 Task: Buy 5 Turbo Pressure from Sensors section under best seller category for shipping address: Lydia Campbell, 310 Lake Floyd Circle, Hockessin, Delaware 19707, Cell Number 3022398079. Pay from credit card ending with 7965, CVV 549
Action: Mouse moved to (32, 85)
Screenshot: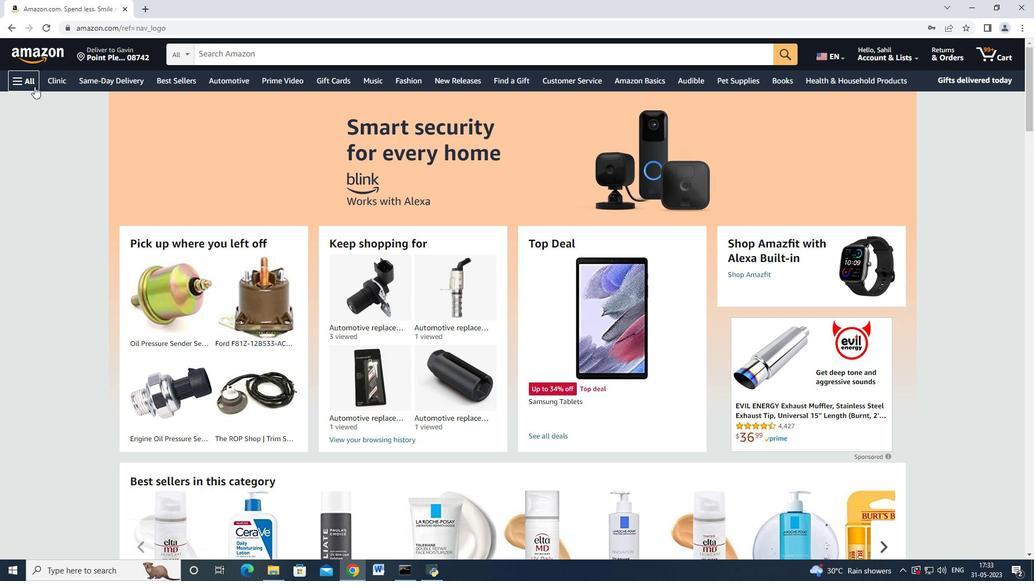 
Action: Mouse pressed left at (32, 85)
Screenshot: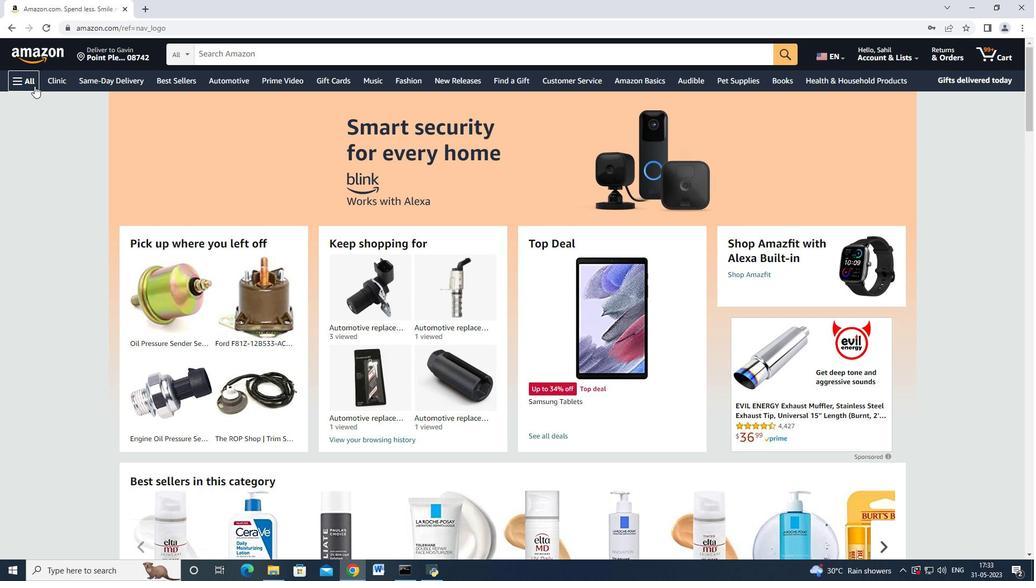 
Action: Mouse moved to (58, 248)
Screenshot: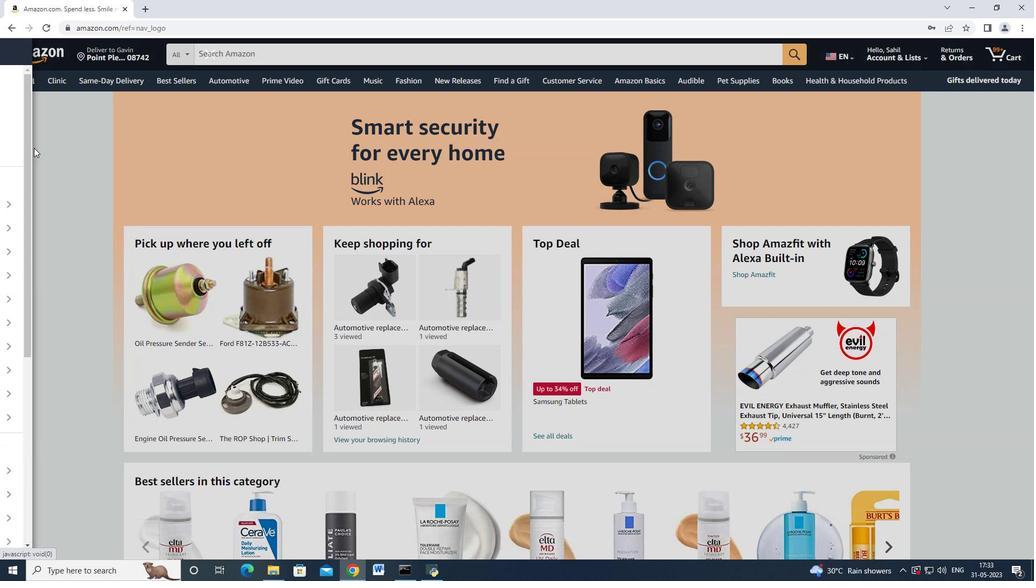 
Action: Mouse scrolled (58, 247) with delta (0, 0)
Screenshot: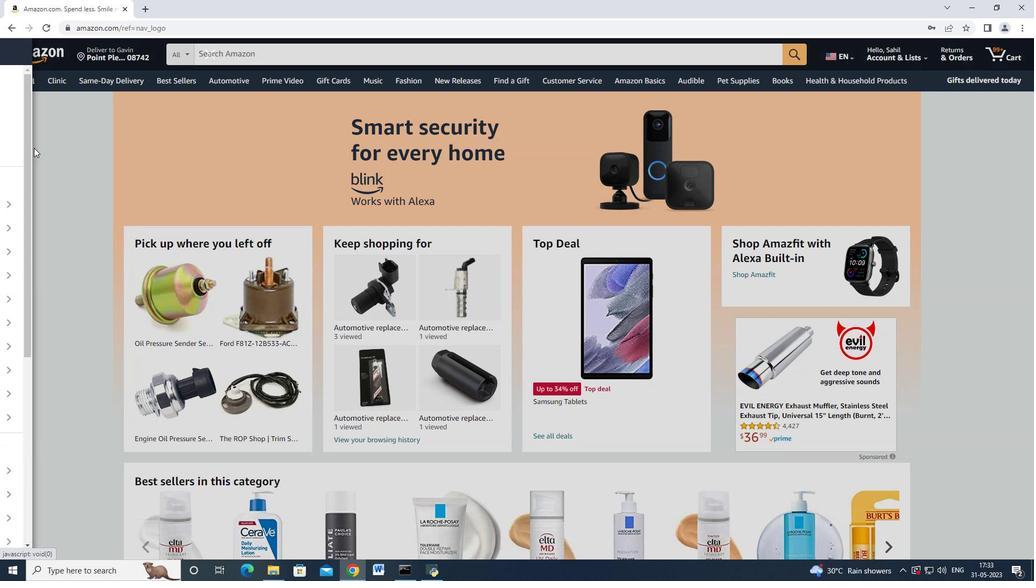 
Action: Mouse moved to (59, 251)
Screenshot: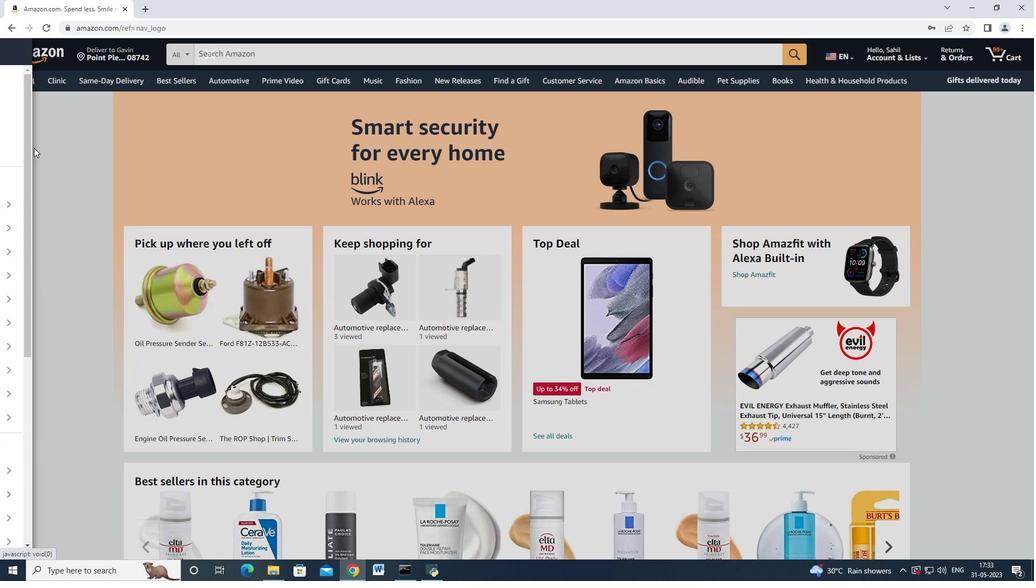 
Action: Mouse scrolled (59, 250) with delta (0, 0)
Screenshot: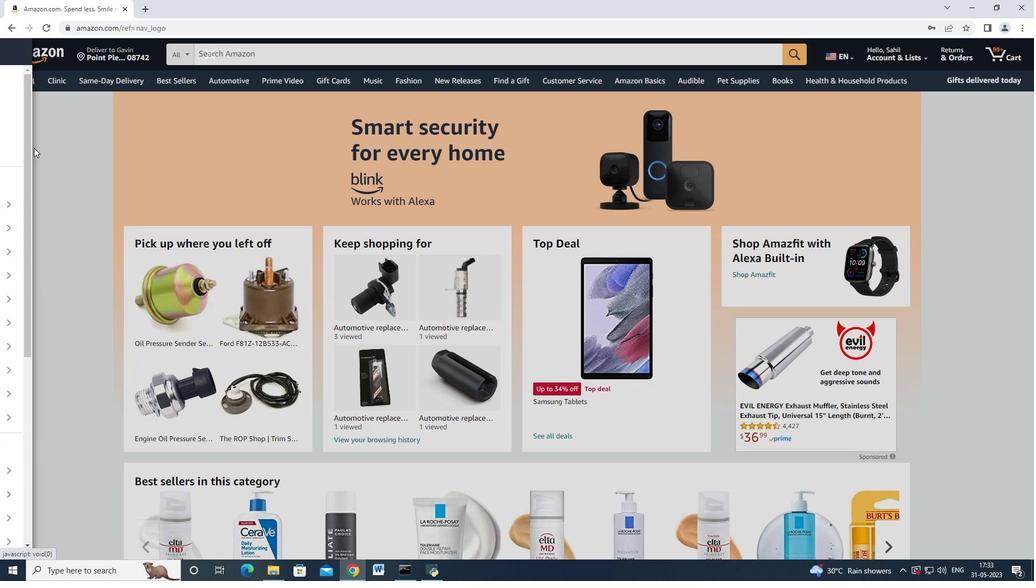 
Action: Mouse moved to (60, 254)
Screenshot: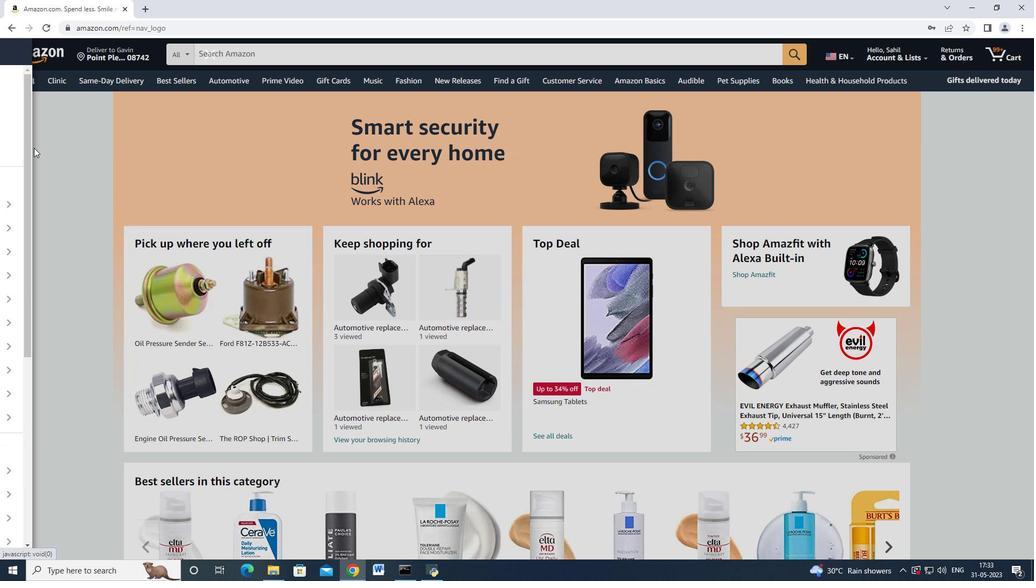 
Action: Mouse scrolled (60, 253) with delta (0, 0)
Screenshot: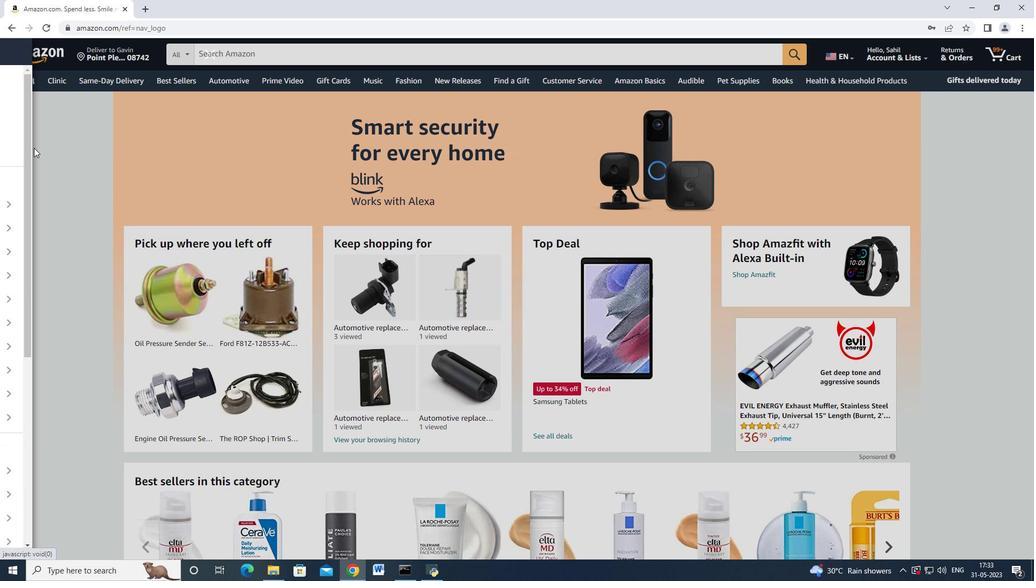 
Action: Mouse moved to (92, 336)
Screenshot: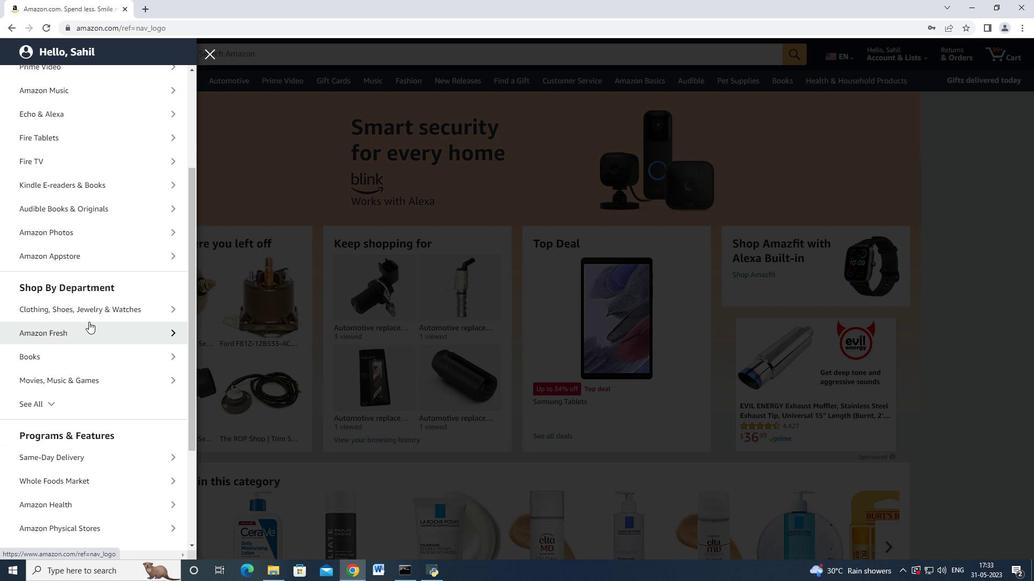 
Action: Mouse scrolled (91, 331) with delta (0, 0)
Screenshot: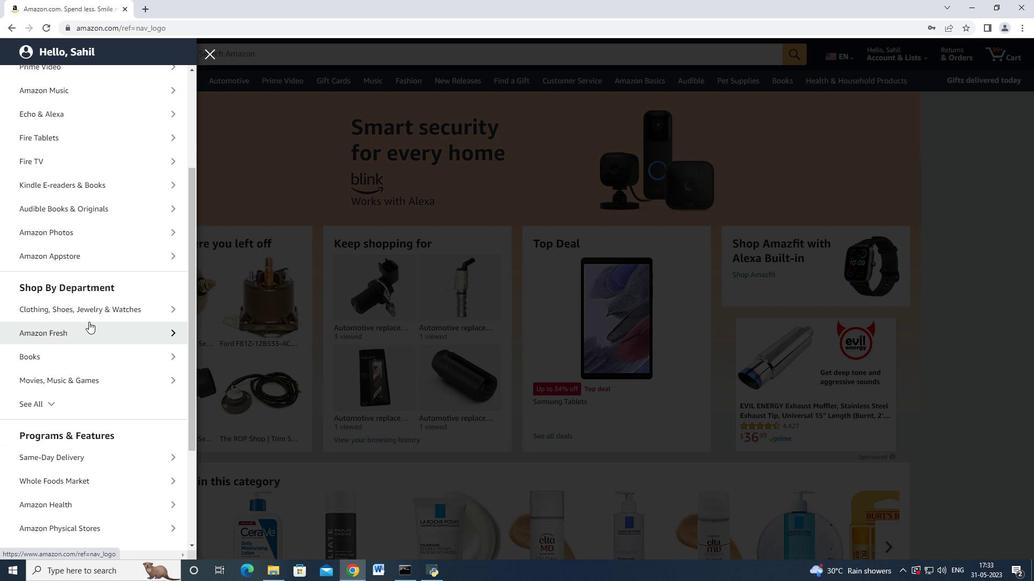 
Action: Mouse moved to (71, 356)
Screenshot: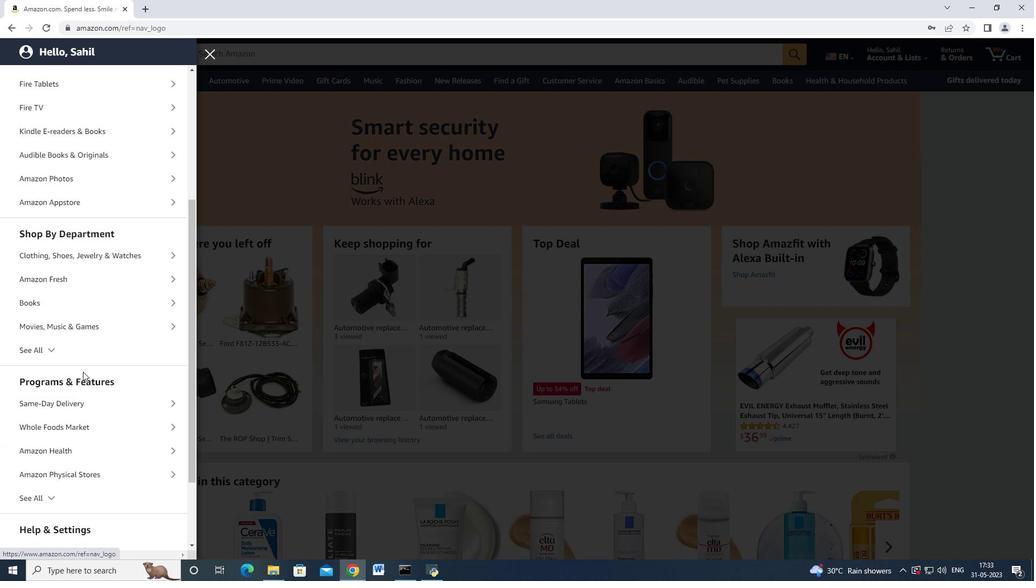 
Action: Mouse pressed left at (71, 356)
Screenshot: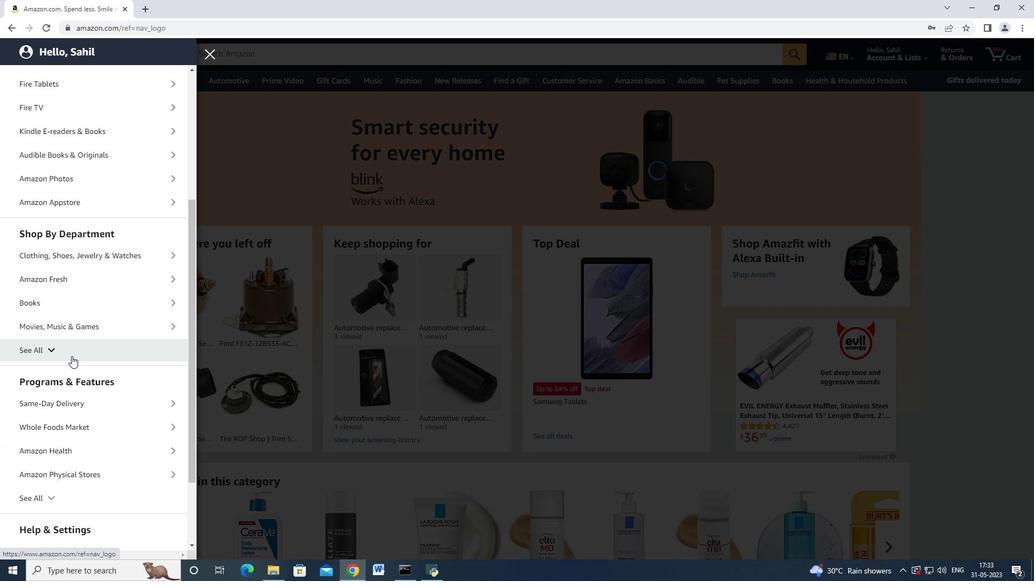 
Action: Mouse moved to (74, 358)
Screenshot: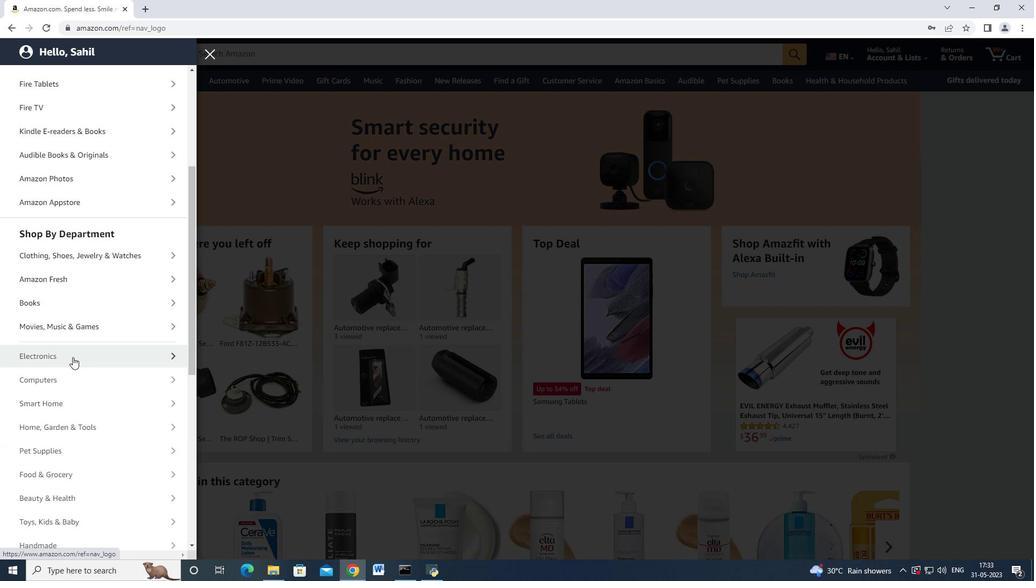 
Action: Mouse scrolled (73, 357) with delta (0, 0)
Screenshot: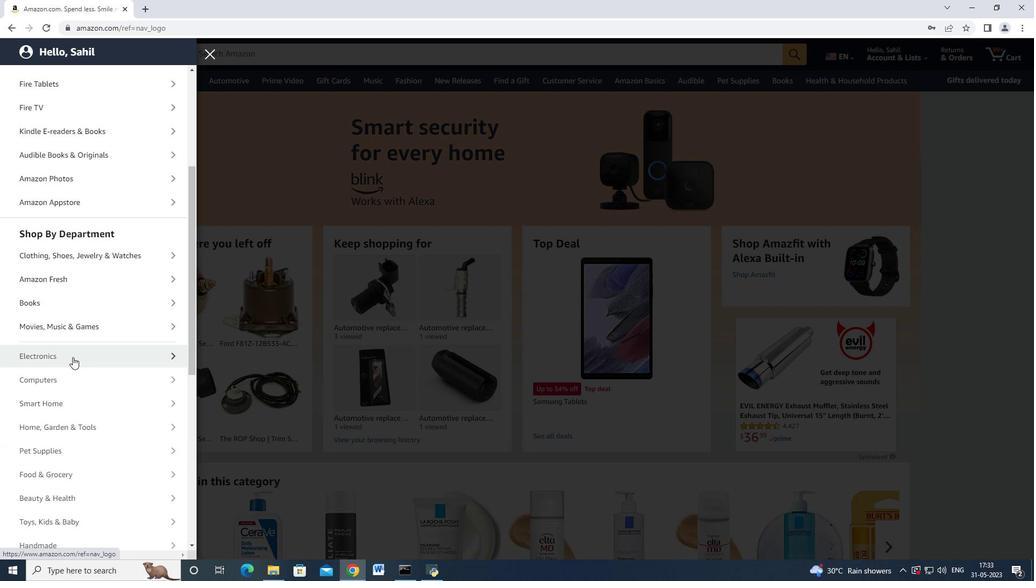 
Action: Mouse scrolled (73, 357) with delta (0, 0)
Screenshot: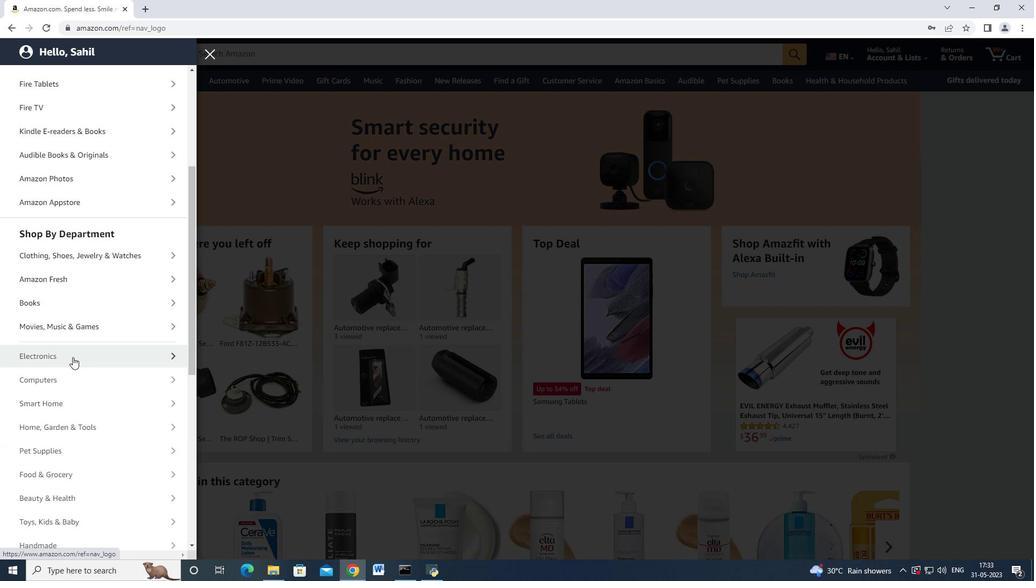 
Action: Mouse scrolled (73, 357) with delta (0, 0)
Screenshot: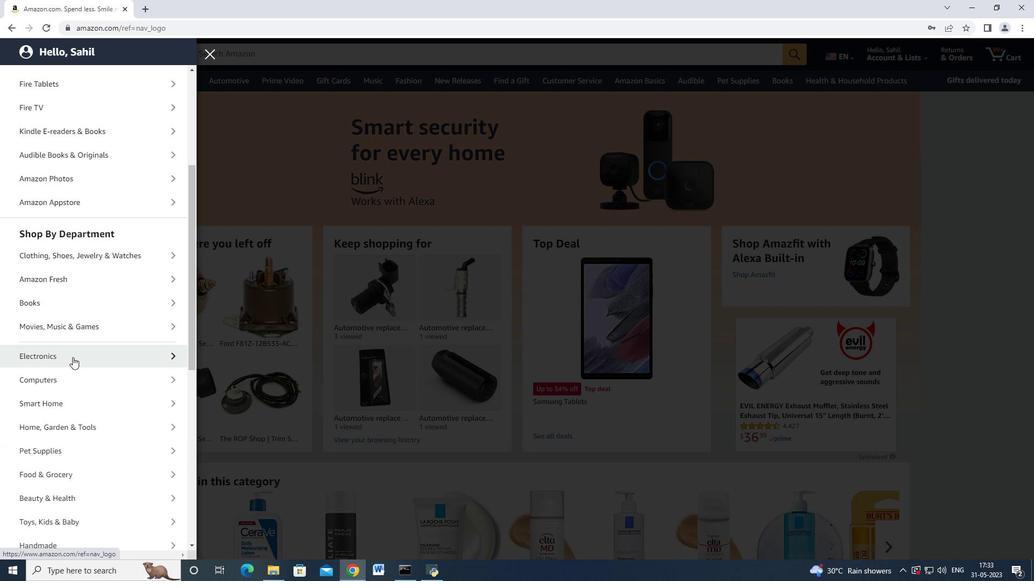 
Action: Mouse moved to (74, 359)
Screenshot: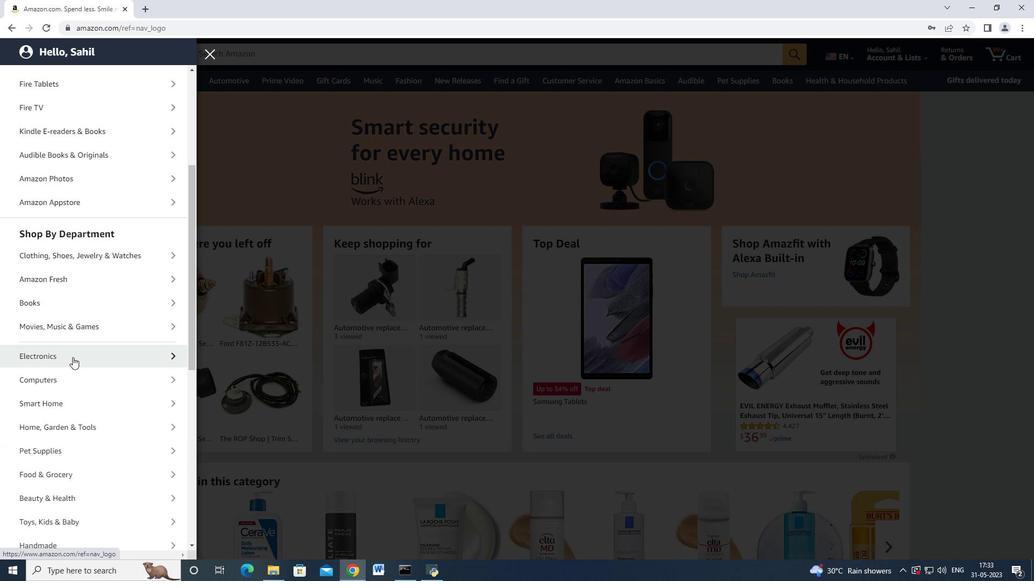 
Action: Mouse scrolled (74, 357) with delta (0, 0)
Screenshot: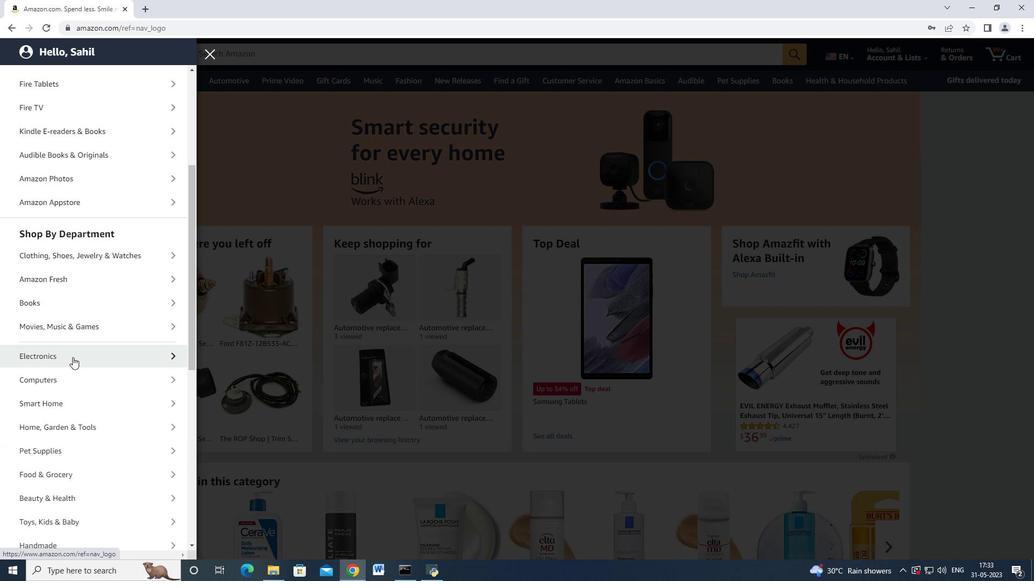 
Action: Mouse moved to (80, 393)
Screenshot: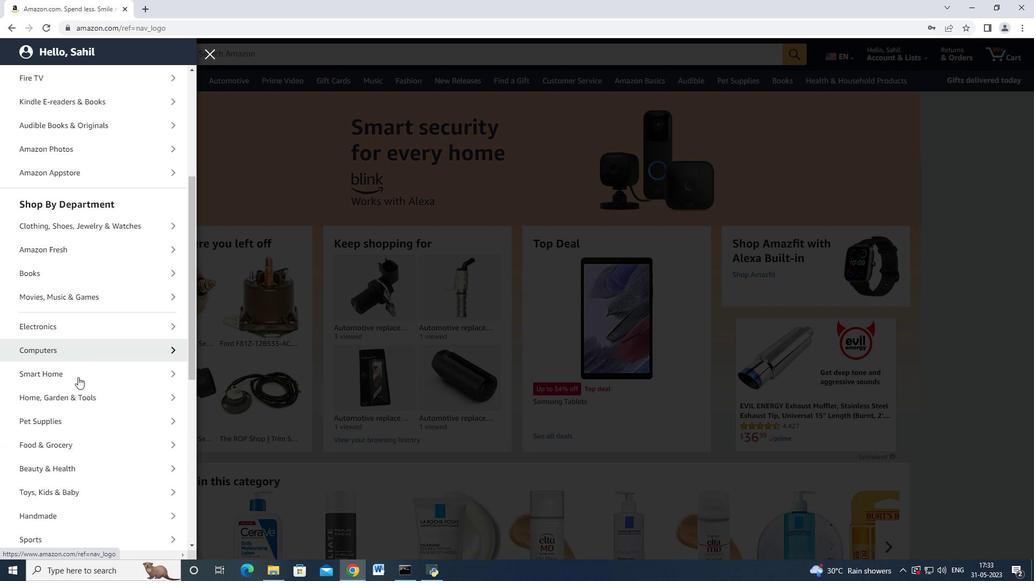 
Action: Mouse scrolled (80, 392) with delta (0, 0)
Screenshot: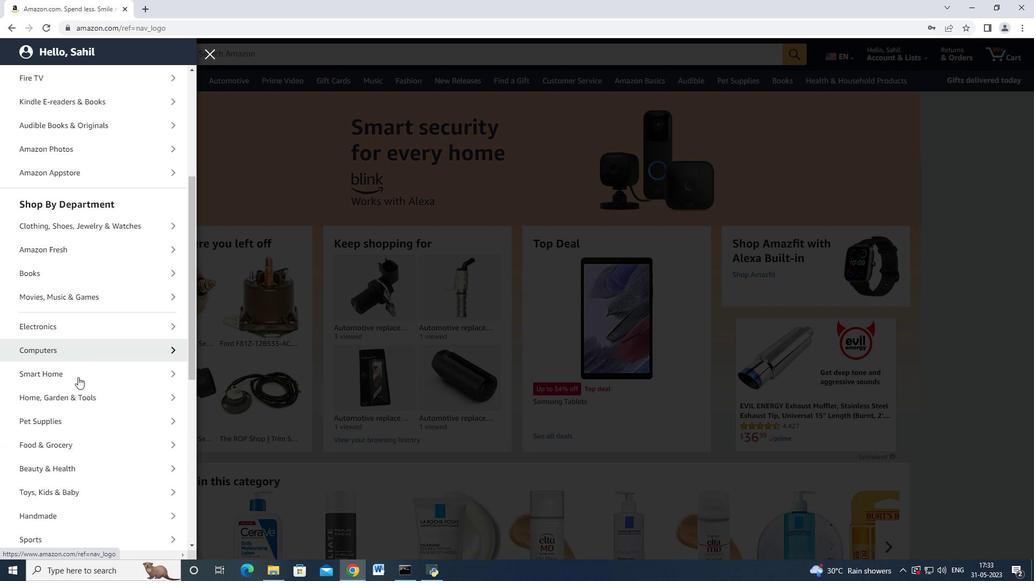 
Action: Mouse moved to (89, 352)
Screenshot: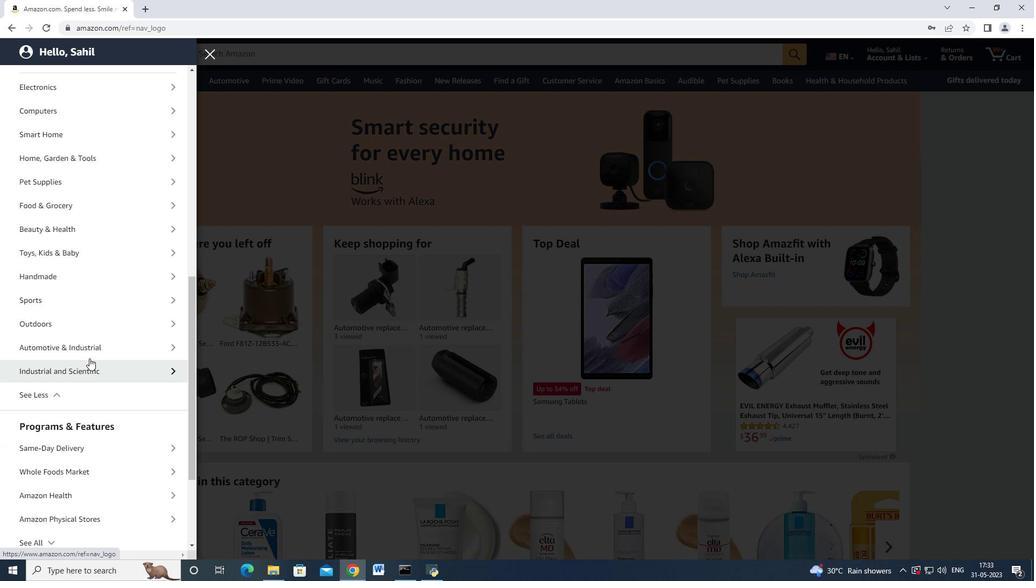 
Action: Mouse pressed left at (89, 352)
Screenshot: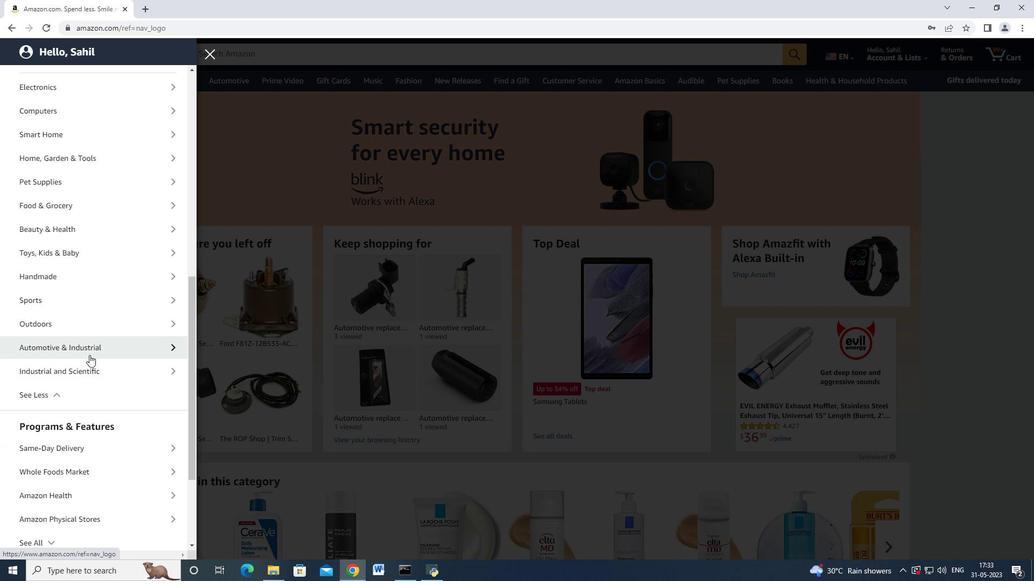 
Action: Mouse moved to (82, 135)
Screenshot: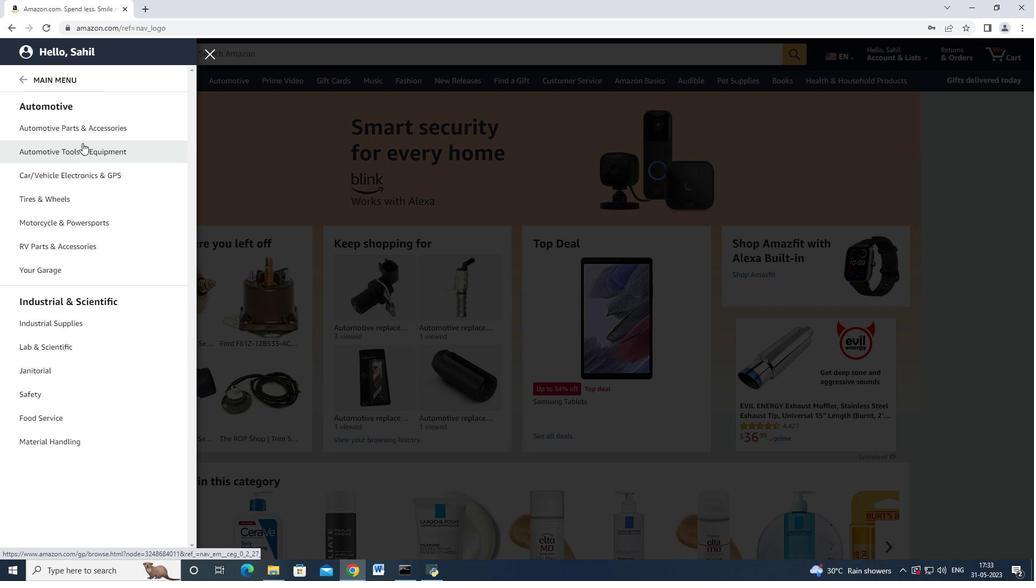 
Action: Mouse pressed left at (82, 135)
Screenshot: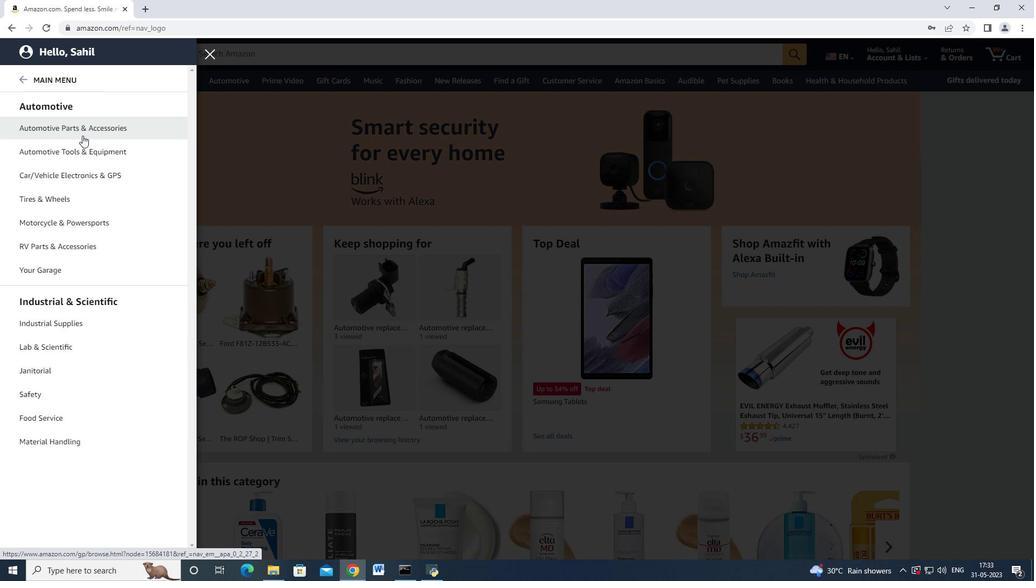 
Action: Mouse moved to (184, 100)
Screenshot: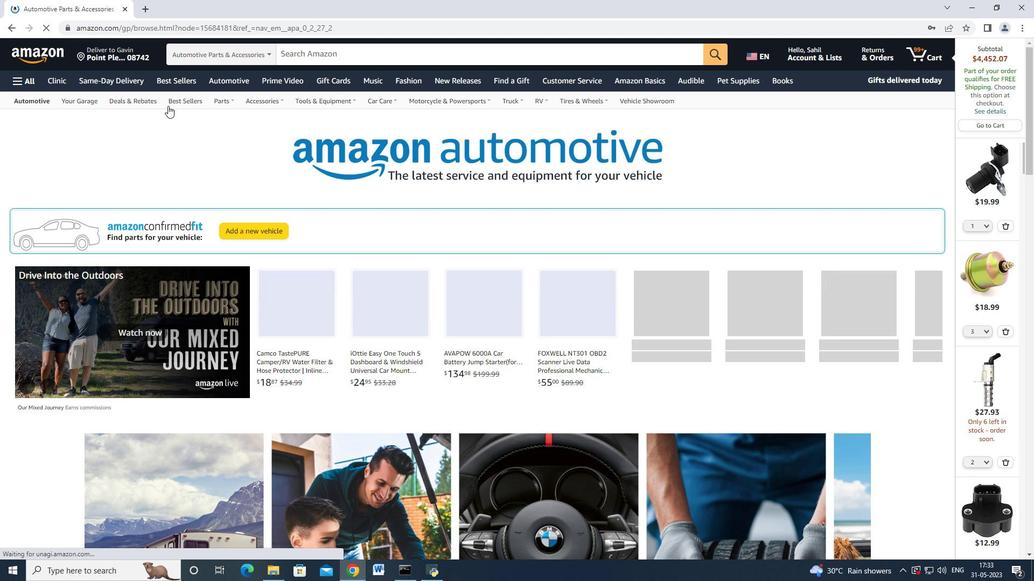 
Action: Mouse pressed left at (184, 100)
Screenshot: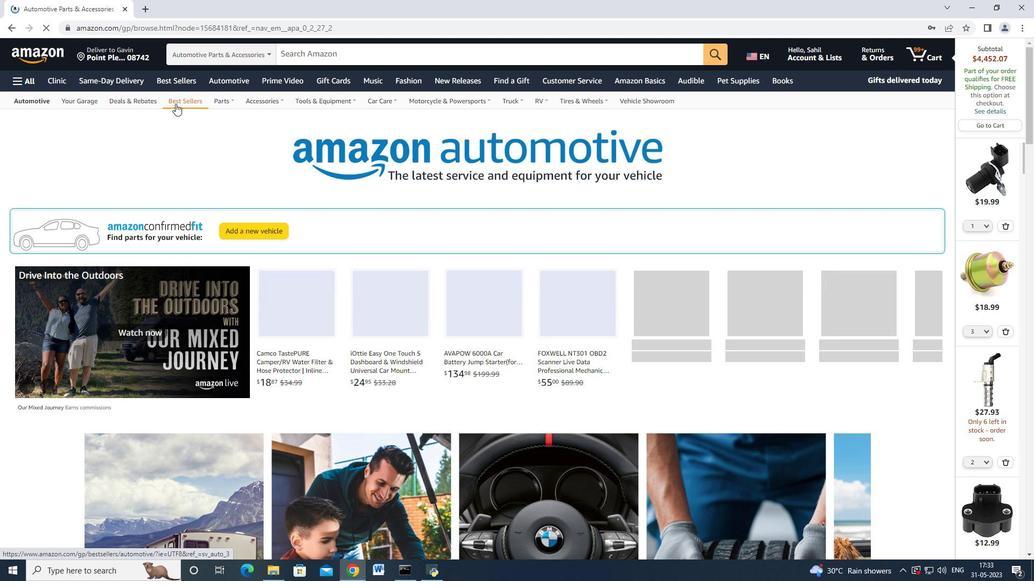 
Action: Mouse moved to (103, 249)
Screenshot: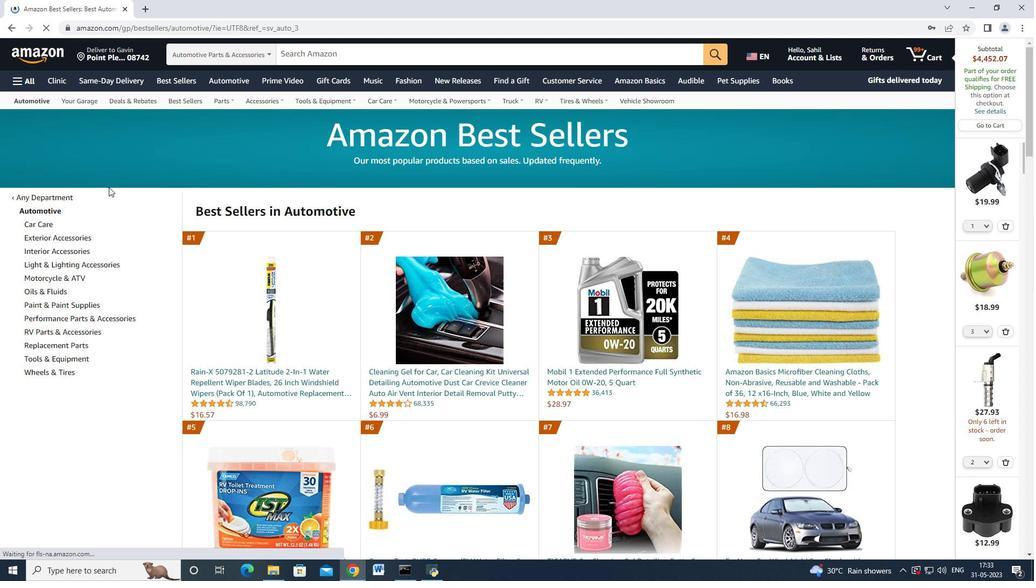 
Action: Mouse scrolled (103, 248) with delta (0, 0)
Screenshot: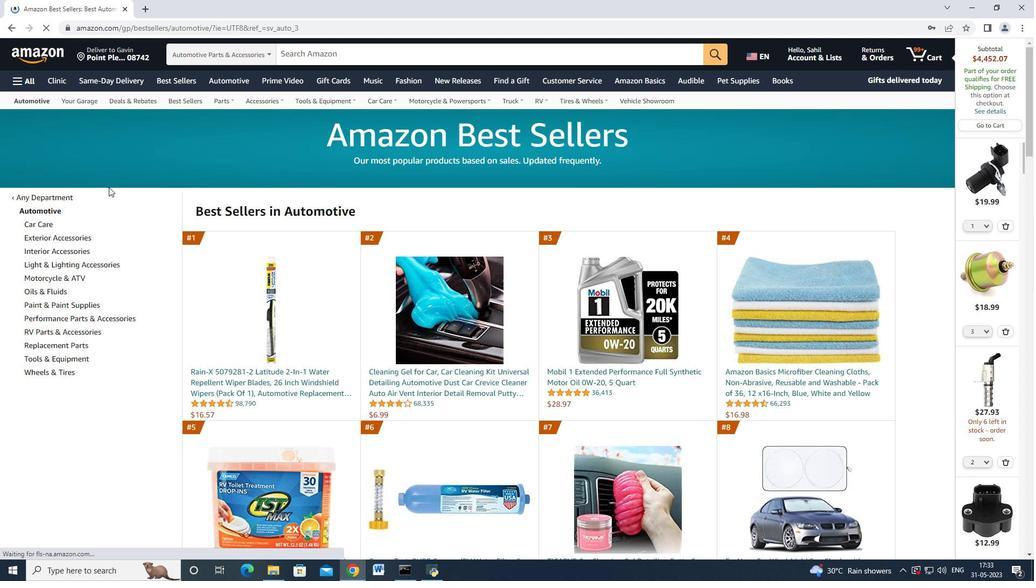 
Action: Mouse moved to (103, 249)
Screenshot: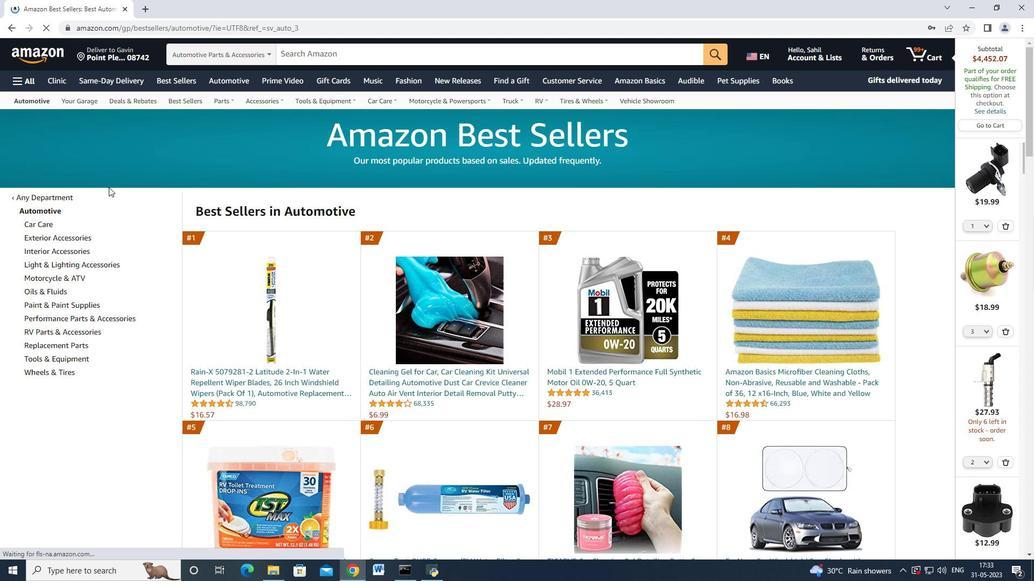 
Action: Mouse scrolled (103, 249) with delta (0, 0)
Screenshot: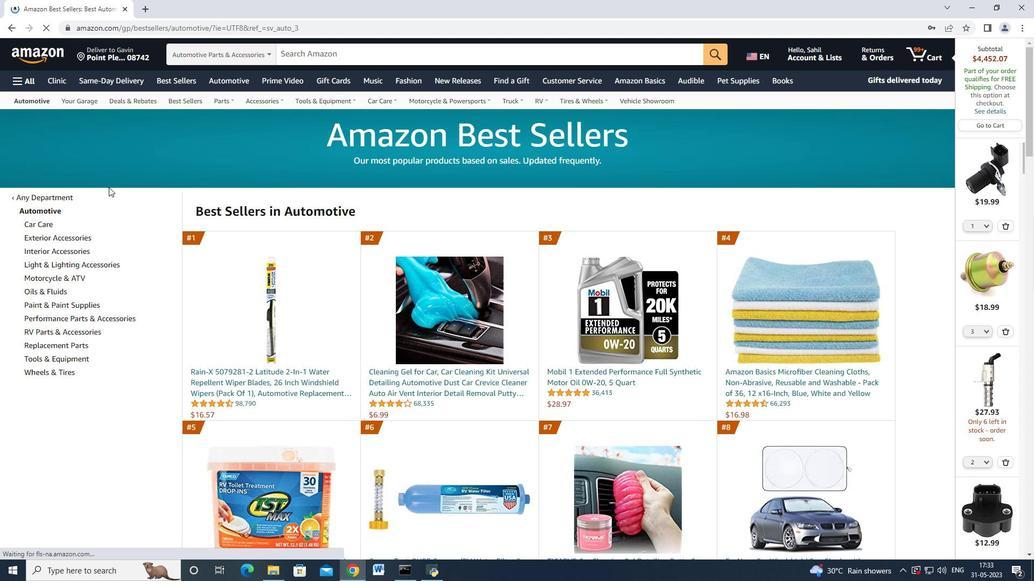 
Action: Mouse scrolled (103, 249) with delta (0, 0)
Screenshot: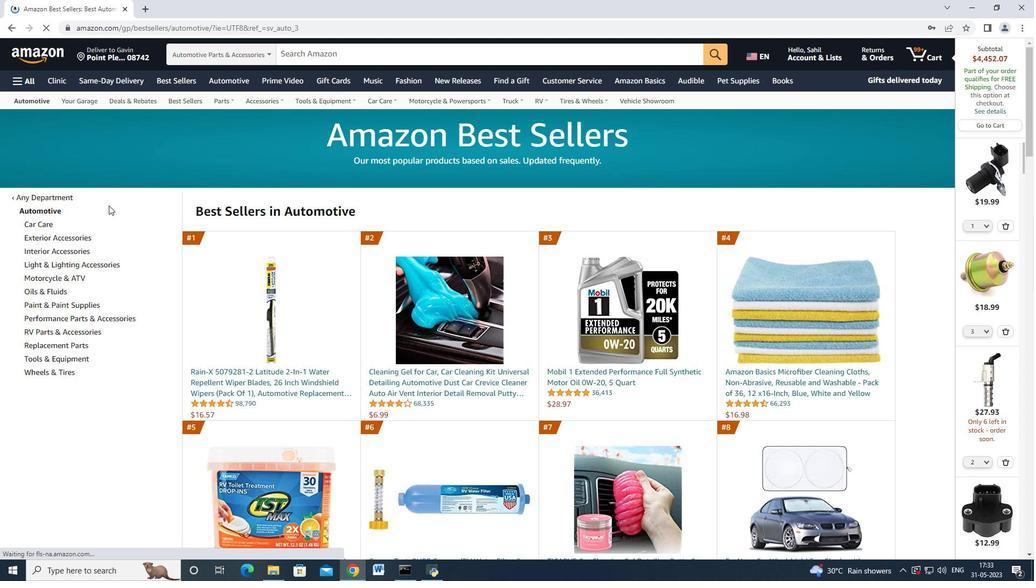 
Action: Mouse moved to (59, 183)
Screenshot: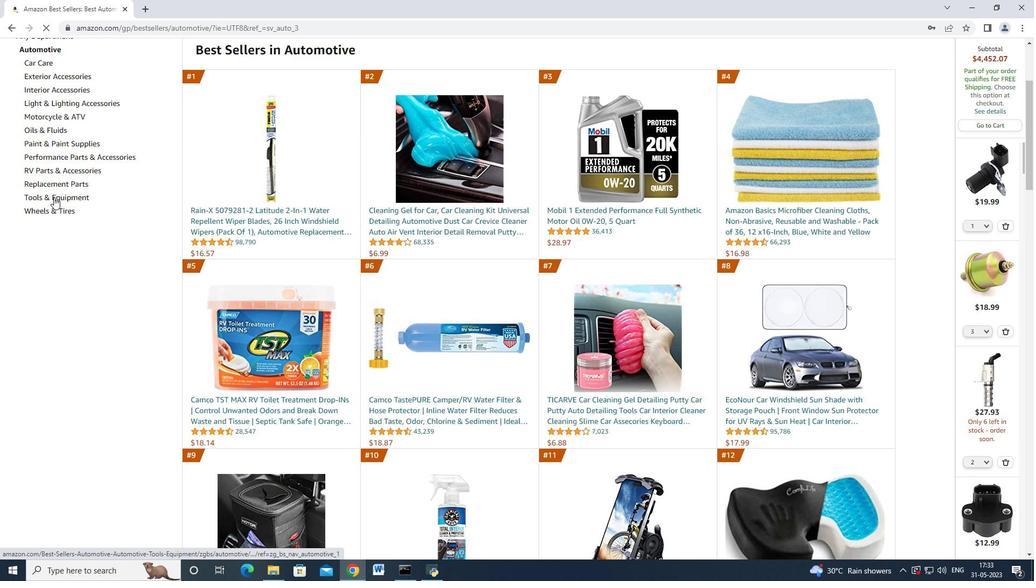 
Action: Mouse pressed left at (59, 183)
Screenshot: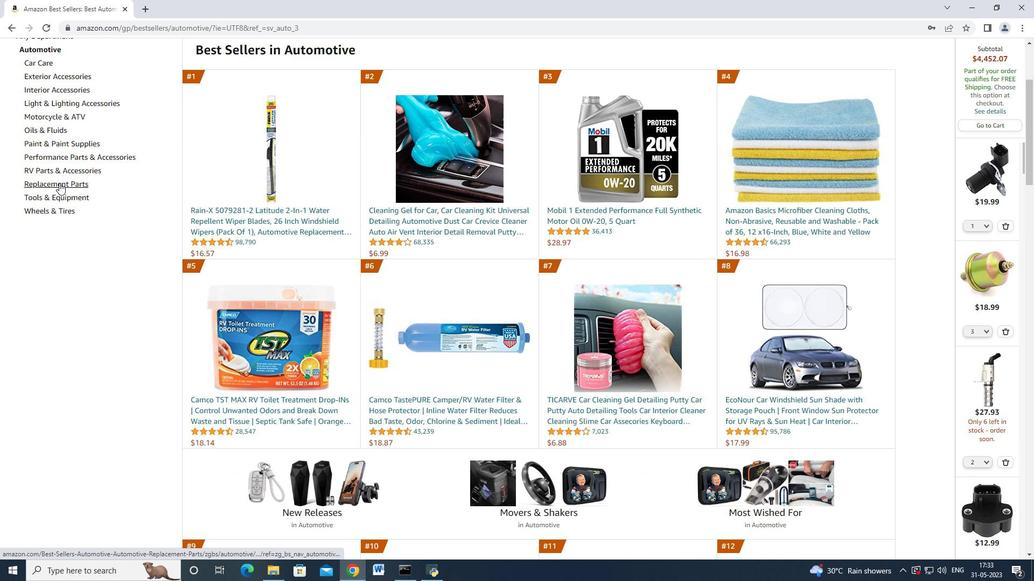 
Action: Mouse moved to (78, 189)
Screenshot: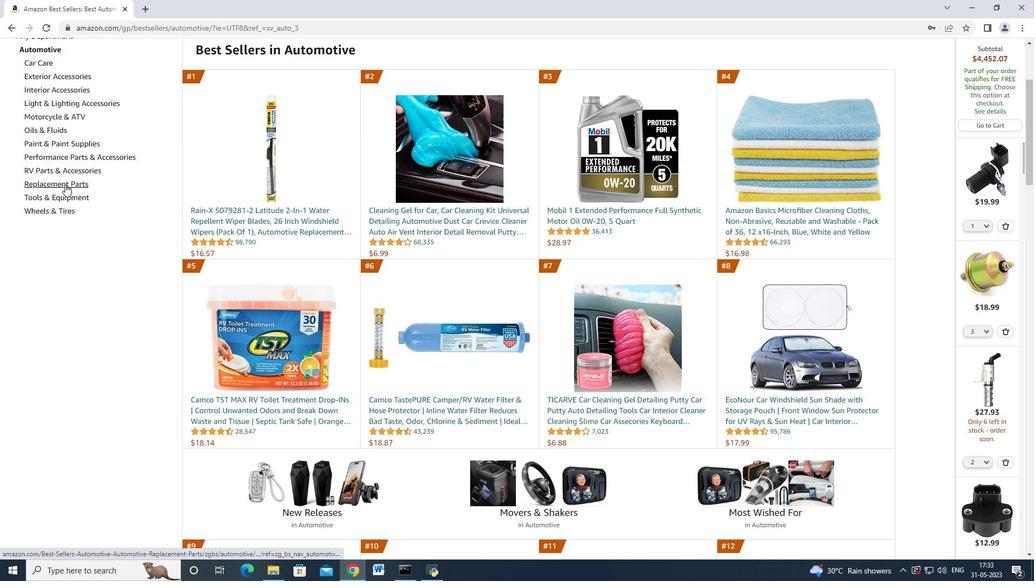 
Action: Mouse scrolled (78, 189) with delta (0, 0)
Screenshot: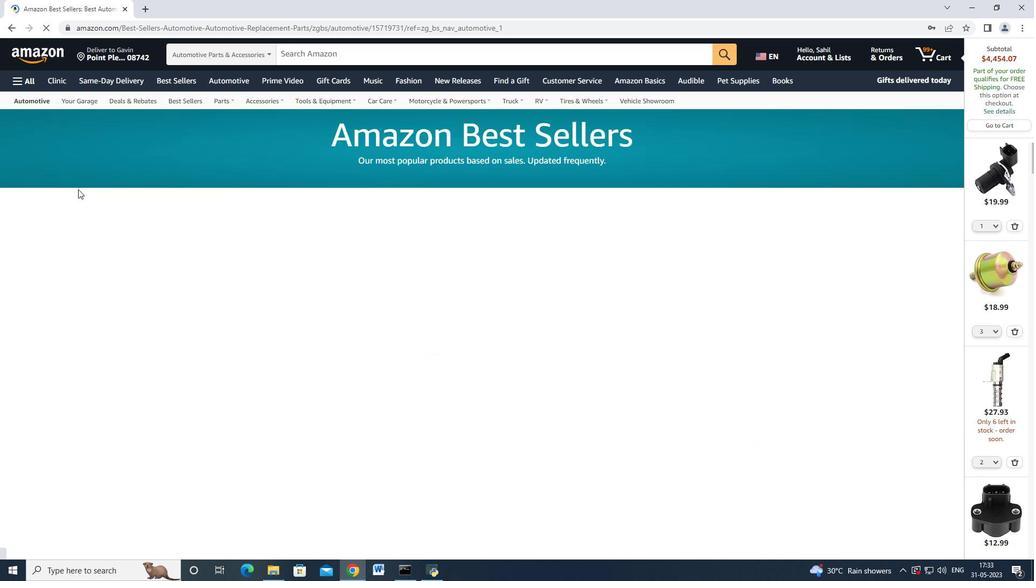 
Action: Mouse scrolled (78, 189) with delta (0, 0)
Screenshot: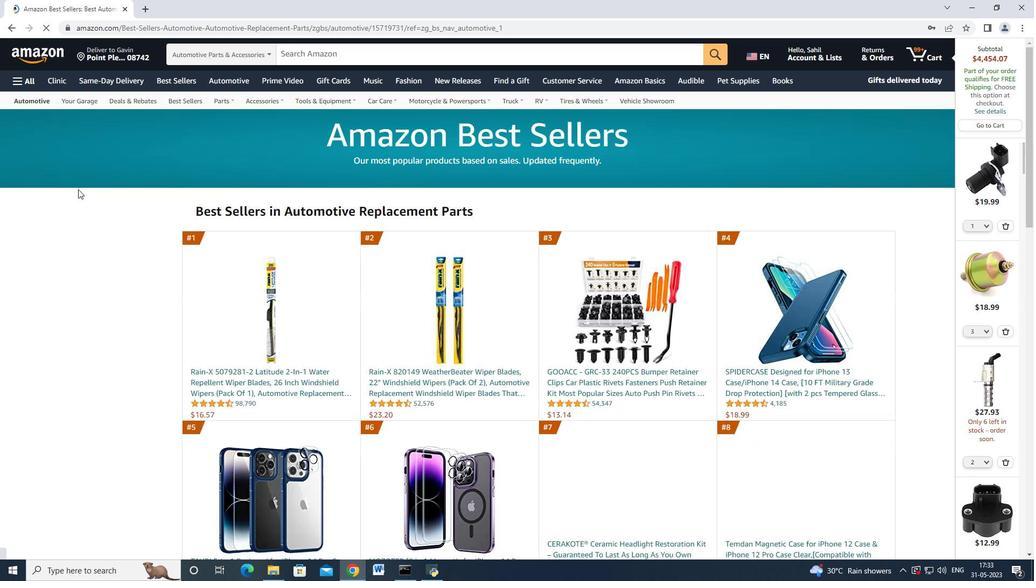 
Action: Mouse scrolled (78, 189) with delta (0, 0)
Screenshot: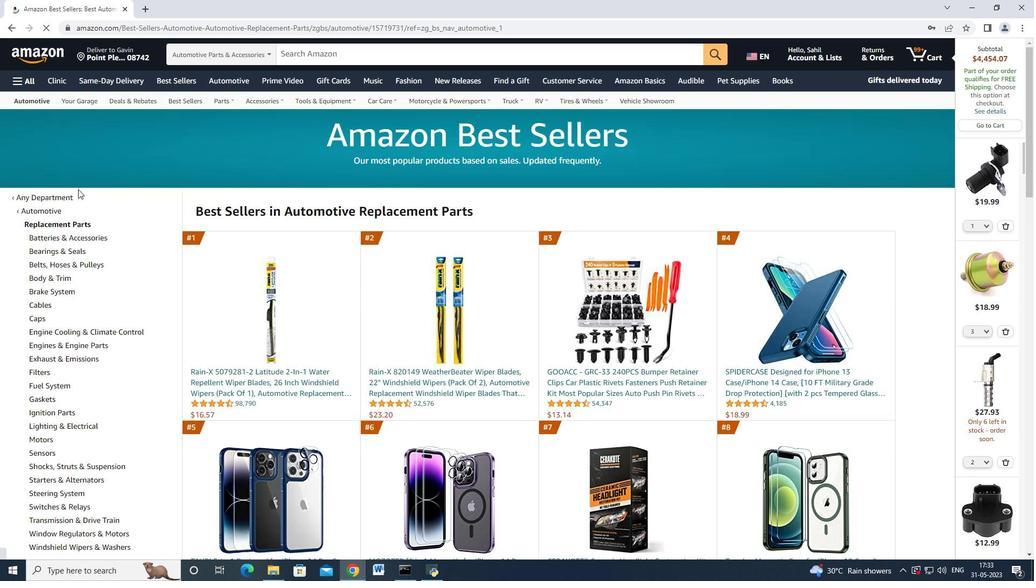 
Action: Mouse moved to (36, 291)
Screenshot: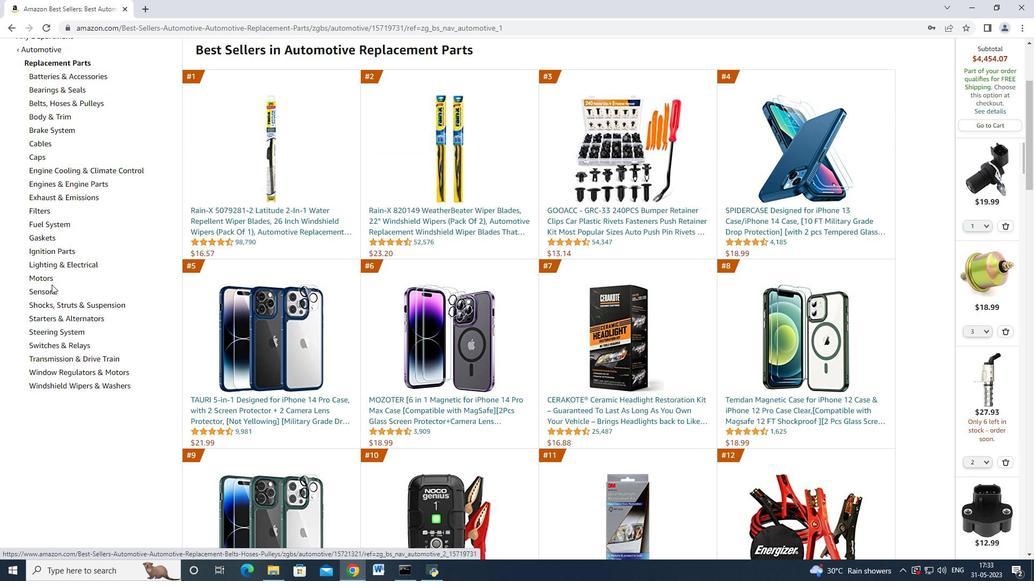 
Action: Mouse pressed left at (36, 291)
Screenshot: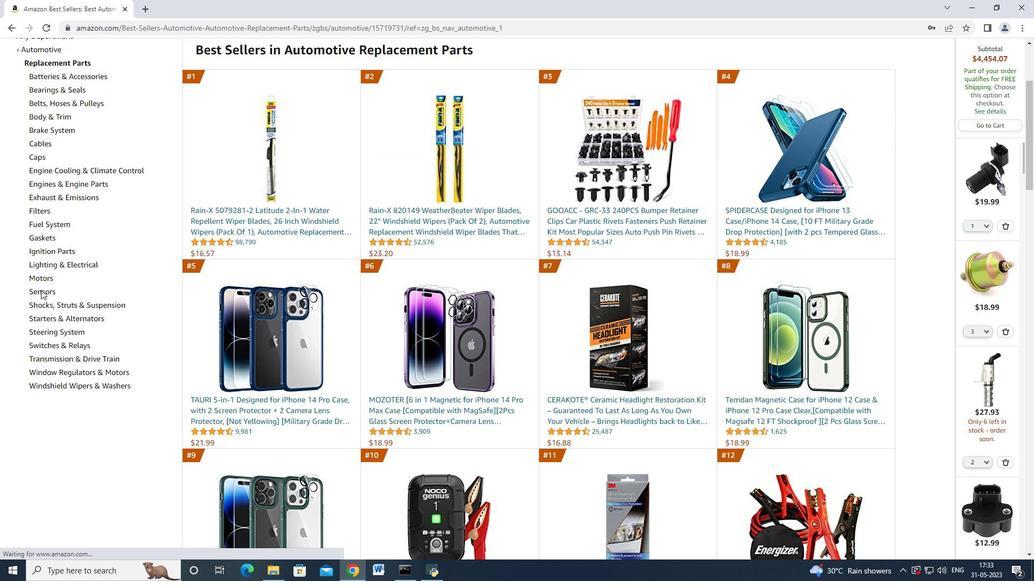 
Action: Mouse moved to (93, 280)
Screenshot: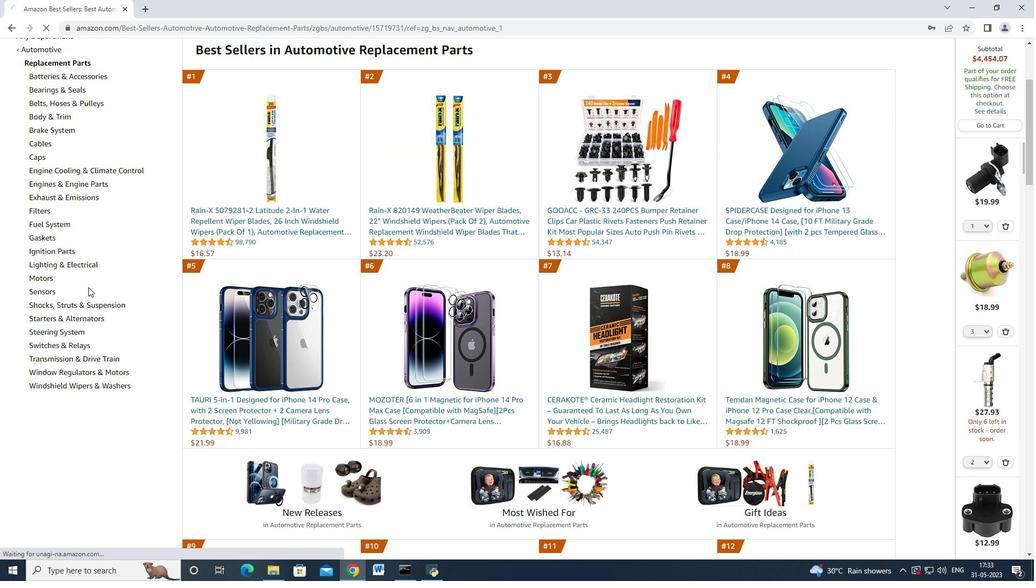 
Action: Mouse scrolled (93, 279) with delta (0, 0)
Screenshot: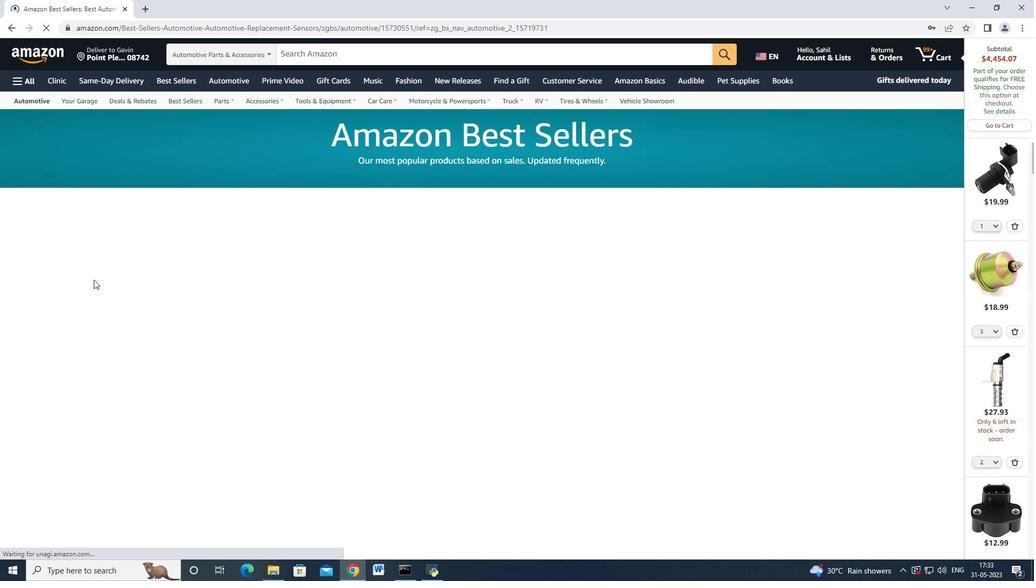 
Action: Mouse scrolled (93, 279) with delta (0, 0)
Screenshot: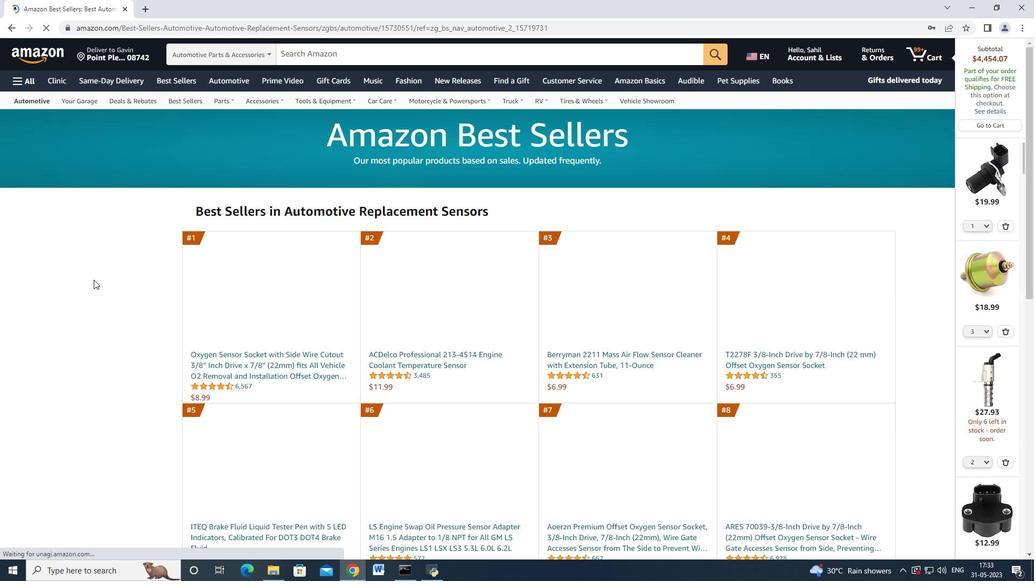 
Action: Mouse scrolled (93, 279) with delta (0, 0)
Screenshot: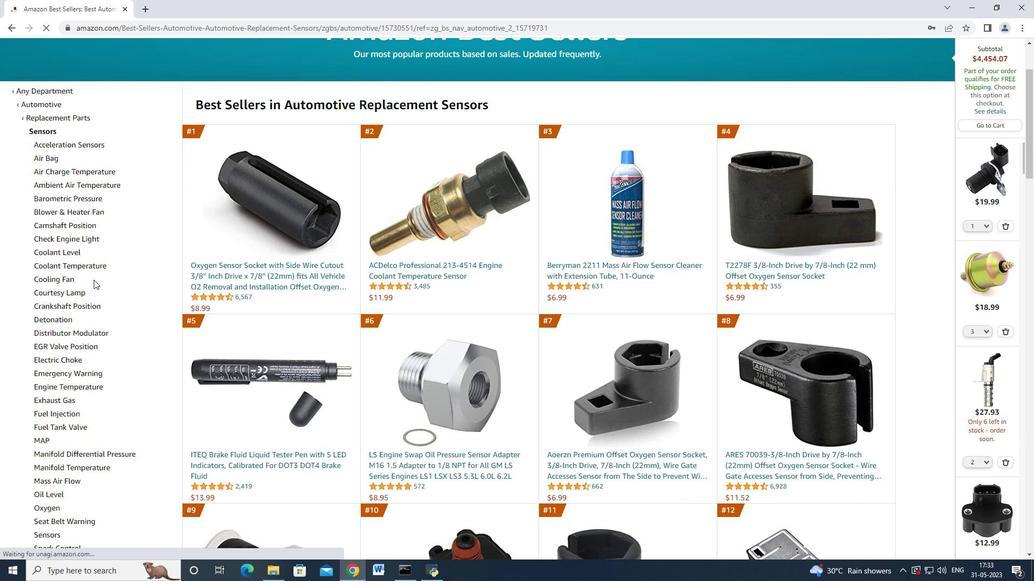 
Action: Mouse scrolled (93, 279) with delta (0, 0)
Screenshot: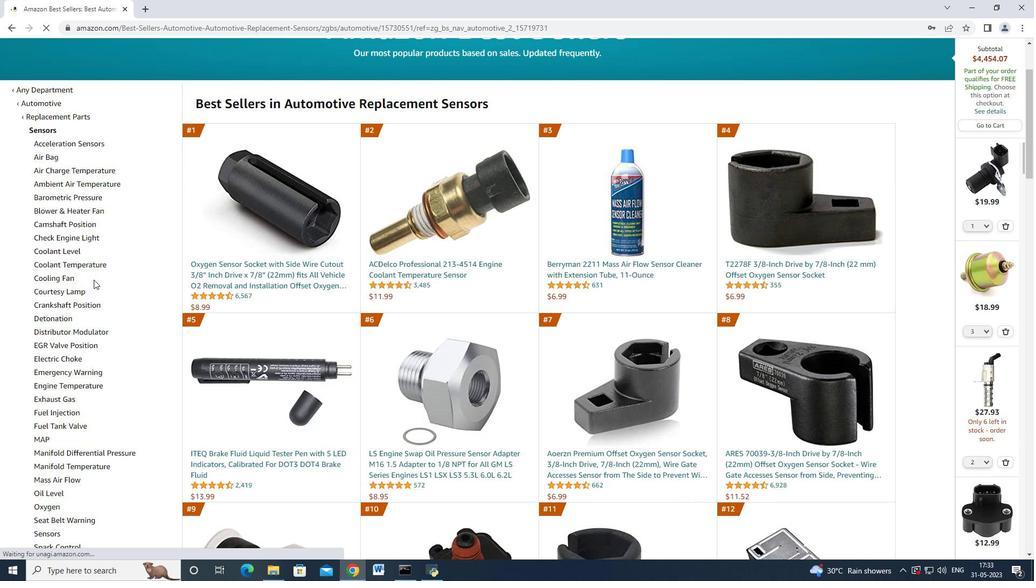 
Action: Mouse scrolled (93, 279) with delta (0, 0)
Screenshot: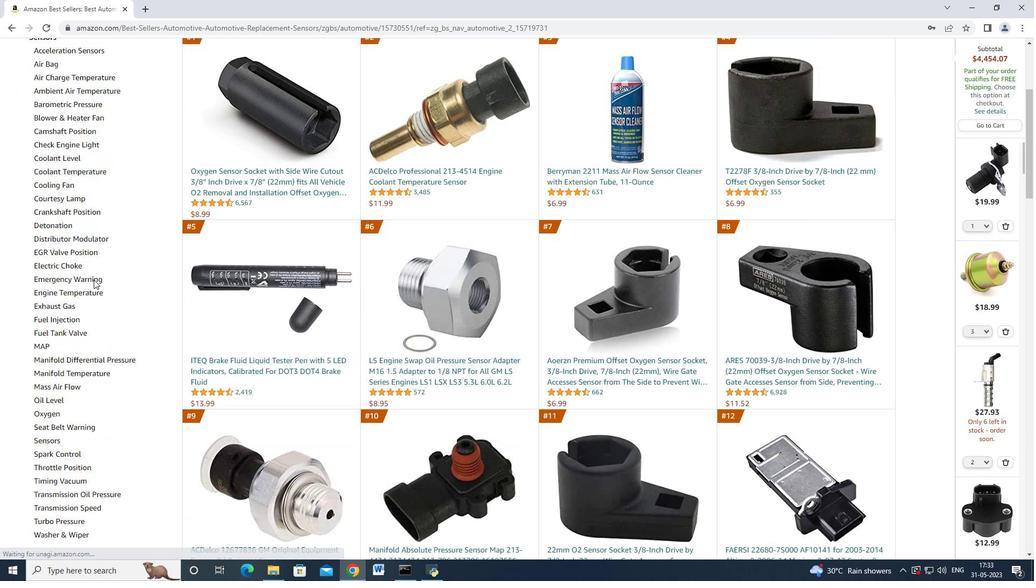 
Action: Mouse moved to (68, 450)
Screenshot: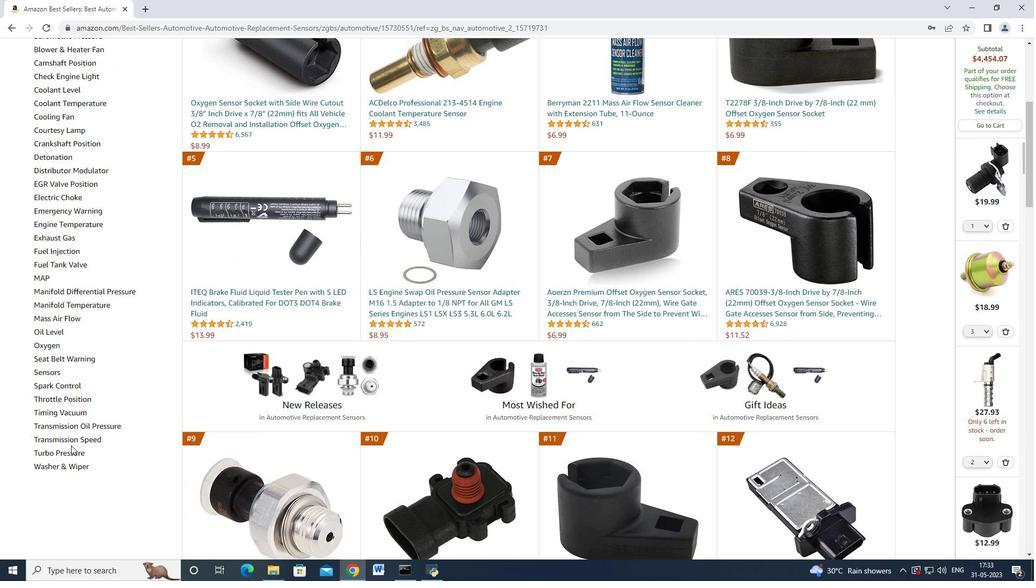 
Action: Mouse pressed left at (68, 450)
Screenshot: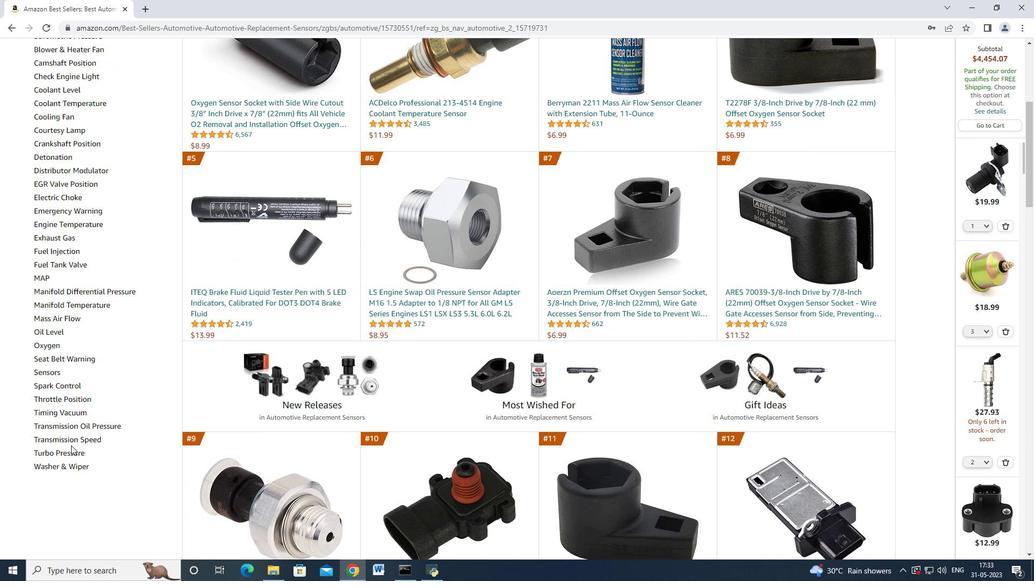 
Action: Mouse moved to (186, 306)
Screenshot: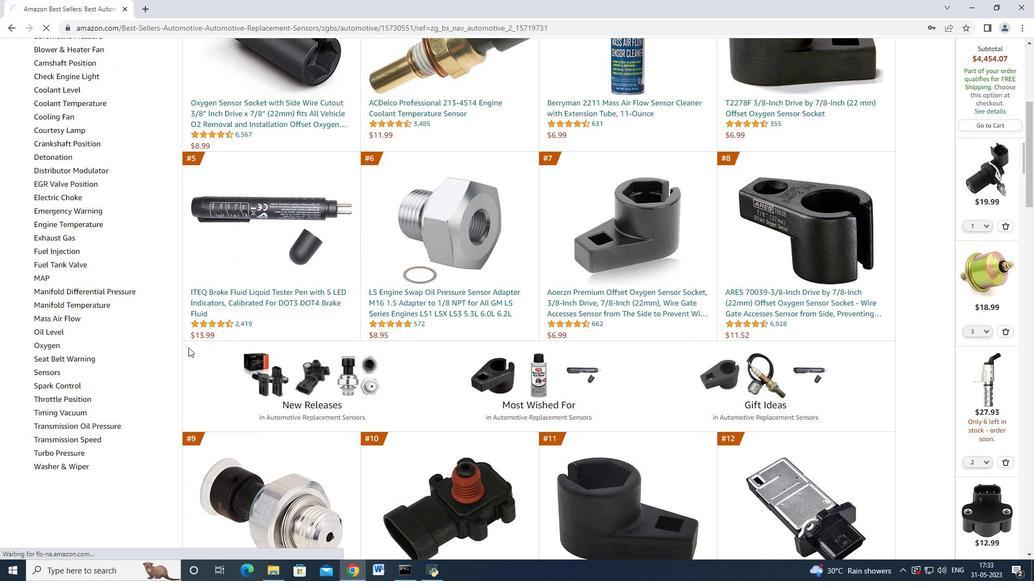 
Action: Mouse scrolled (186, 305) with delta (0, 0)
Screenshot: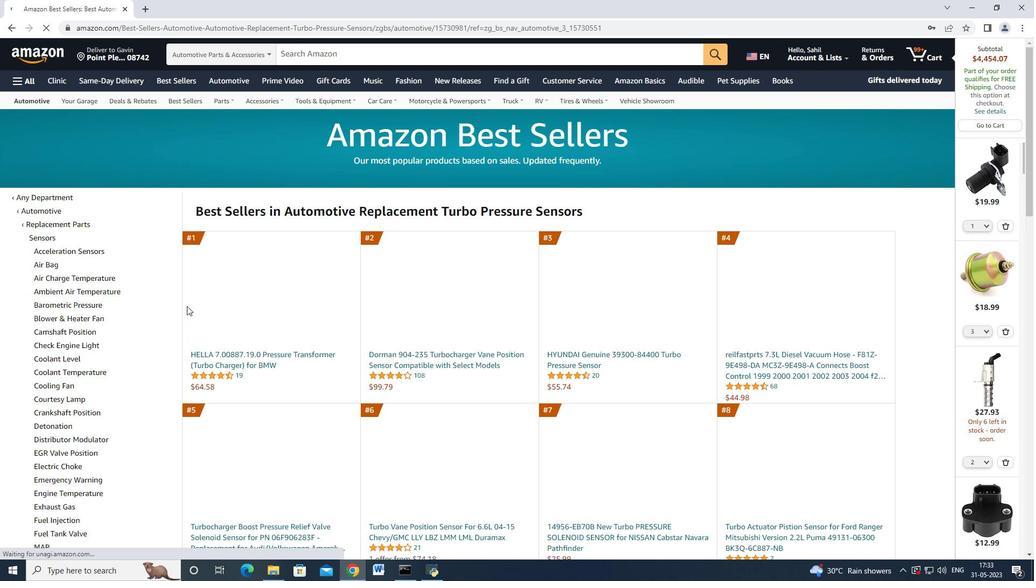 
Action: Mouse scrolled (186, 305) with delta (0, 0)
Screenshot: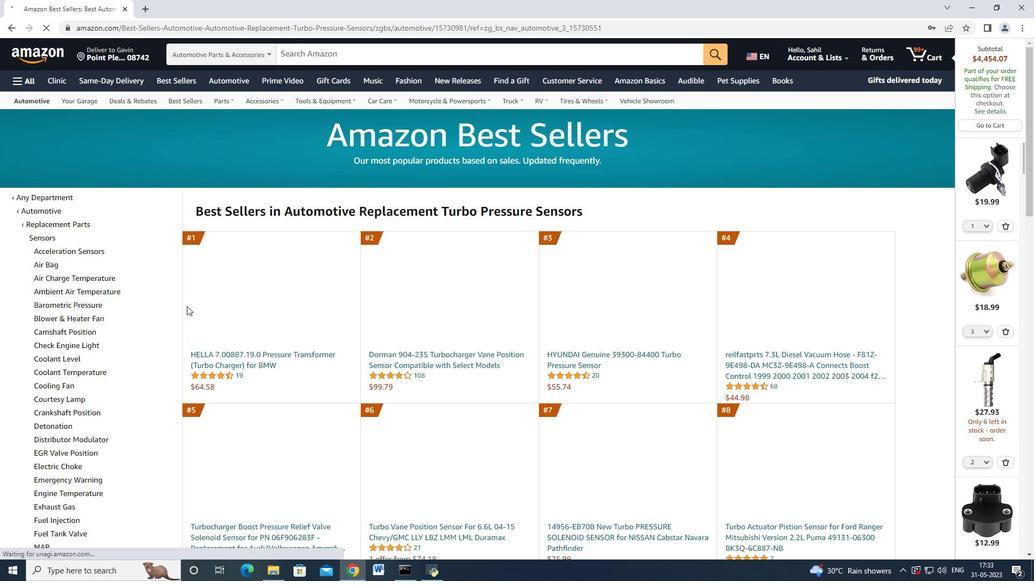 
Action: Mouse moved to (254, 266)
Screenshot: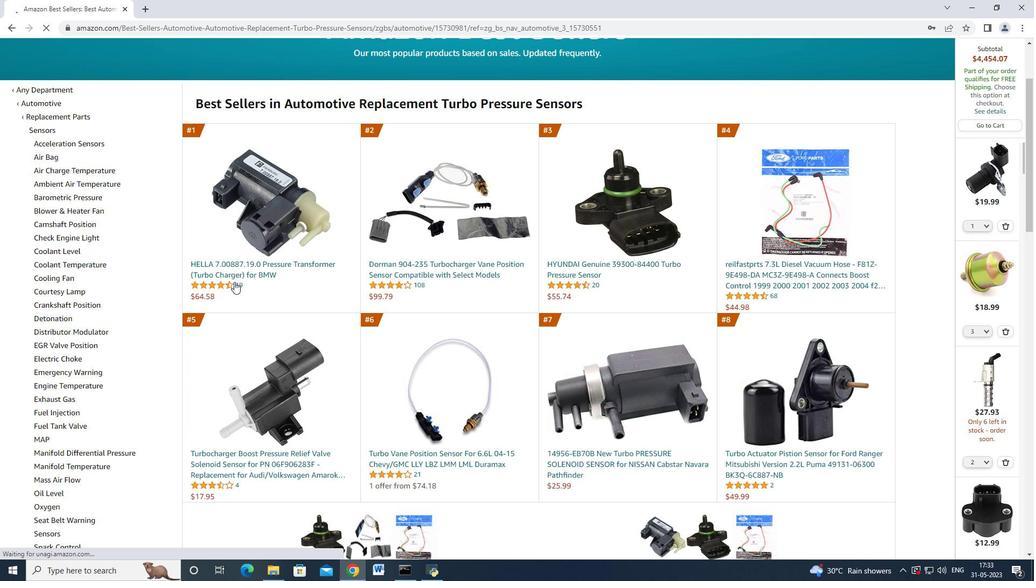 
Action: Mouse pressed left at (254, 266)
Screenshot: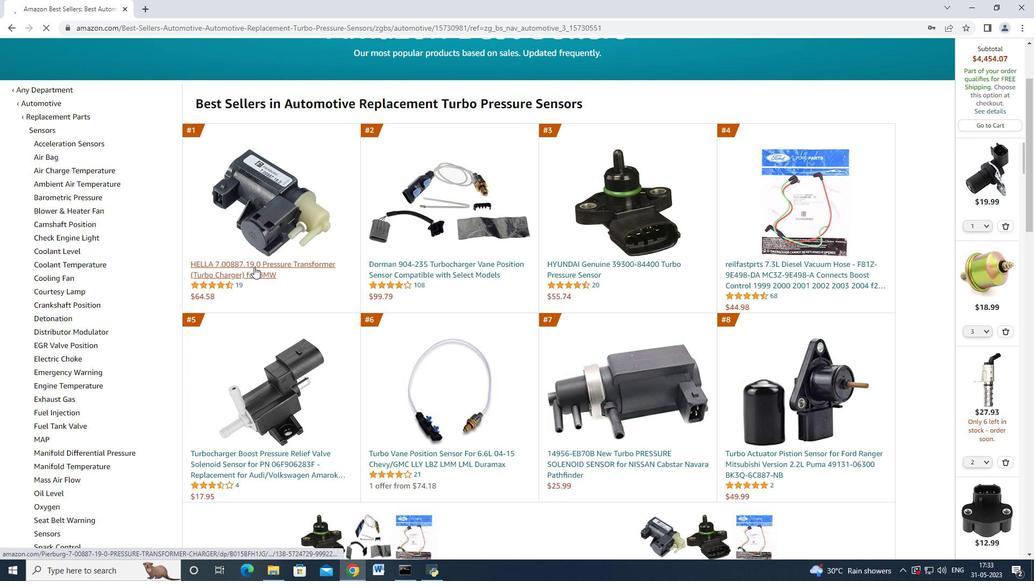 
Action: Mouse moved to (770, 303)
Screenshot: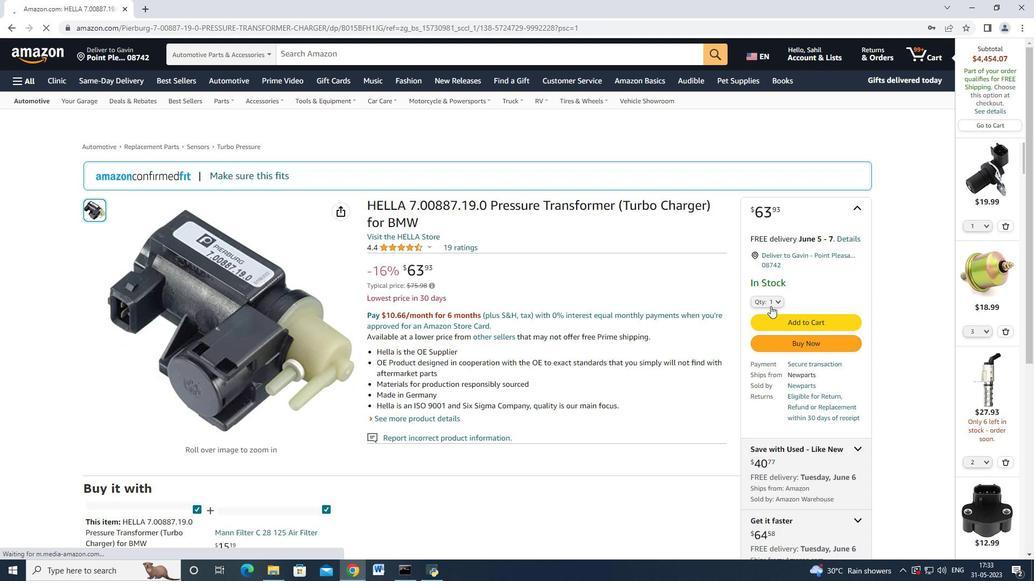 
Action: Mouse pressed left at (770, 303)
Screenshot: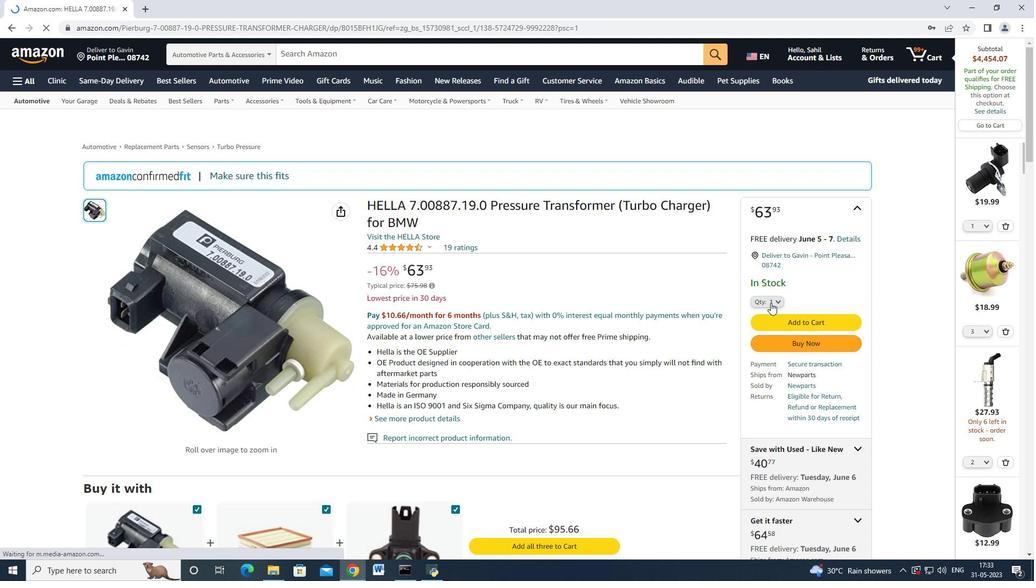 
Action: Mouse moved to (764, 112)
Screenshot: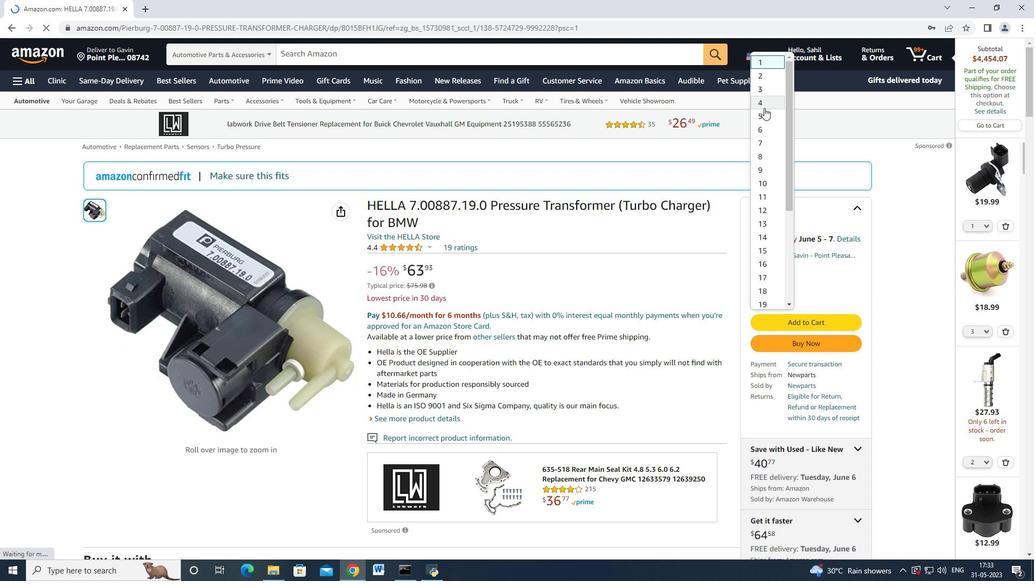 
Action: Mouse pressed left at (764, 112)
Screenshot: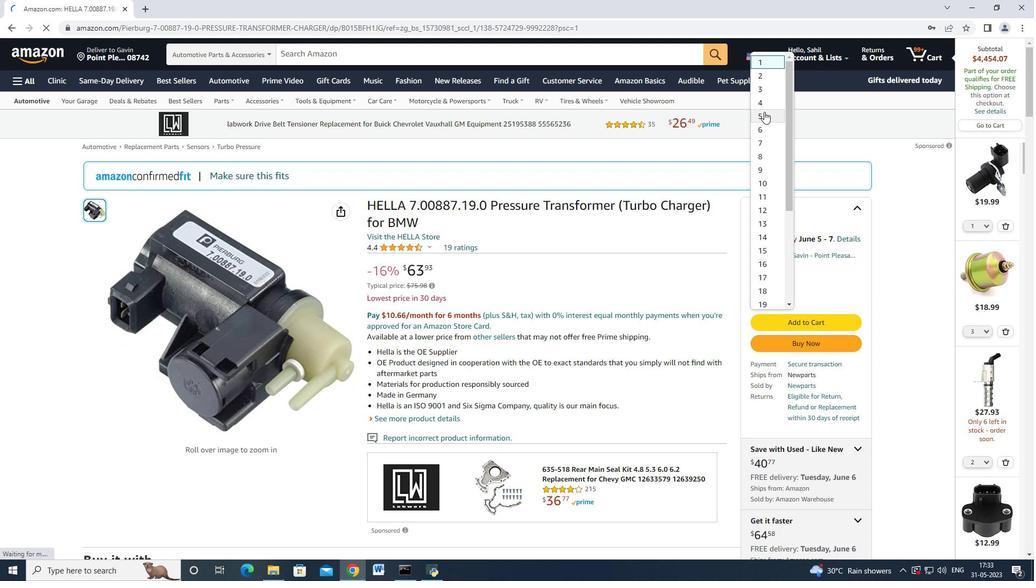 
Action: Mouse moved to (794, 337)
Screenshot: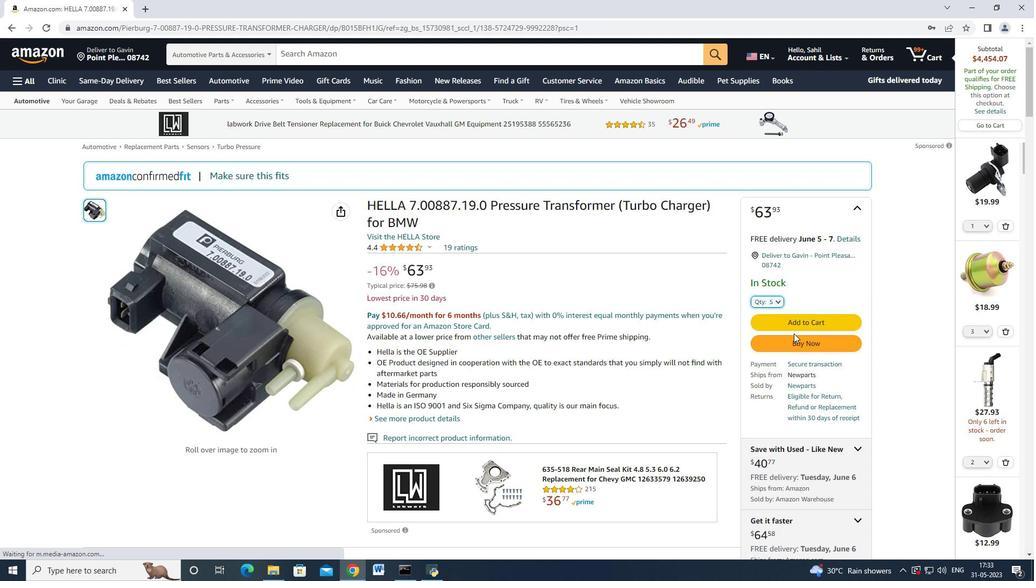 
Action: Mouse pressed left at (794, 337)
Screenshot: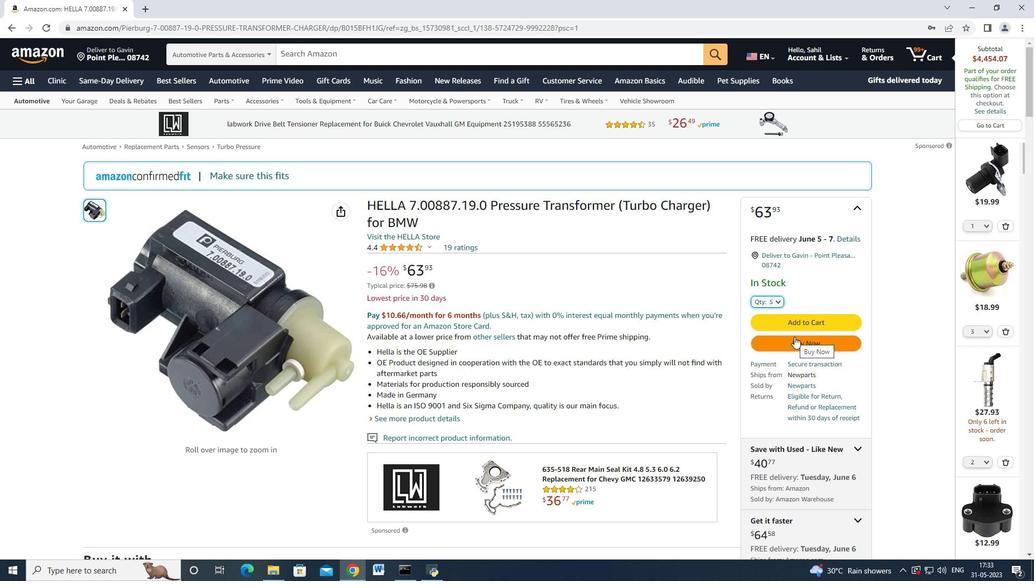 
Action: Mouse moved to (361, 176)
Screenshot: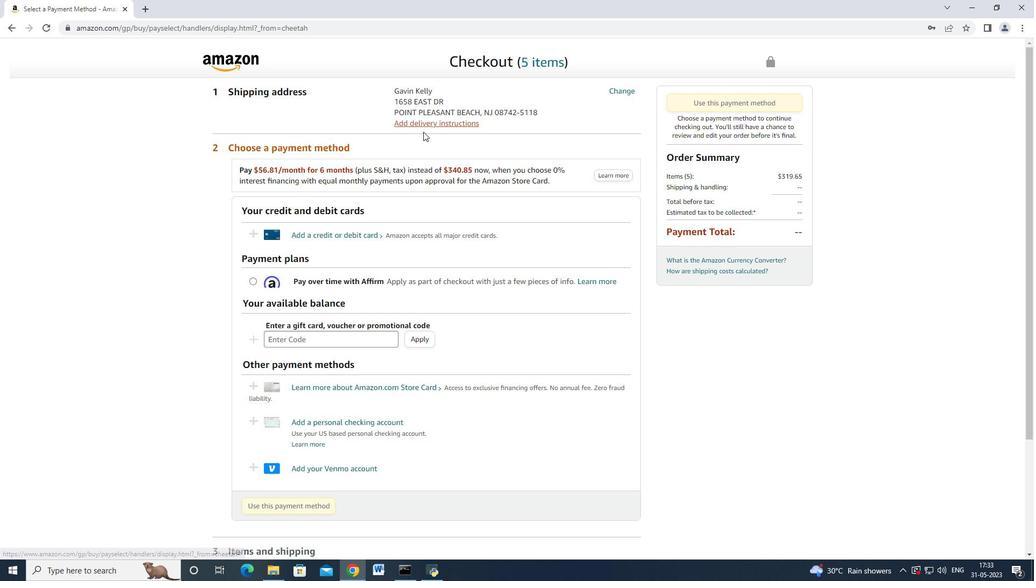 
Action: Mouse scrolled (361, 175) with delta (0, 0)
Screenshot: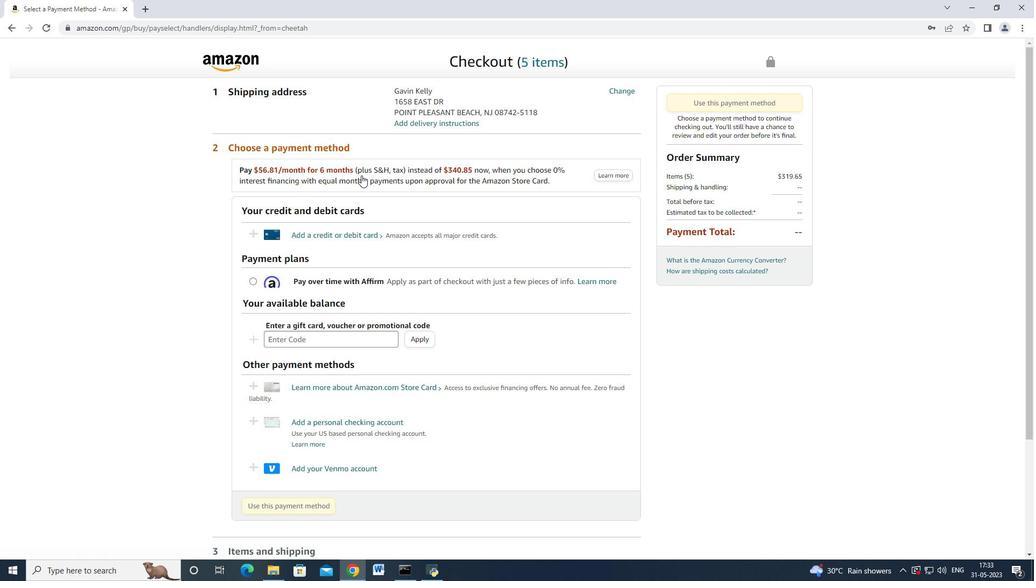 
Action: Mouse scrolled (361, 175) with delta (0, 0)
Screenshot: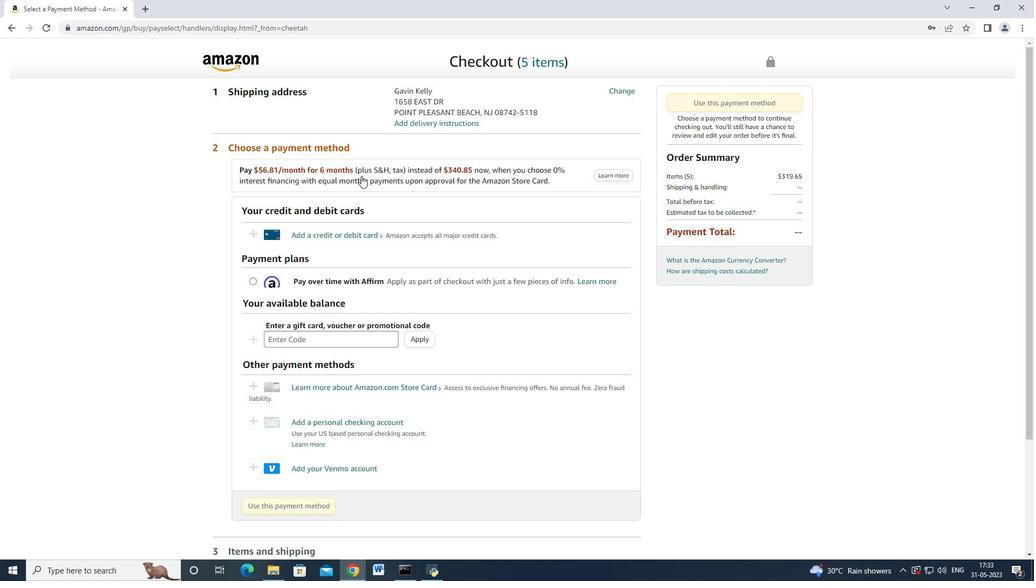 
Action: Mouse scrolled (361, 176) with delta (0, 0)
Screenshot: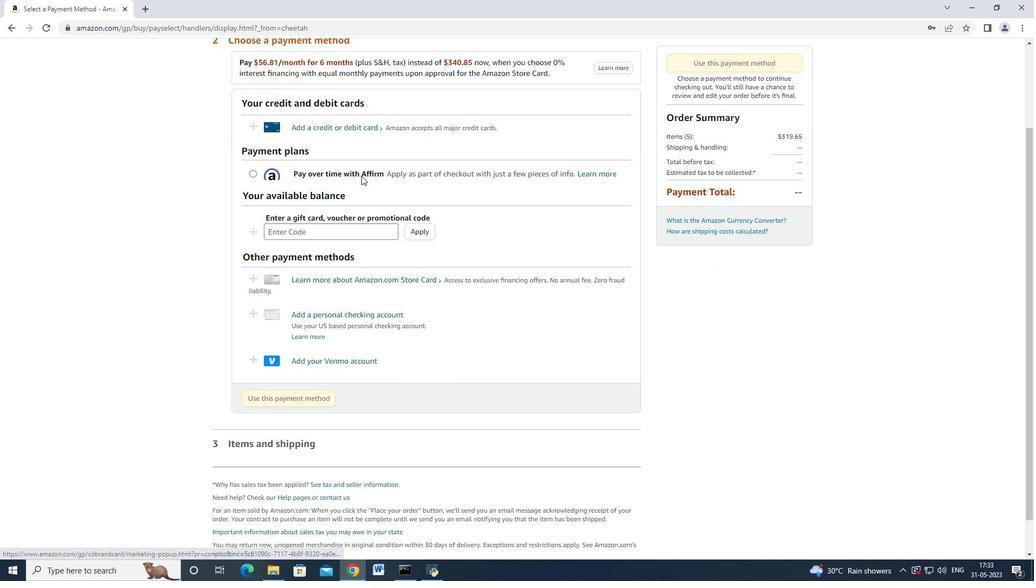 
Action: Mouse moved to (424, 185)
Screenshot: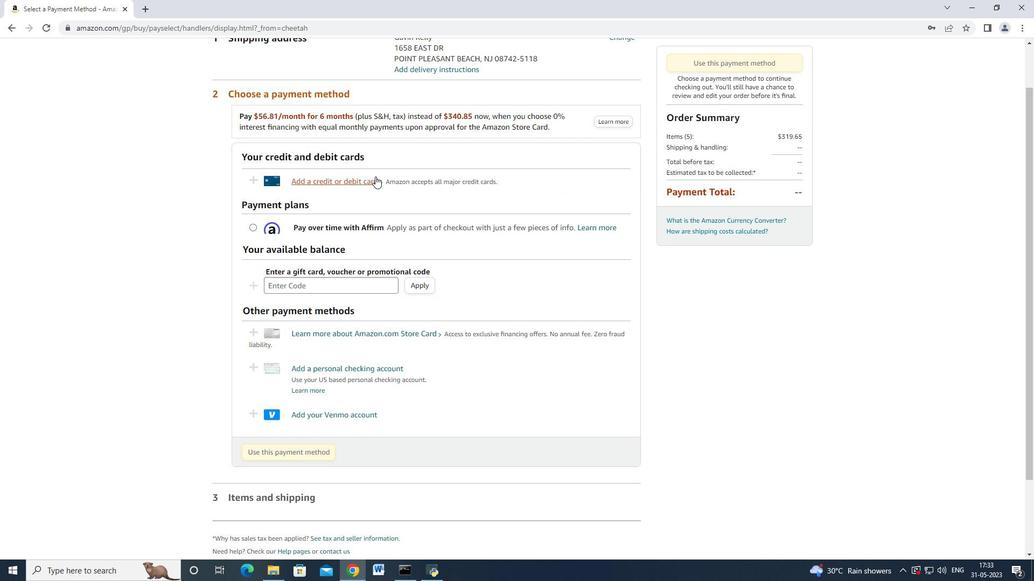 
Action: Mouse scrolled (424, 185) with delta (0, 0)
Screenshot: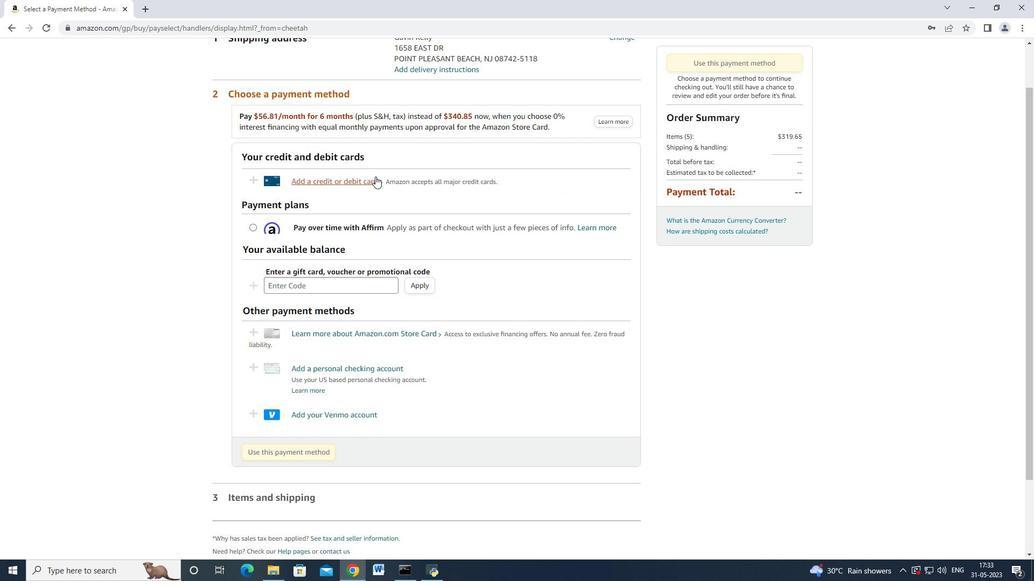 
Action: Mouse scrolled (424, 185) with delta (0, 0)
Screenshot: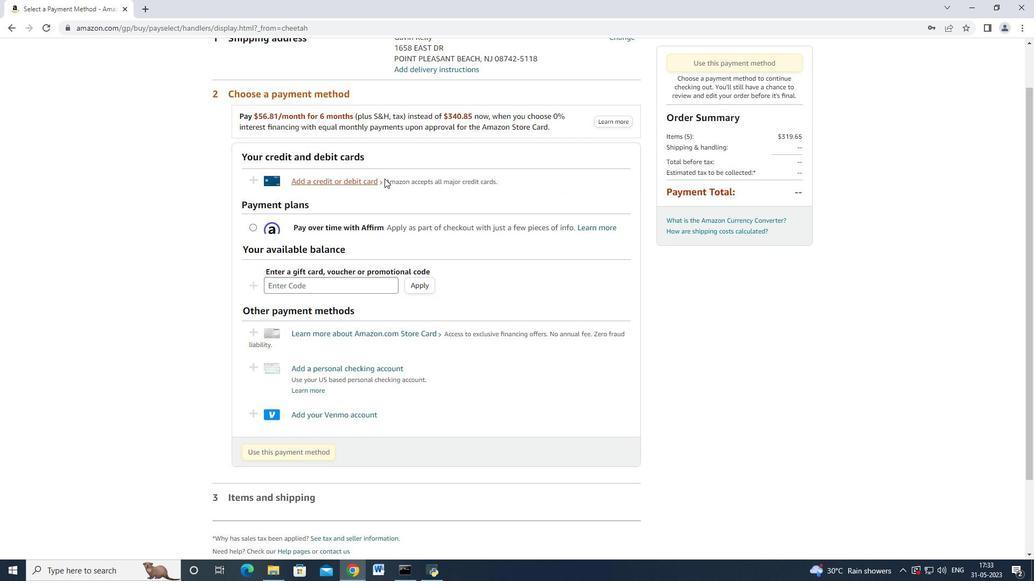 
Action: Mouse moved to (613, 92)
Screenshot: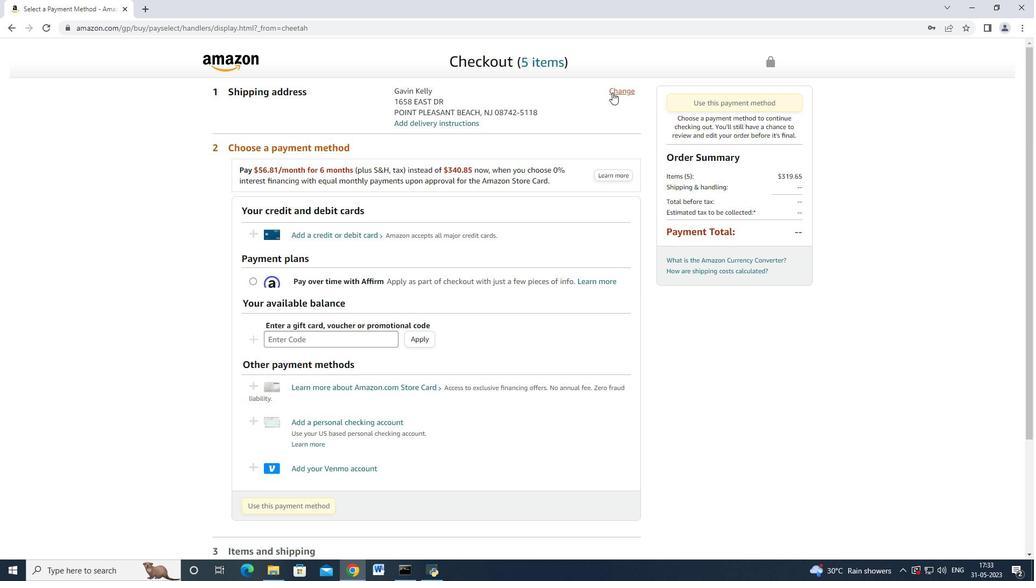 
Action: Mouse pressed left at (613, 92)
Screenshot: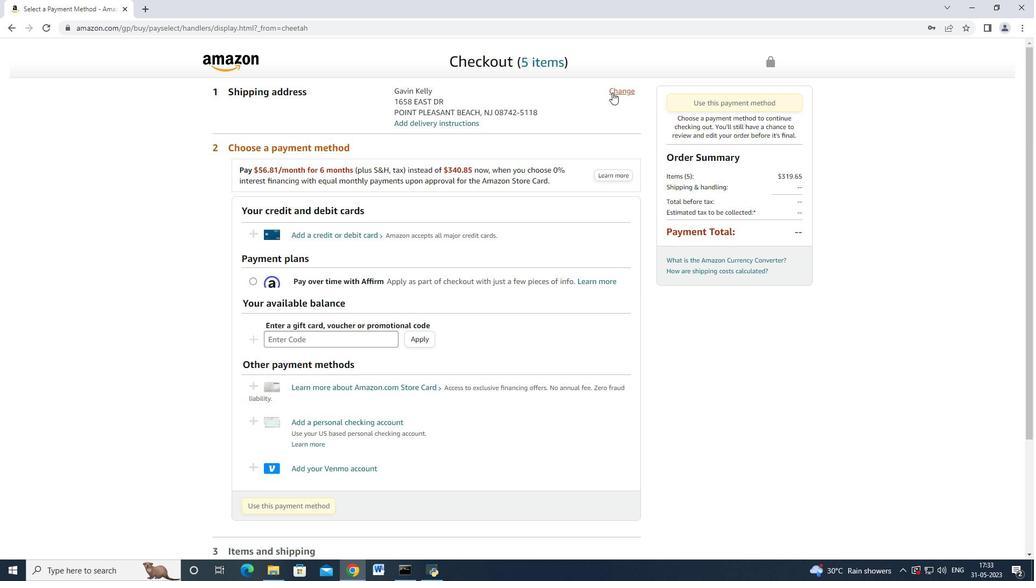 
Action: Mouse moved to (430, 148)
Screenshot: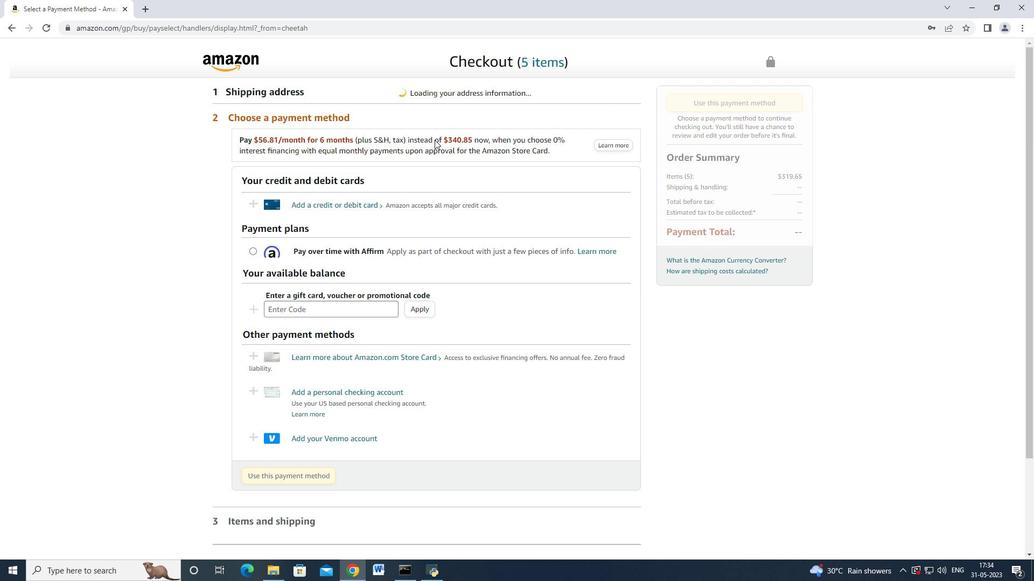 
Action: Mouse scrolled (430, 147) with delta (0, 0)
Screenshot: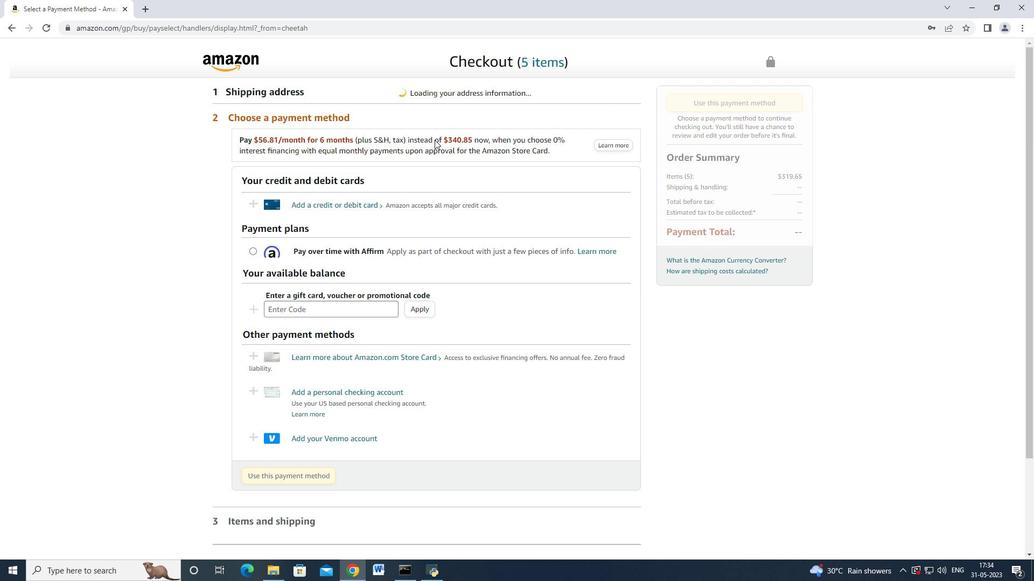
Action: Mouse moved to (427, 143)
Screenshot: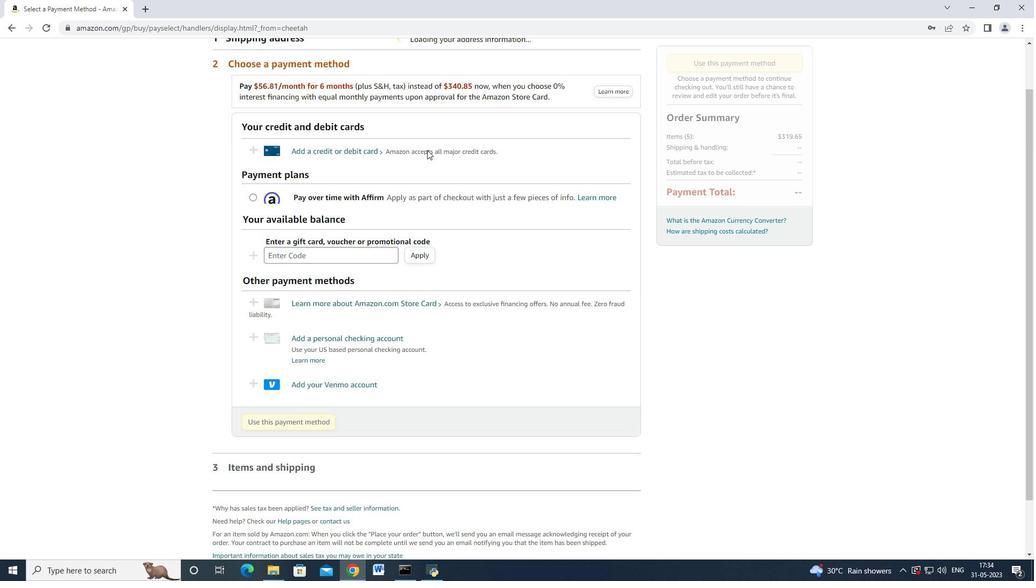 
Action: Mouse scrolled (427, 144) with delta (0, 0)
Screenshot: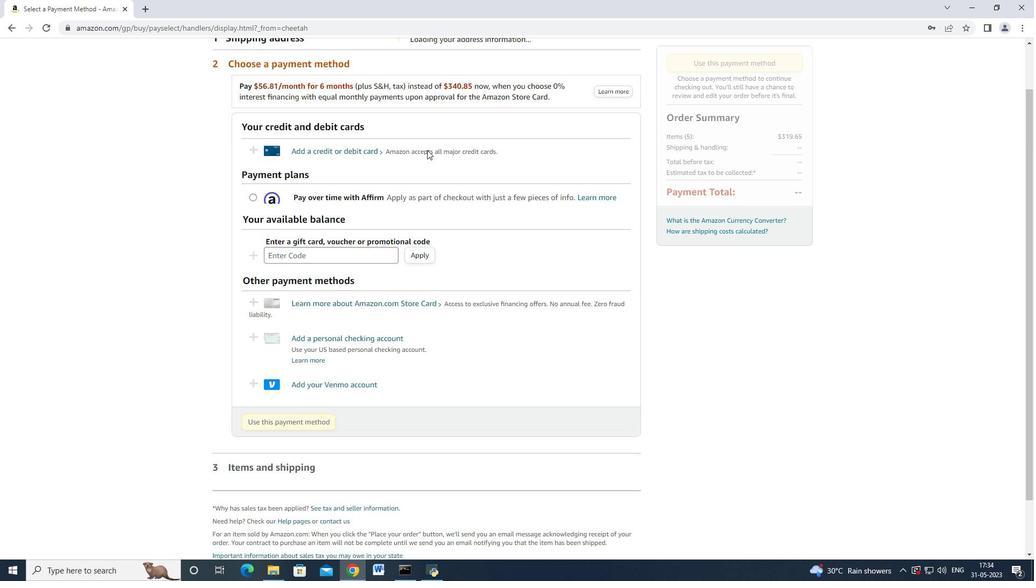 
Action: Mouse scrolled (427, 143) with delta (0, 0)
Screenshot: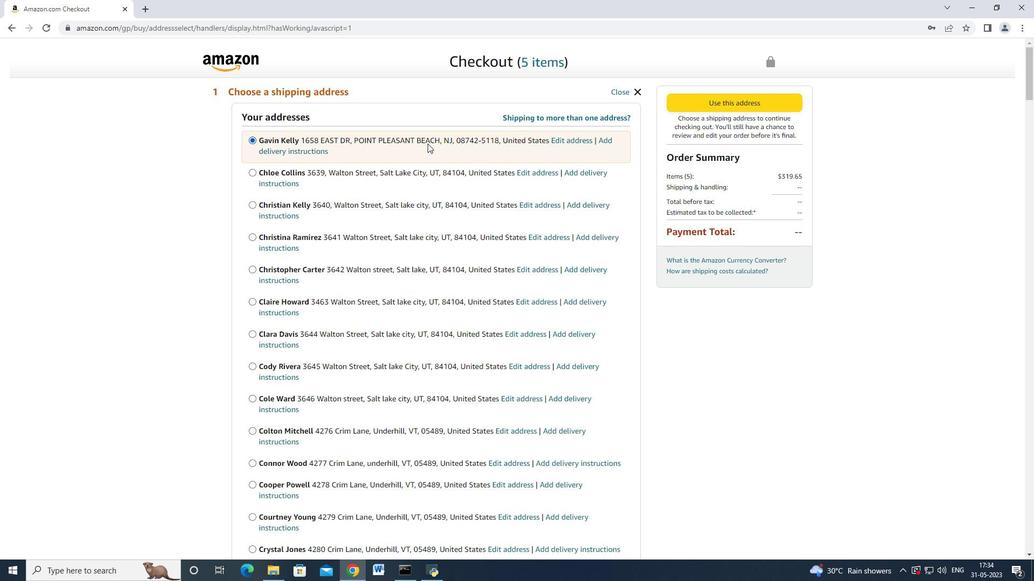 
Action: Mouse scrolled (427, 143) with delta (0, 0)
Screenshot: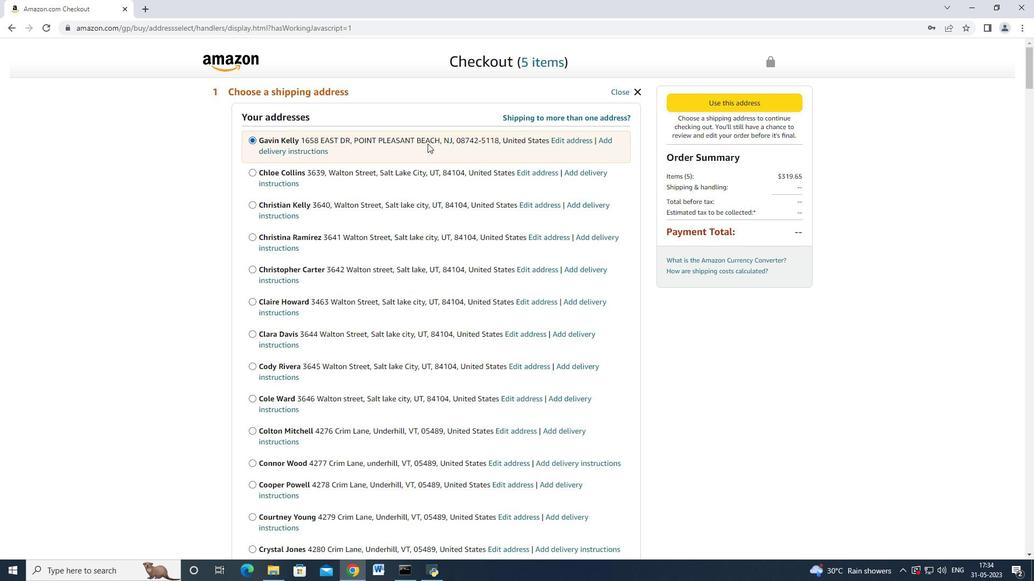 
Action: Mouse scrolled (427, 143) with delta (0, 0)
Screenshot: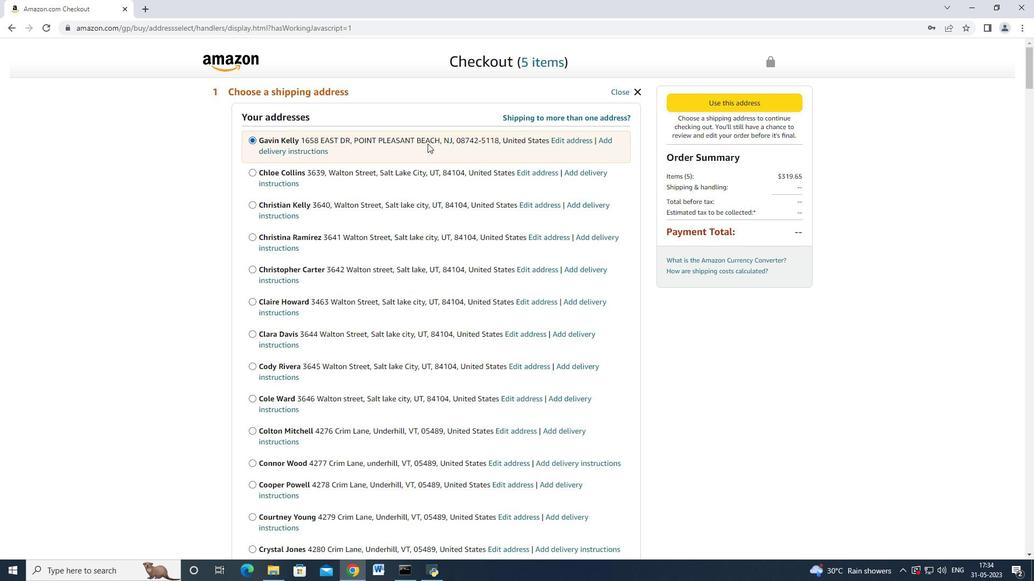 
Action: Mouse scrolled (427, 143) with delta (0, 0)
Screenshot: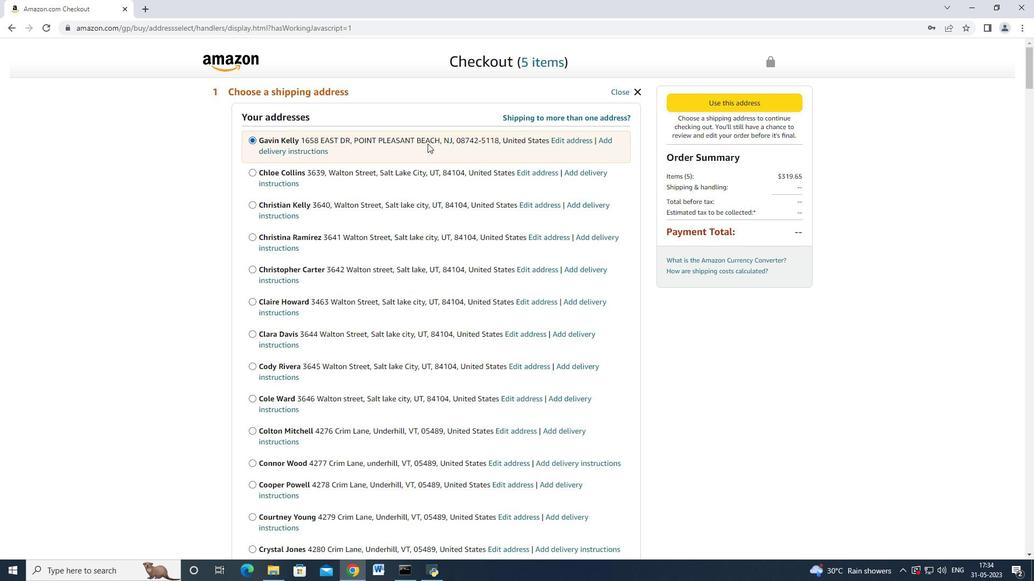 
Action: Mouse scrolled (427, 143) with delta (0, 0)
Screenshot: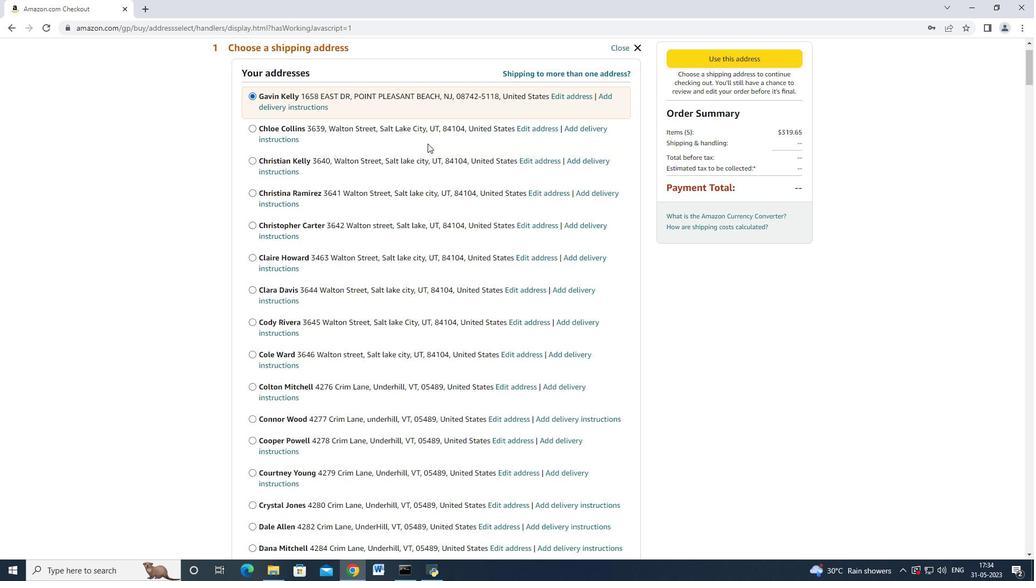 
Action: Mouse scrolled (427, 143) with delta (0, 0)
Screenshot: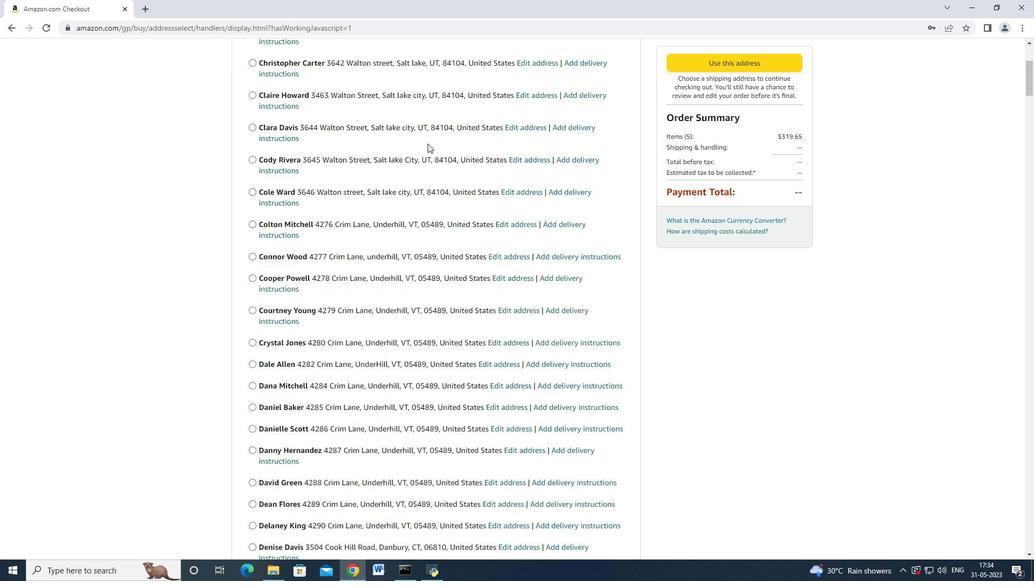 
Action: Mouse scrolled (427, 143) with delta (0, 0)
Screenshot: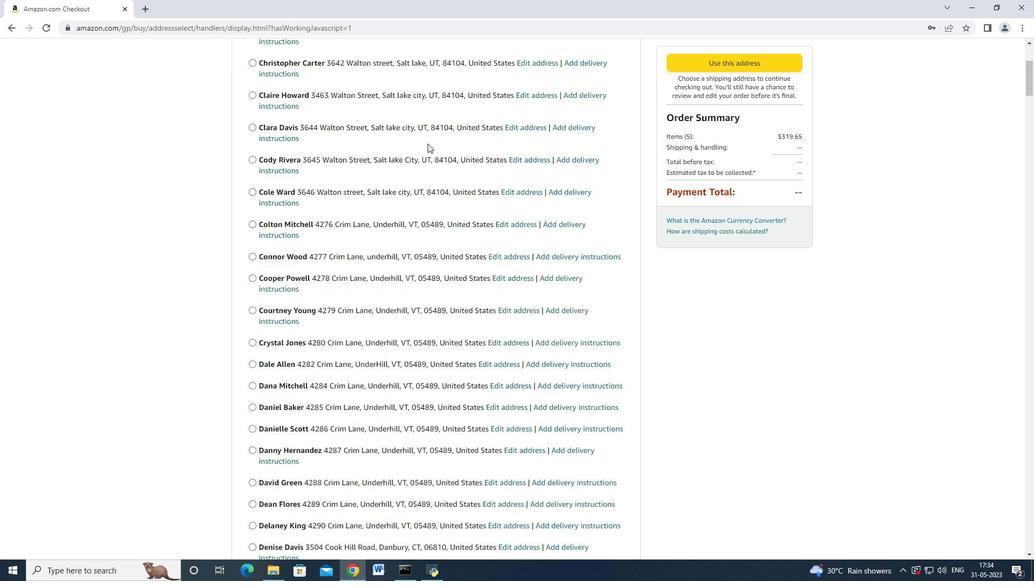 
Action: Mouse scrolled (427, 143) with delta (0, 0)
Screenshot: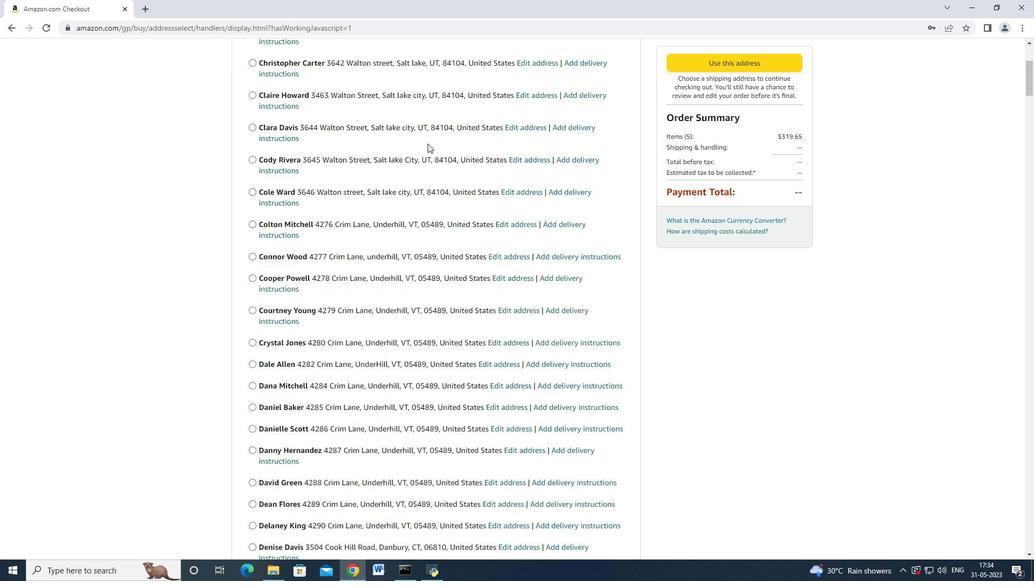 
Action: Mouse scrolled (427, 143) with delta (0, 0)
Screenshot: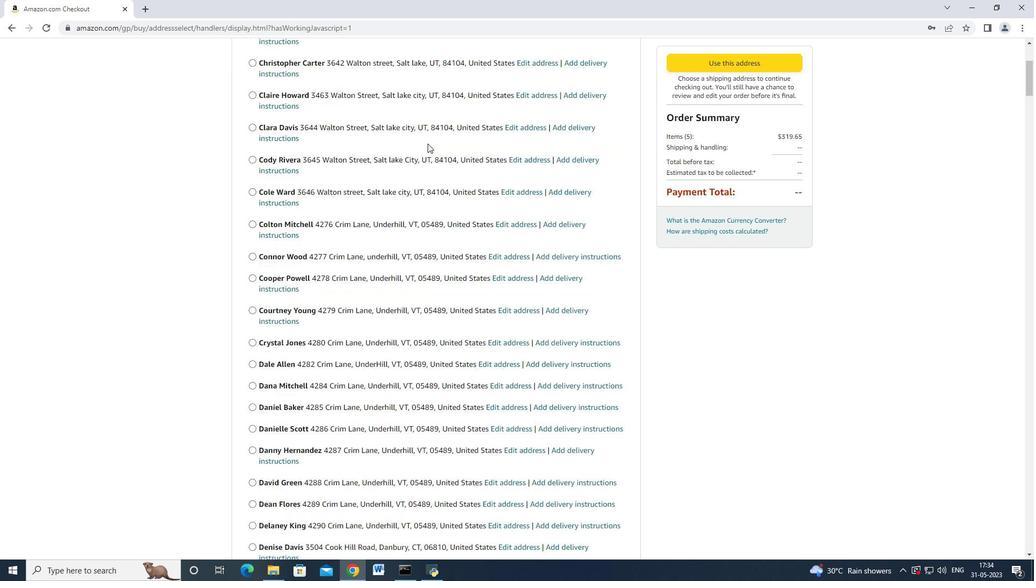 
Action: Mouse scrolled (427, 143) with delta (0, 0)
Screenshot: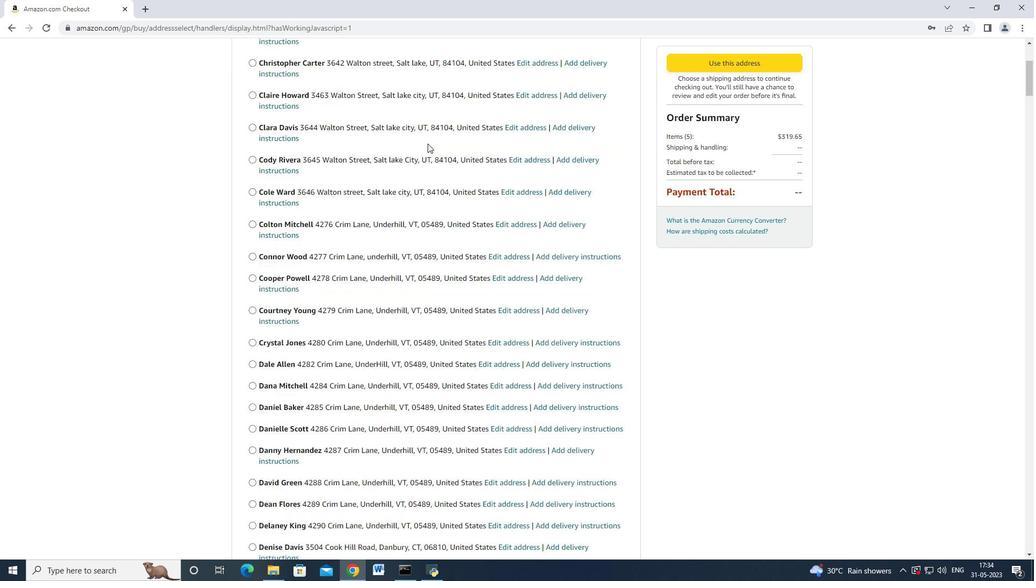 
Action: Mouse scrolled (427, 143) with delta (0, 0)
Screenshot: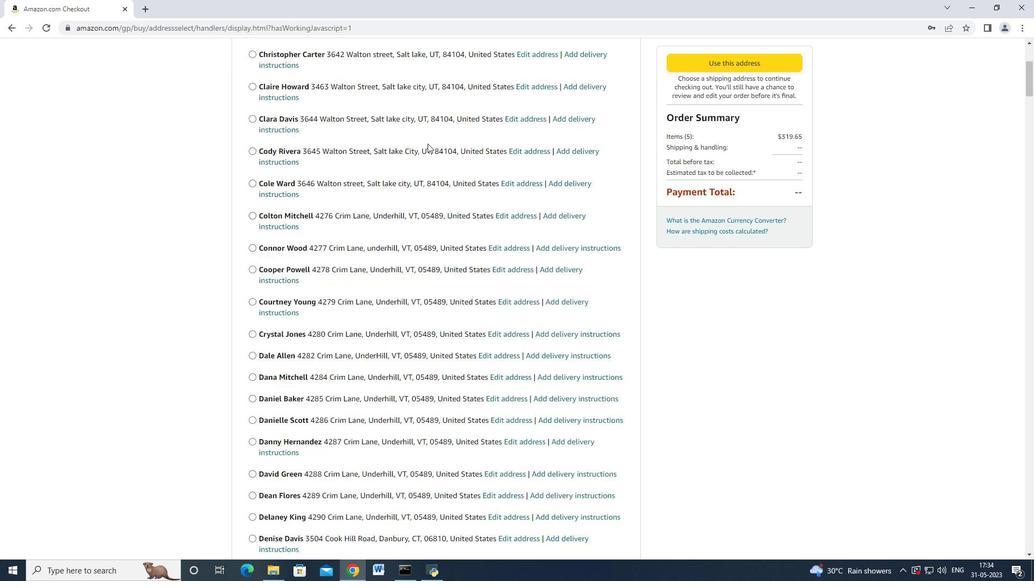 
Action: Mouse scrolled (427, 143) with delta (0, 0)
Screenshot: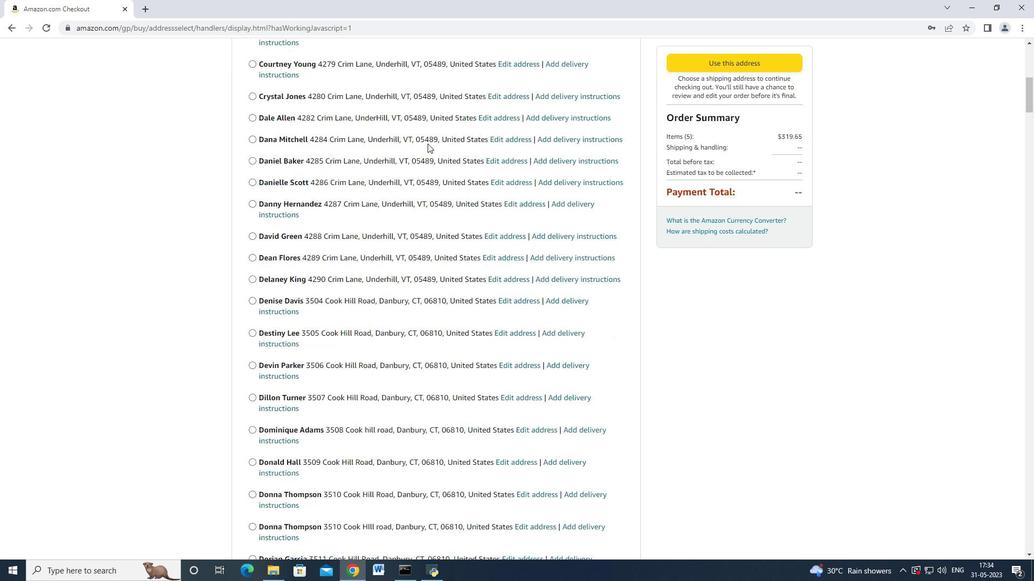 
Action: Mouse scrolled (427, 143) with delta (0, 0)
Screenshot: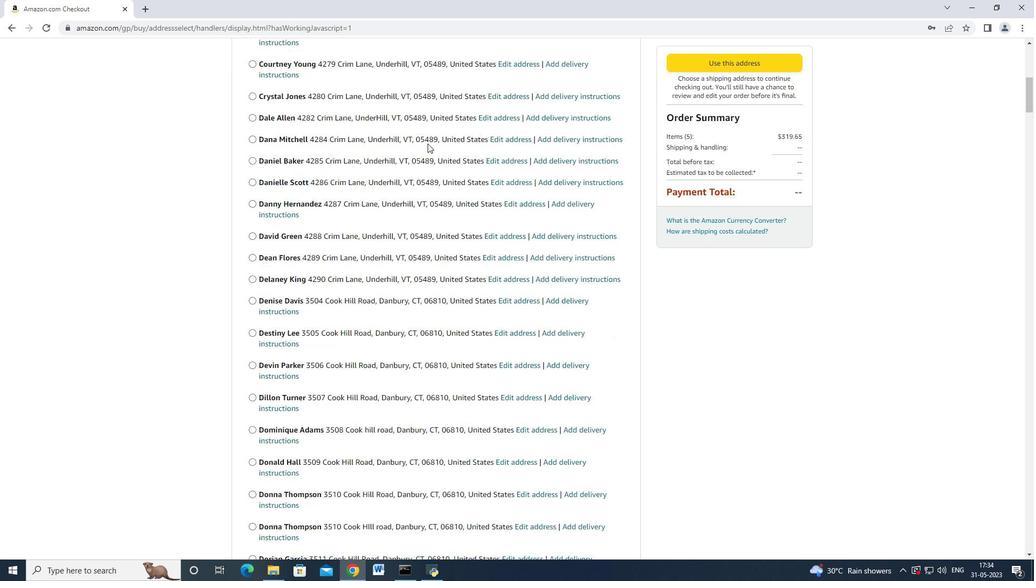 
Action: Mouse scrolled (427, 143) with delta (0, 0)
Screenshot: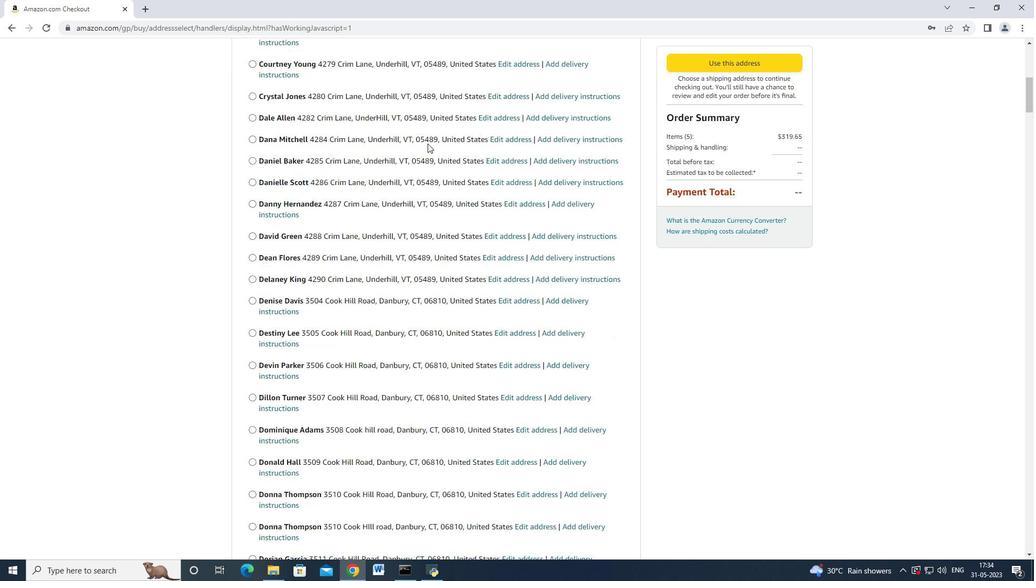 
Action: Mouse scrolled (427, 143) with delta (0, 0)
Screenshot: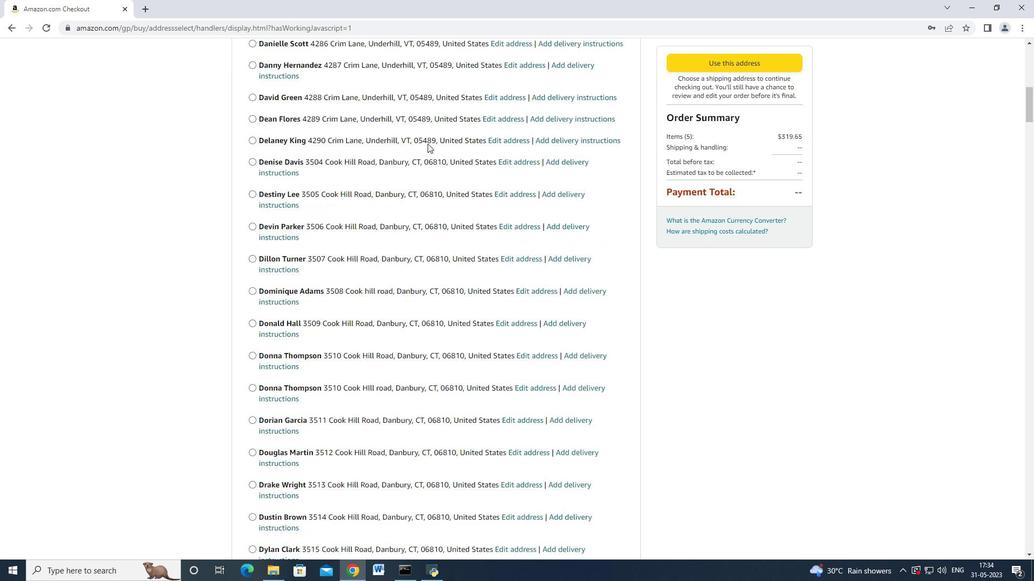 
Action: Mouse scrolled (427, 143) with delta (0, 0)
Screenshot: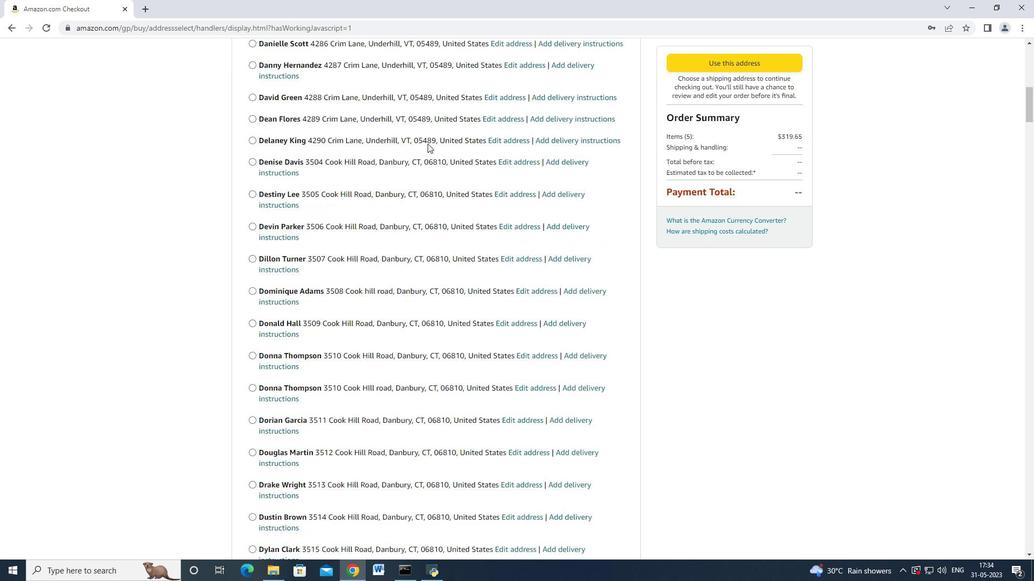 
Action: Mouse scrolled (427, 143) with delta (0, 0)
Screenshot: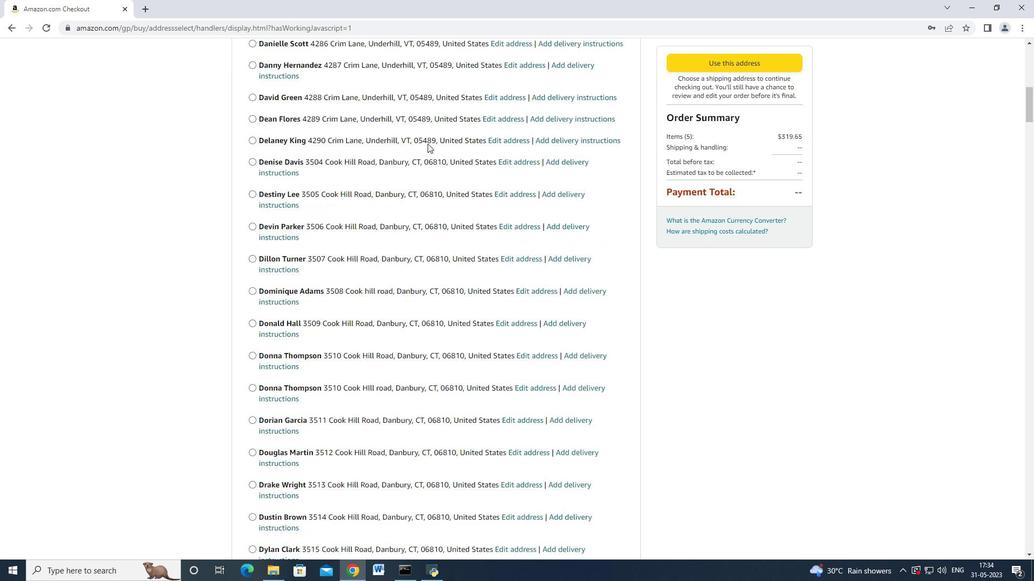 
Action: Mouse scrolled (427, 143) with delta (0, 0)
Screenshot: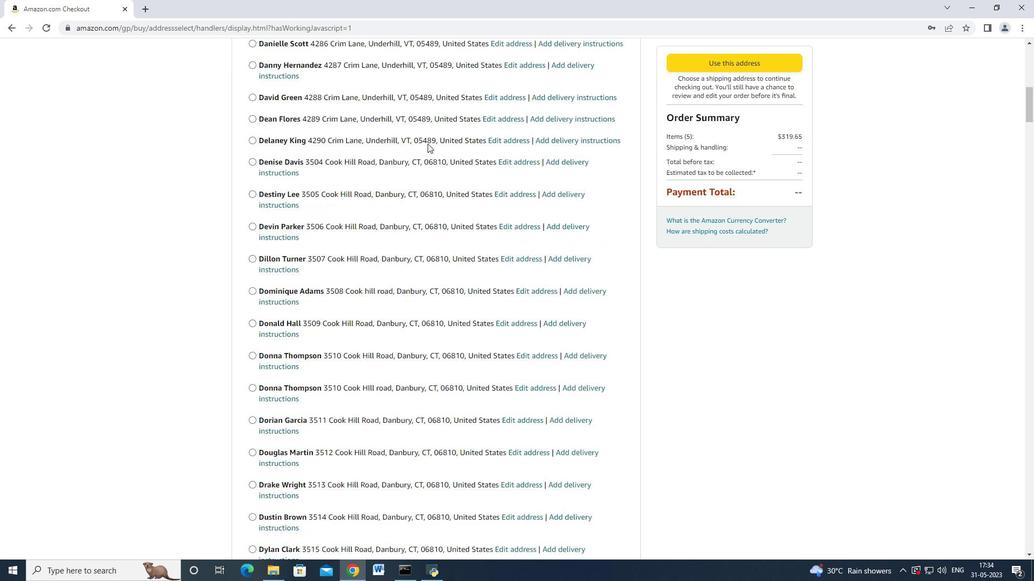 
Action: Mouse scrolled (427, 143) with delta (0, 0)
Screenshot: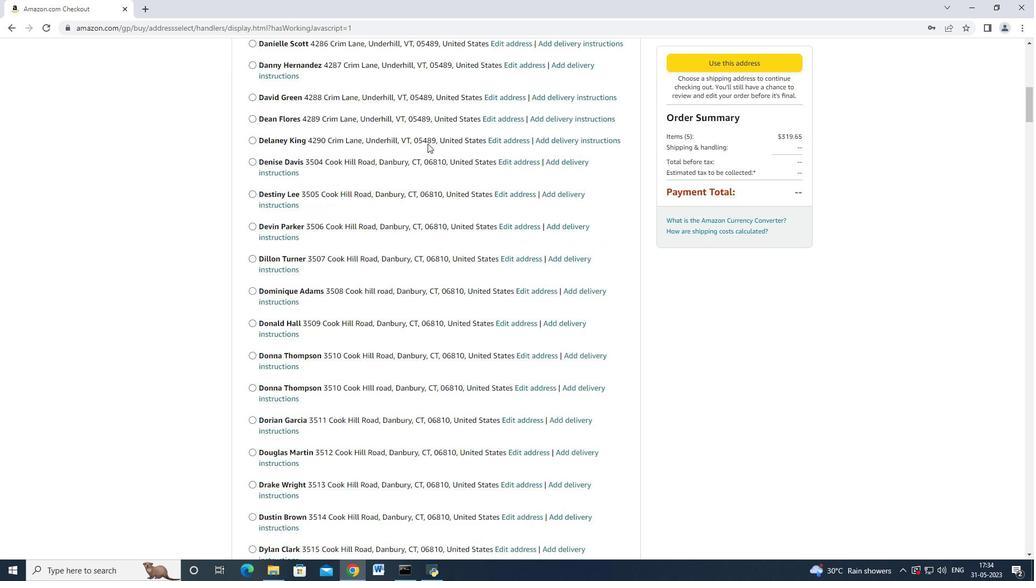 
Action: Mouse scrolled (427, 143) with delta (0, 0)
Screenshot: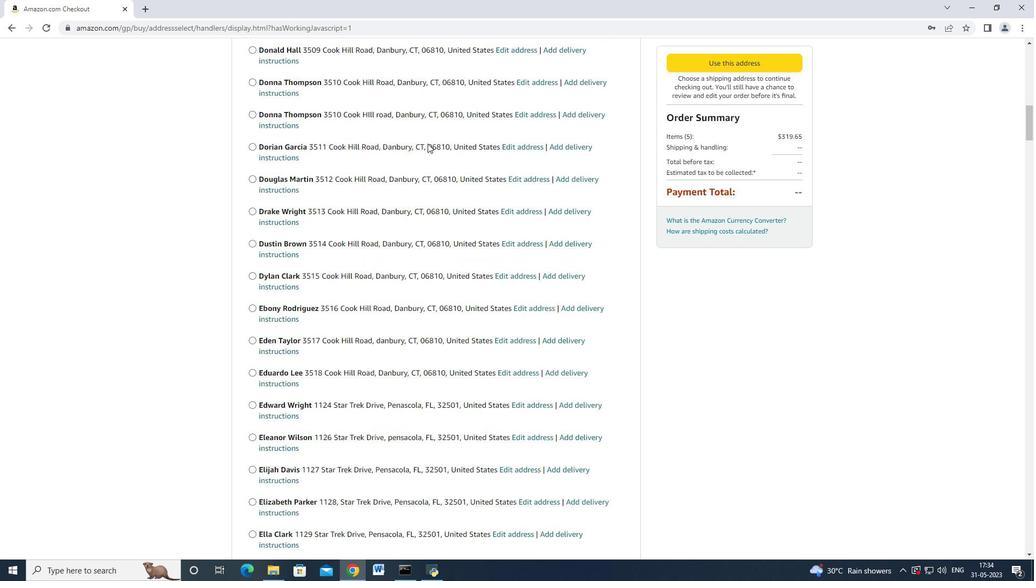 
Action: Mouse scrolled (427, 143) with delta (0, 0)
Screenshot: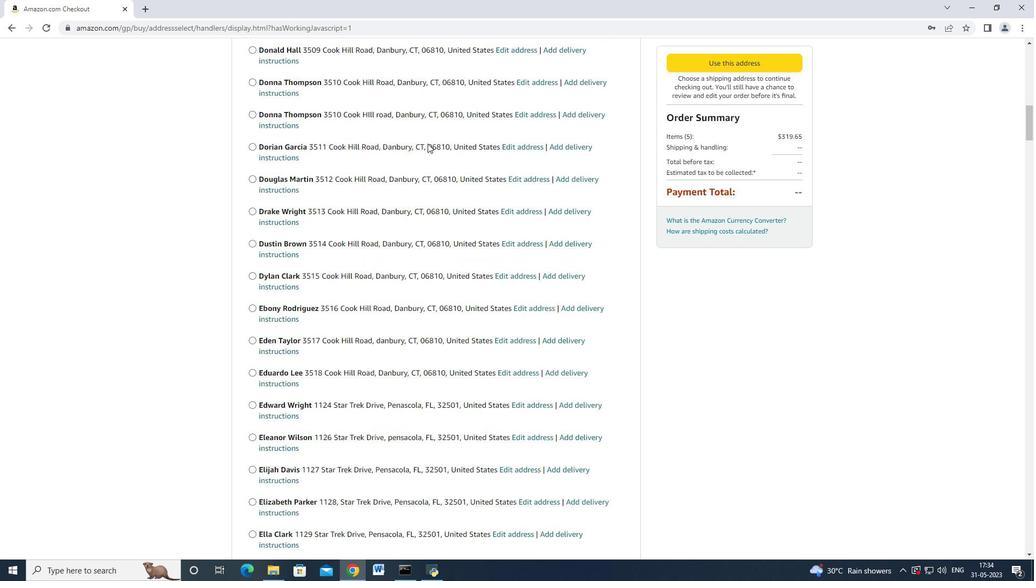 
Action: Mouse scrolled (427, 143) with delta (0, 0)
Screenshot: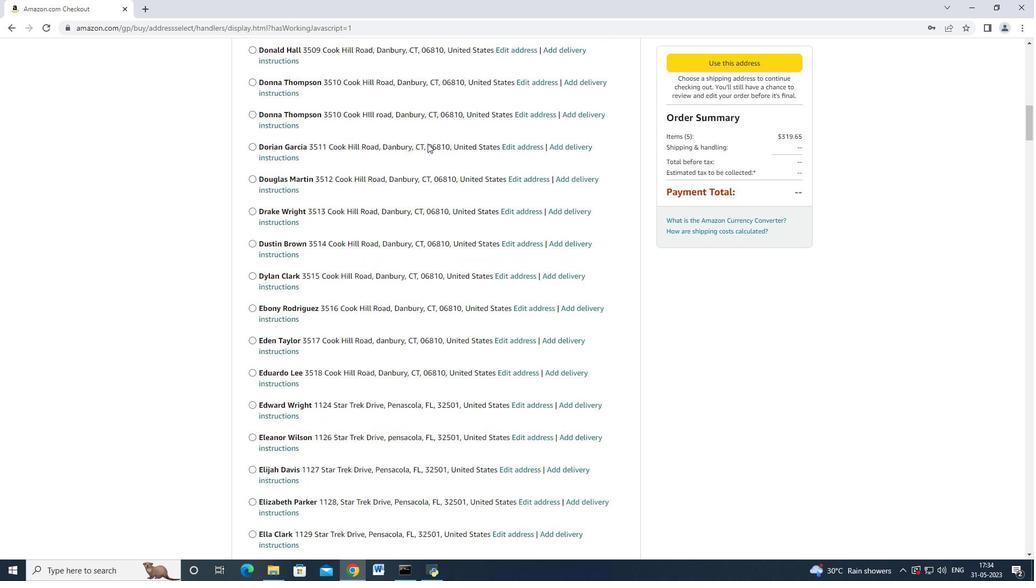 
Action: Mouse scrolled (427, 143) with delta (0, 0)
Screenshot: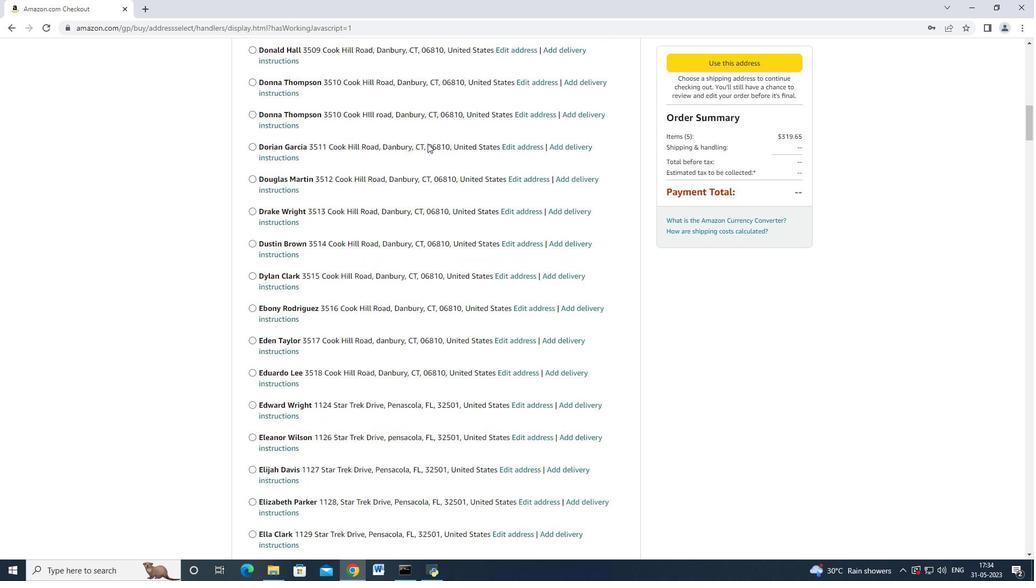 
Action: Mouse scrolled (427, 143) with delta (0, 0)
Screenshot: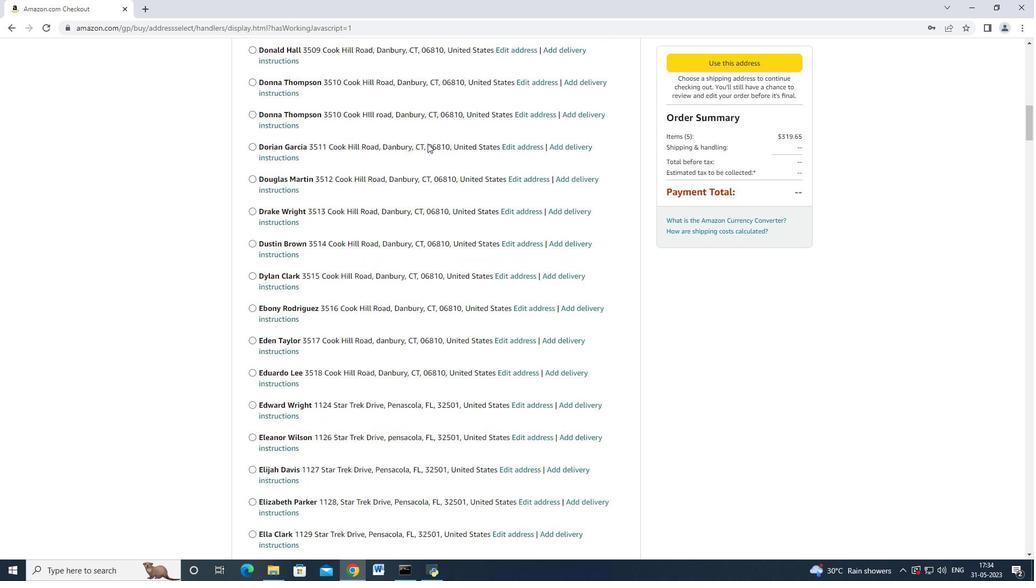 
Action: Mouse scrolled (427, 143) with delta (0, 0)
Screenshot: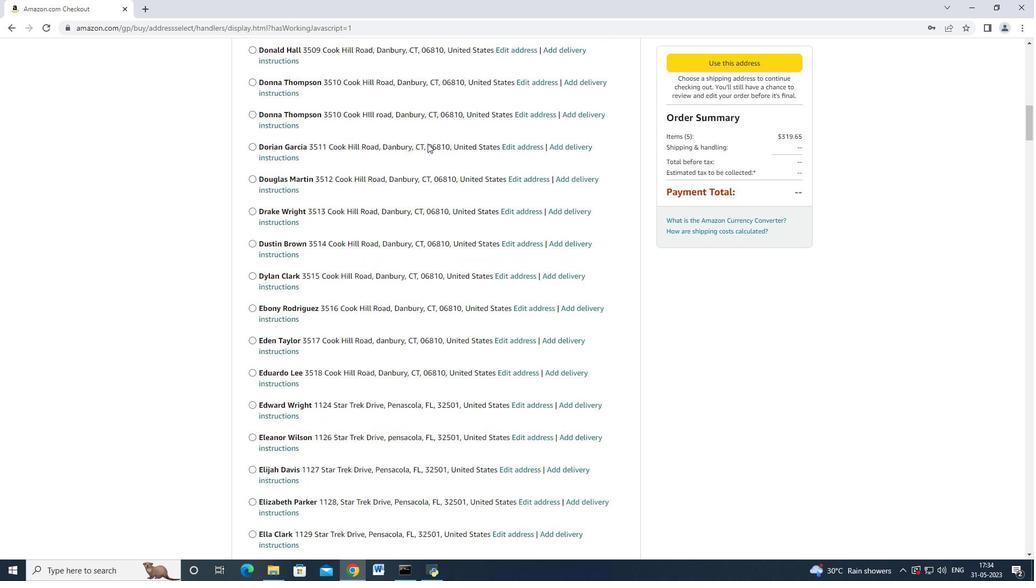 
Action: Mouse scrolled (427, 143) with delta (0, 0)
Screenshot: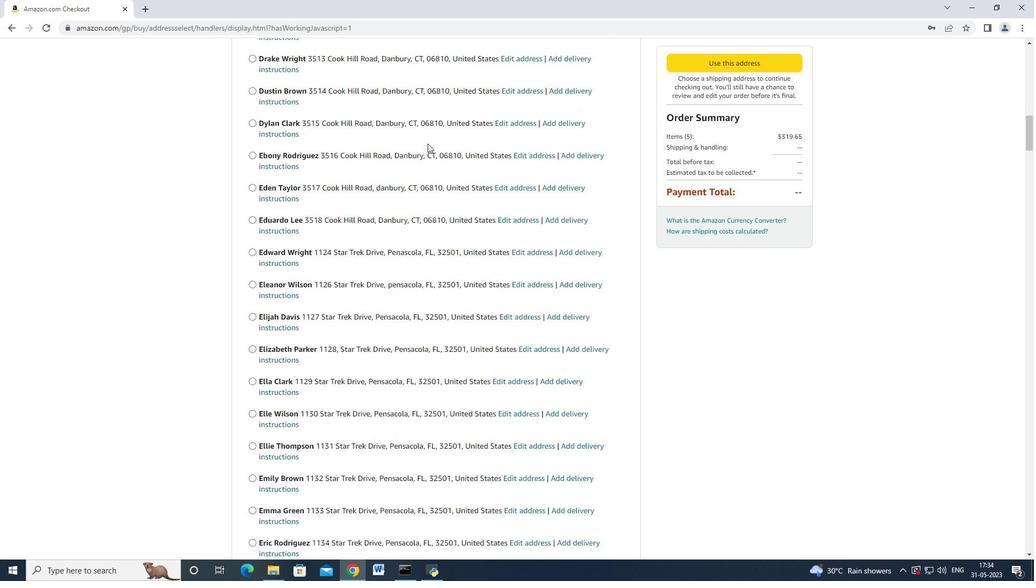 
Action: Mouse scrolled (427, 143) with delta (0, 0)
Screenshot: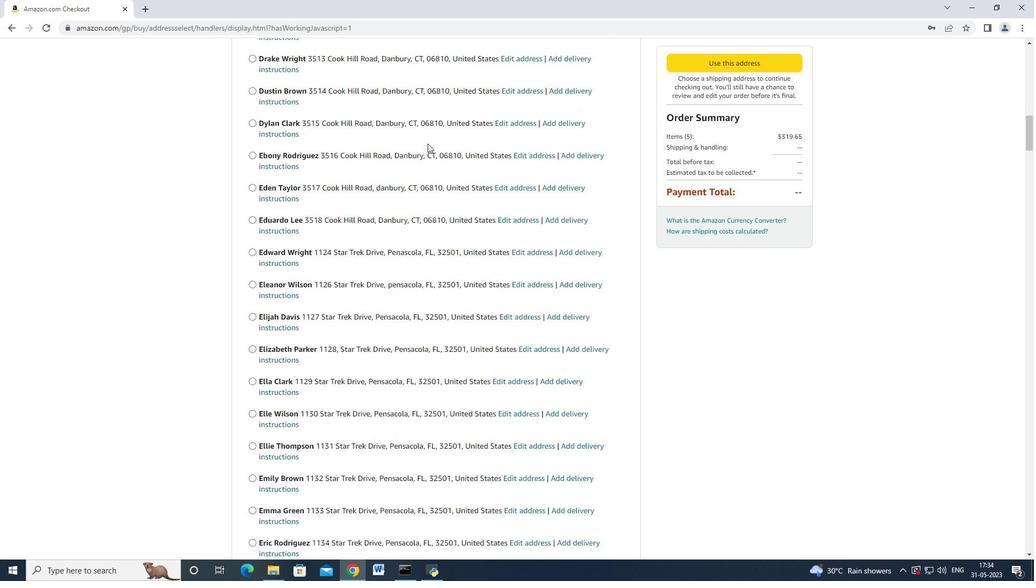 
Action: Mouse scrolled (427, 143) with delta (0, 0)
Screenshot: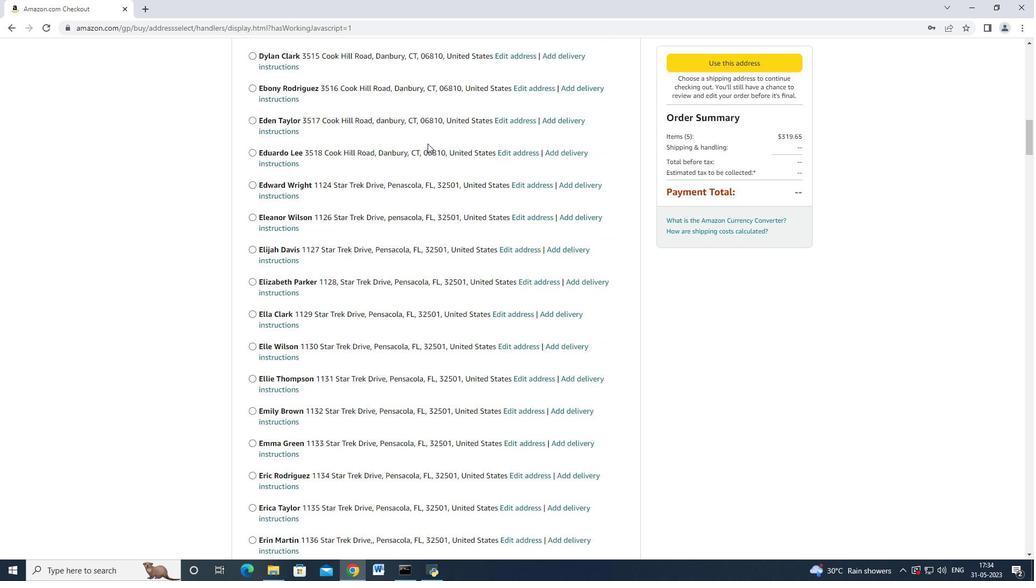 
Action: Mouse scrolled (427, 143) with delta (0, 0)
Screenshot: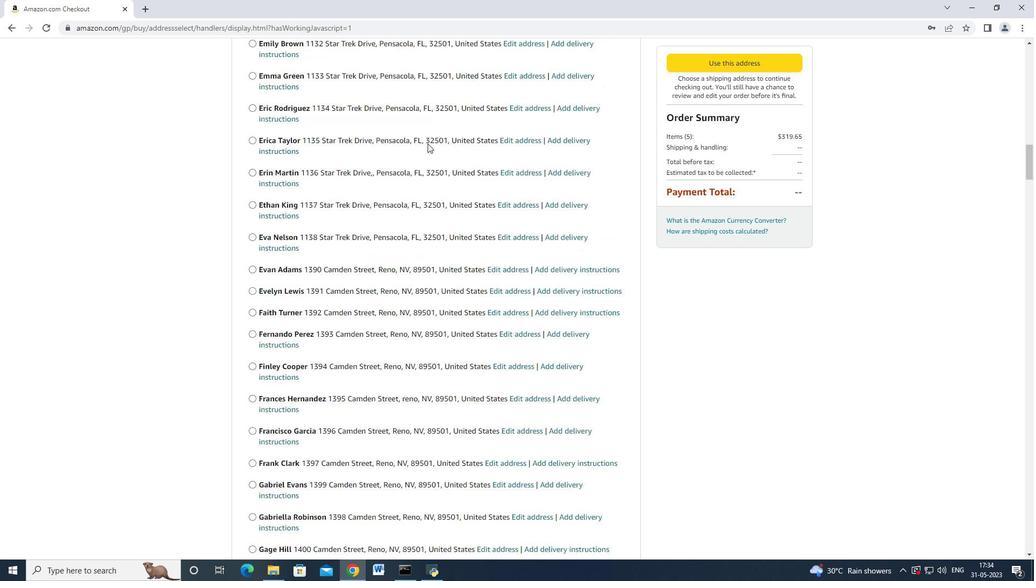 
Action: Mouse scrolled (427, 143) with delta (0, 0)
Screenshot: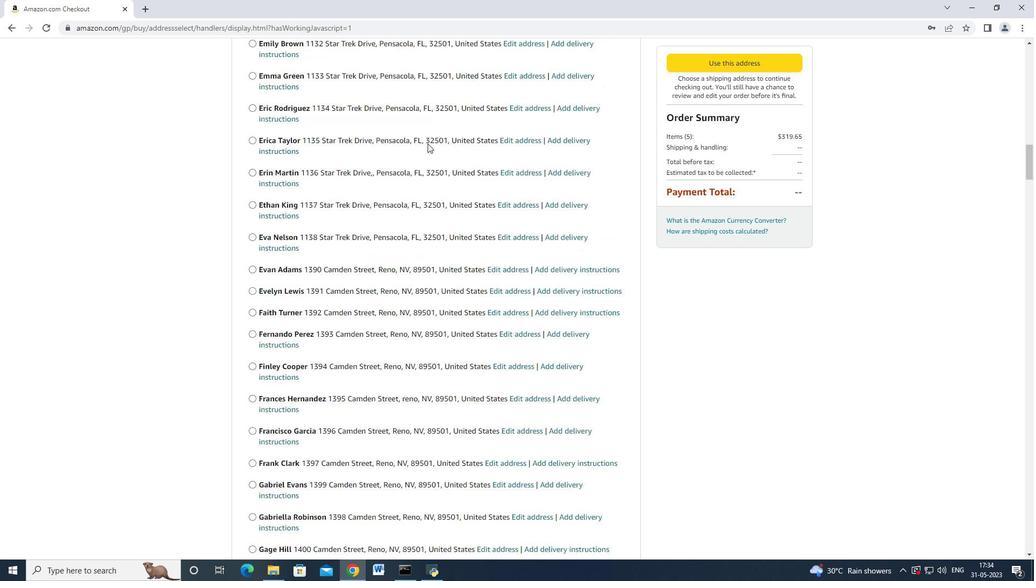 
Action: Mouse scrolled (427, 143) with delta (0, 0)
Screenshot: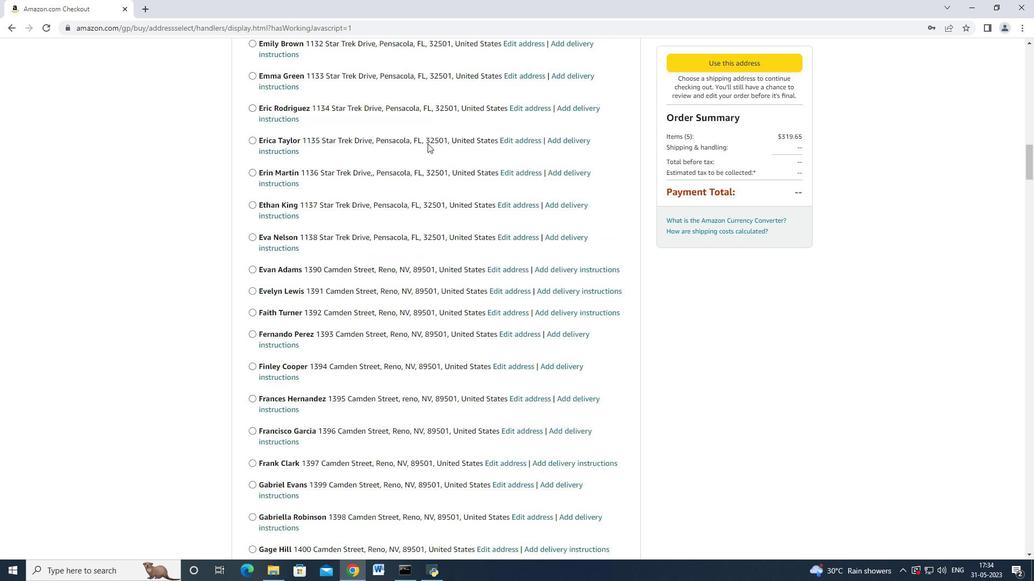 
Action: Mouse scrolled (427, 143) with delta (0, 0)
Screenshot: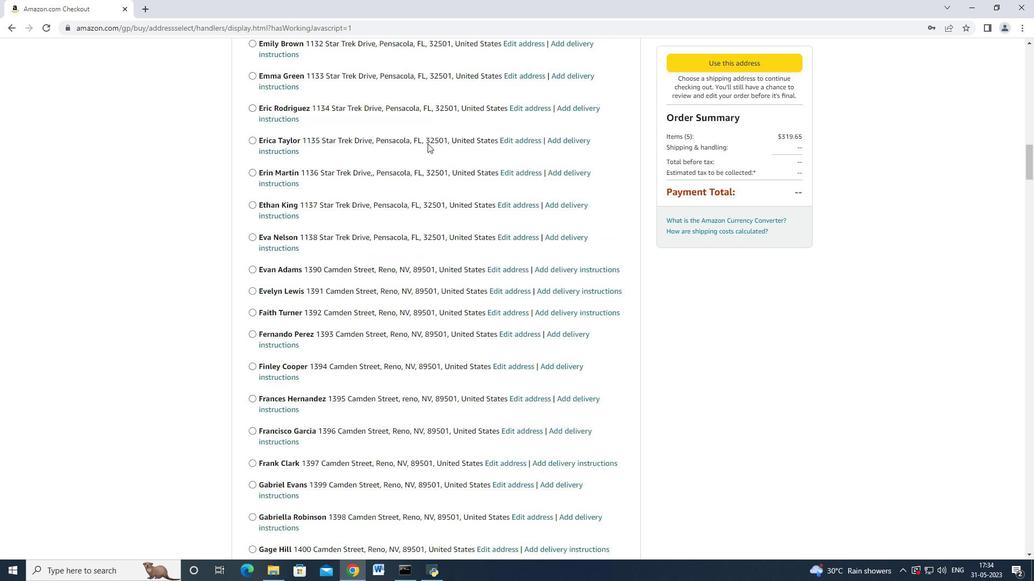 
Action: Mouse scrolled (427, 143) with delta (0, 0)
Screenshot: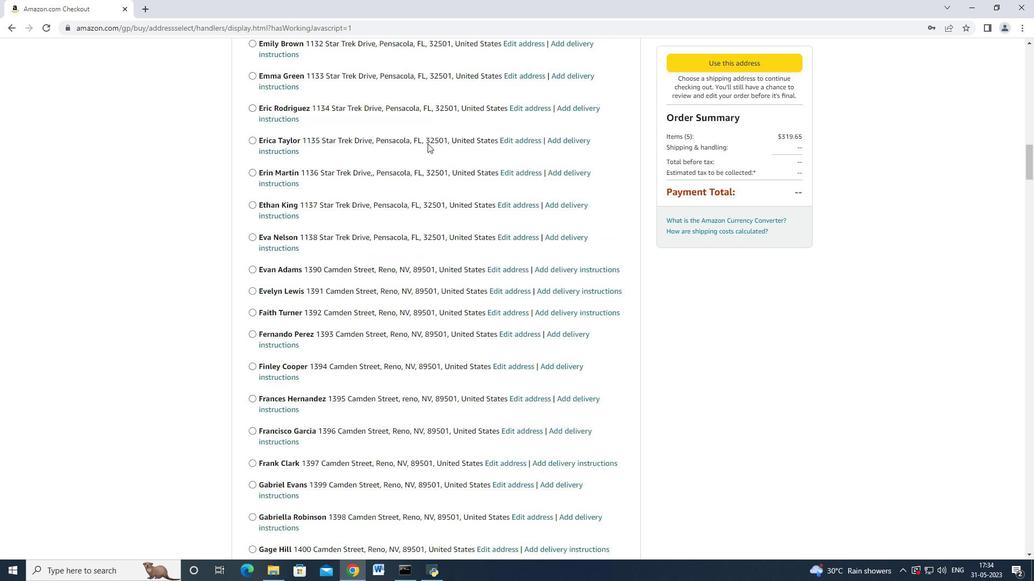 
Action: Mouse scrolled (427, 143) with delta (0, 0)
Screenshot: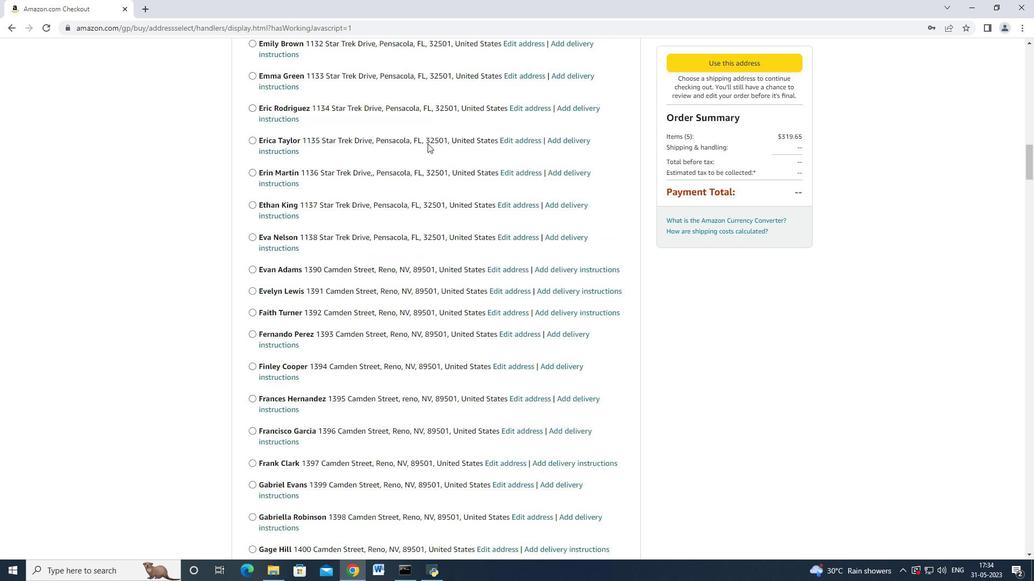 
Action: Mouse scrolled (427, 143) with delta (0, 0)
Screenshot: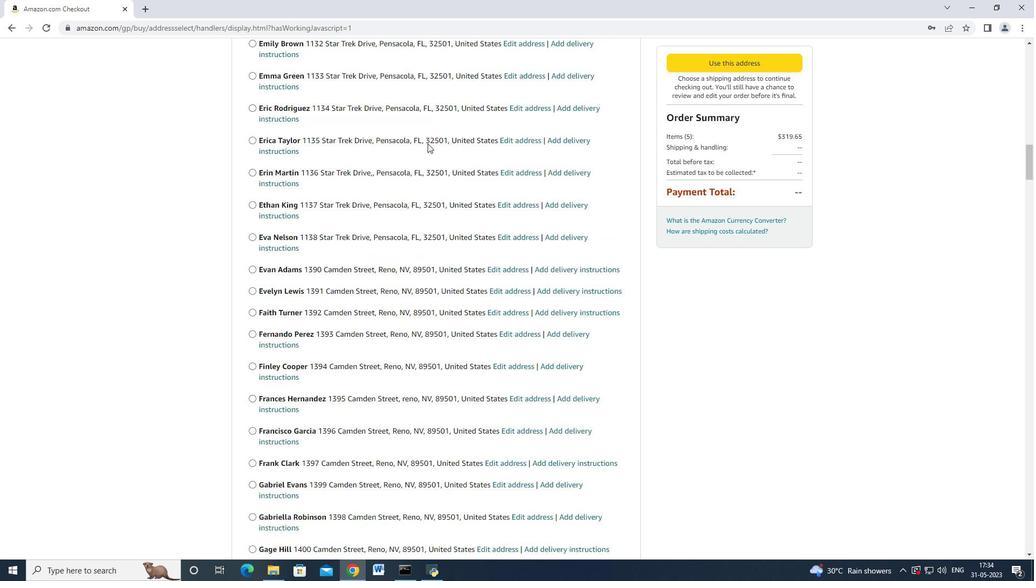 
Action: Mouse scrolled (427, 143) with delta (0, 0)
Screenshot: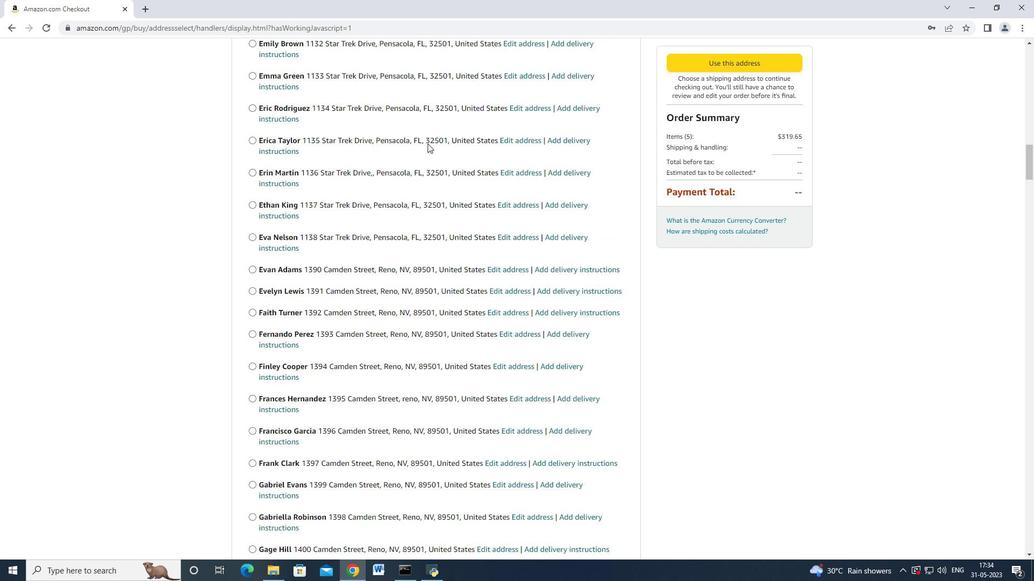 
Action: Mouse scrolled (427, 143) with delta (0, 0)
Screenshot: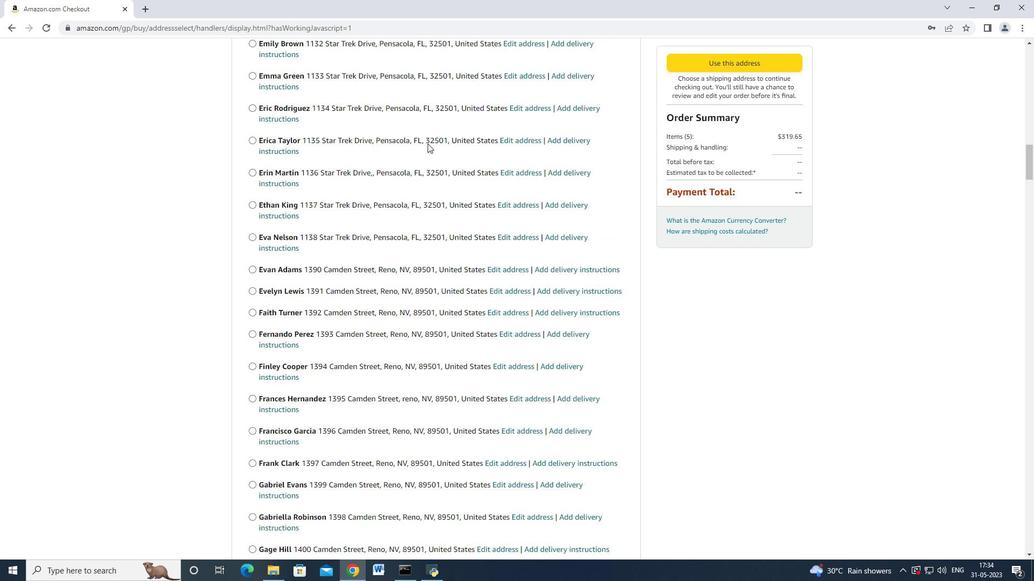 
Action: Mouse scrolled (427, 143) with delta (0, 0)
Screenshot: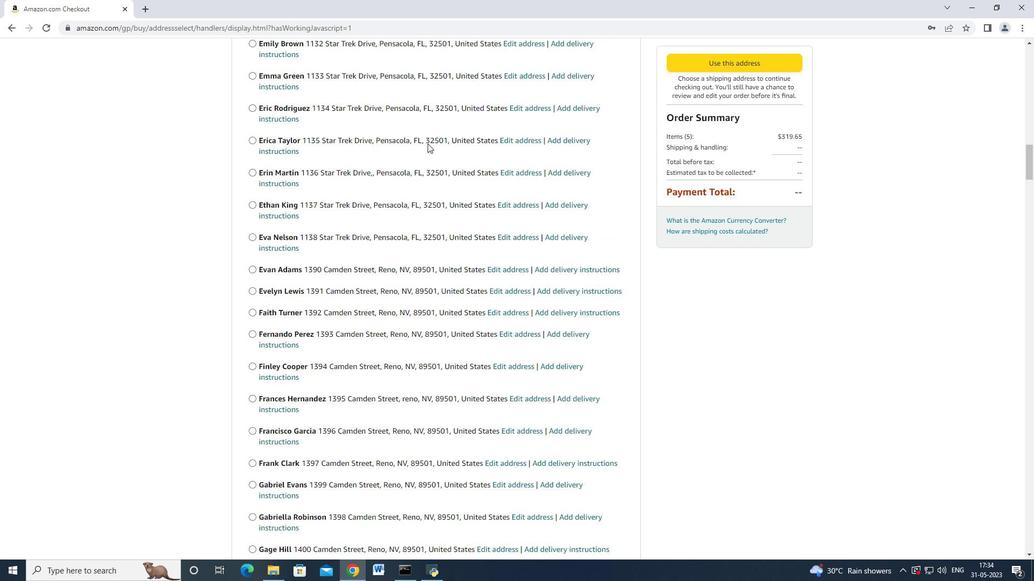 
Action: Mouse scrolled (427, 142) with delta (0, -1)
Screenshot: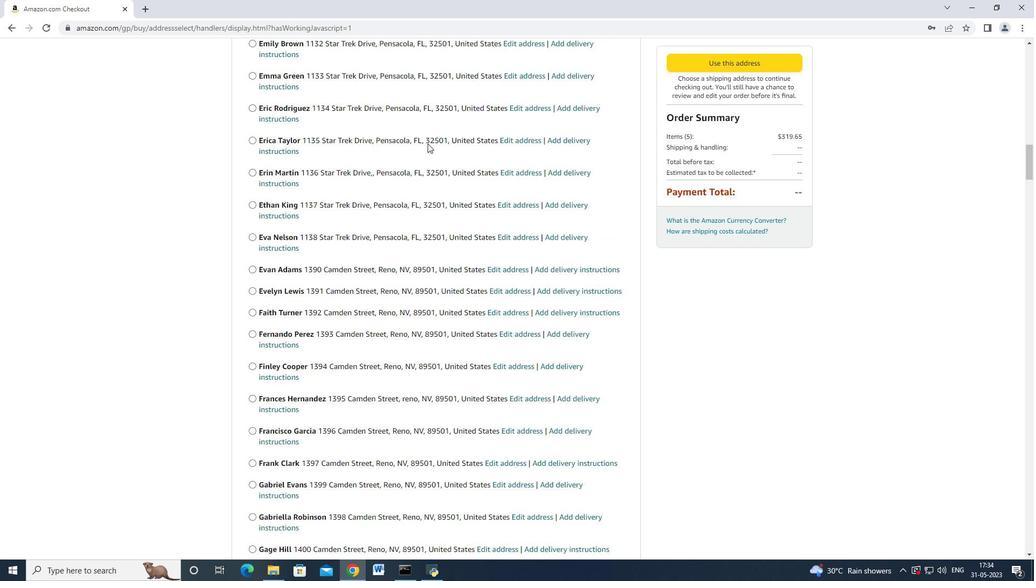 
Action: Mouse scrolled (427, 143) with delta (0, 0)
Screenshot: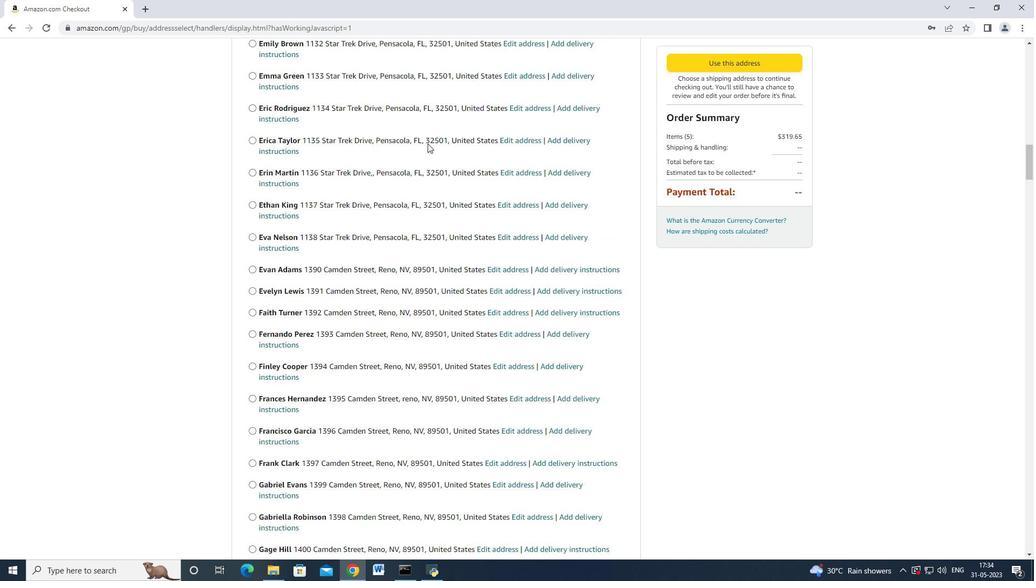
Action: Mouse scrolled (427, 143) with delta (0, 0)
Screenshot: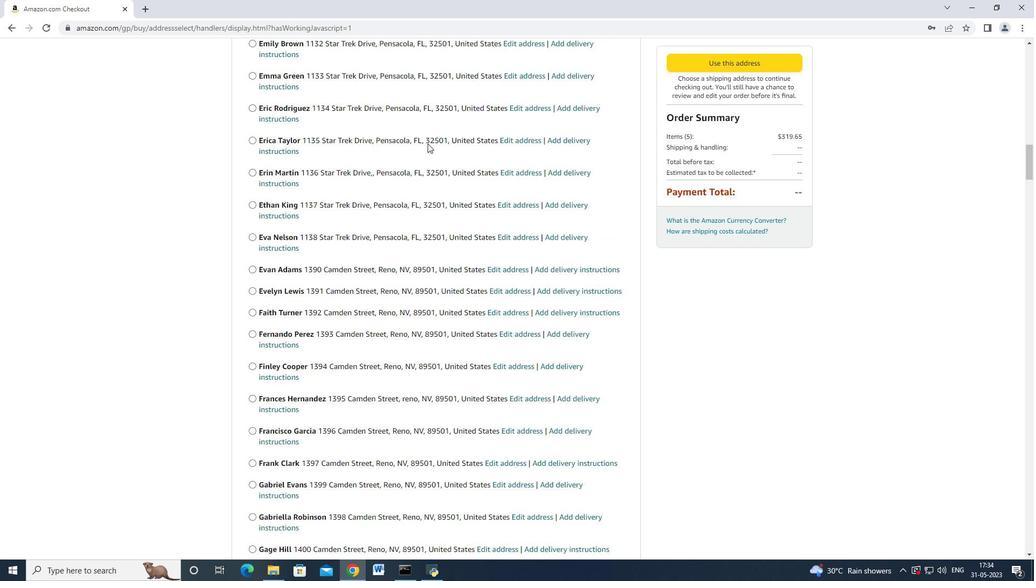 
Action: Mouse scrolled (427, 143) with delta (0, 0)
Screenshot: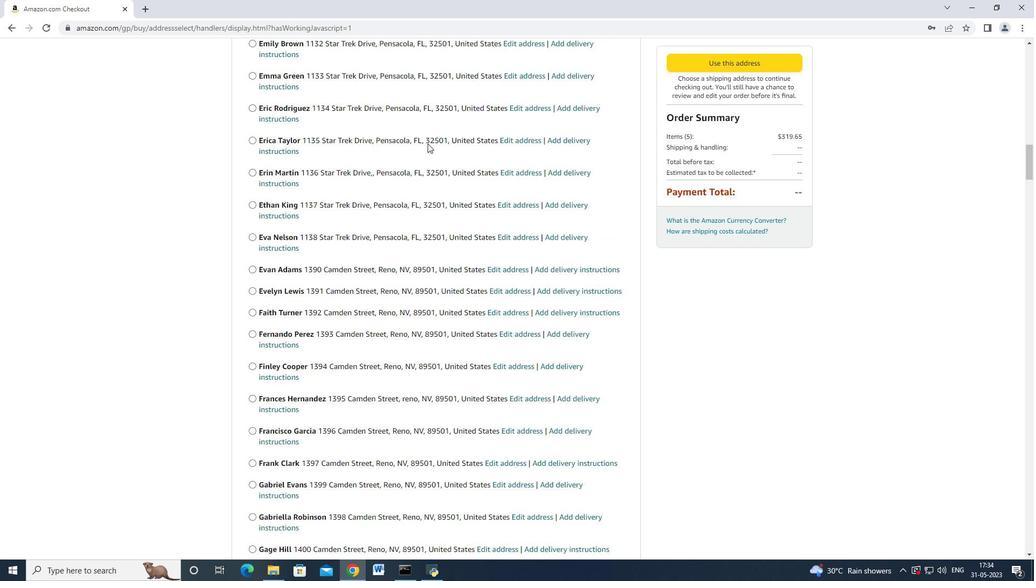 
Action: Mouse scrolled (427, 143) with delta (0, 0)
Screenshot: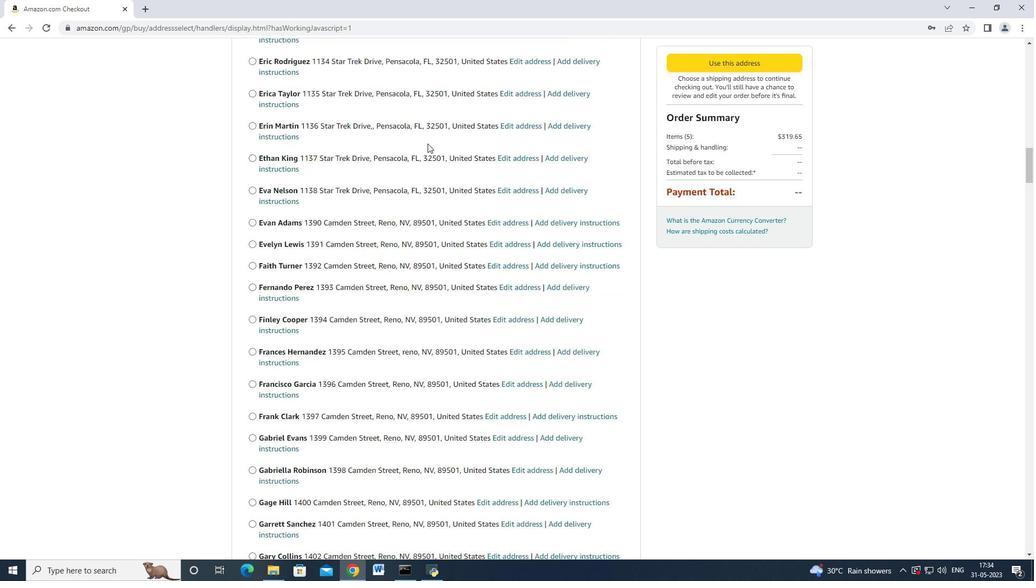 
Action: Mouse scrolled (427, 143) with delta (0, 0)
Screenshot: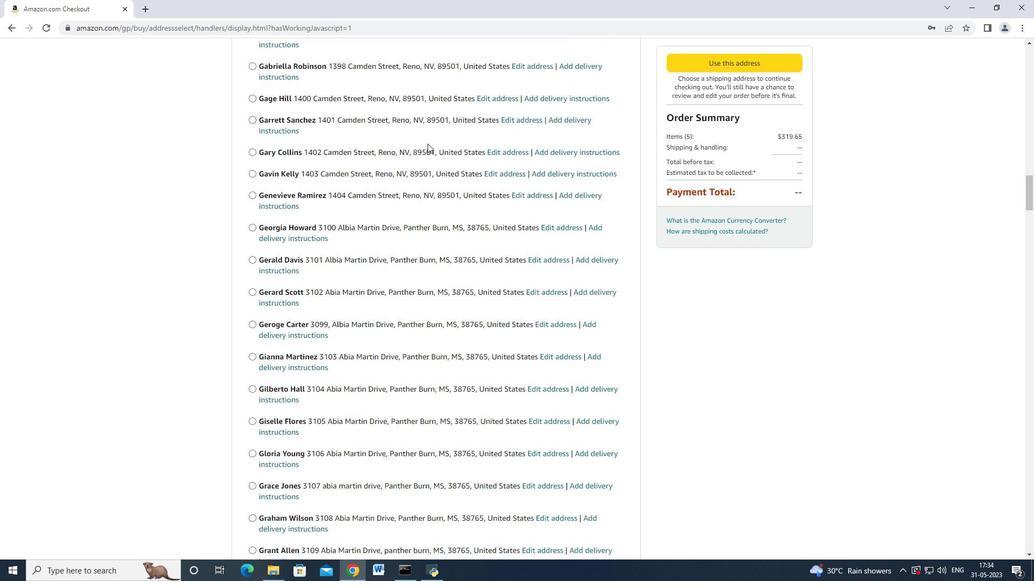 
Action: Mouse scrolled (427, 143) with delta (0, 0)
Screenshot: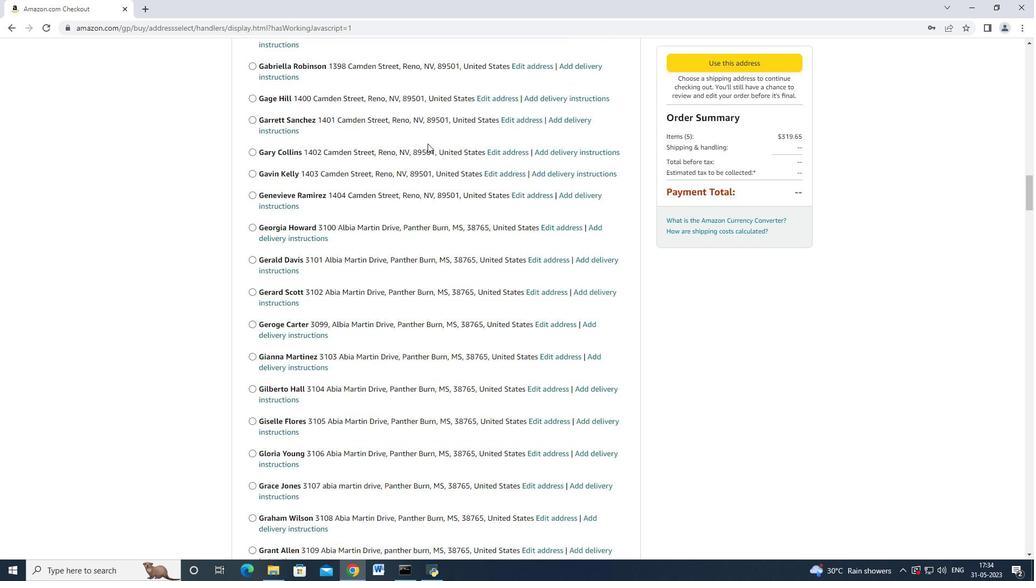 
Action: Mouse scrolled (427, 143) with delta (0, 0)
Screenshot: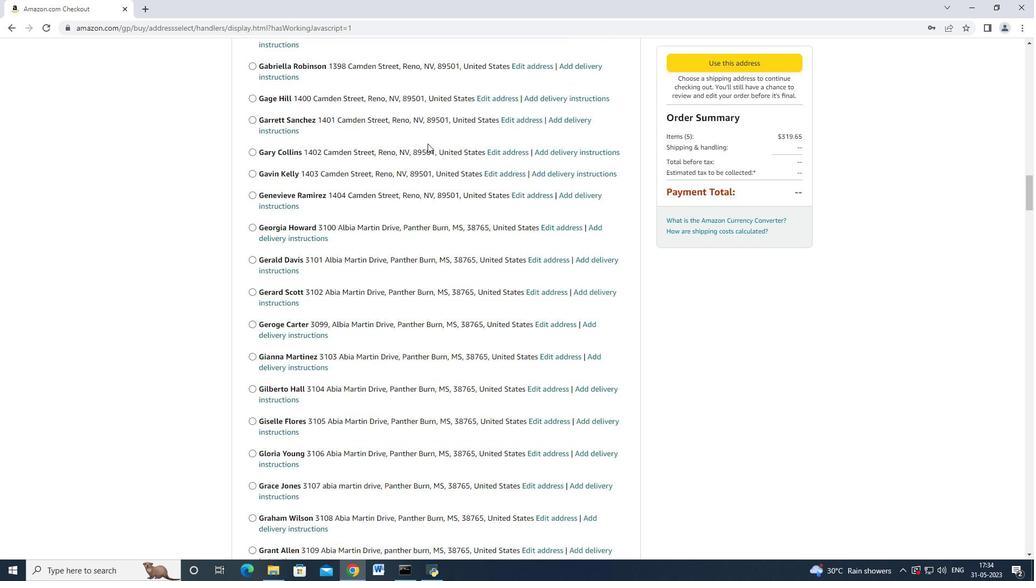 
Action: Mouse scrolled (427, 143) with delta (0, 0)
Screenshot: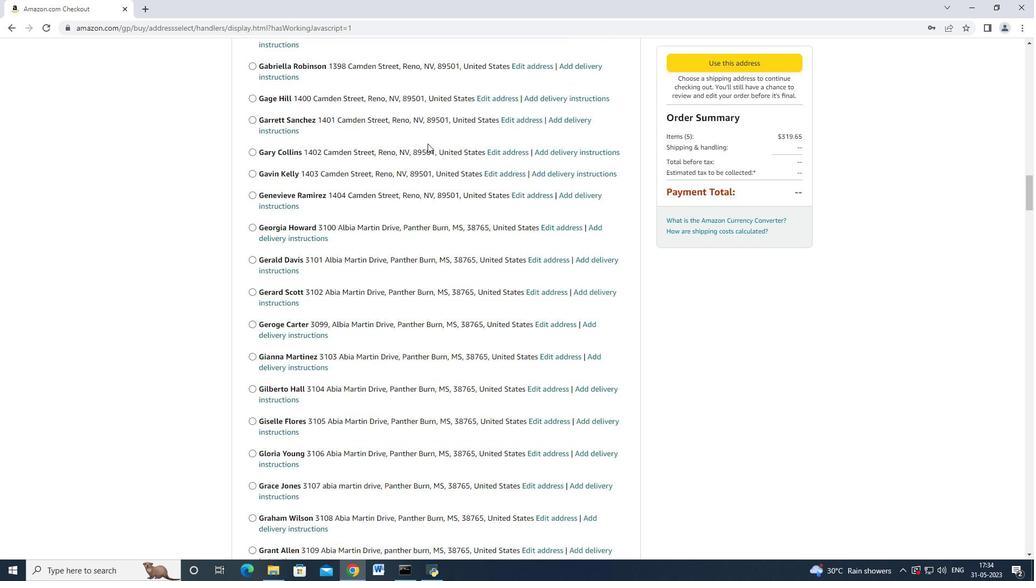 
Action: Mouse scrolled (427, 142) with delta (0, -1)
Screenshot: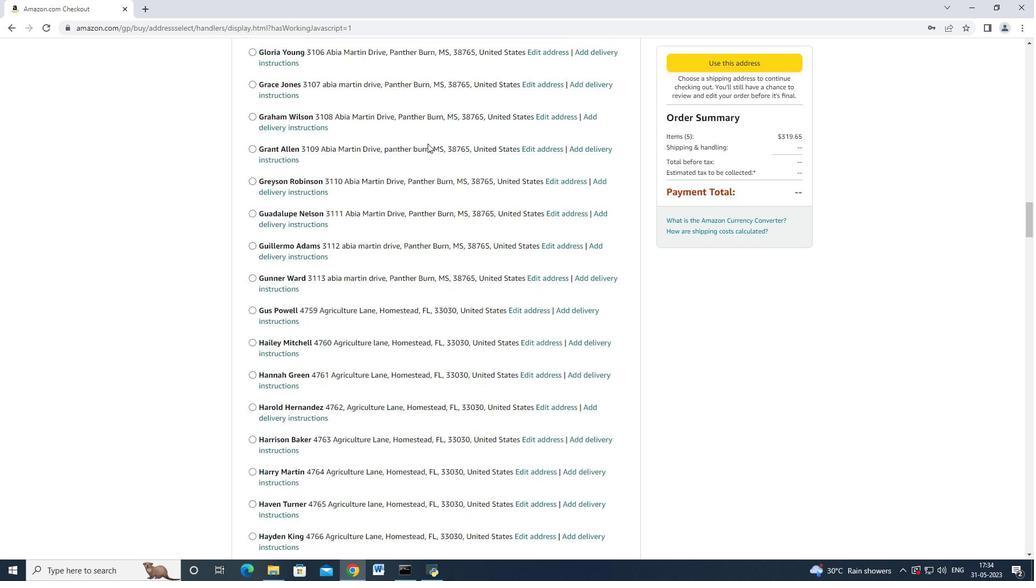 
Action: Mouse scrolled (427, 143) with delta (0, 0)
Screenshot: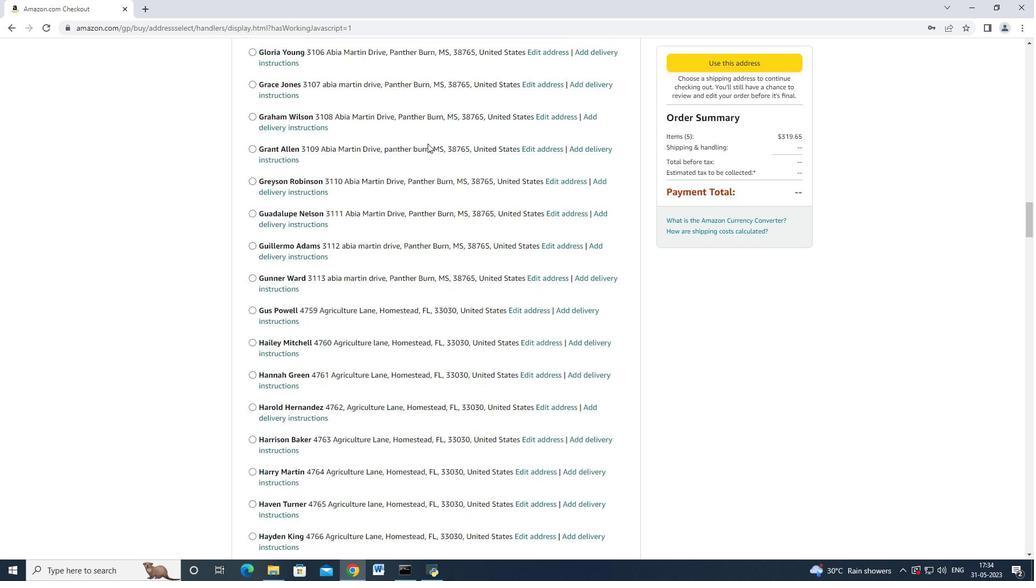 
Action: Mouse scrolled (427, 143) with delta (0, 0)
Screenshot: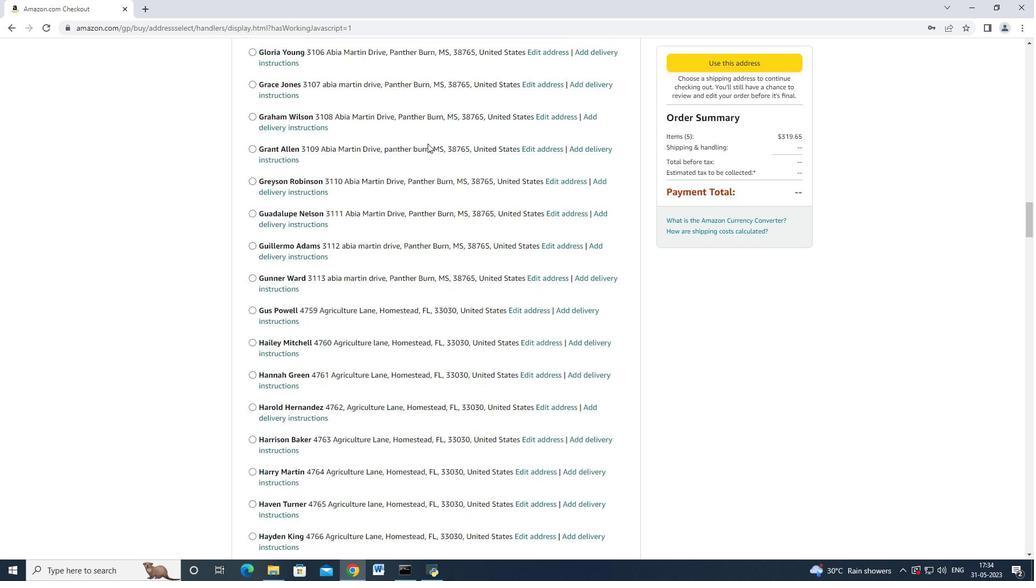 
Action: Mouse scrolled (427, 143) with delta (0, 0)
Screenshot: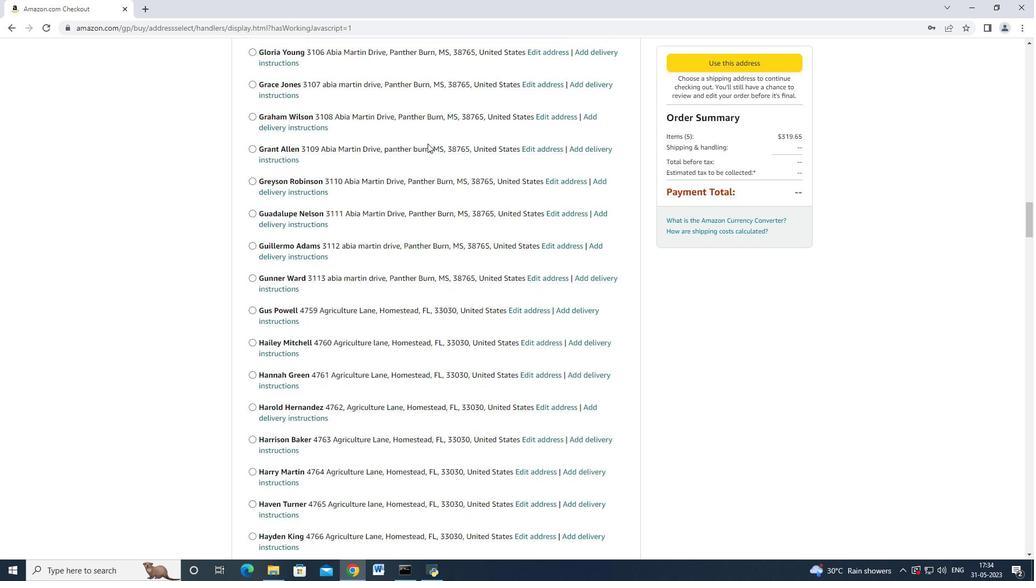 
Action: Mouse scrolled (427, 143) with delta (0, 0)
Screenshot: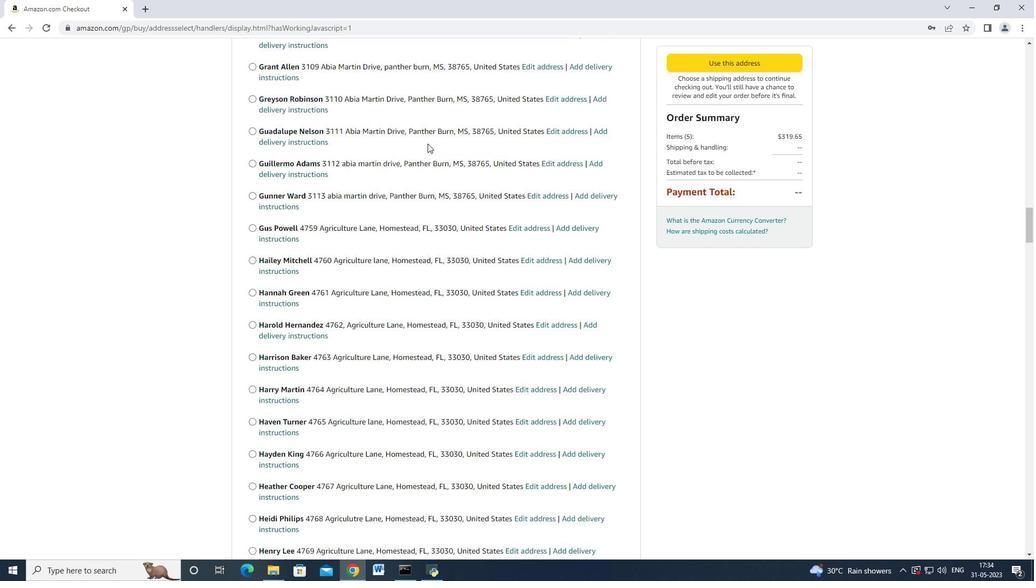 
Action: Mouse scrolled (427, 142) with delta (0, -1)
Screenshot: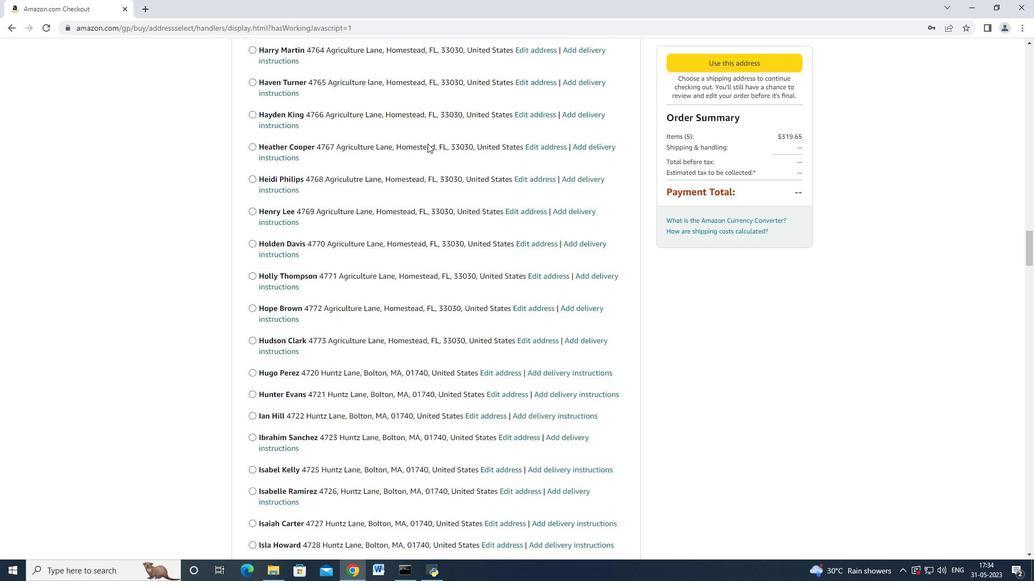 
Action: Mouse scrolled (427, 142) with delta (0, -1)
Screenshot: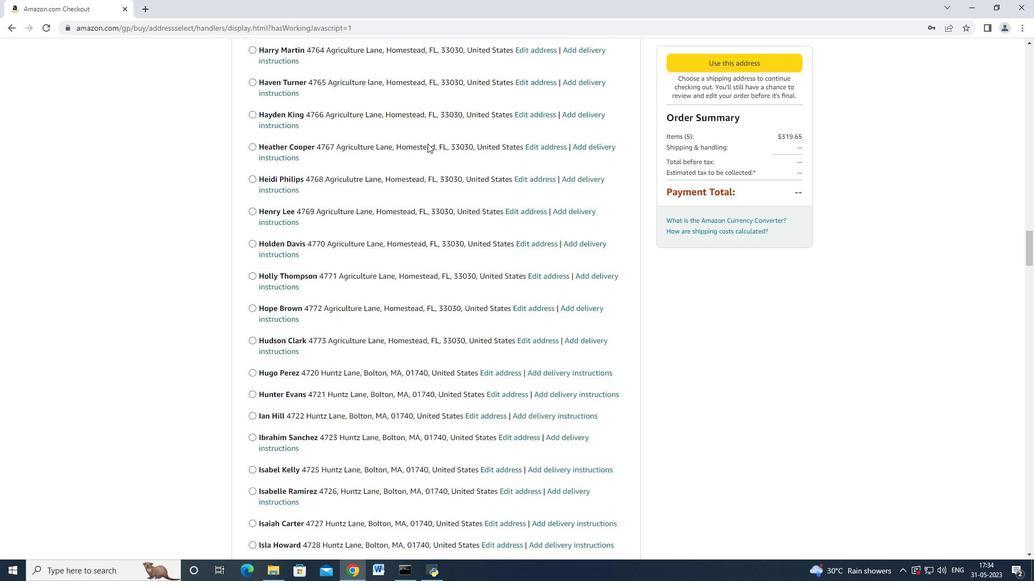 
Action: Mouse scrolled (427, 143) with delta (0, 0)
Screenshot: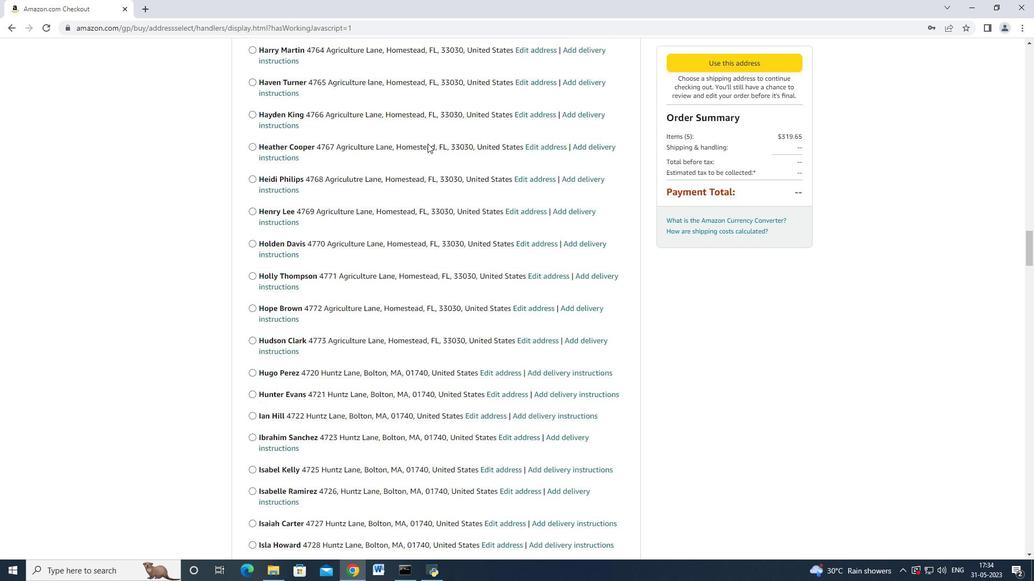 
Action: Mouse scrolled (427, 143) with delta (0, 0)
Screenshot: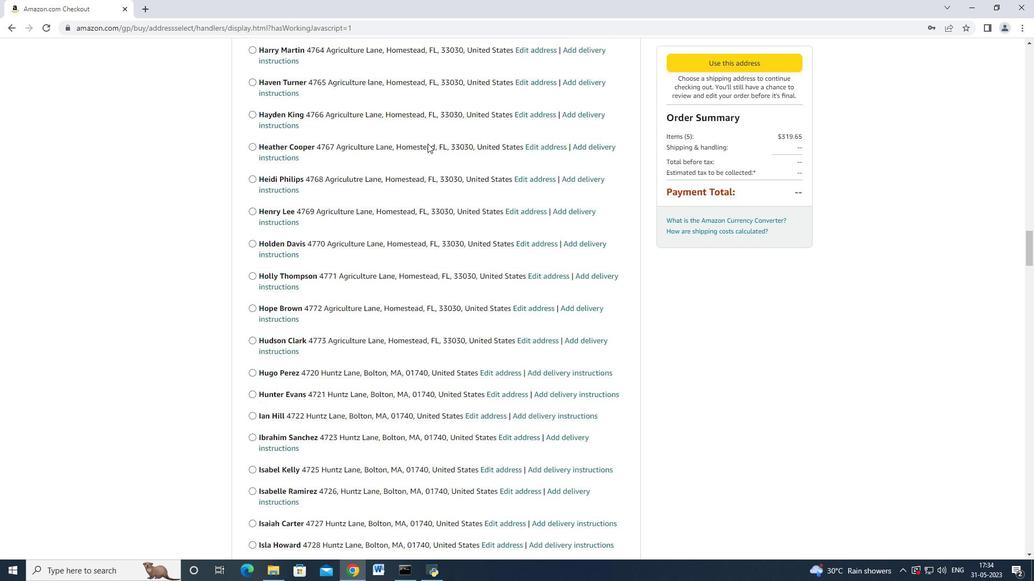 
Action: Mouse scrolled (427, 143) with delta (0, 0)
Screenshot: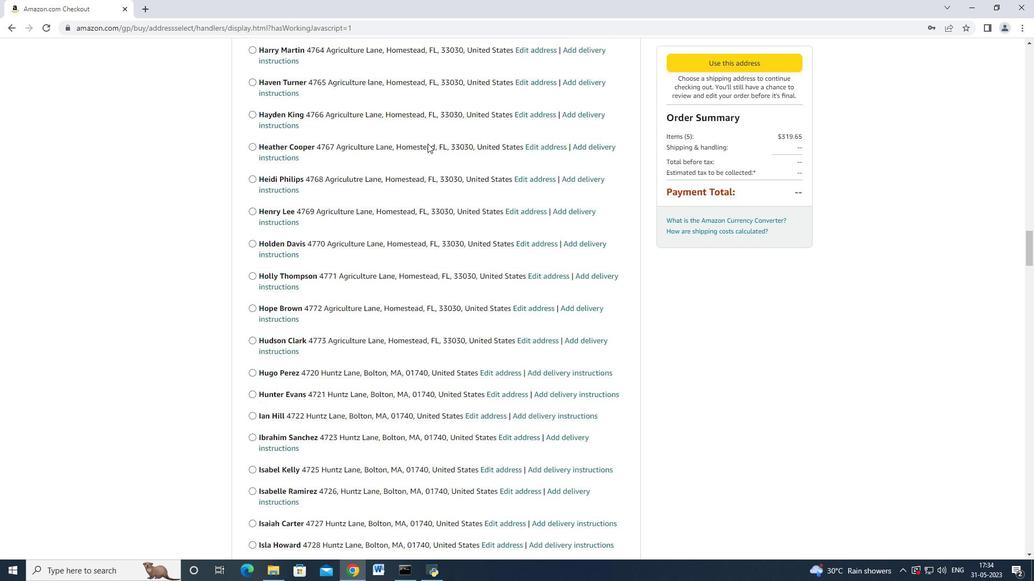 
Action: Mouse scrolled (427, 143) with delta (0, 0)
Screenshot: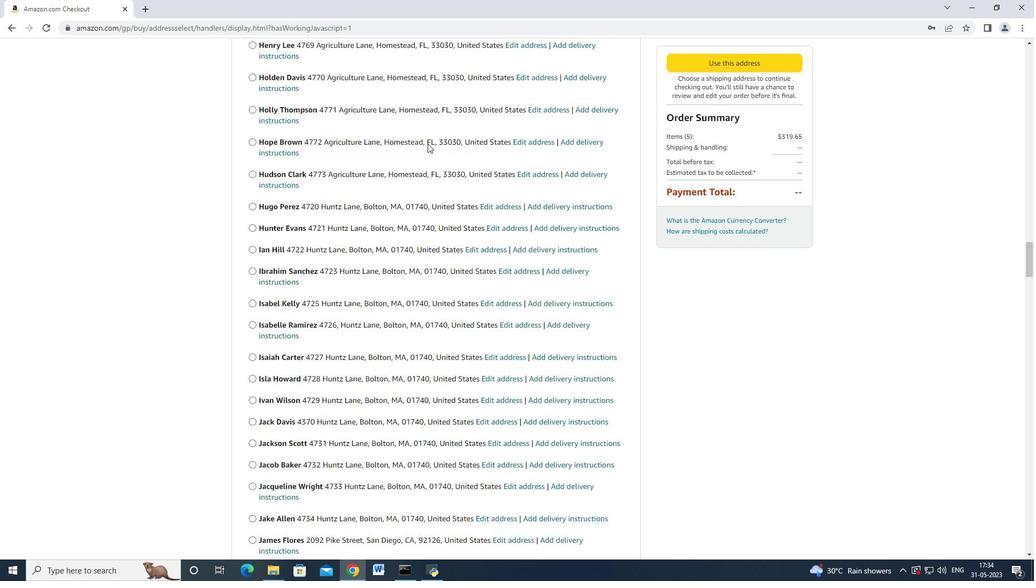 
Action: Mouse moved to (427, 143)
Screenshot: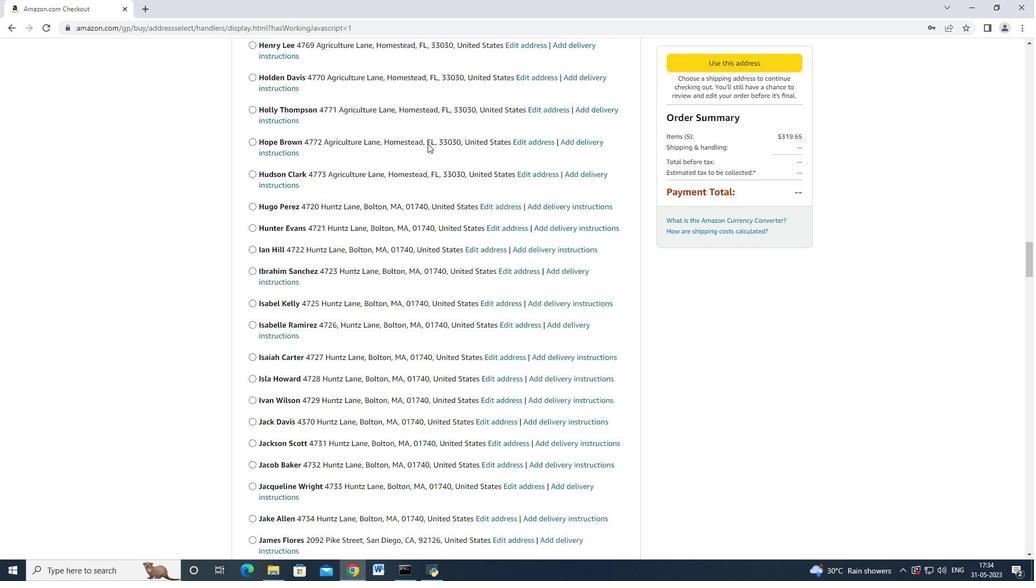 
Action: Mouse scrolled (427, 143) with delta (0, 0)
Screenshot: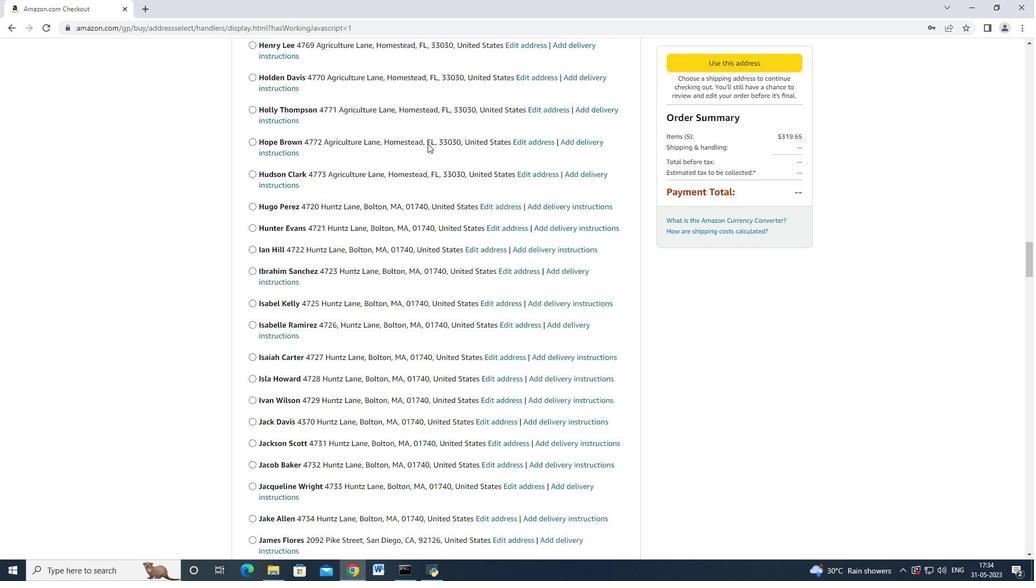 
Action: Mouse moved to (427, 144)
Screenshot: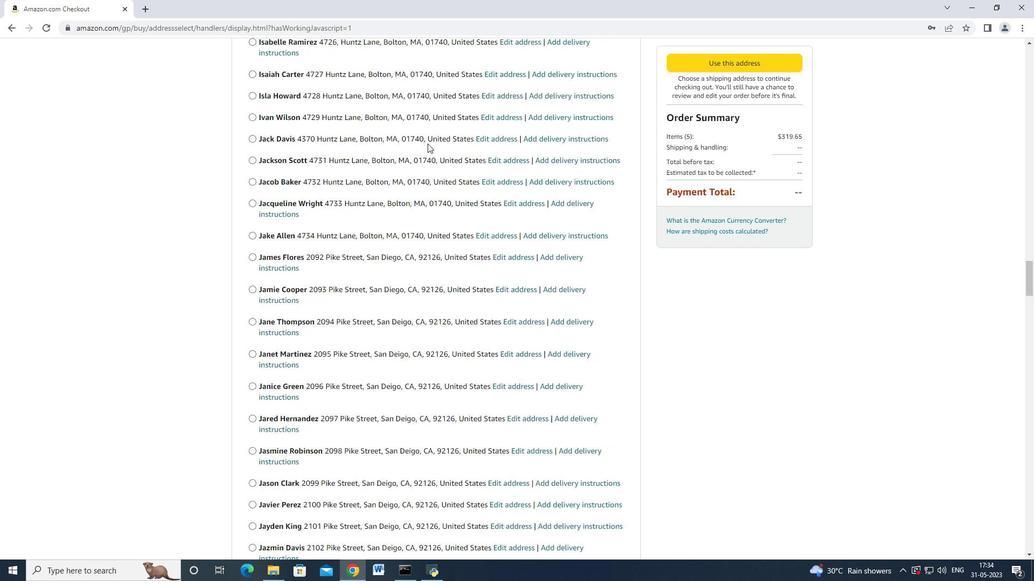 
Action: Mouse scrolled (427, 143) with delta (0, 0)
Screenshot: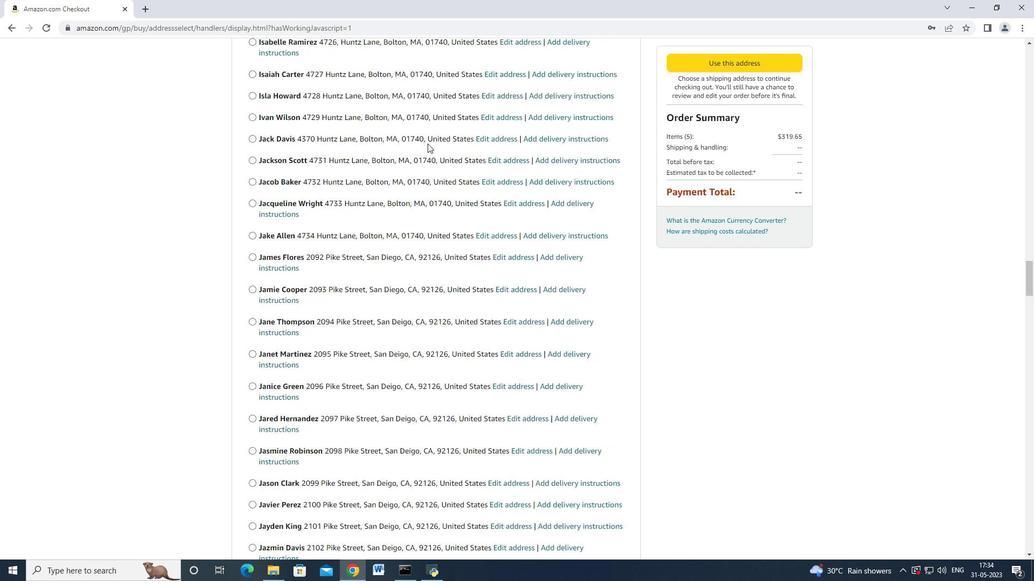
Action: Mouse scrolled (427, 143) with delta (0, 0)
Screenshot: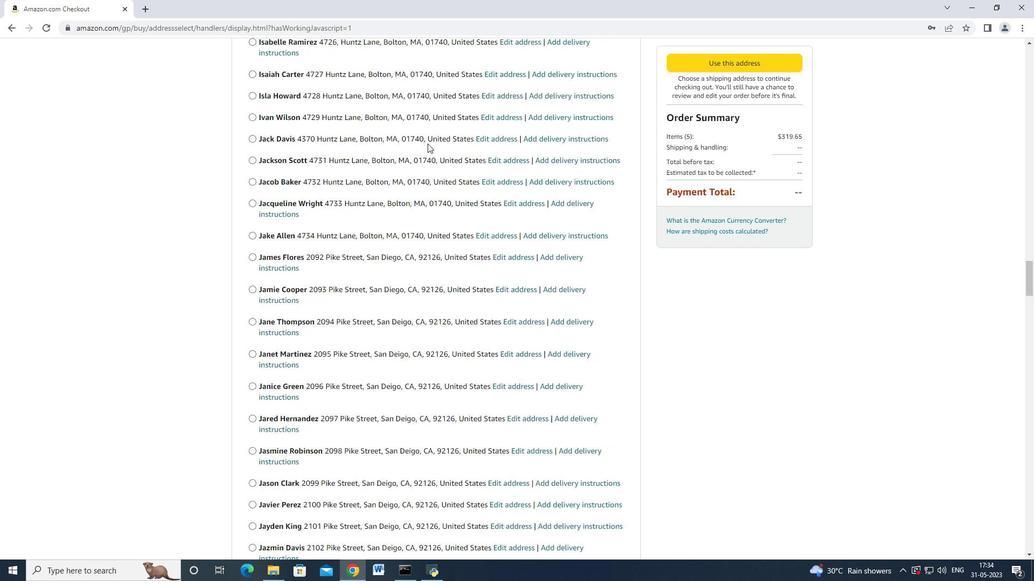 
Action: Mouse scrolled (427, 143) with delta (0, -1)
Screenshot: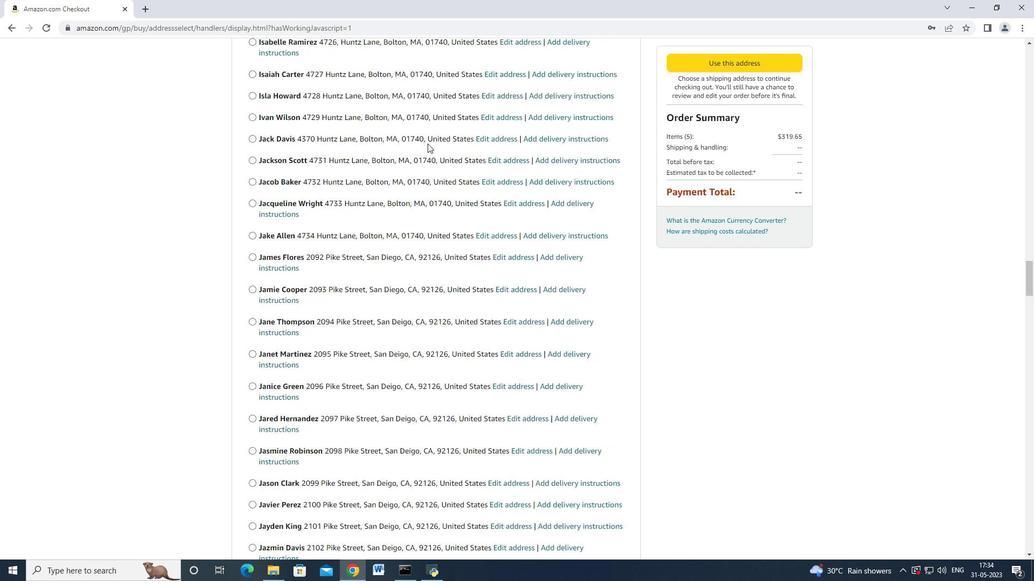 
Action: Mouse moved to (426, 144)
Screenshot: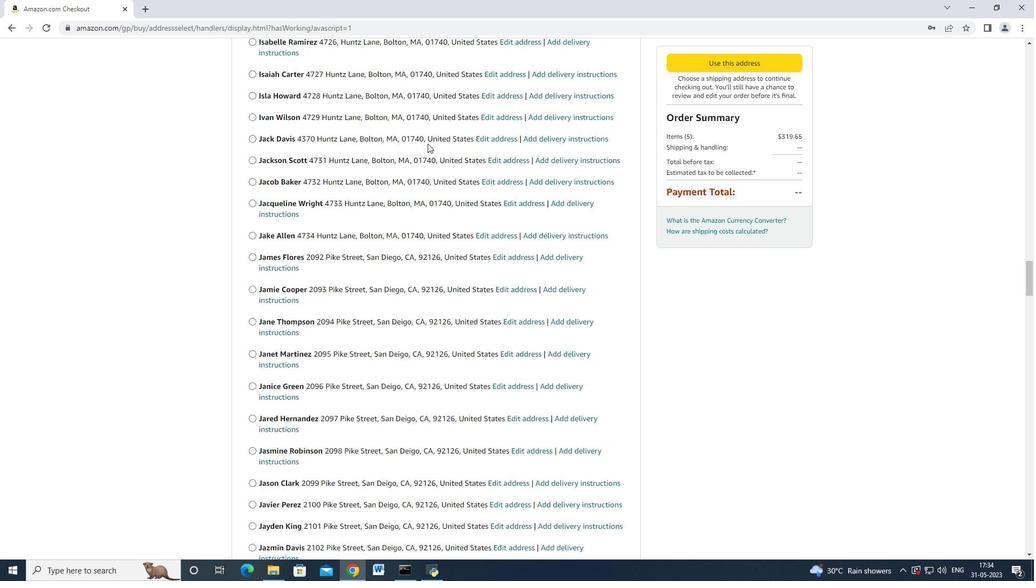 
Action: Mouse scrolled (427, 143) with delta (0, 0)
Screenshot: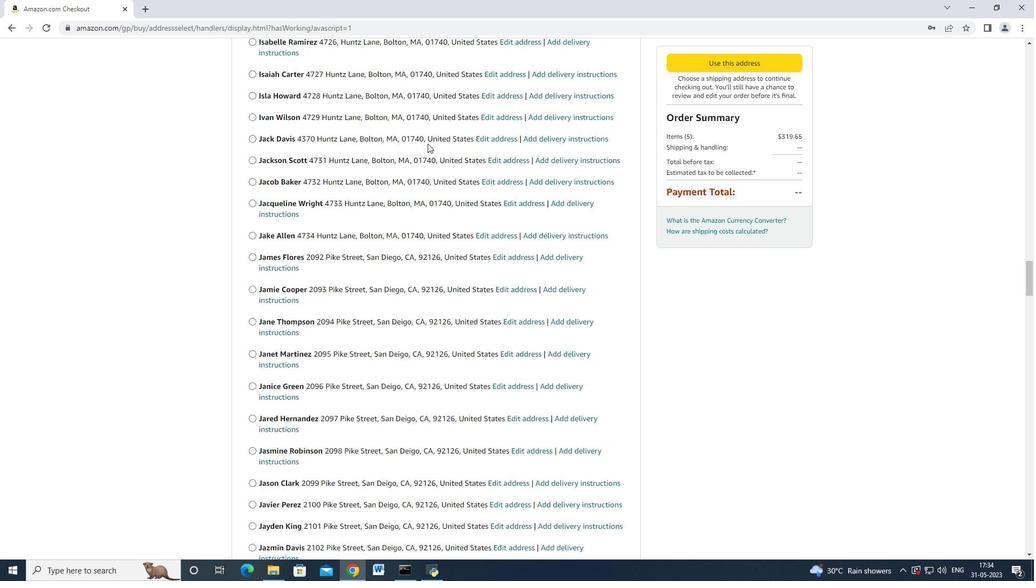
Action: Mouse moved to (426, 144)
Screenshot: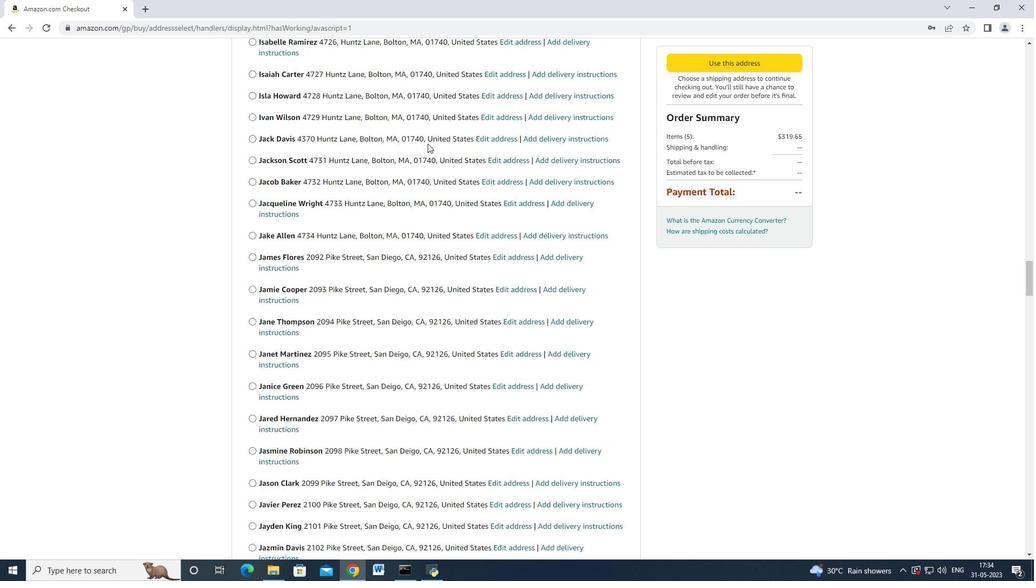
Action: Mouse scrolled (426, 143) with delta (0, 0)
Screenshot: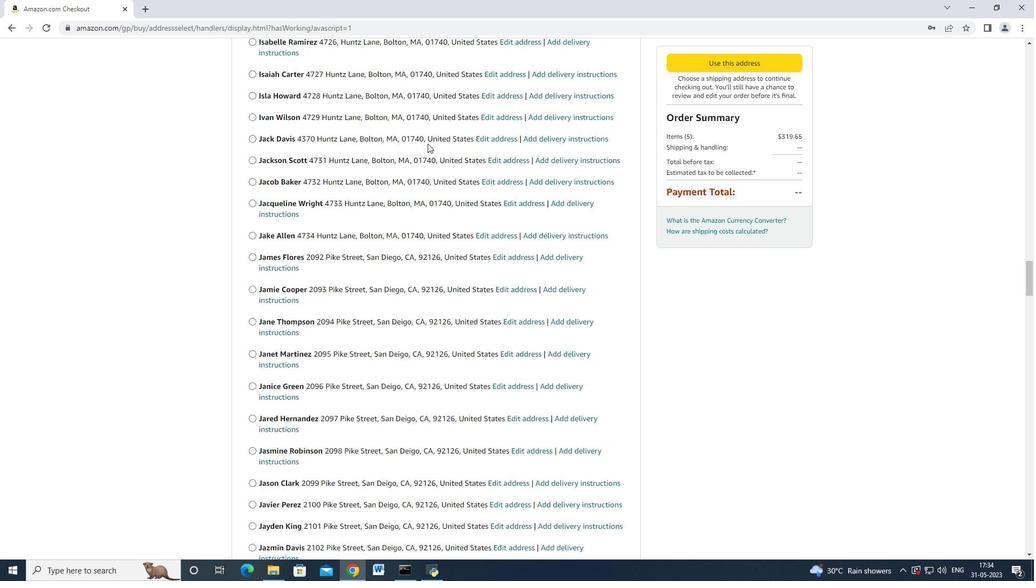 
Action: Mouse moved to (424, 144)
Screenshot: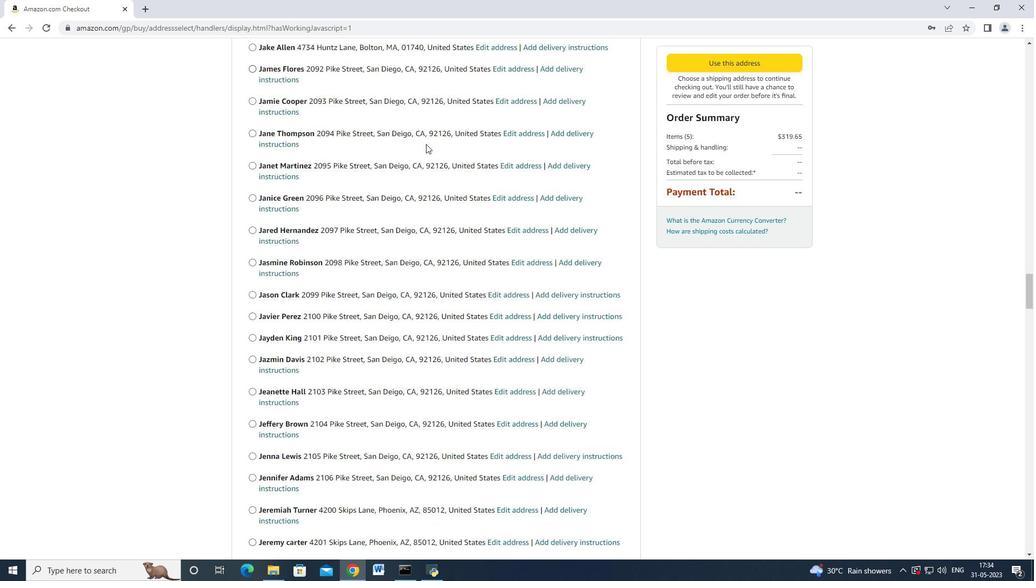 
Action: Mouse scrolled (425, 143) with delta (0, 0)
Screenshot: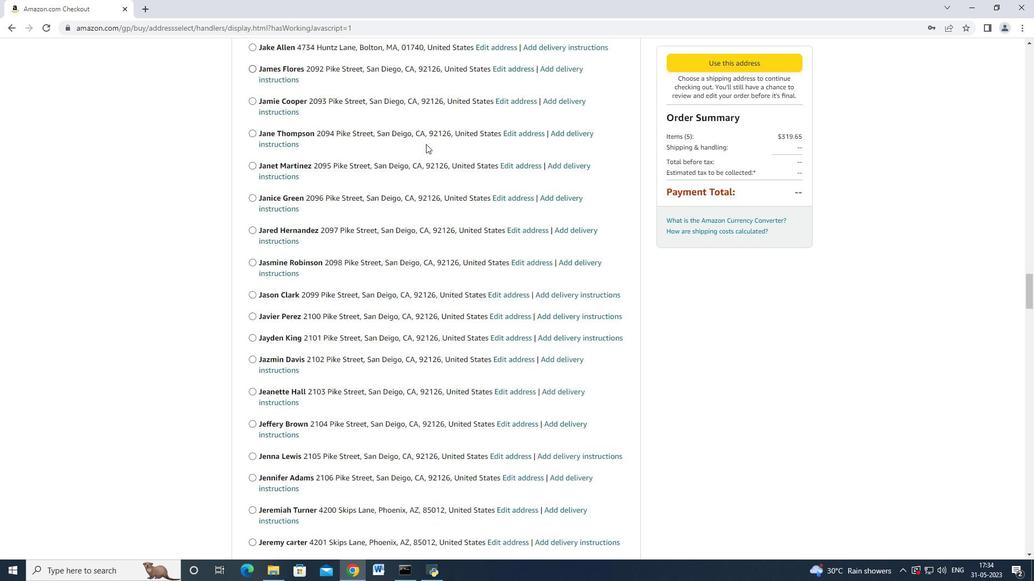 
Action: Mouse moved to (424, 145)
Screenshot: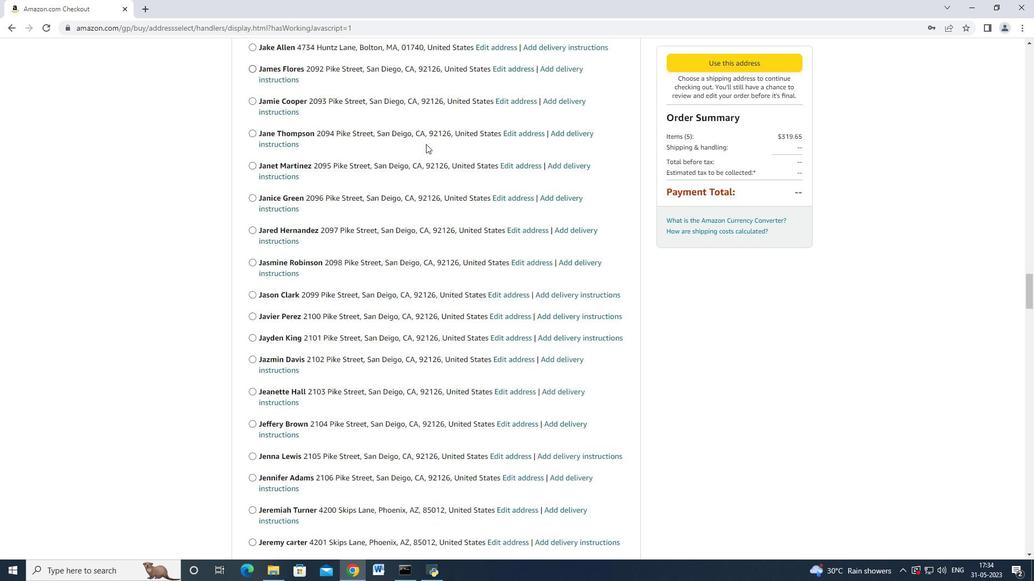 
Action: Mouse scrolled (424, 144) with delta (0, 0)
Screenshot: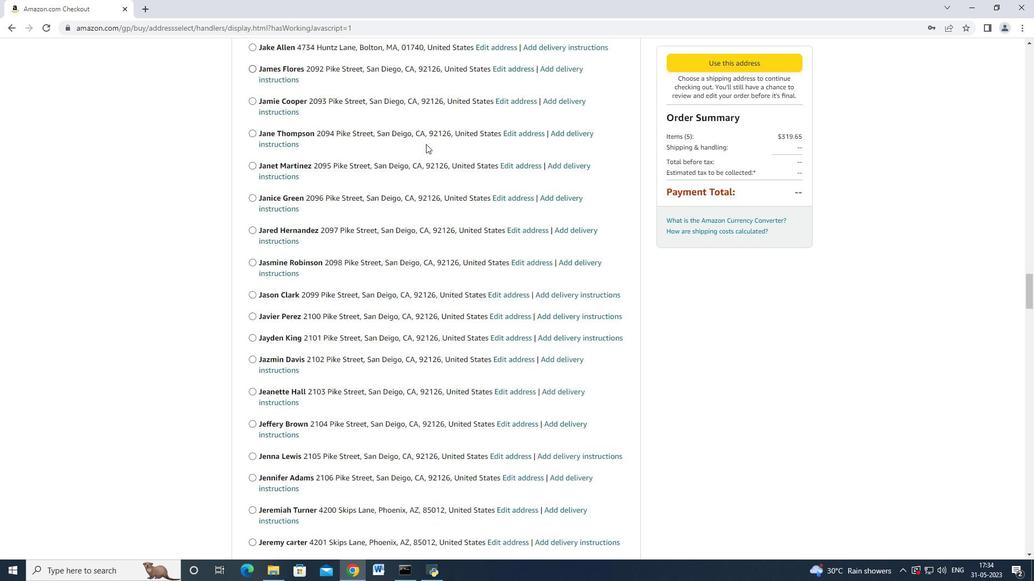 
Action: Mouse moved to (423, 145)
Screenshot: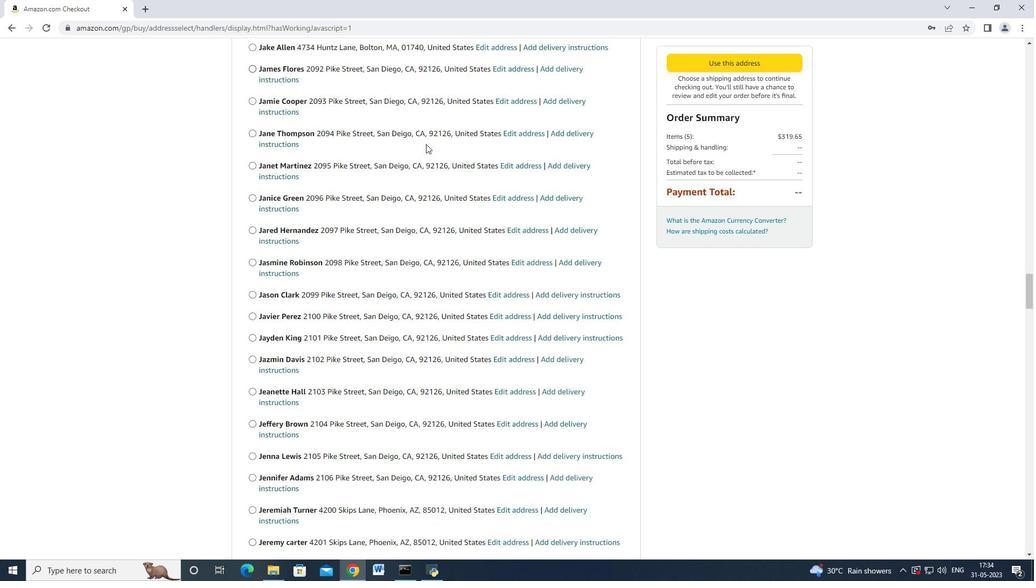 
Action: Mouse scrolled (424, 144) with delta (0, 0)
Screenshot: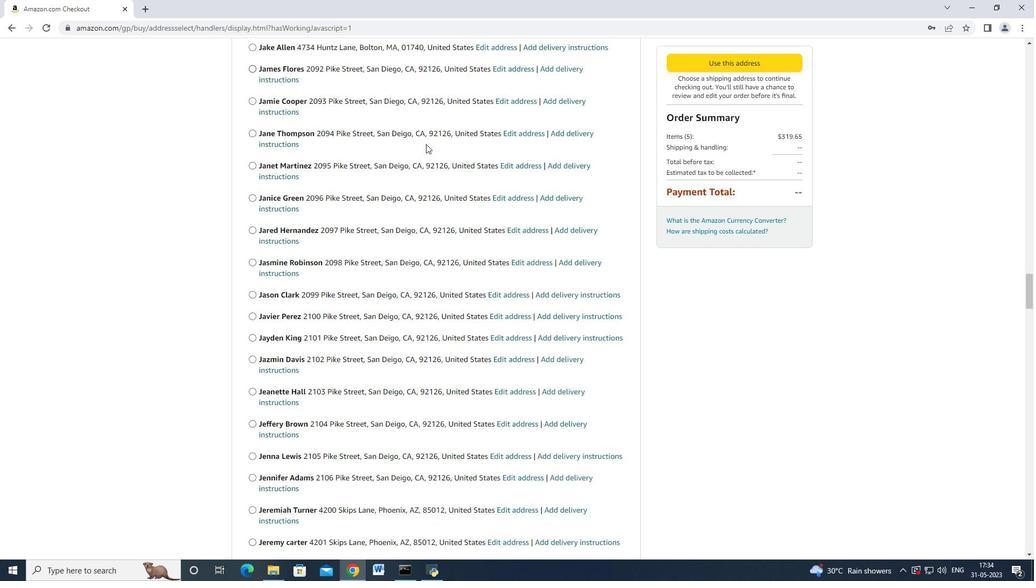 
Action: Mouse scrolled (424, 144) with delta (0, 0)
Screenshot: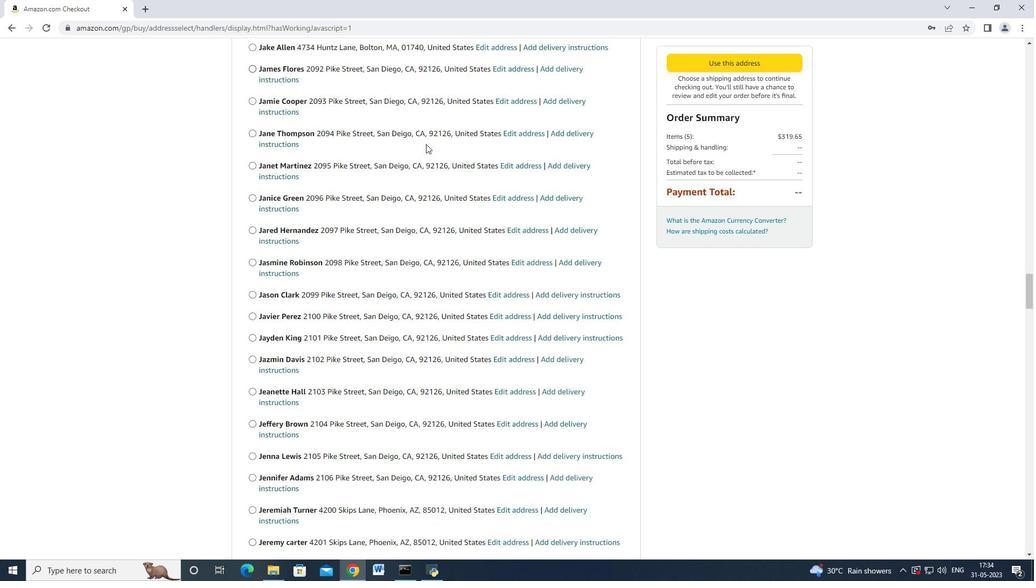 
Action: Mouse scrolled (424, 144) with delta (0, 0)
Screenshot: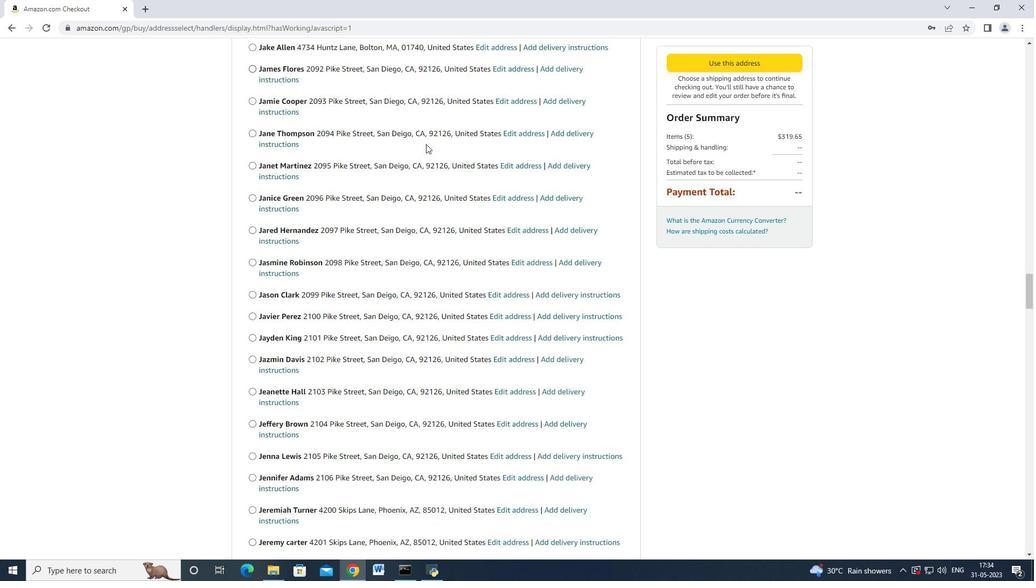 
Action: Mouse scrolled (424, 144) with delta (0, 0)
Screenshot: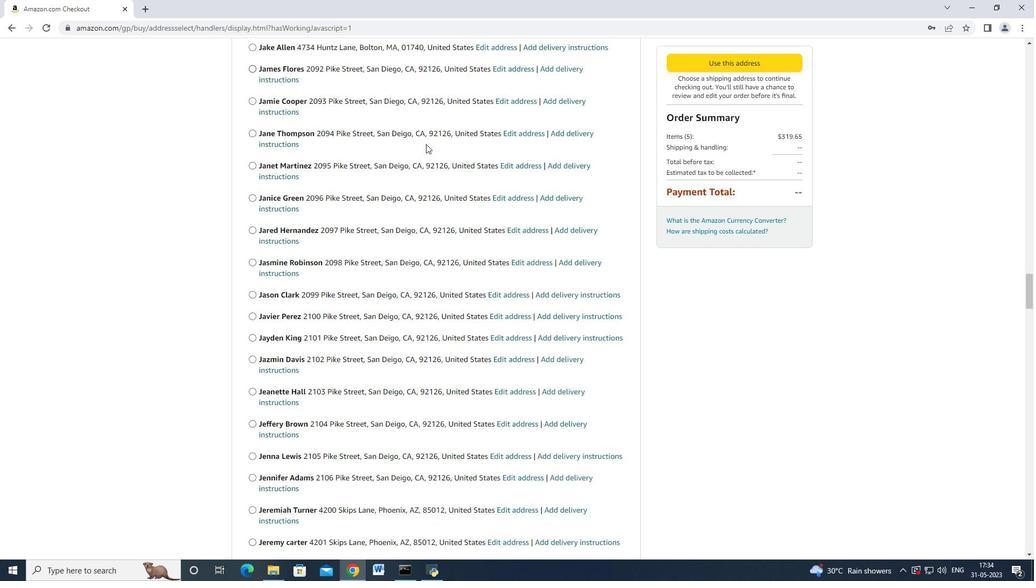 
Action: Mouse scrolled (424, 144) with delta (0, 0)
Screenshot: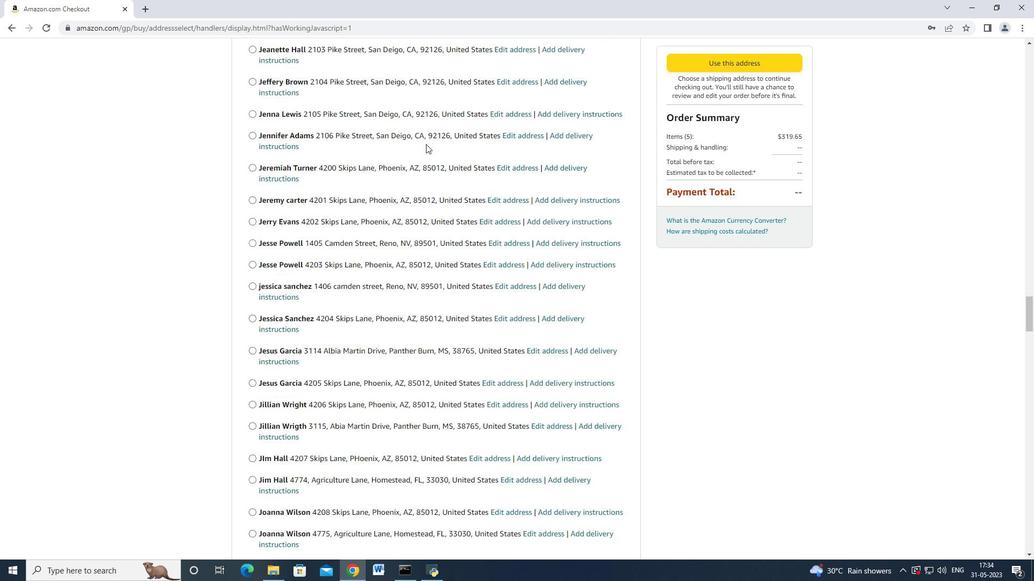 
Action: Mouse scrolled (423, 144) with delta (0, 0)
Screenshot: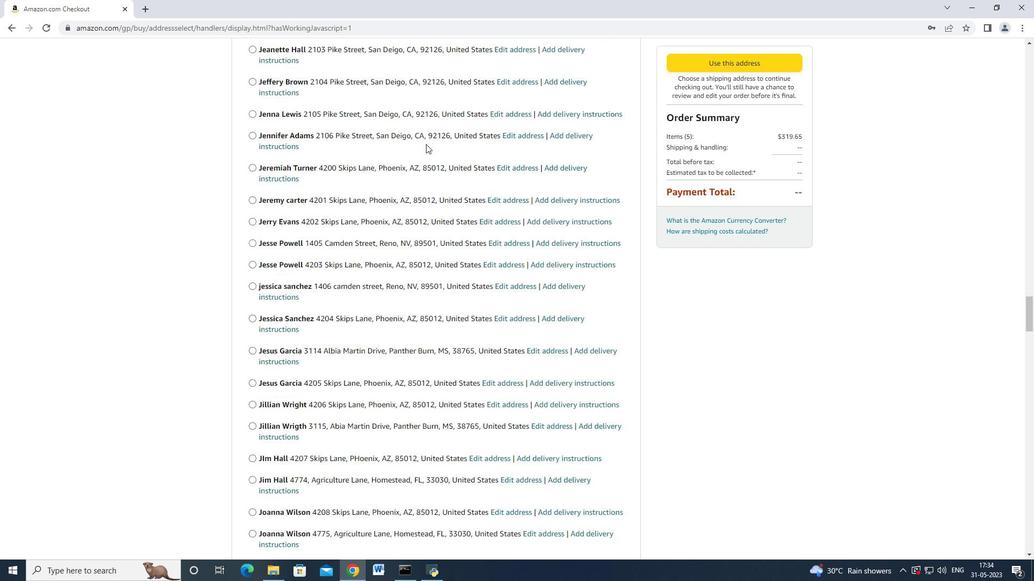
Action: Mouse scrolled (423, 144) with delta (0, 0)
Screenshot: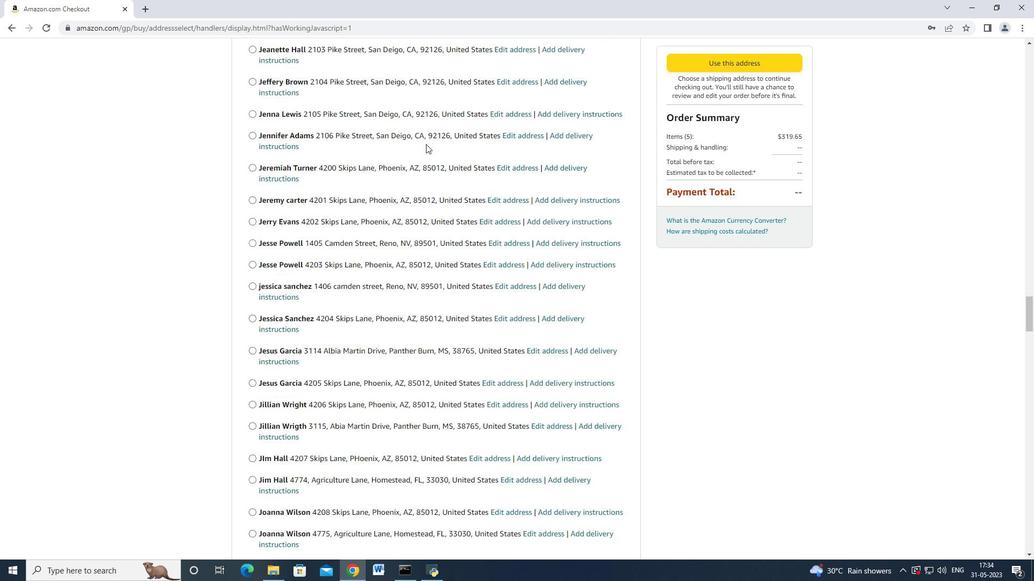 
Action: Mouse scrolled (423, 144) with delta (0, 0)
Screenshot: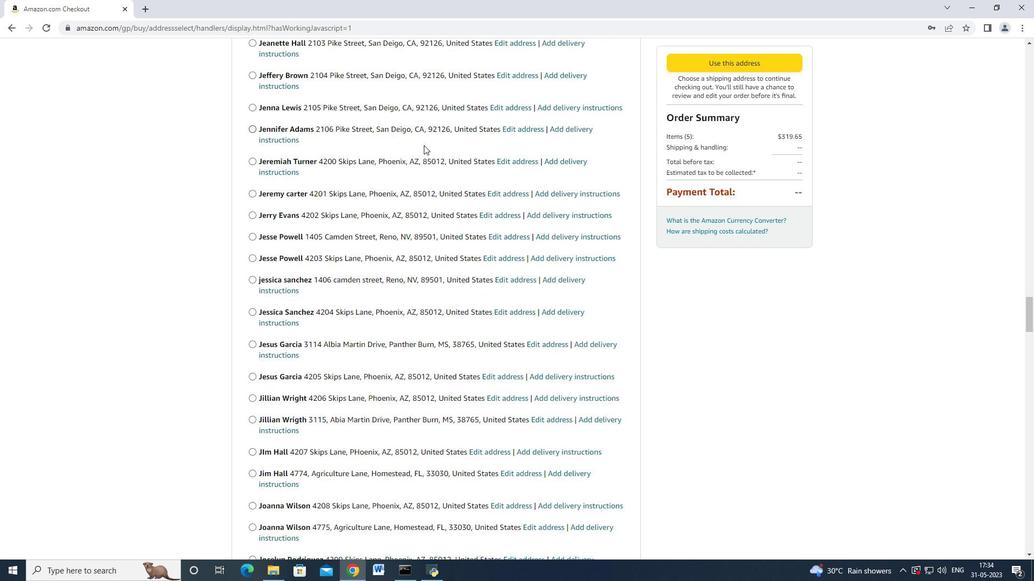 
Action: Mouse scrolled (423, 144) with delta (0, 0)
Screenshot: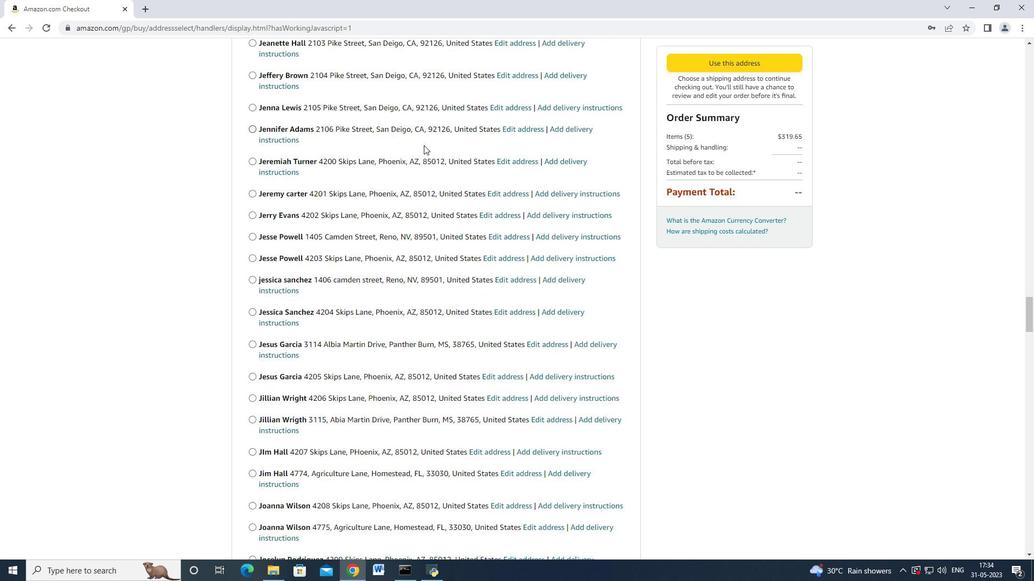 
Action: Mouse scrolled (423, 144) with delta (0, -1)
Screenshot: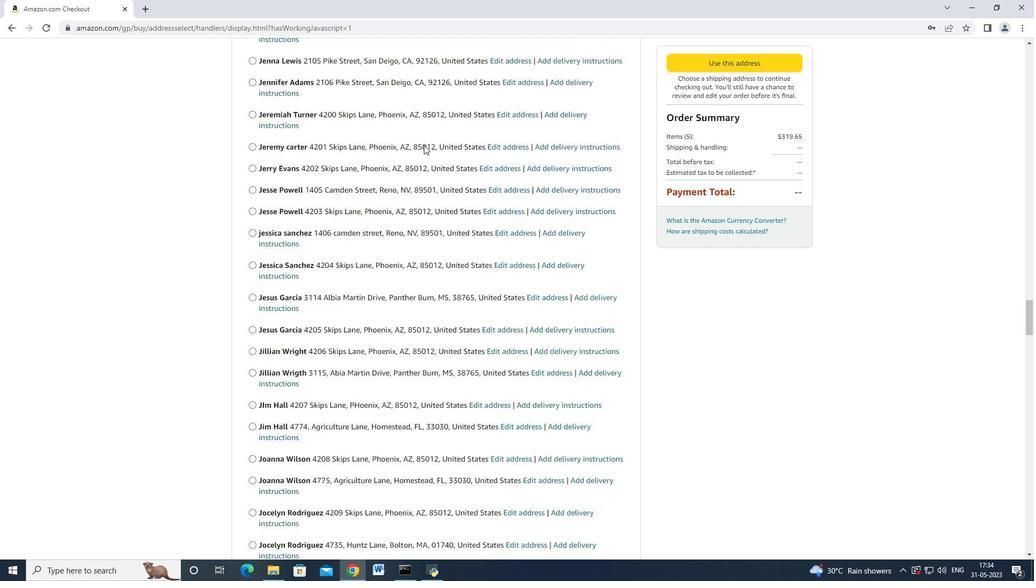 
Action: Mouse scrolled (423, 144) with delta (0, 0)
Screenshot: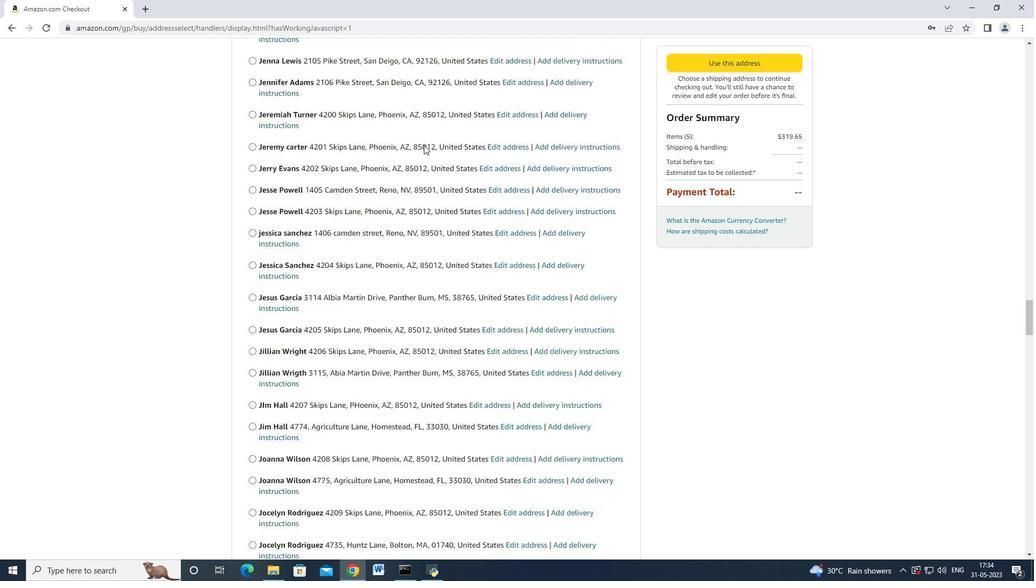 
Action: Mouse scrolled (423, 144) with delta (0, -1)
Screenshot: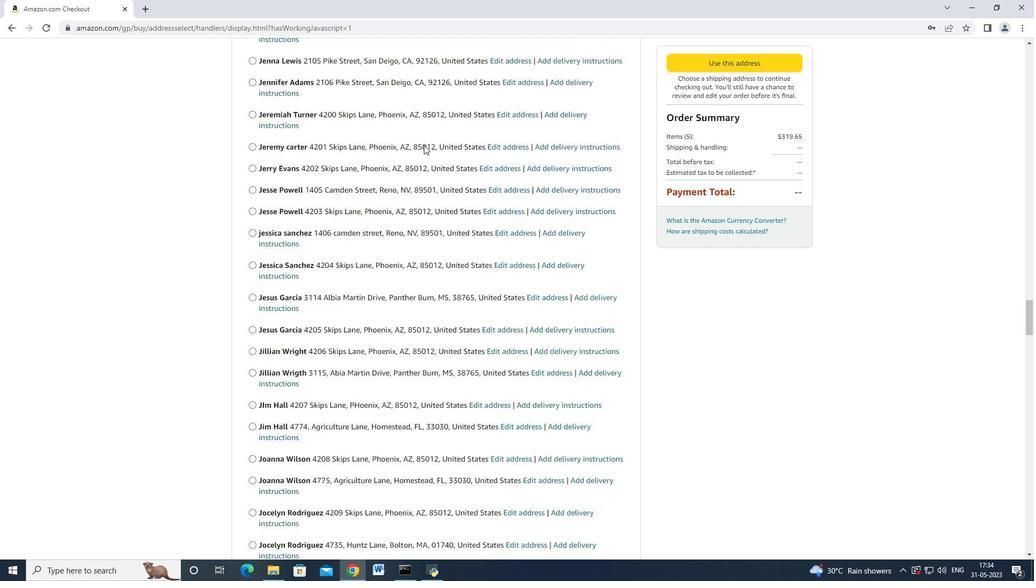 
Action: Mouse scrolled (423, 144) with delta (0, 0)
Screenshot: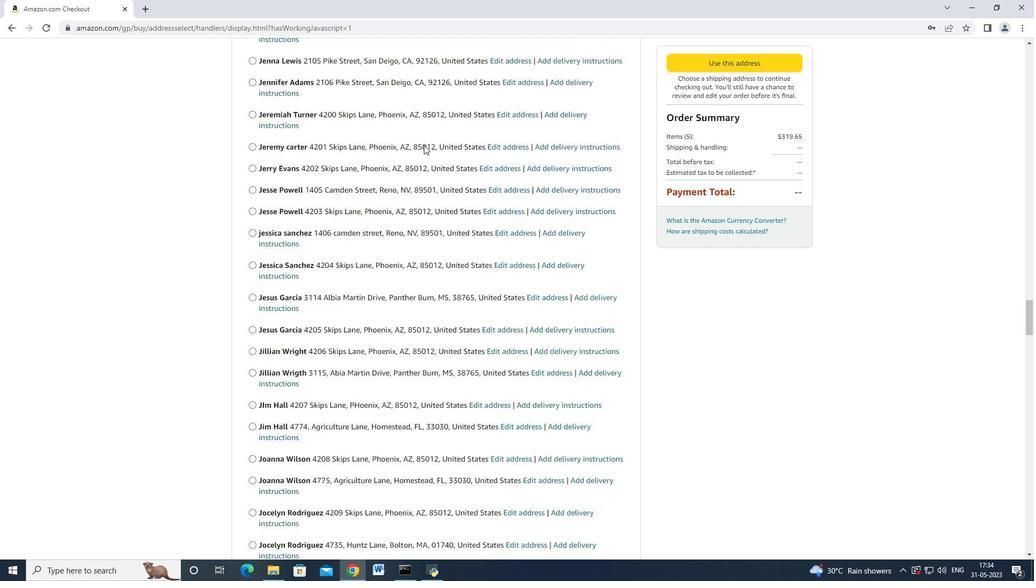 
Action: Mouse moved to (423, 145)
Screenshot: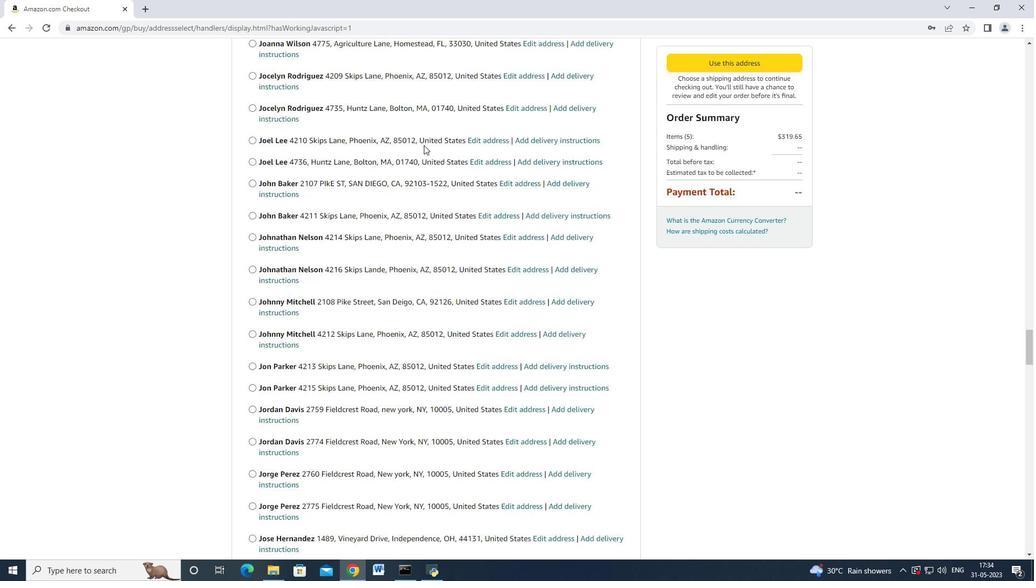 
Action: Mouse scrolled (423, 144) with delta (0, 0)
Screenshot: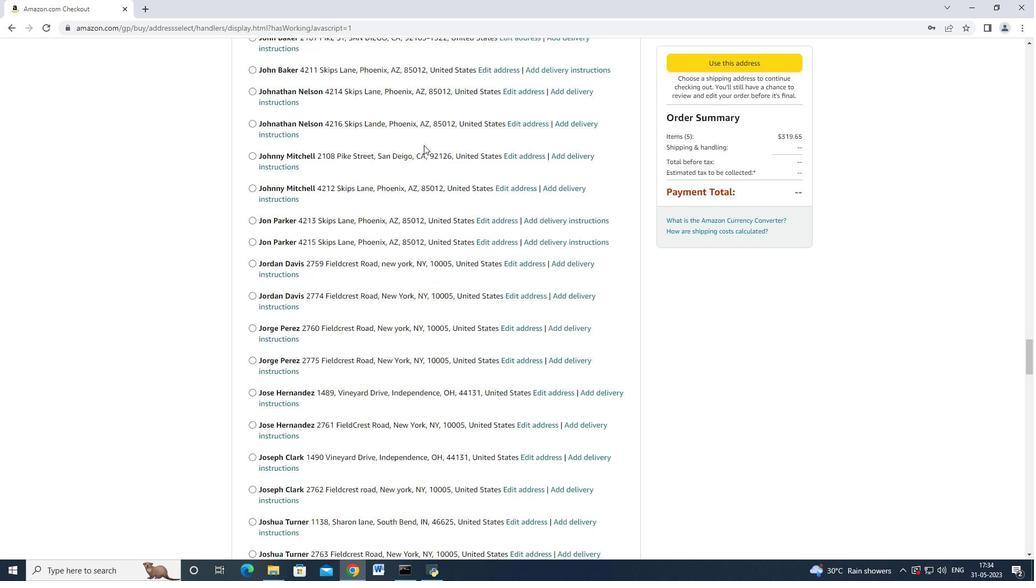 
Action: Mouse scrolled (423, 144) with delta (0, 0)
Screenshot: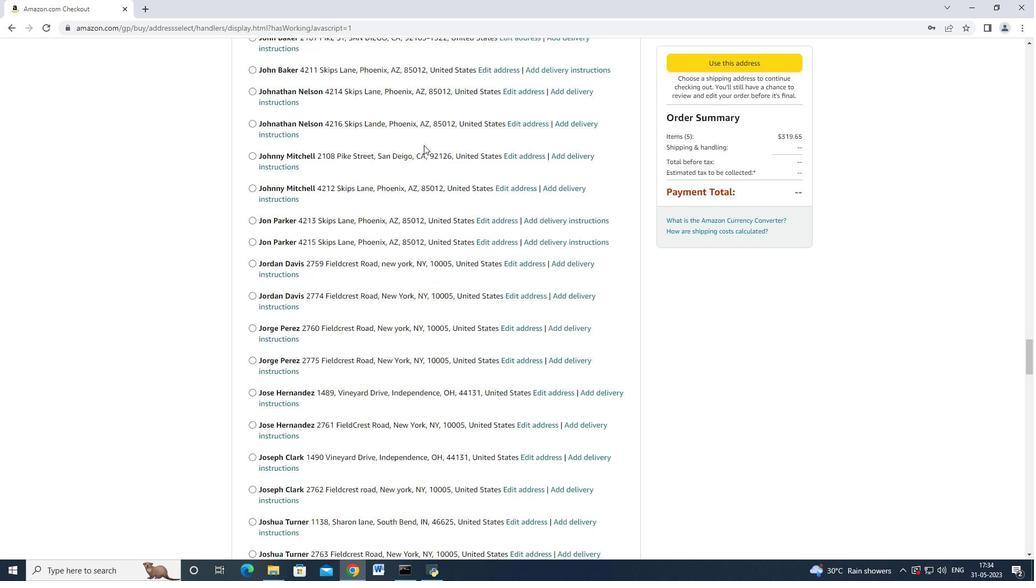 
Action: Mouse scrolled (423, 144) with delta (0, 0)
Screenshot: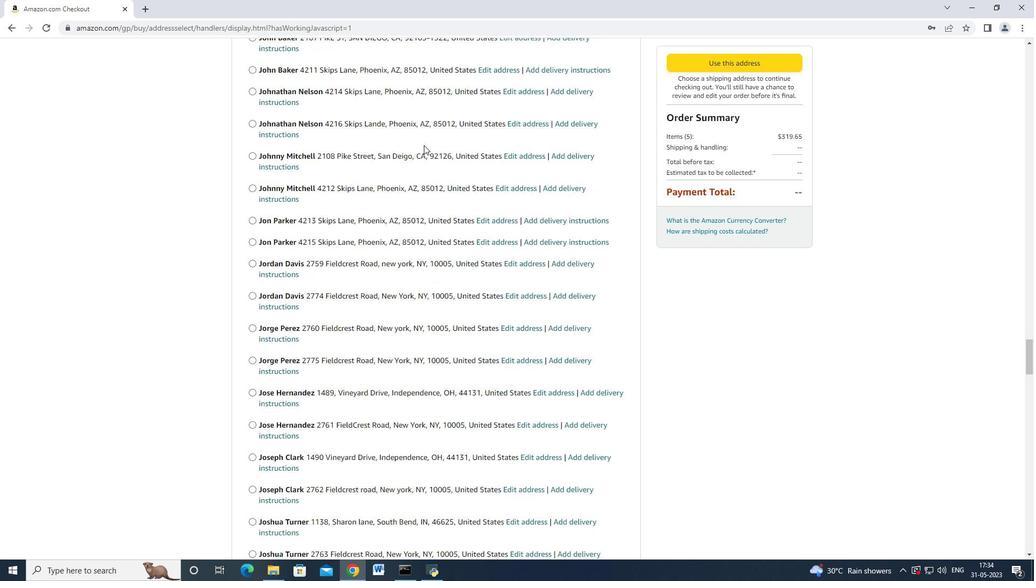 
Action: Mouse scrolled (423, 144) with delta (0, 0)
Screenshot: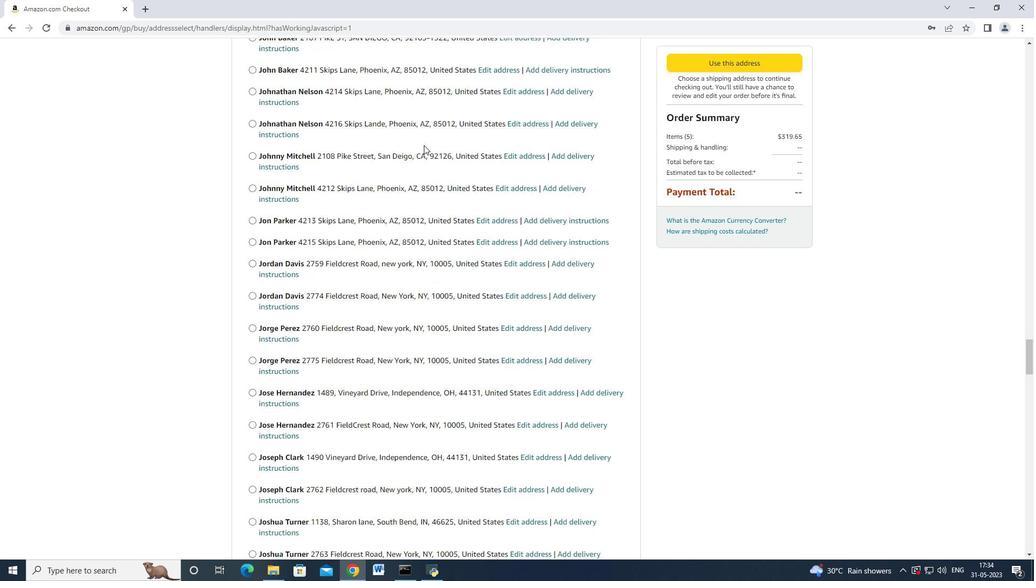 
Action: Mouse scrolled (423, 144) with delta (0, 0)
Screenshot: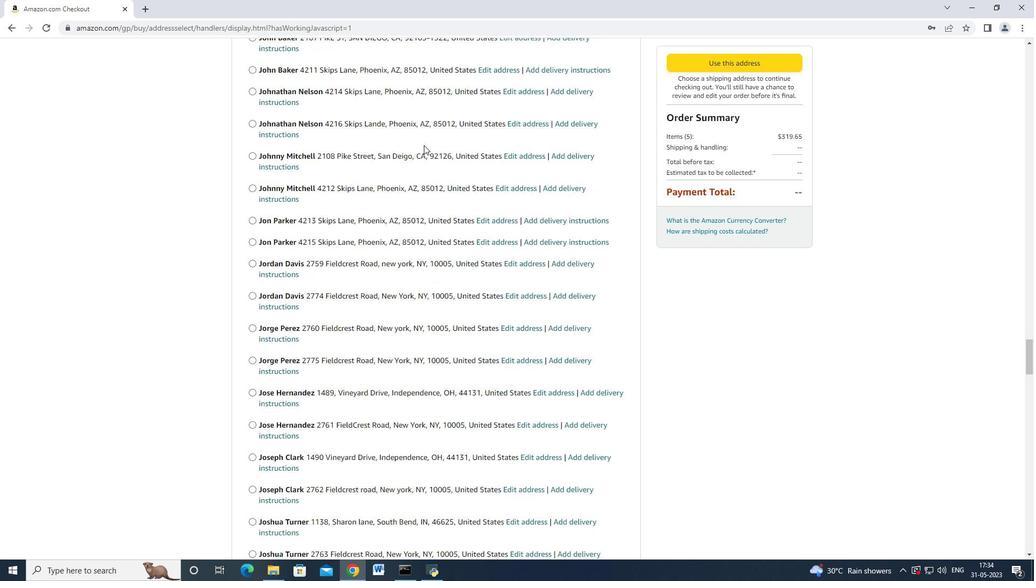 
Action: Mouse scrolled (423, 144) with delta (0, 0)
Screenshot: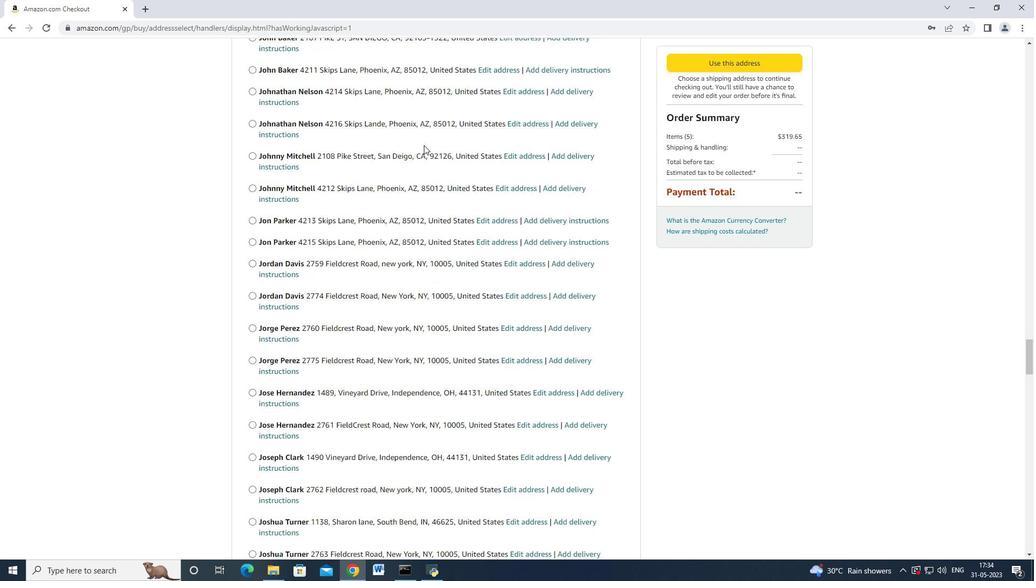 
Action: Mouse scrolled (423, 144) with delta (0, 0)
Screenshot: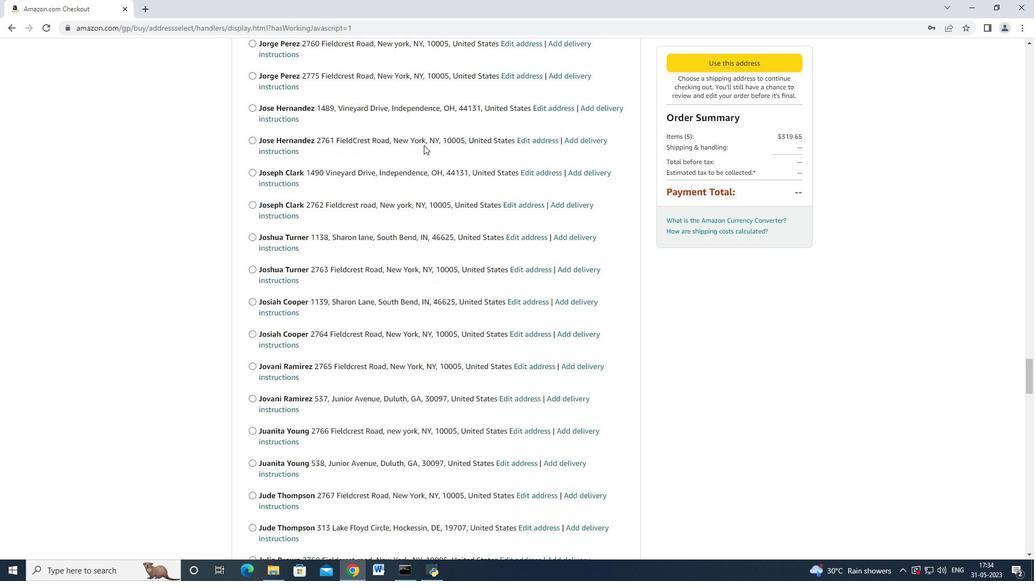 
Action: Mouse moved to (423, 144)
Screenshot: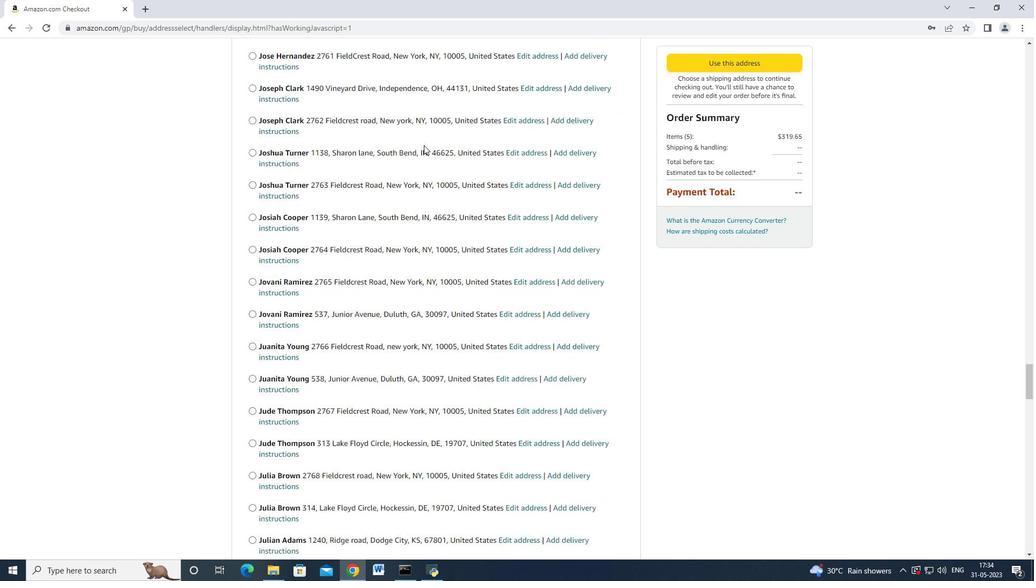 
Action: Mouse scrolled (423, 144) with delta (0, 0)
Screenshot: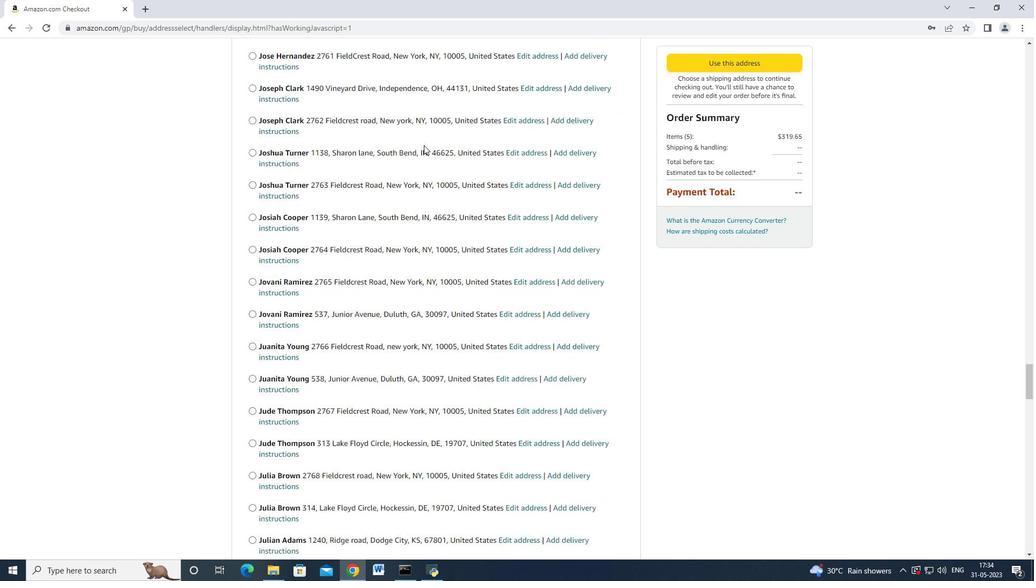 
Action: Mouse moved to (423, 145)
Screenshot: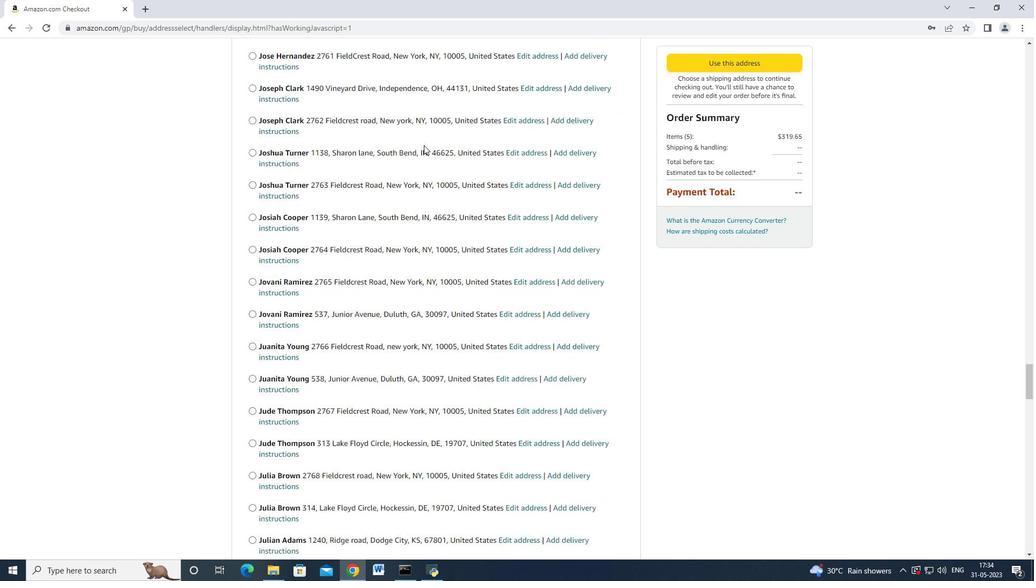 
Action: Mouse scrolled (423, 144) with delta (0, 0)
Screenshot: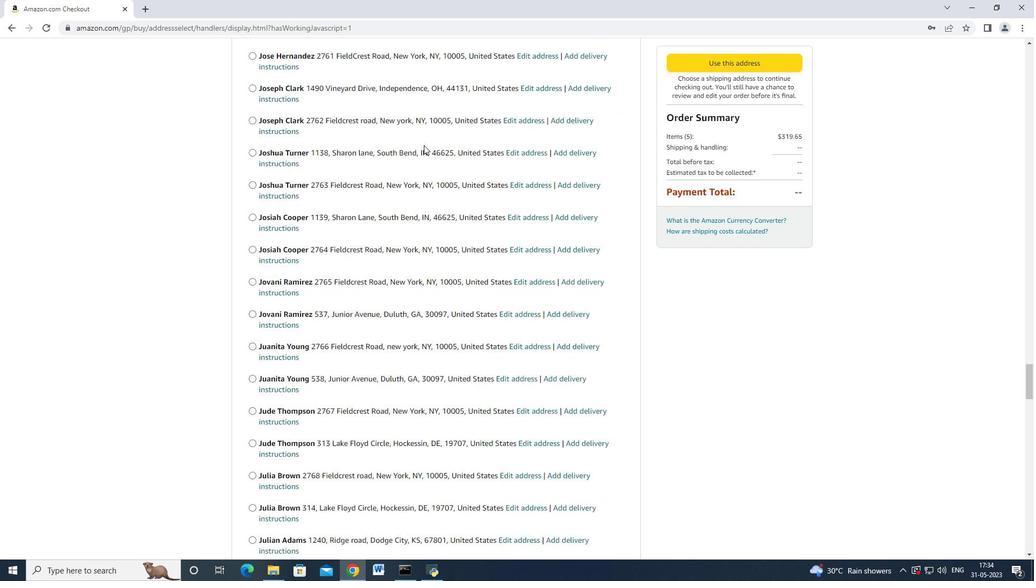 
Action: Mouse scrolled (423, 144) with delta (0, 0)
Screenshot: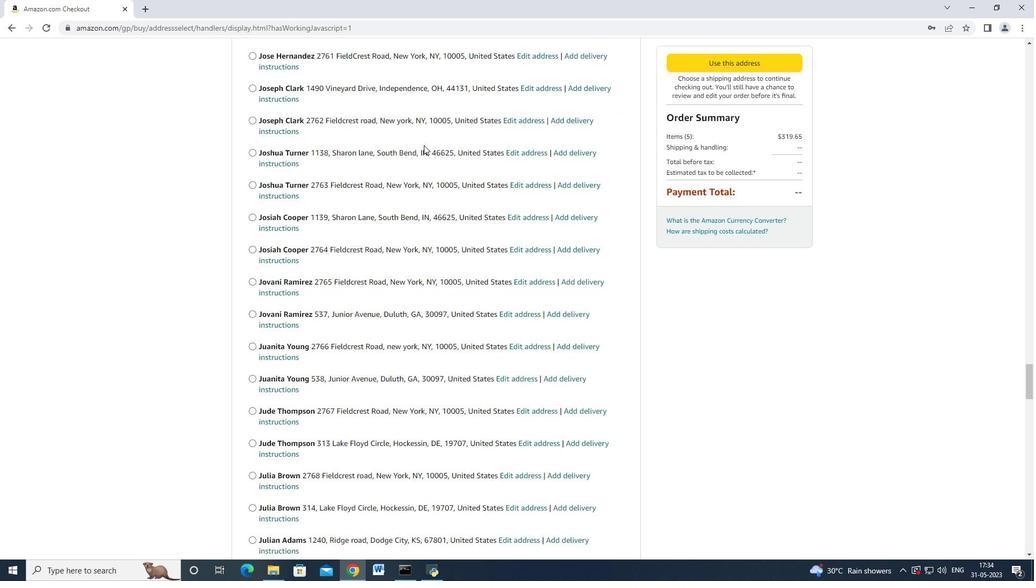 
Action: Mouse scrolled (423, 144) with delta (0, -1)
Screenshot: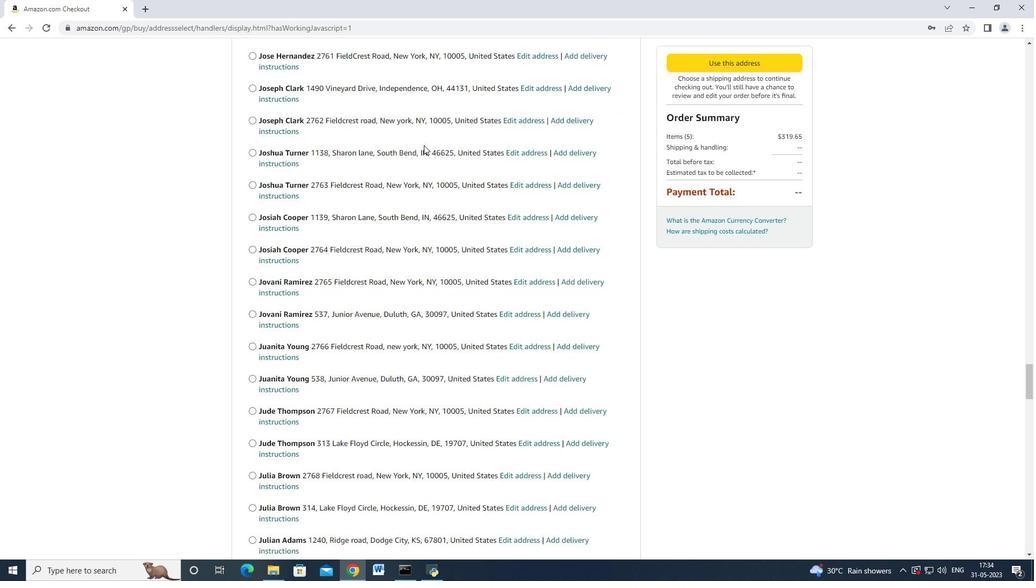 
Action: Mouse scrolled (423, 144) with delta (0, 0)
Screenshot: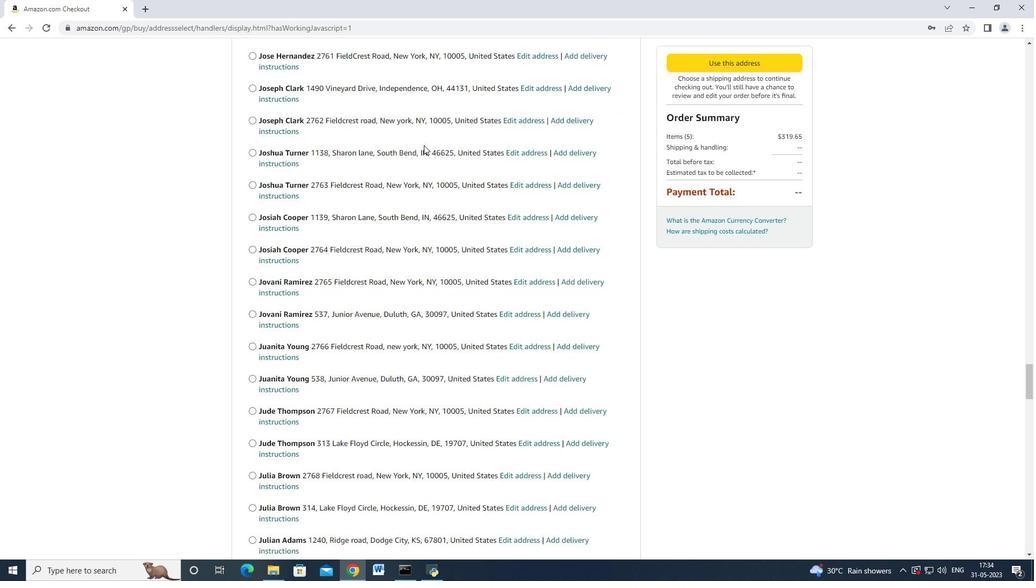 
Action: Mouse moved to (423, 145)
Screenshot: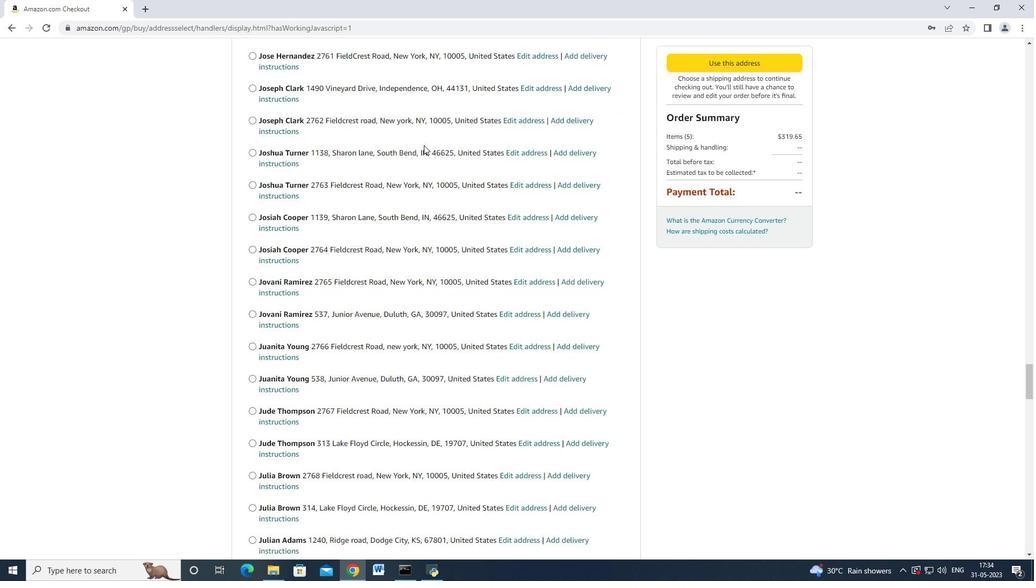 
Action: Mouse scrolled (423, 144) with delta (0, 0)
Screenshot: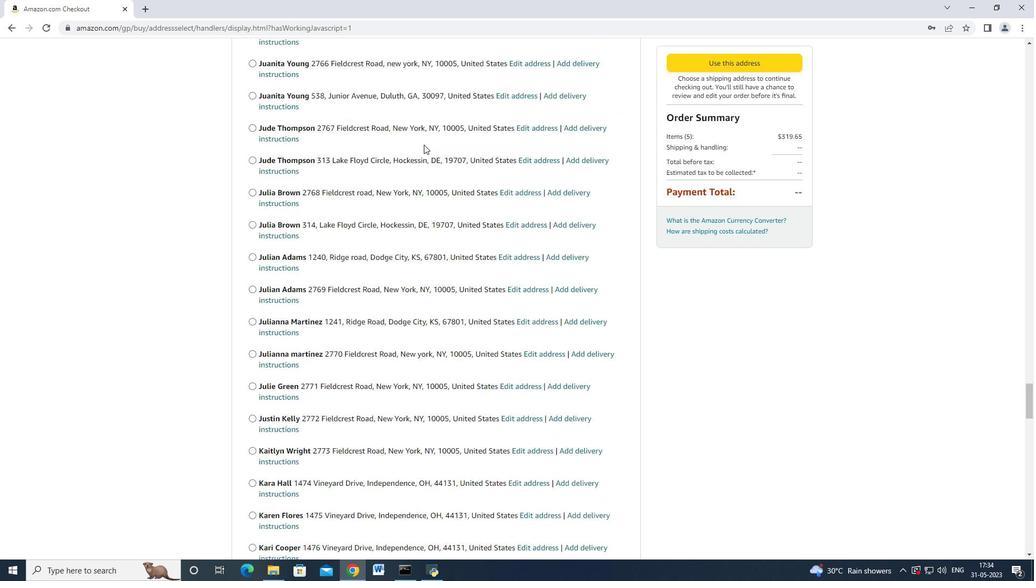 
Action: Mouse scrolled (423, 144) with delta (0, 0)
Screenshot: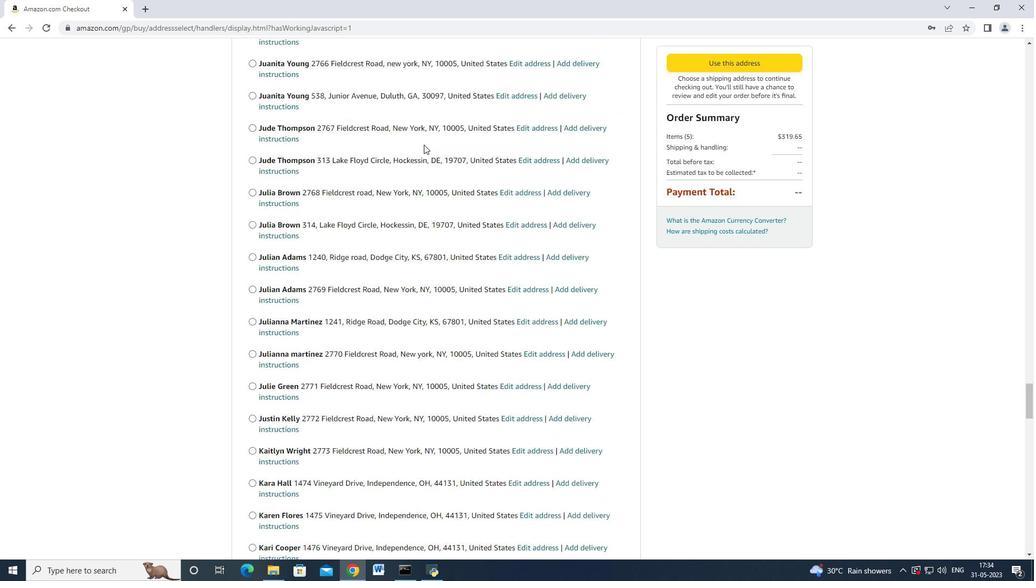 
Action: Mouse moved to (422, 145)
Screenshot: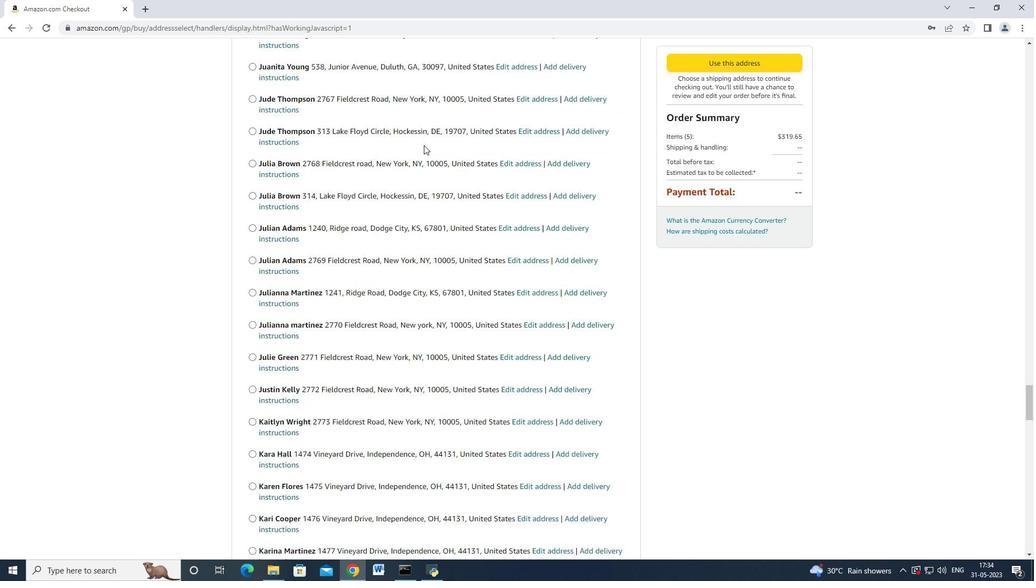 
Action: Mouse scrolled (422, 145) with delta (0, 0)
Screenshot: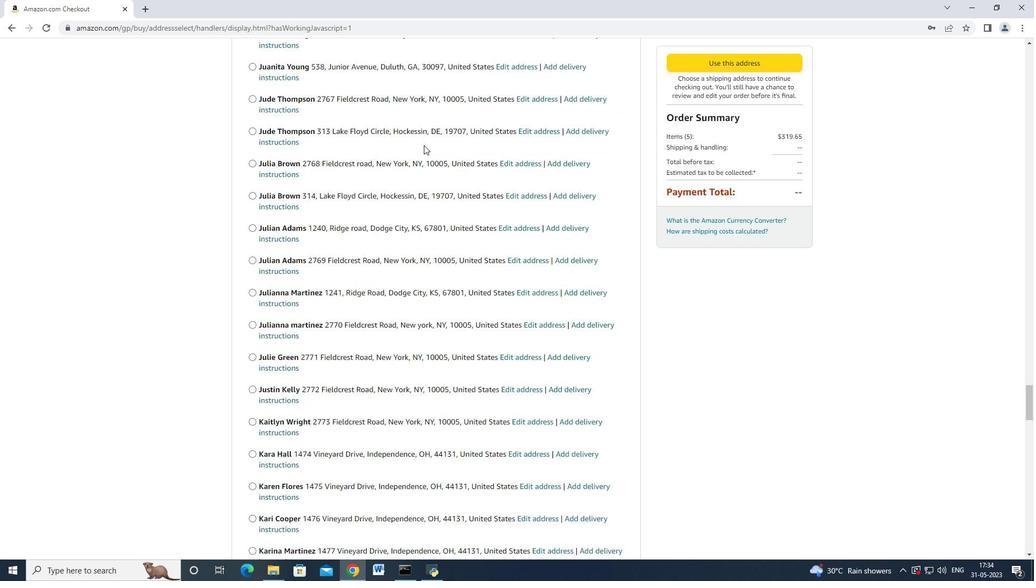 
Action: Mouse moved to (422, 146)
Screenshot: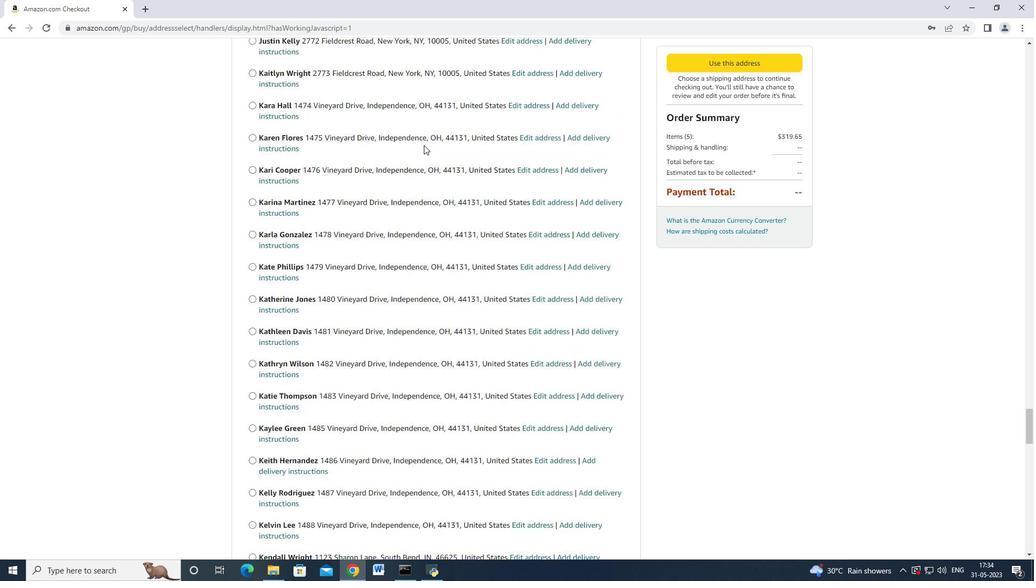 
Action: Mouse scrolled (422, 145) with delta (0, -1)
Screenshot: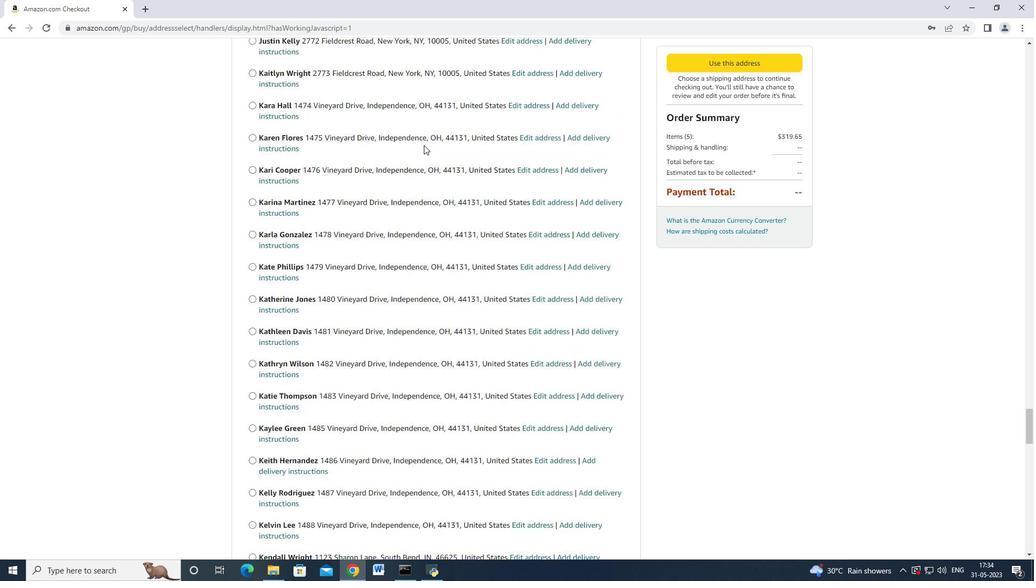 
Action: Mouse scrolled (422, 145) with delta (0, 0)
Screenshot: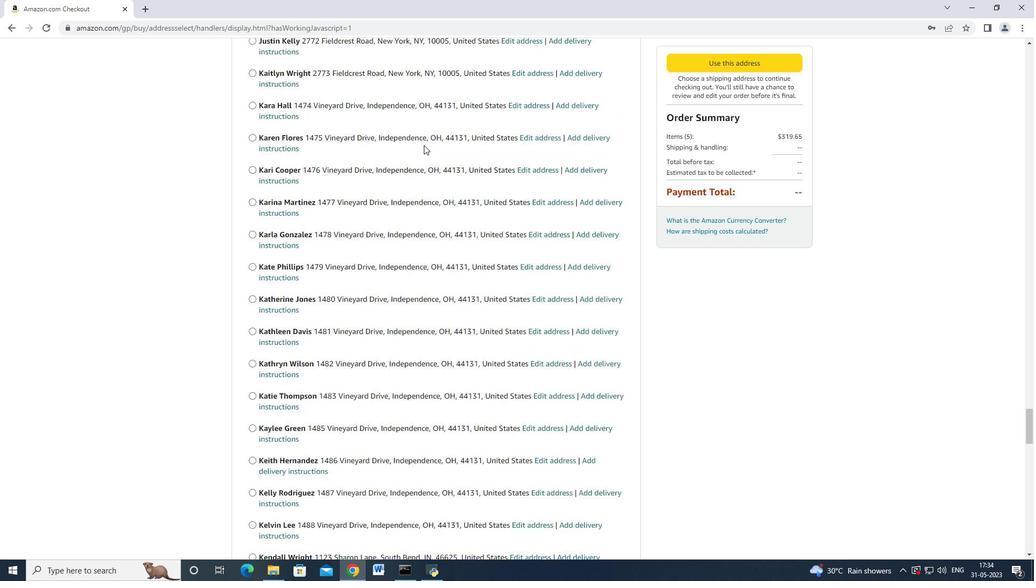 
Action: Mouse scrolled (422, 145) with delta (0, 0)
Screenshot: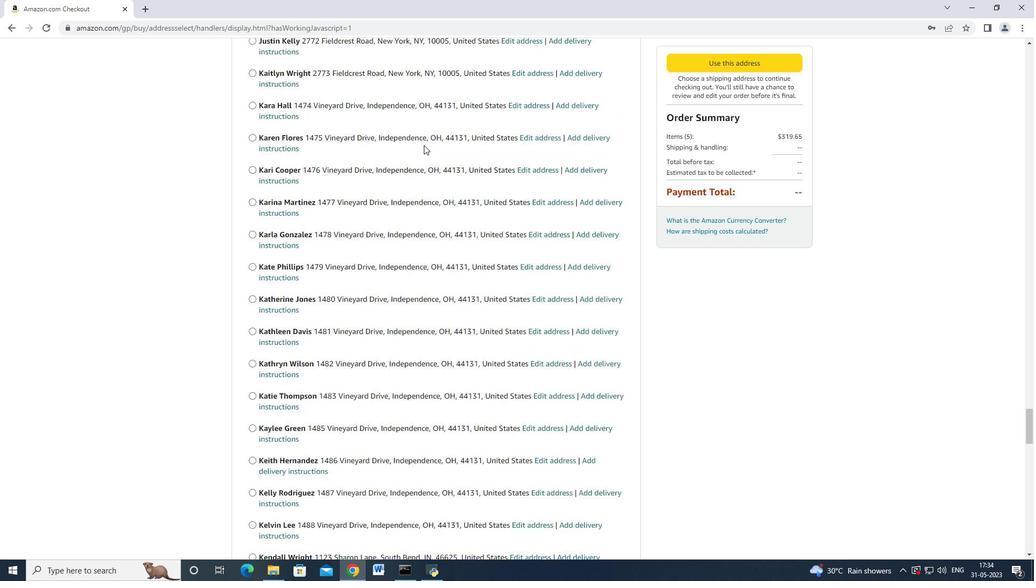
Action: Mouse scrolled (422, 145) with delta (0, 0)
Screenshot: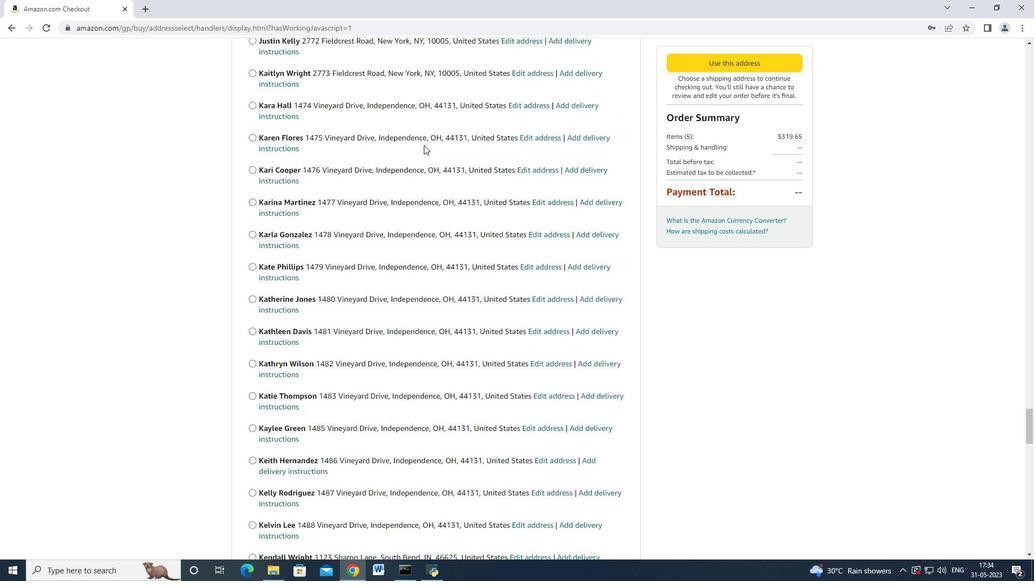 
Action: Mouse moved to (422, 146)
Screenshot: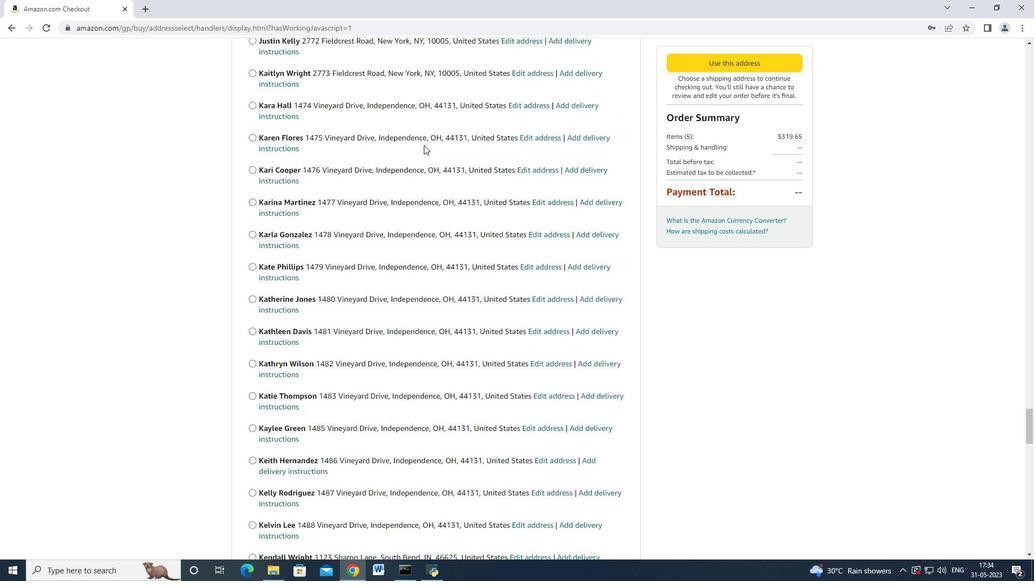 
Action: Mouse scrolled (422, 145) with delta (0, 0)
Screenshot: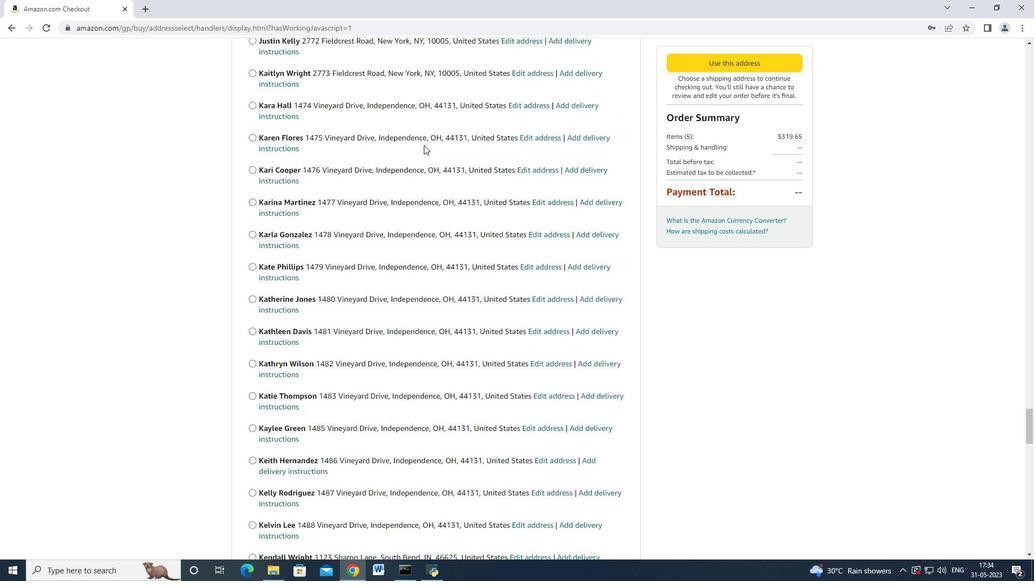 
Action: Mouse moved to (422, 147)
Screenshot: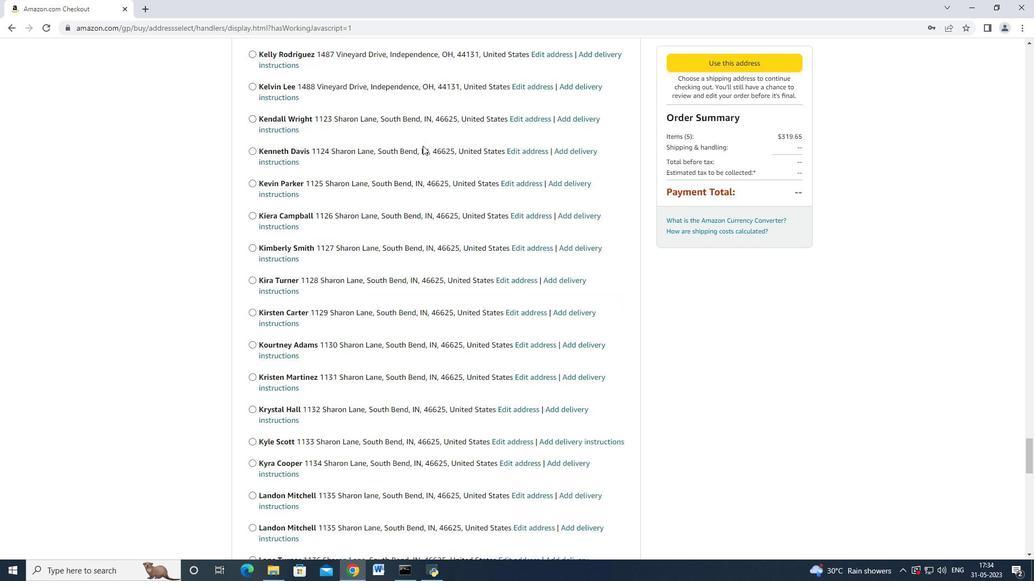 
Action: Mouse scrolled (422, 147) with delta (0, 0)
Screenshot: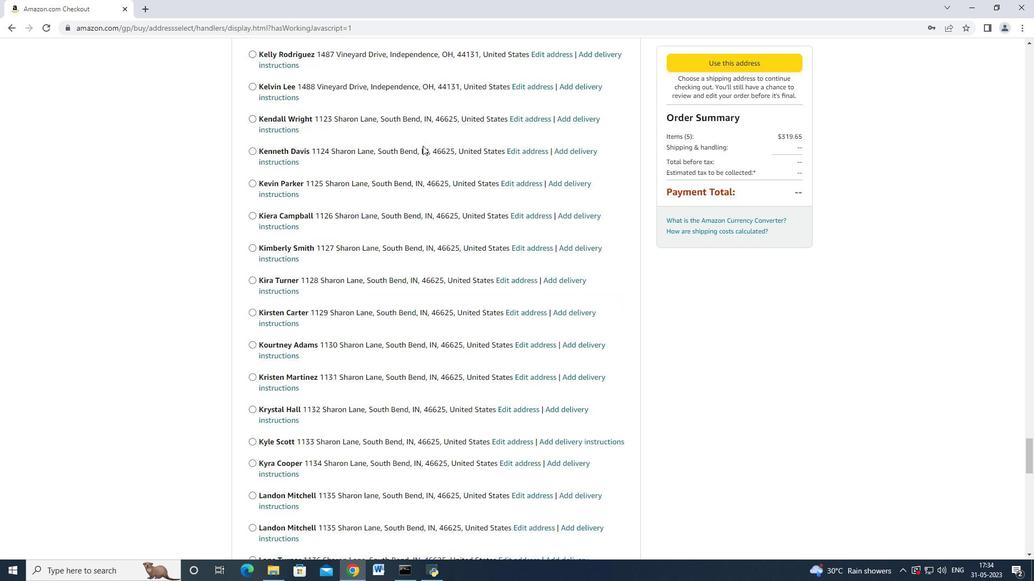 
Action: Mouse moved to (422, 147)
Screenshot: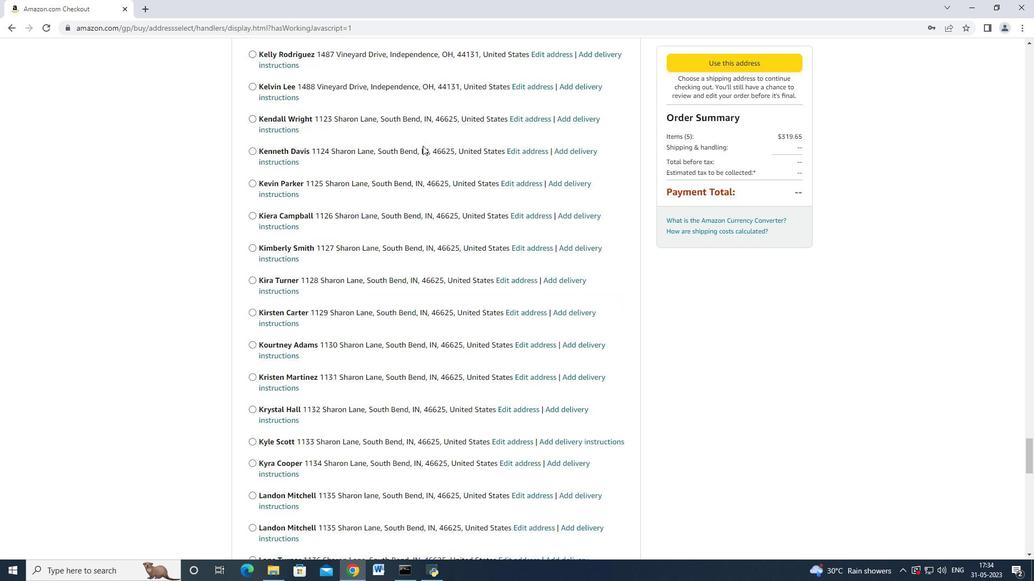 
Action: Mouse scrolled (422, 147) with delta (0, 0)
Screenshot: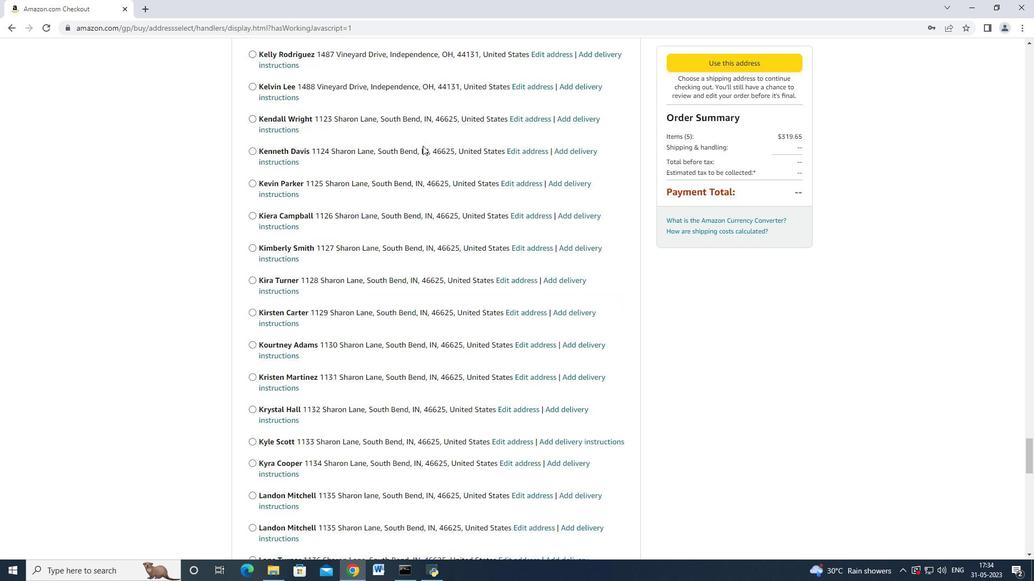 
Action: Mouse moved to (422, 147)
Screenshot: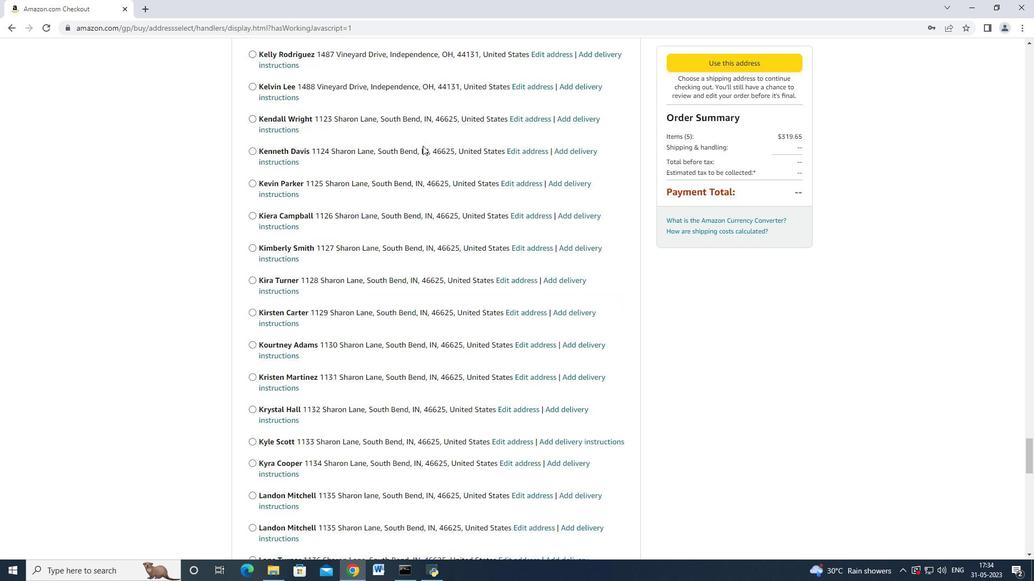 
Action: Mouse scrolled (422, 147) with delta (0, 0)
Screenshot: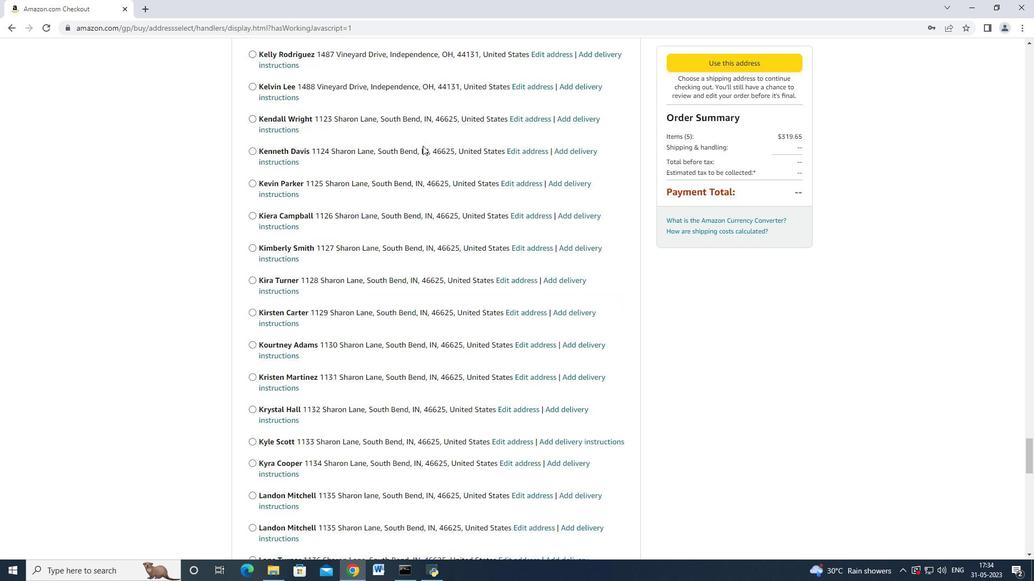 
Action: Mouse moved to (422, 147)
Screenshot: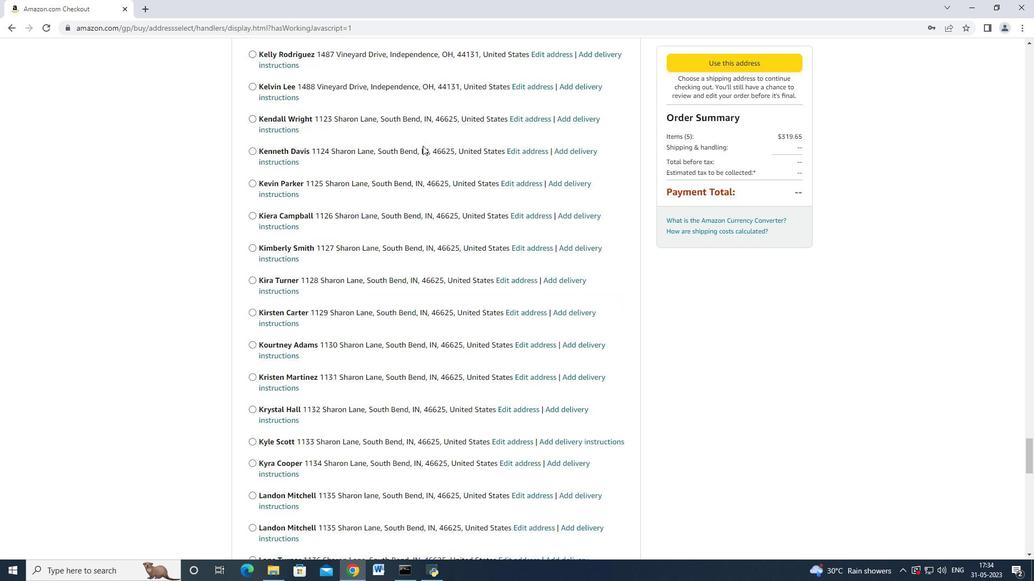 
Action: Mouse scrolled (422, 147) with delta (0, 0)
Screenshot: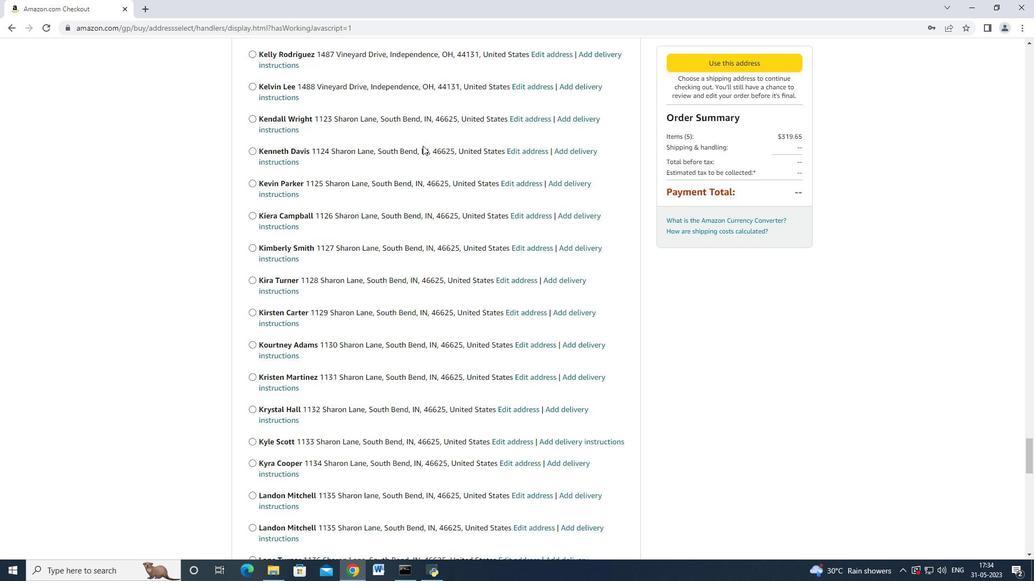 
Action: Mouse moved to (422, 147)
Screenshot: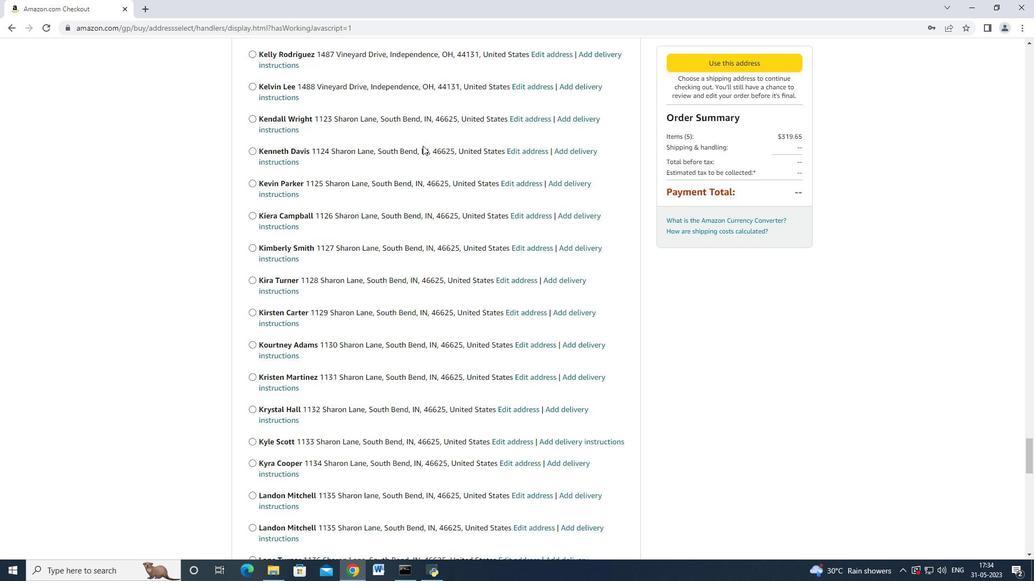 
Action: Mouse scrolled (422, 147) with delta (0, 0)
Screenshot: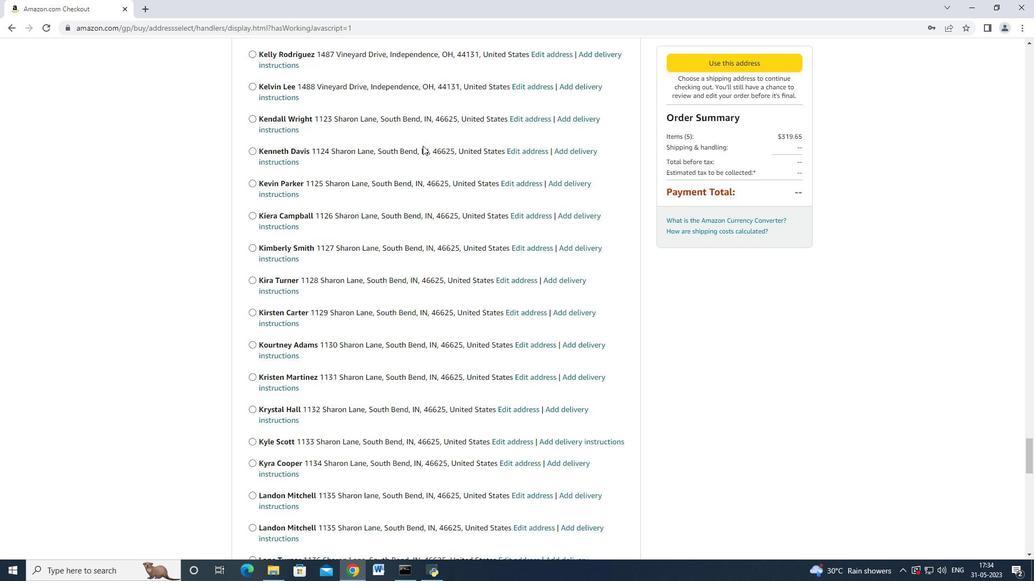 
Action: Mouse scrolled (422, 147) with delta (0, 0)
Screenshot: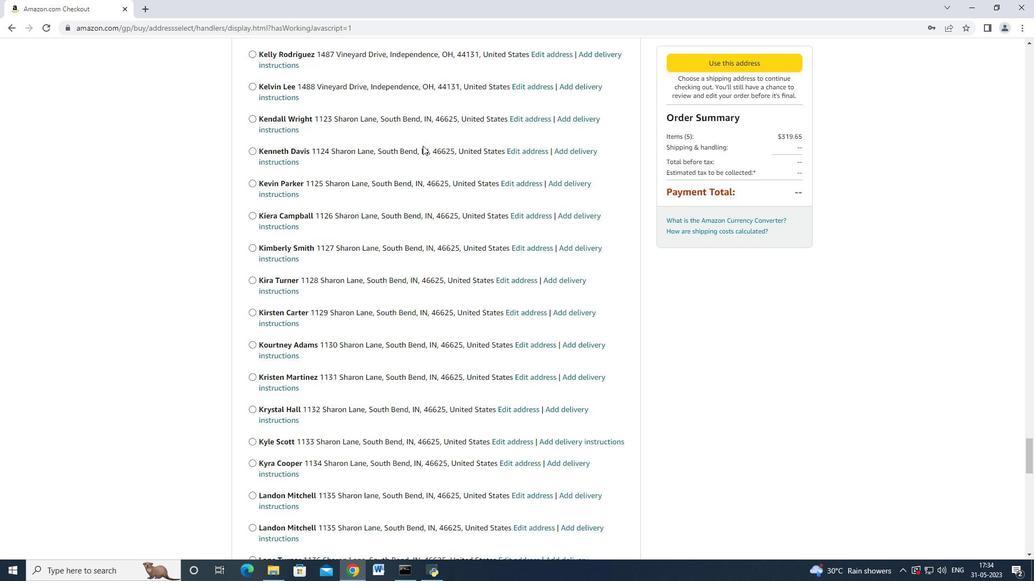 
Action: Mouse scrolled (422, 147) with delta (0, 0)
Screenshot: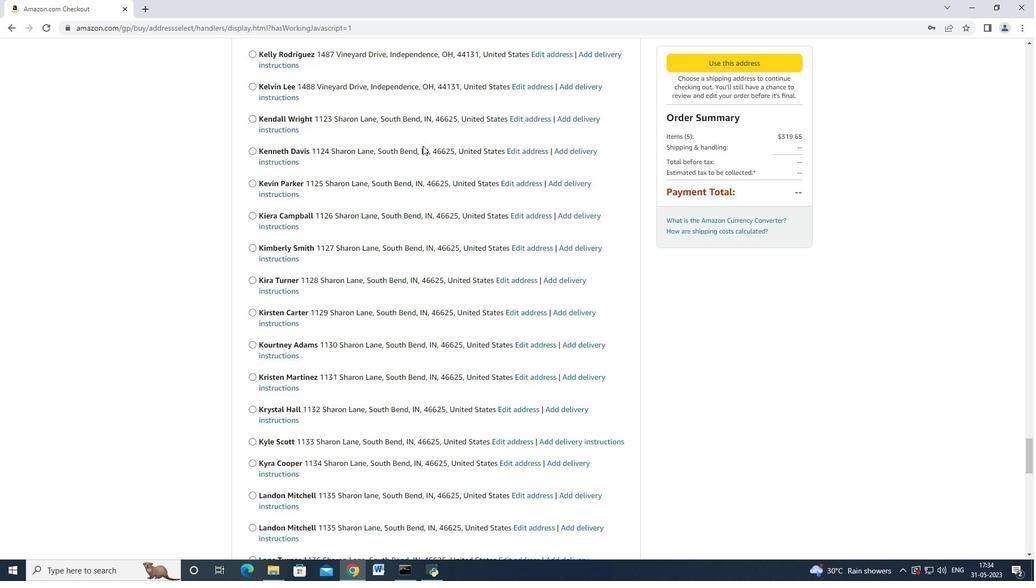 
Action: Mouse scrolled (422, 146) with delta (0, 0)
Screenshot: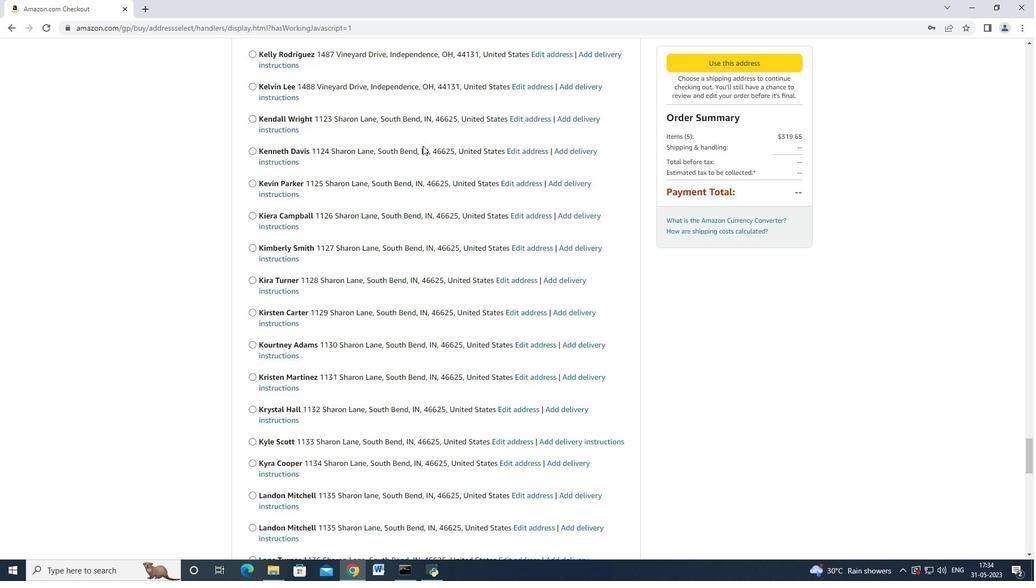 
Action: Mouse moved to (421, 147)
Screenshot: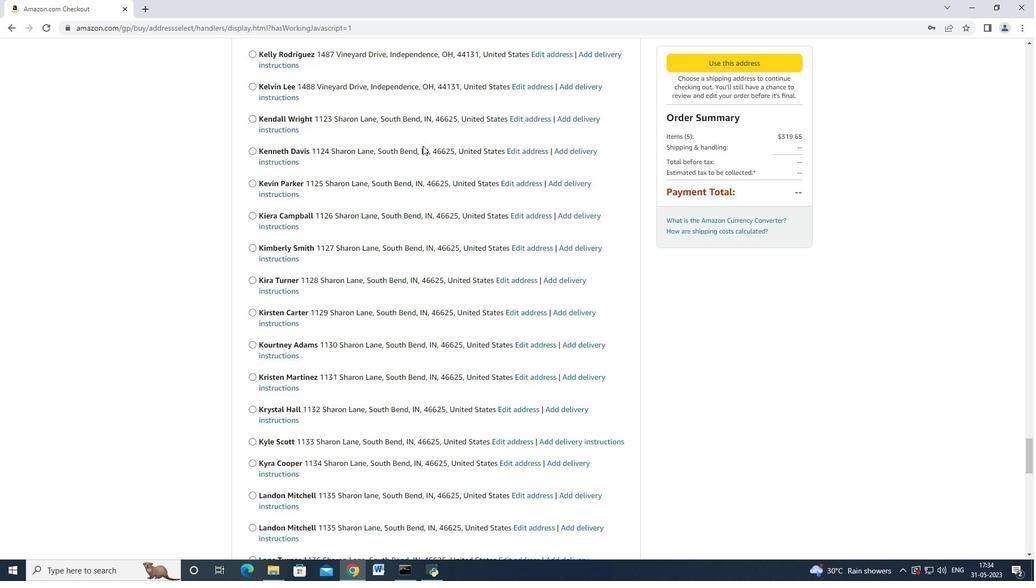 
Action: Mouse scrolled (421, 147) with delta (0, 0)
Screenshot: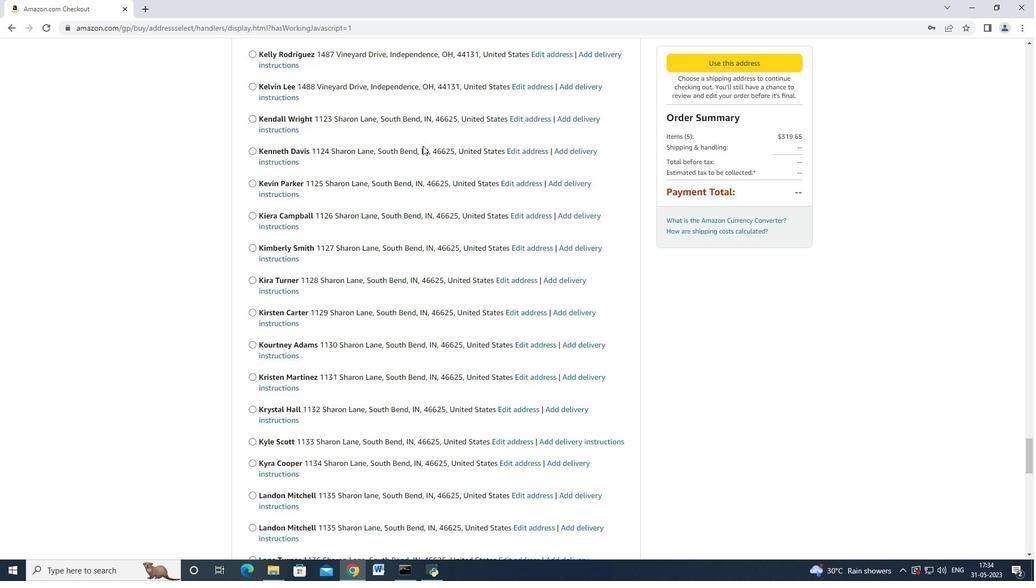 
Action: Mouse moved to (421, 147)
Screenshot: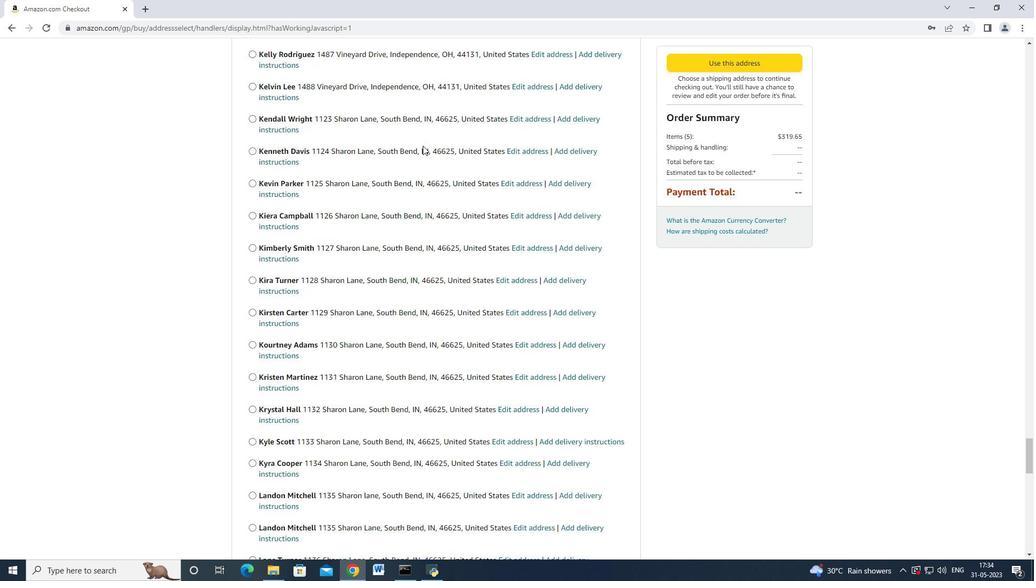 
Action: Mouse scrolled (421, 147) with delta (0, 0)
Screenshot: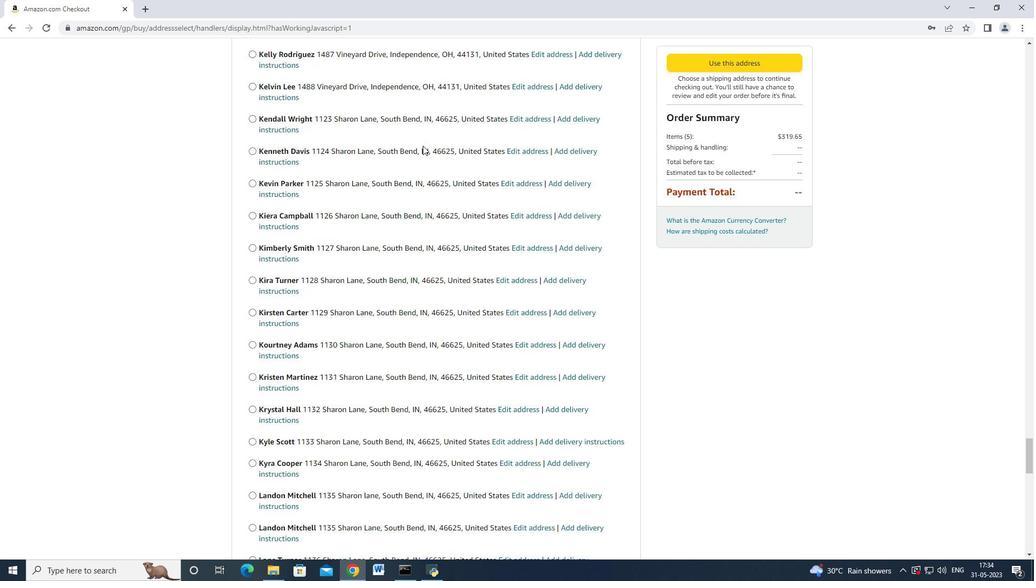 
Action: Mouse scrolled (421, 147) with delta (0, 0)
Screenshot: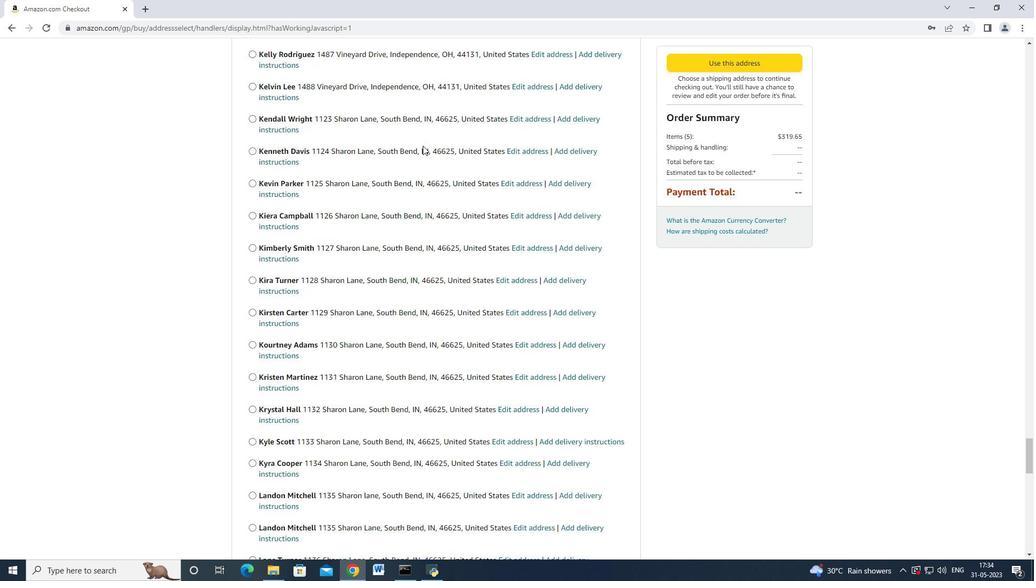 
Action: Mouse scrolled (421, 147) with delta (0, 0)
Screenshot: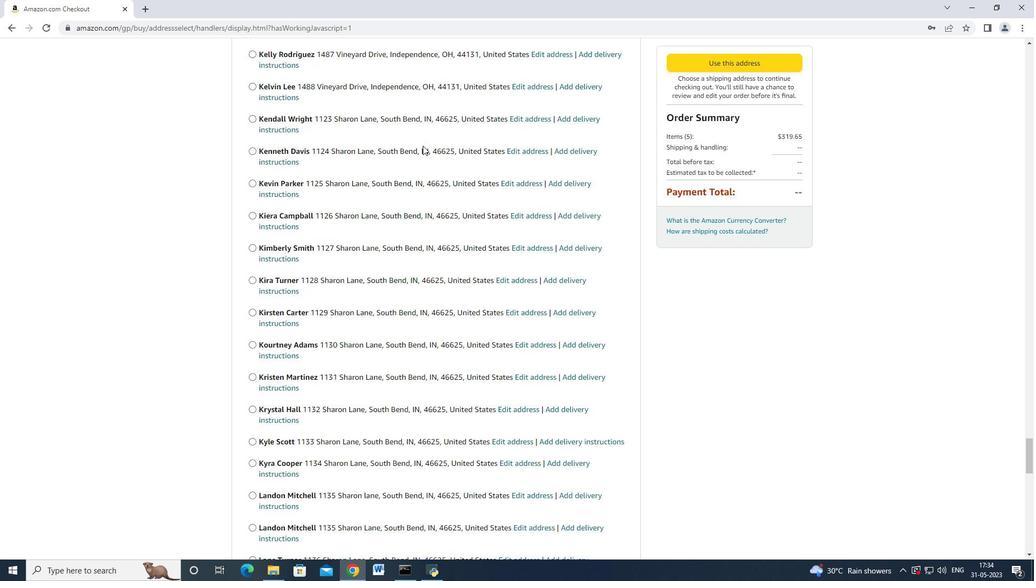 
Action: Mouse scrolled (421, 147) with delta (0, 0)
Screenshot: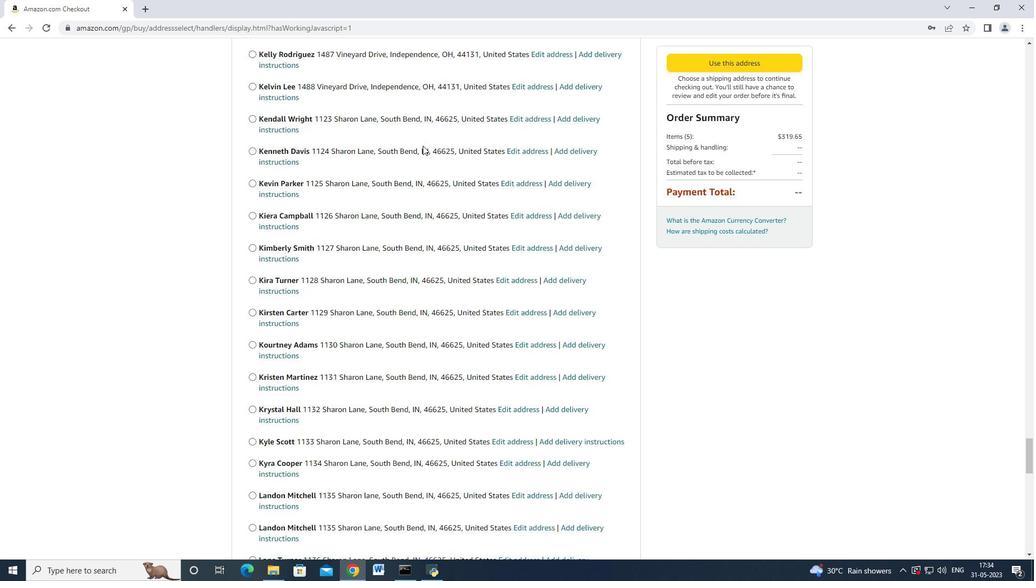 
Action: Mouse scrolled (421, 147) with delta (0, 0)
Screenshot: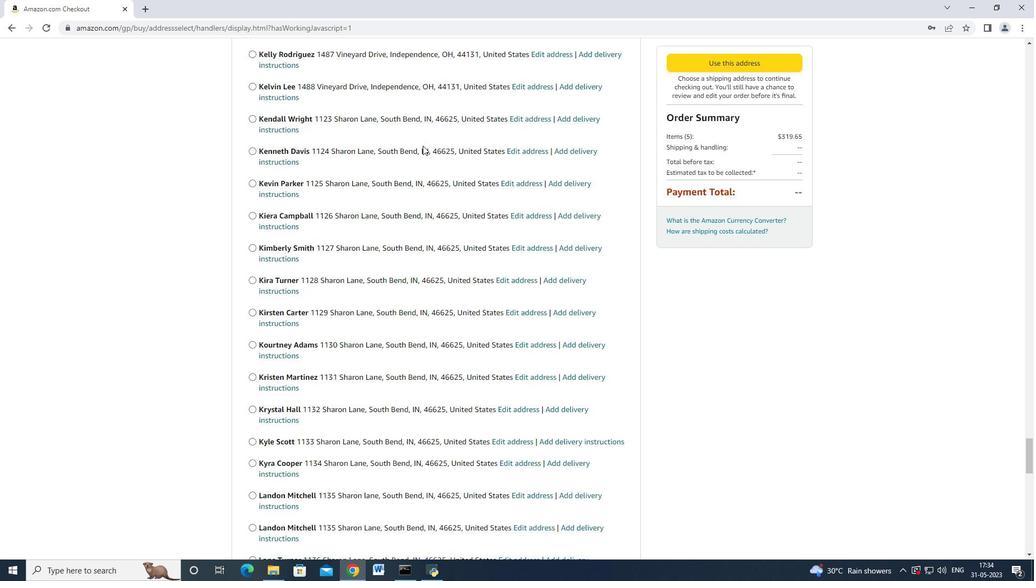 
Action: Mouse moved to (421, 147)
Screenshot: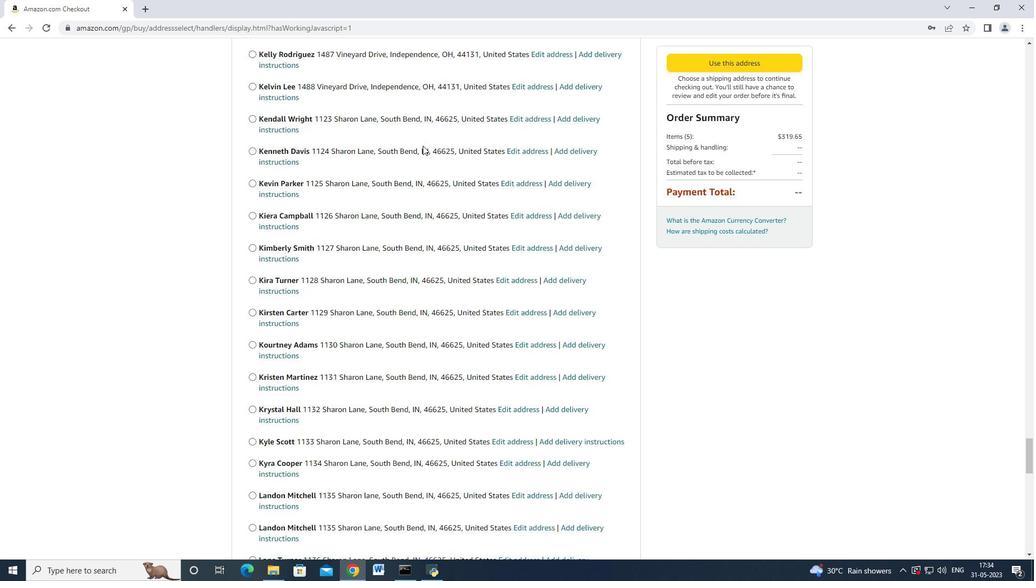 
Action: Mouse scrolled (421, 147) with delta (0, 0)
Screenshot: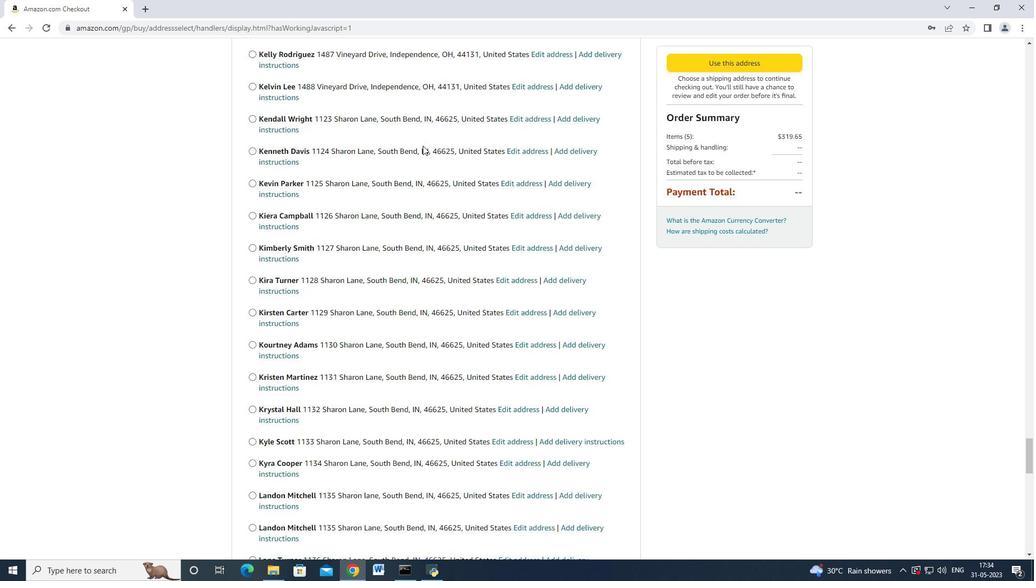 
Action: Mouse moved to (421, 147)
Screenshot: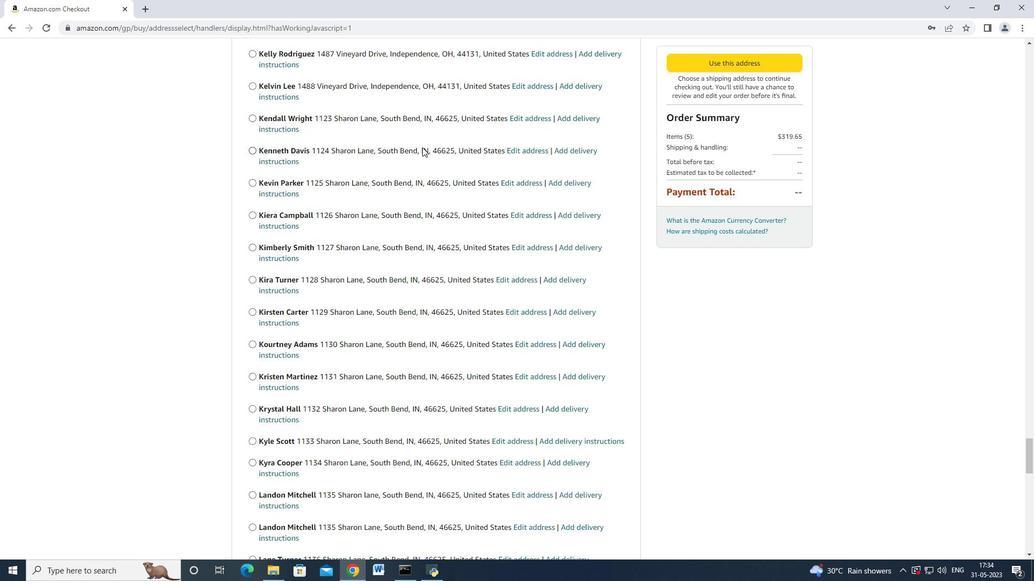 
Action: Mouse scrolled (421, 147) with delta (0, 0)
Screenshot: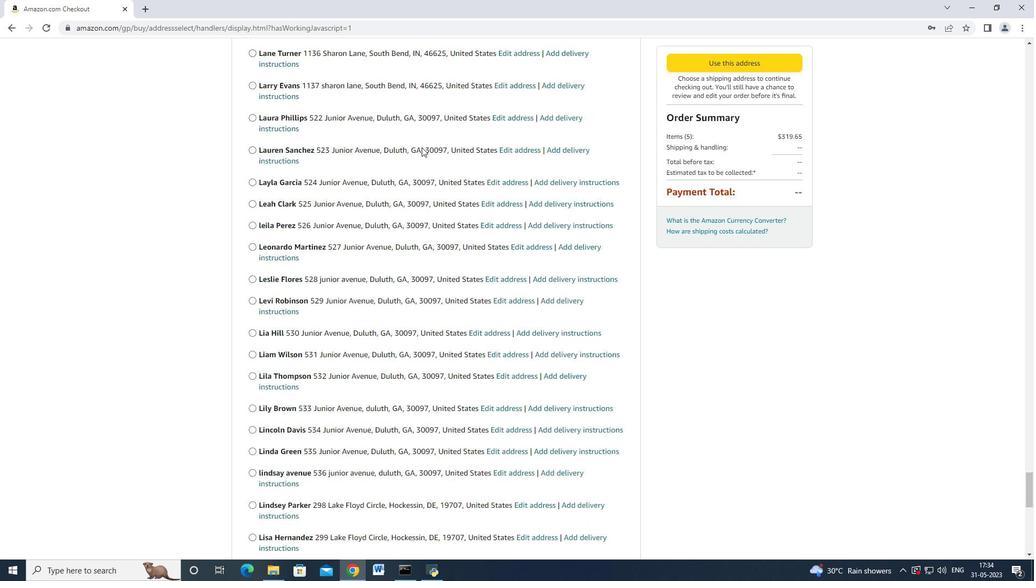 
Action: Mouse scrolled (421, 147) with delta (0, 0)
Screenshot: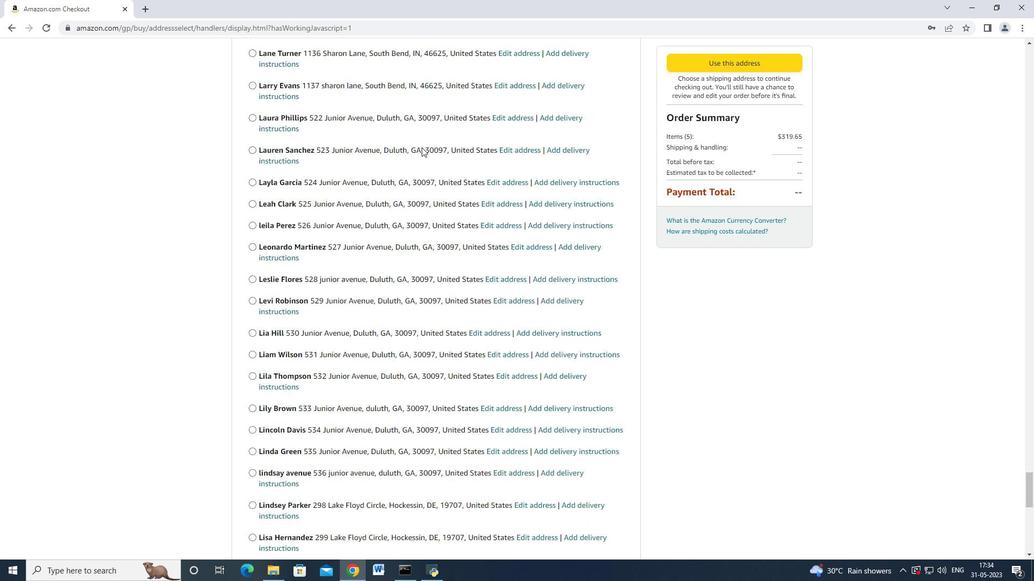 
Action: Mouse scrolled (421, 147) with delta (0, 0)
Screenshot: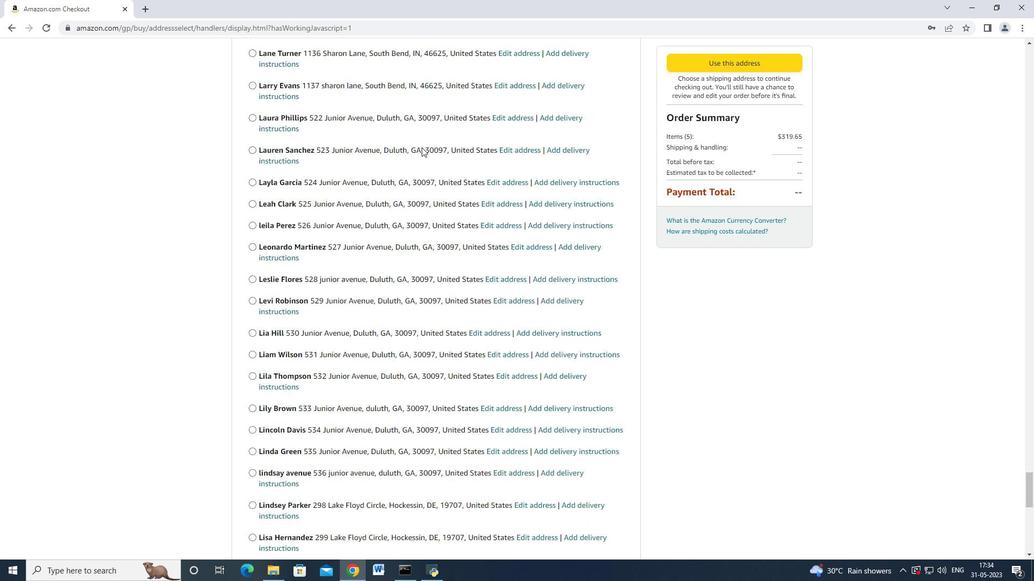 
Action: Mouse scrolled (421, 147) with delta (0, 0)
Screenshot: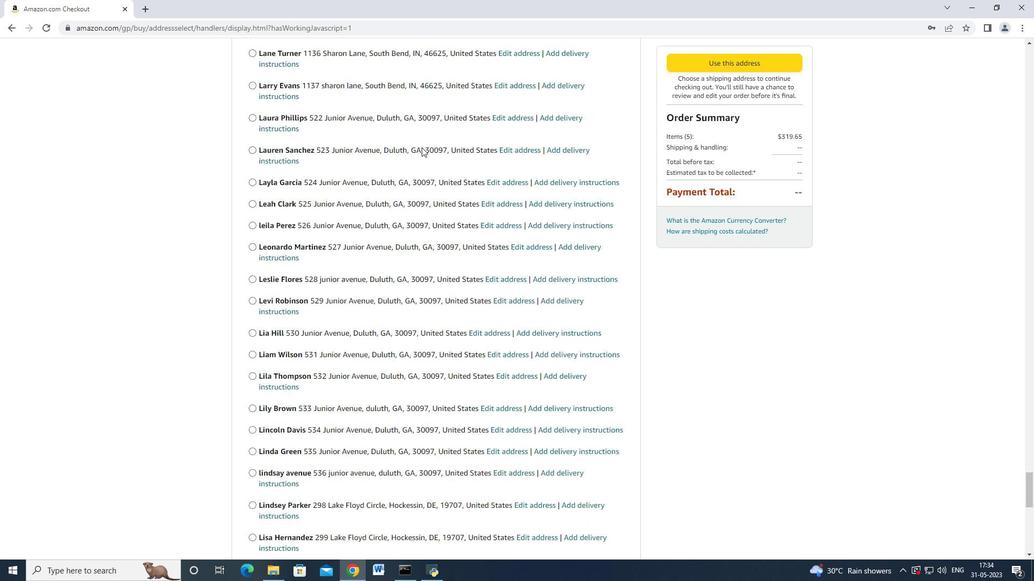 
Action: Mouse scrolled (421, 147) with delta (0, 0)
Screenshot: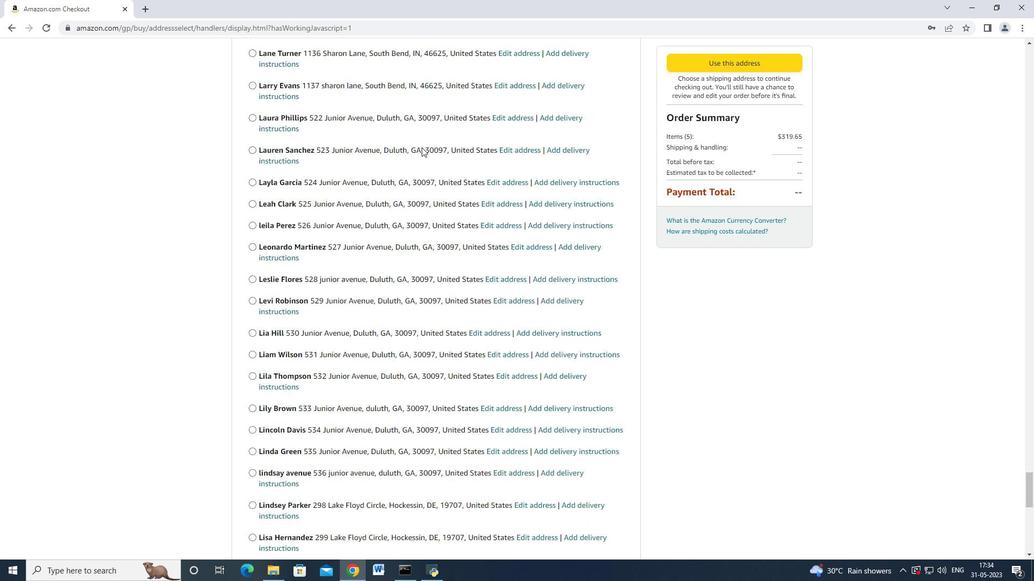 
Action: Mouse scrolled (421, 147) with delta (0, 0)
Screenshot: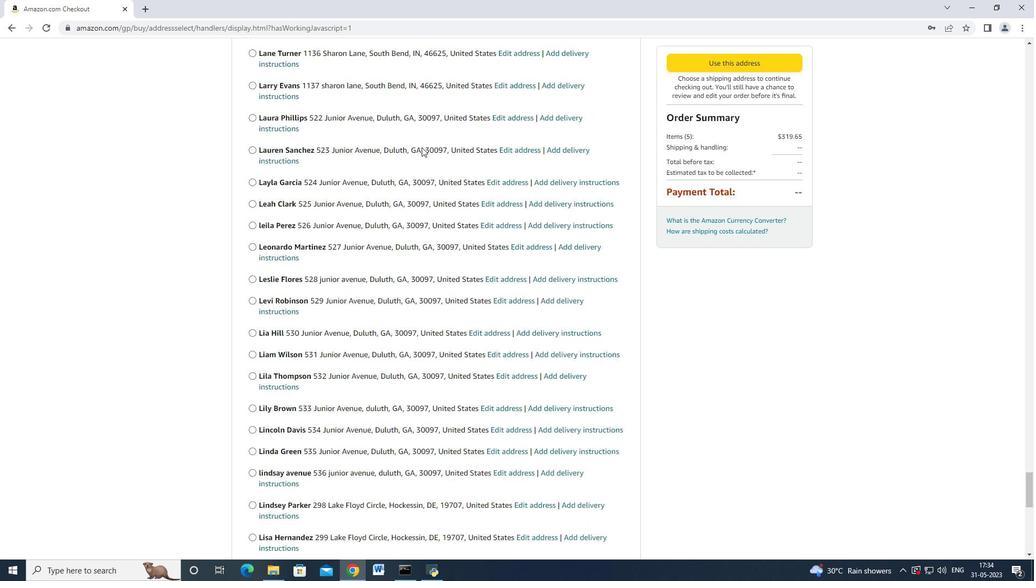 
Action: Mouse scrolled (421, 147) with delta (0, 0)
Screenshot: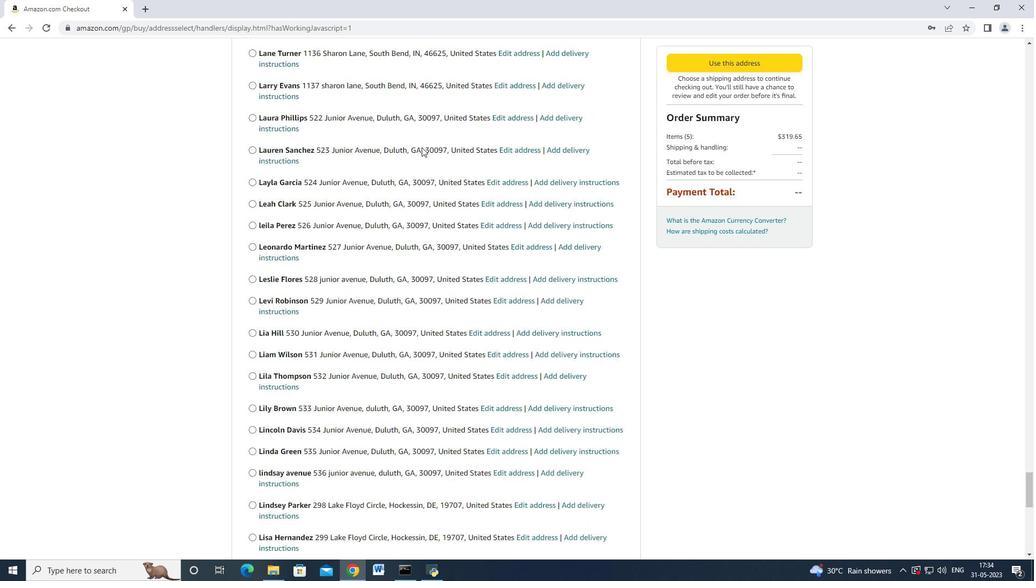 
Action: Mouse scrolled (421, 147) with delta (0, 0)
Screenshot: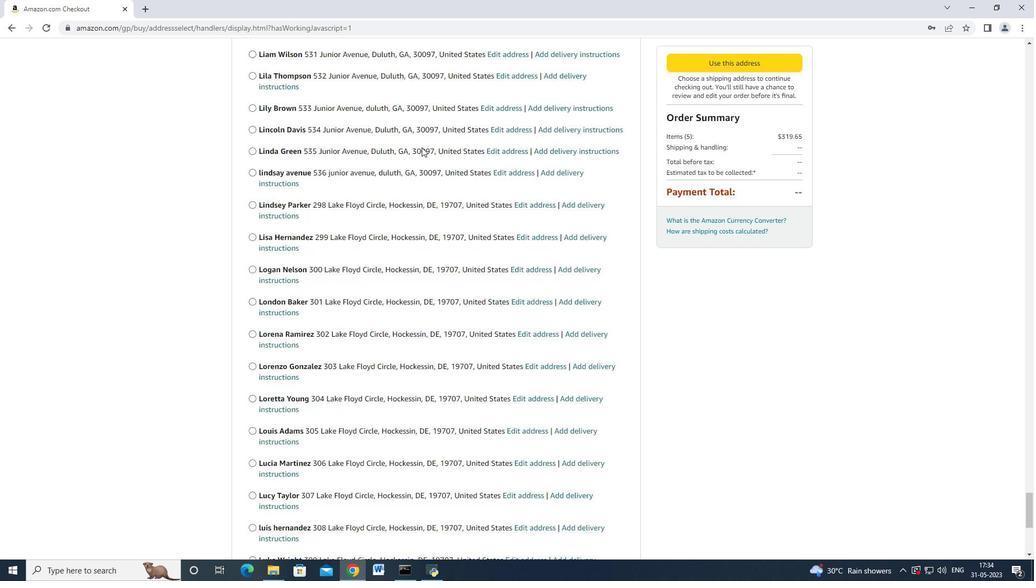 
Action: Mouse moved to (421, 150)
Screenshot: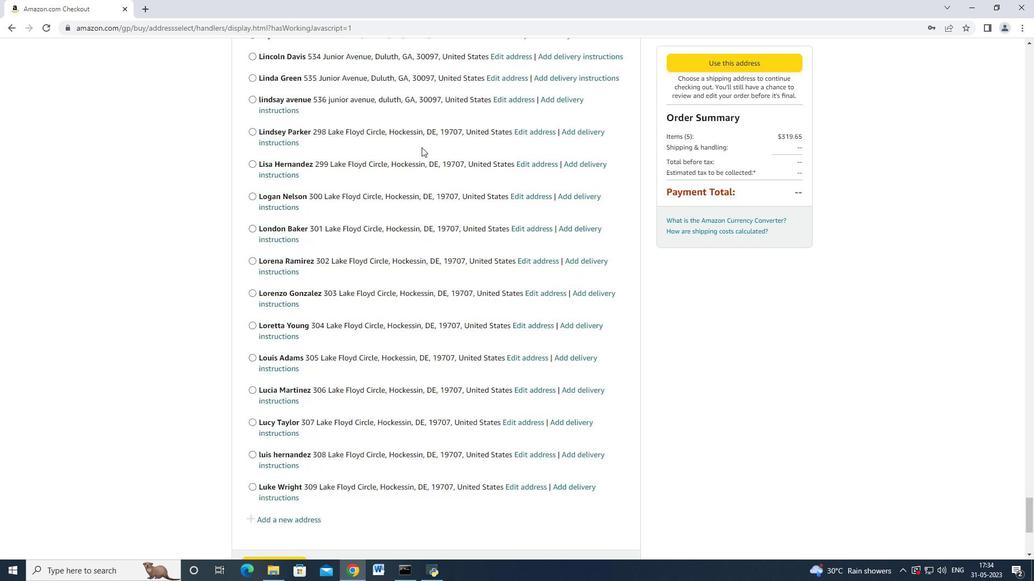 
Action: Mouse scrolled (421, 149) with delta (0, 0)
Screenshot: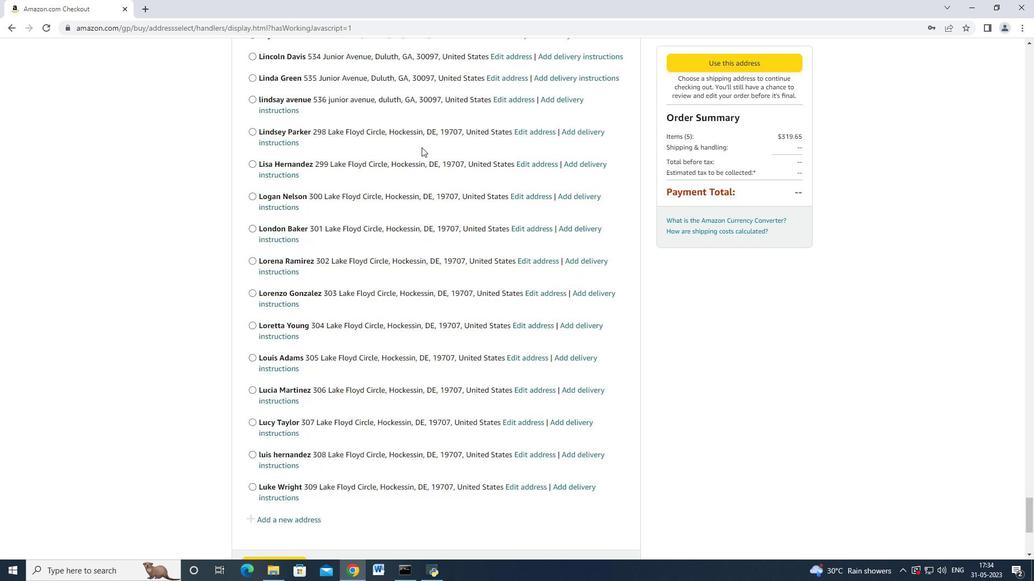 
Action: Mouse scrolled (421, 149) with delta (0, 0)
Screenshot: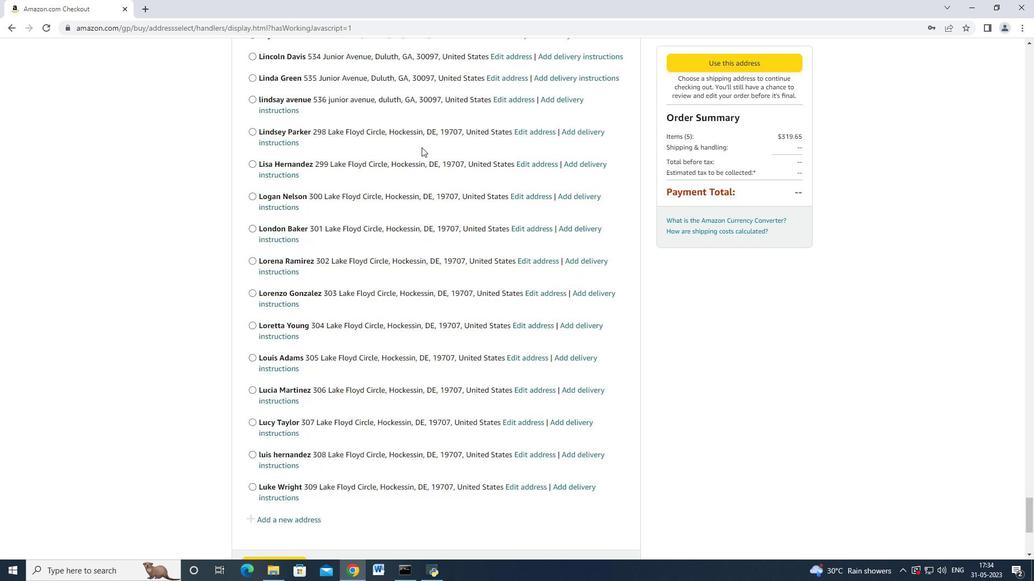 
Action: Mouse scrolled (421, 149) with delta (0, 0)
Screenshot: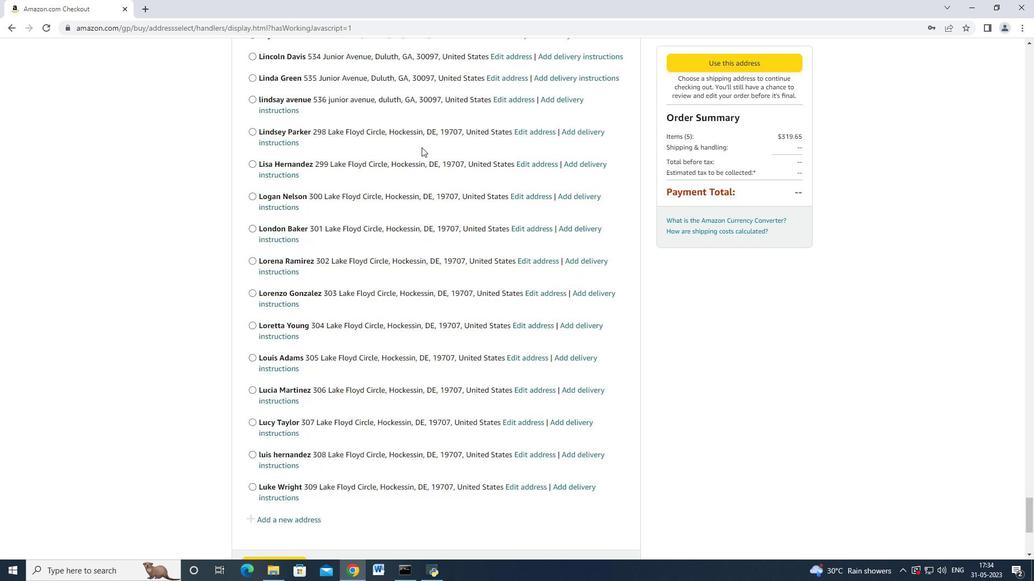 
Action: Mouse scrolled (421, 149) with delta (0, -1)
Screenshot: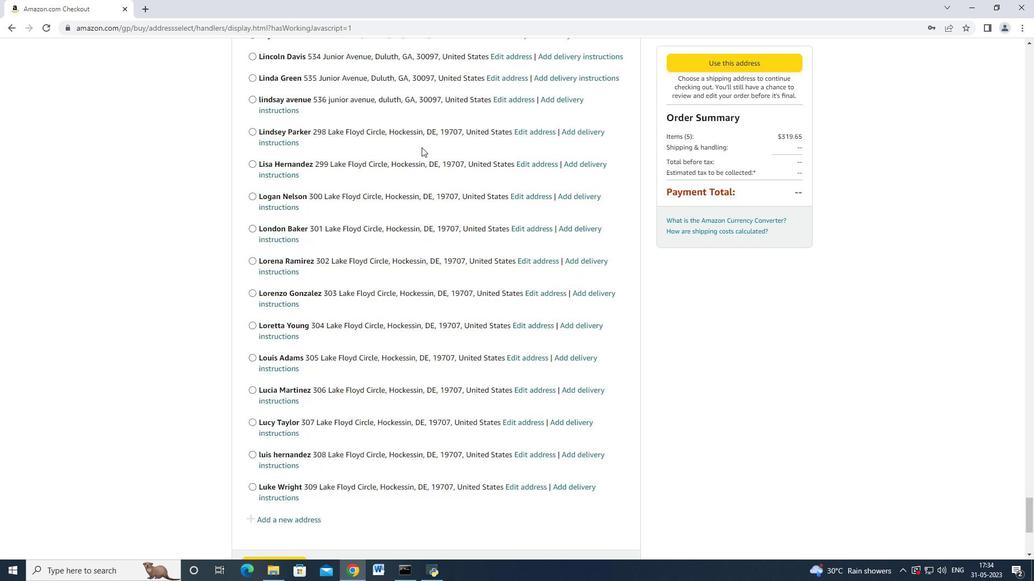 
Action: Mouse scrolled (421, 149) with delta (0, 0)
Screenshot: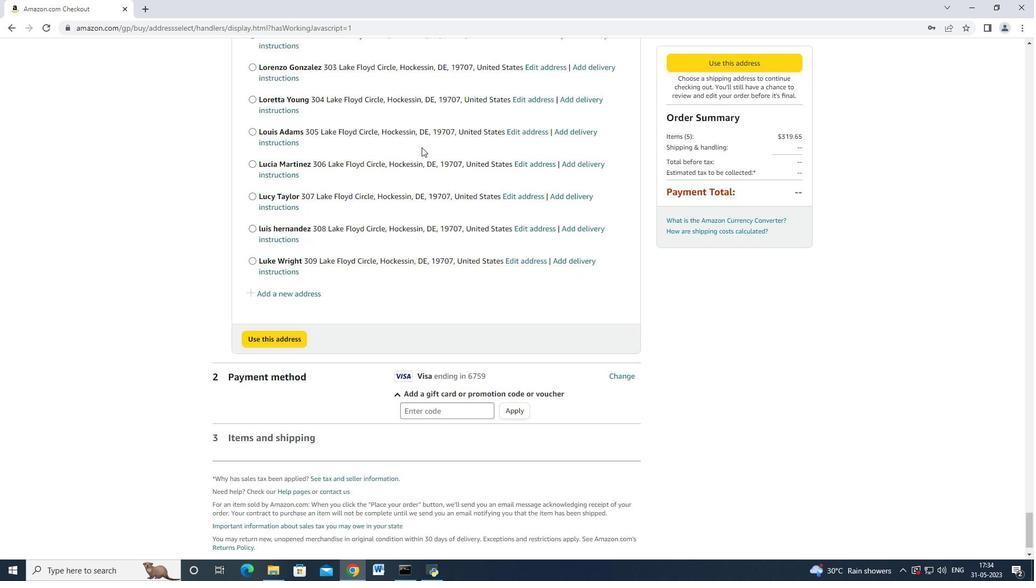 
Action: Mouse scrolled (421, 149) with delta (0, 0)
Screenshot: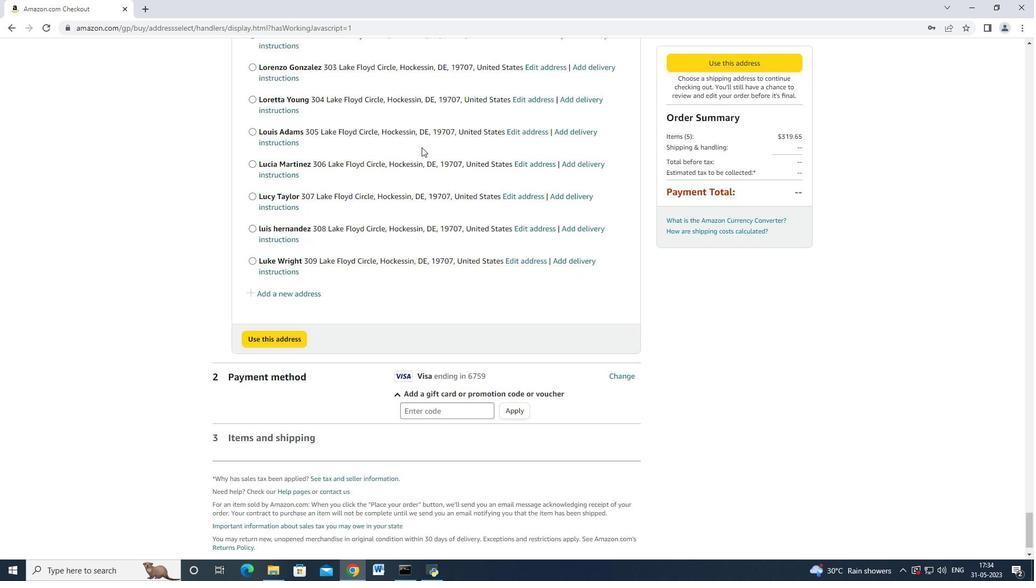 
Action: Mouse moved to (299, 259)
Screenshot: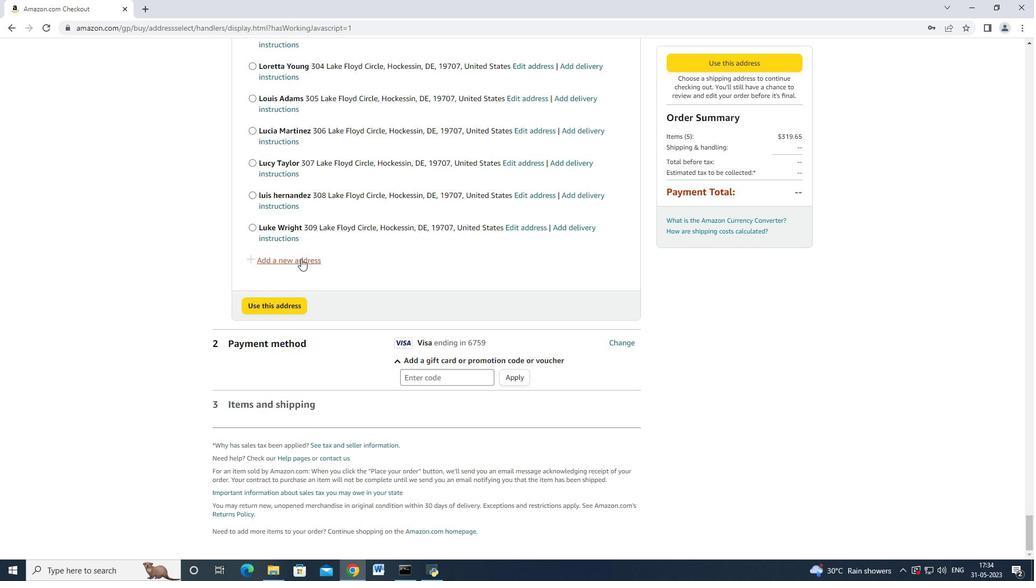 
Action: Mouse pressed left at (299, 259)
Screenshot: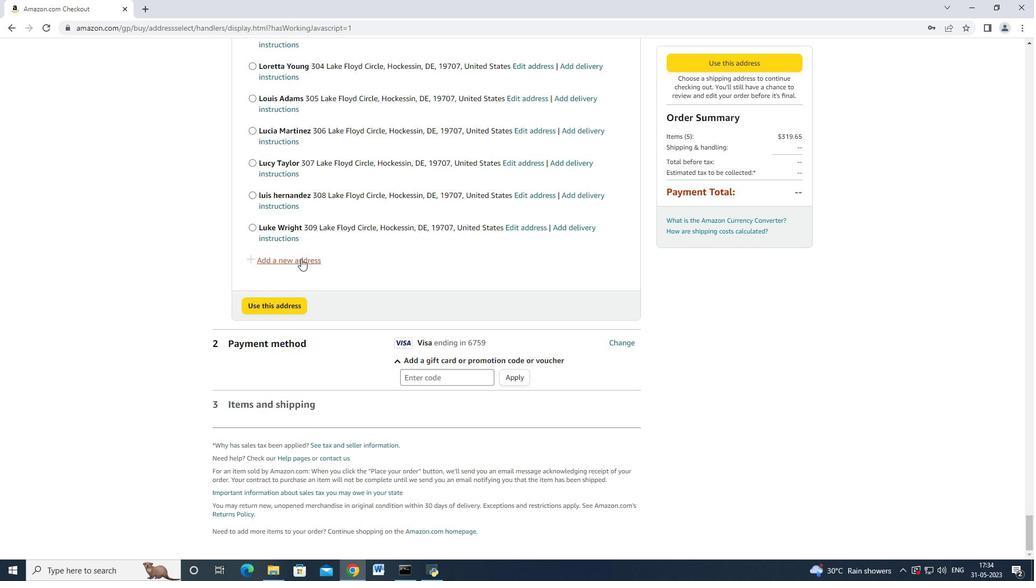 
Action: Mouse moved to (356, 259)
Screenshot: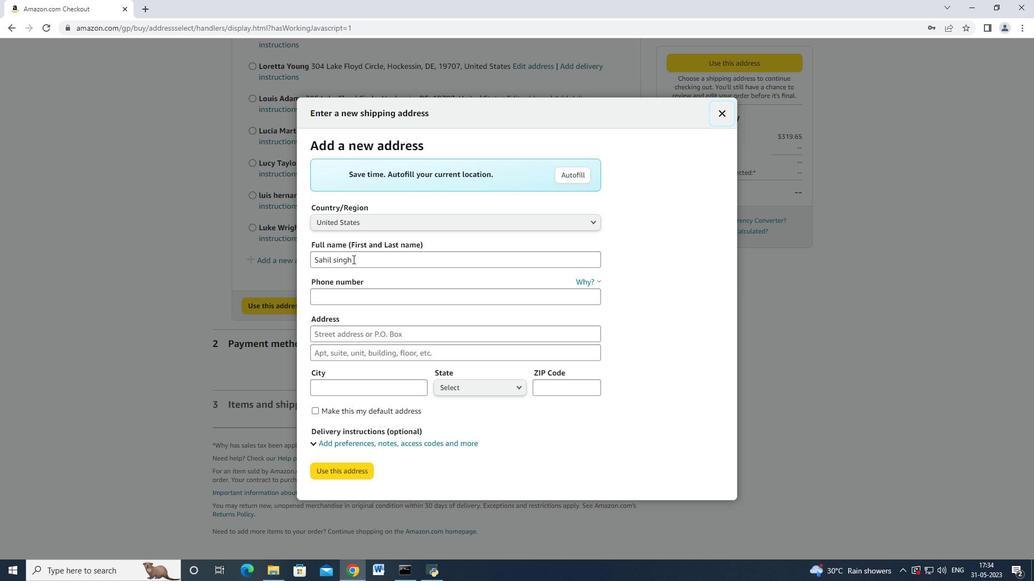 
Action: Mouse pressed left at (356, 259)
Screenshot: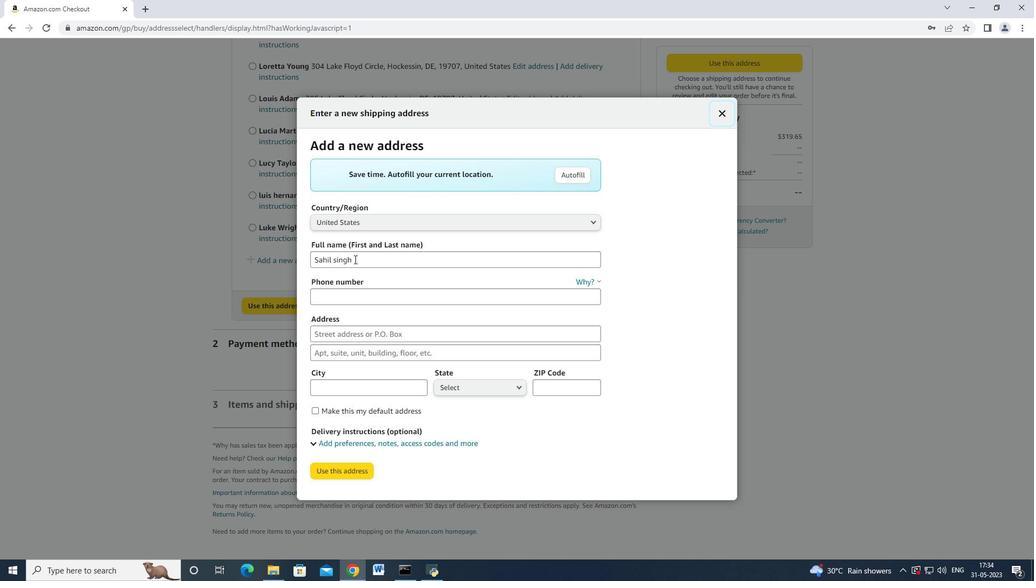 
Action: Mouse moved to (334, 259)
Screenshot: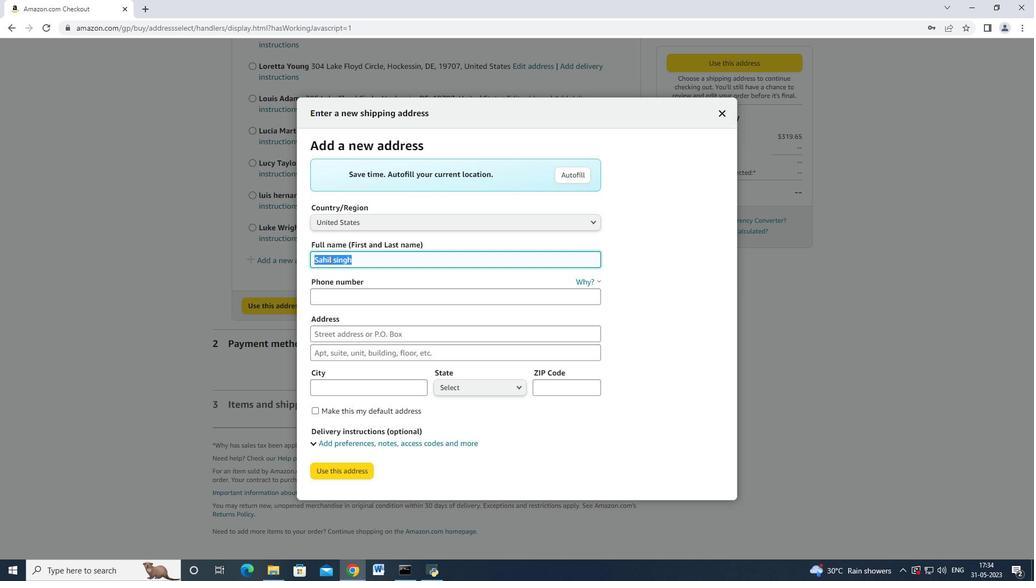 
Action: Key pressed <Key.backspace><Key.shift>Lydia<Key.space><Key.shift>Campbell<Key.tab><Key.space><Key.tab>
Screenshot: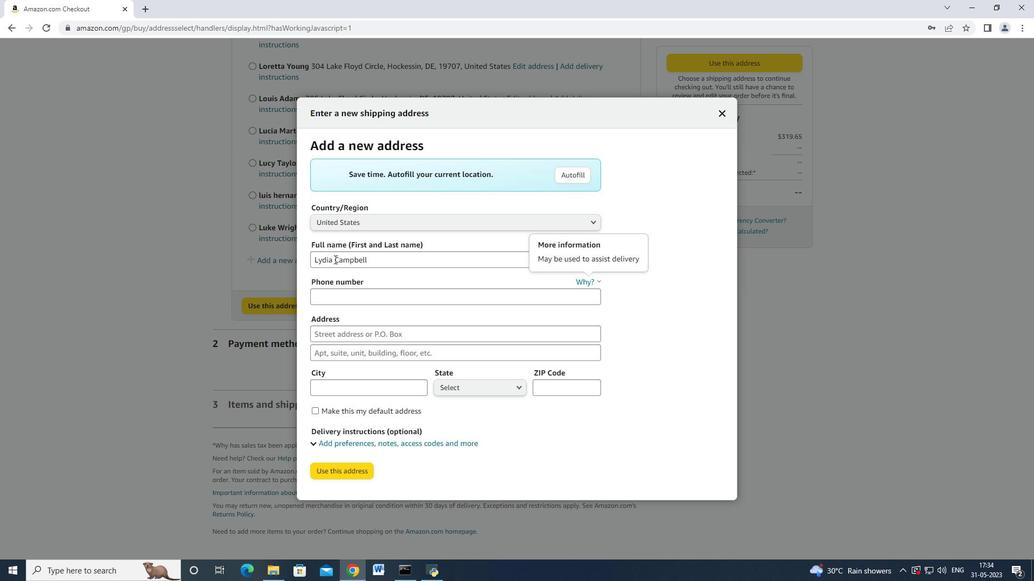 
Action: Mouse moved to (403, 292)
Screenshot: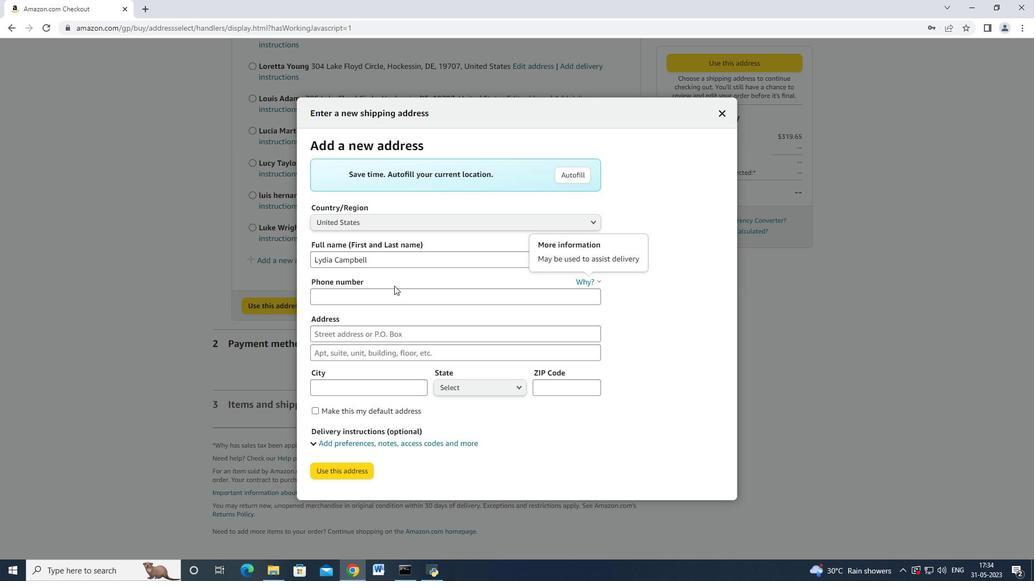 
Action: Mouse pressed left at (403, 292)
Screenshot: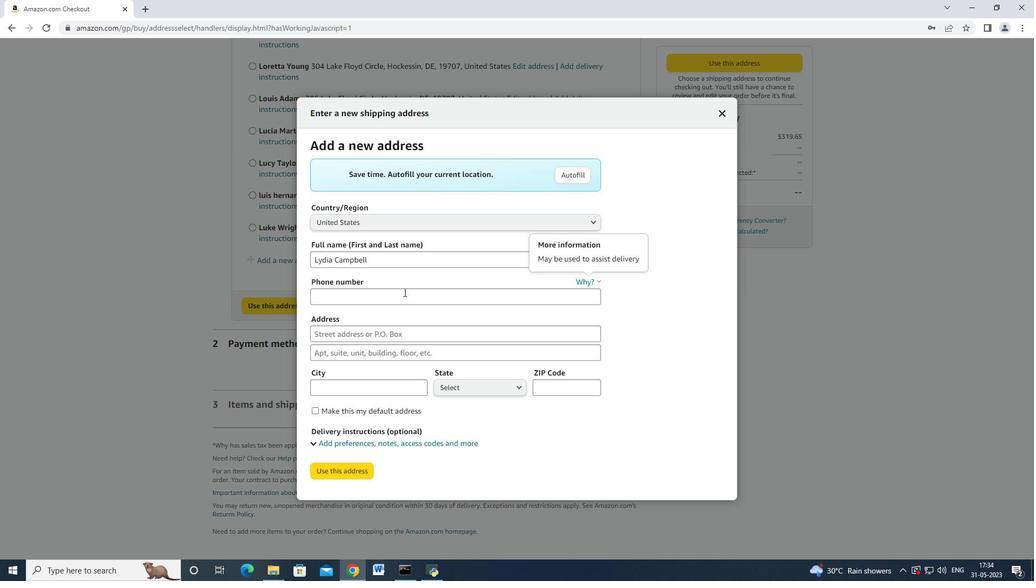 
Action: Mouse moved to (403, 292)
Screenshot: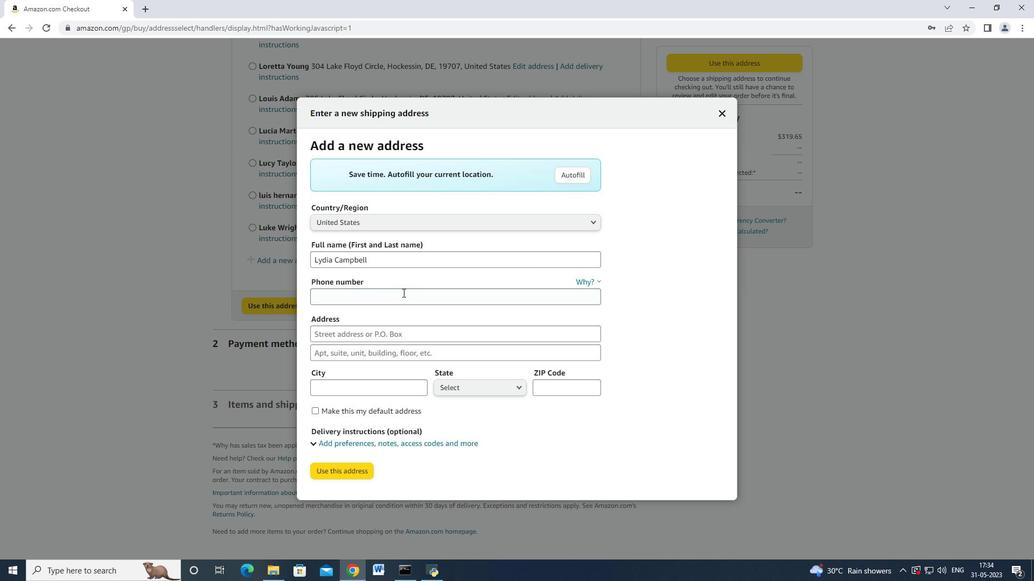 
Action: Key pressed 302239807
Screenshot: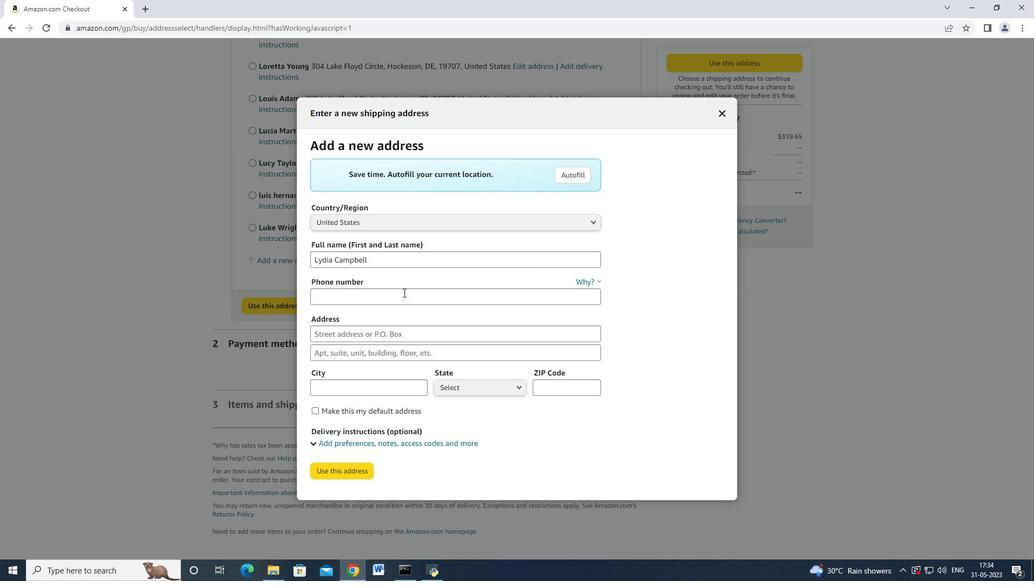 
Action: Mouse moved to (425, 295)
Screenshot: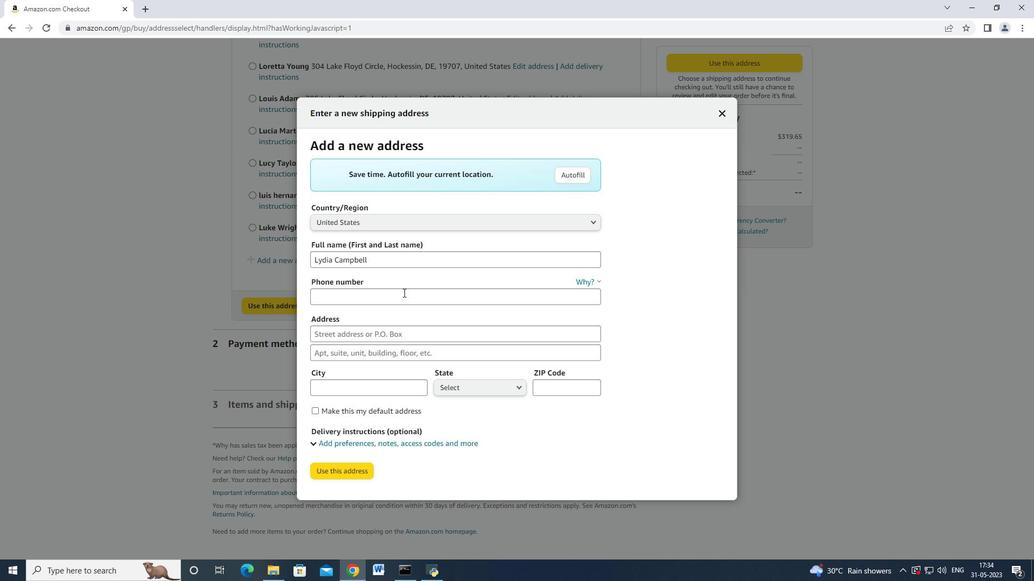
Action: Mouse pressed left at (425, 295)
Screenshot: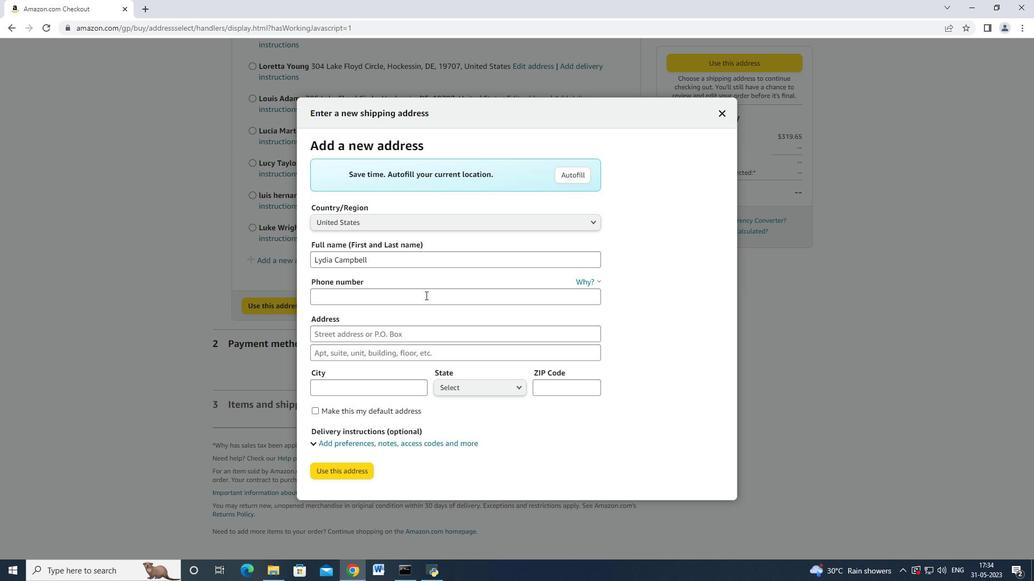 
Action: Mouse moved to (425, 295)
Screenshot: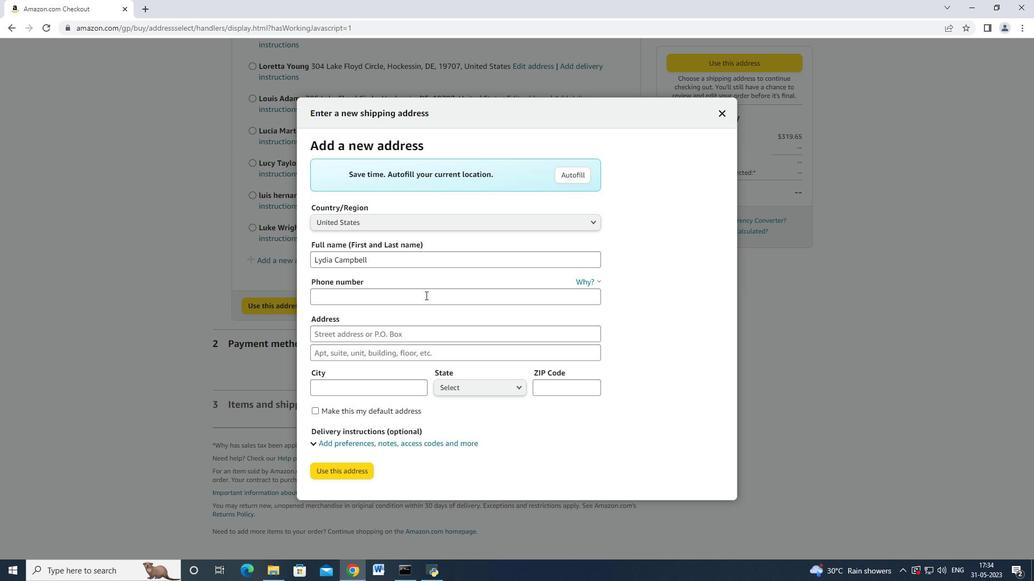 
Action: Key pressed 3022398079<Key.tab>310<Key.space><Key.shift>Lake<Key.space><Key.shift>Floyd<Key.space><Key.shift>Circle<Key.space><Key.tab><Key.tab><Key.shift>HOckess<Key.backspace><Key.backspace><Key.backspace><Key.backspace><Key.backspace><Key.backspace>ockessing<Key.space><Key.backspace><Key.backspace><Key.space>
Screenshot: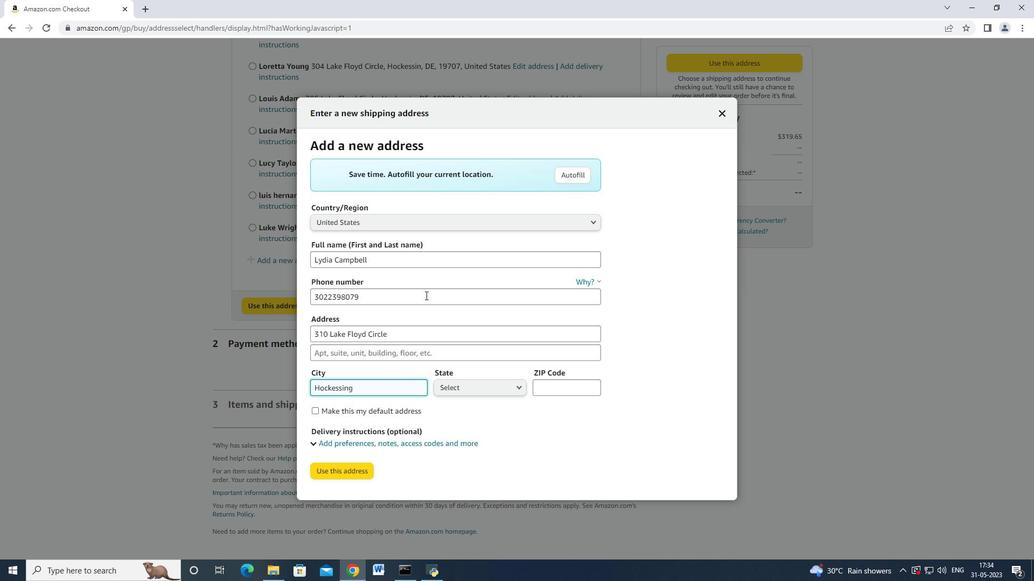 
Action: Mouse moved to (470, 380)
Screenshot: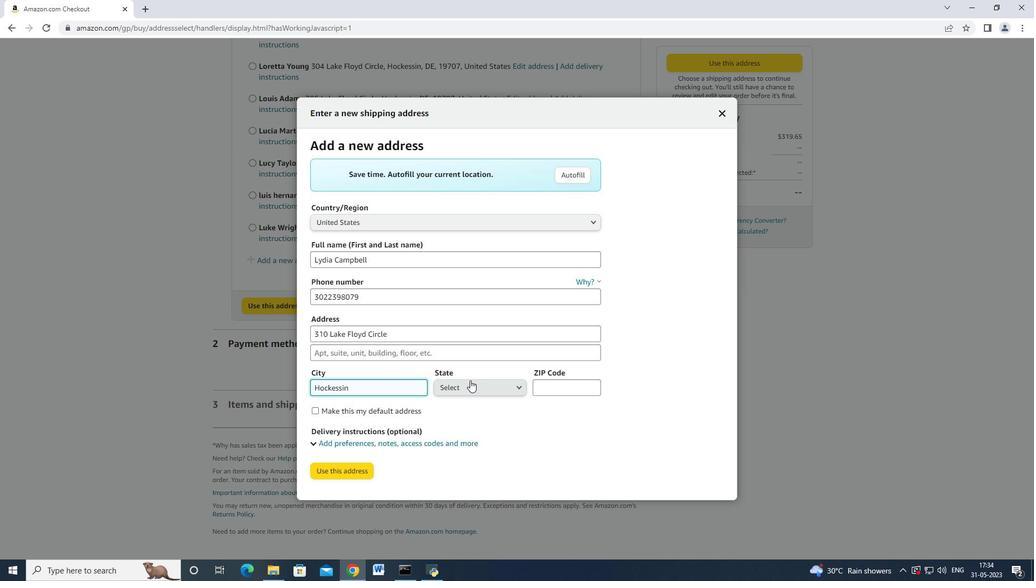 
Action: Mouse pressed left at (470, 380)
Screenshot: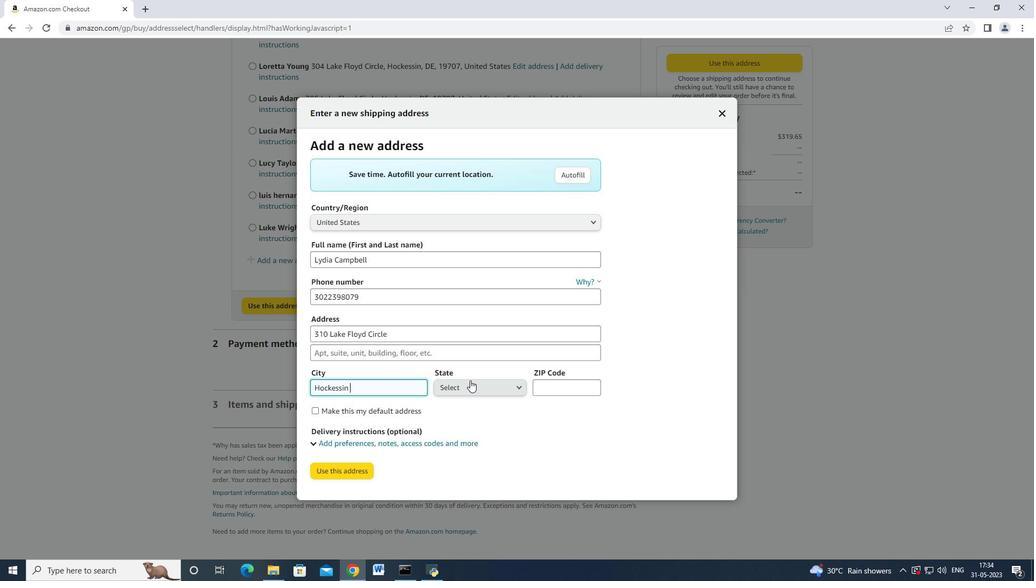 
Action: Mouse moved to (472, 173)
Screenshot: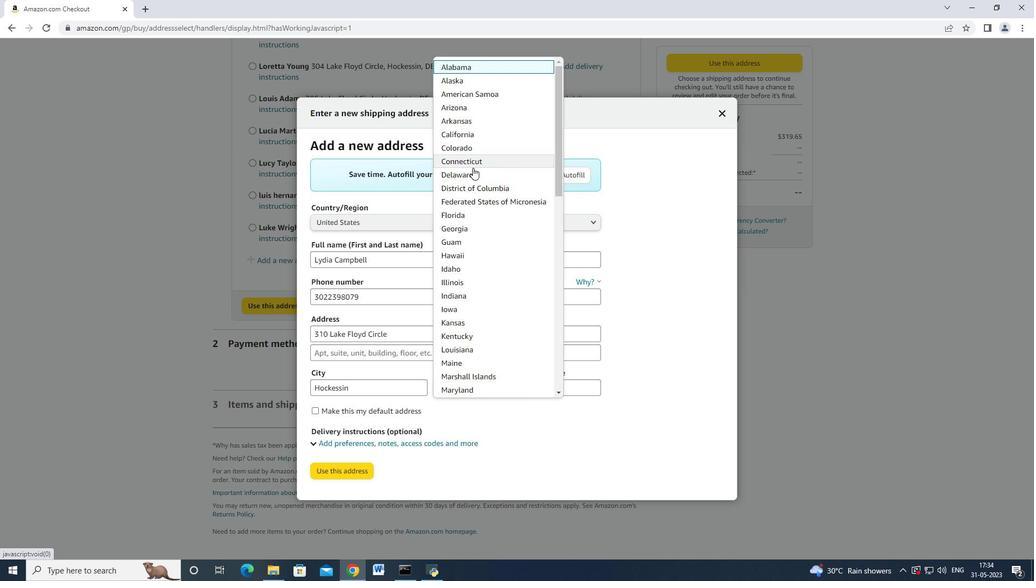 
Action: Mouse pressed left at (472, 173)
Screenshot: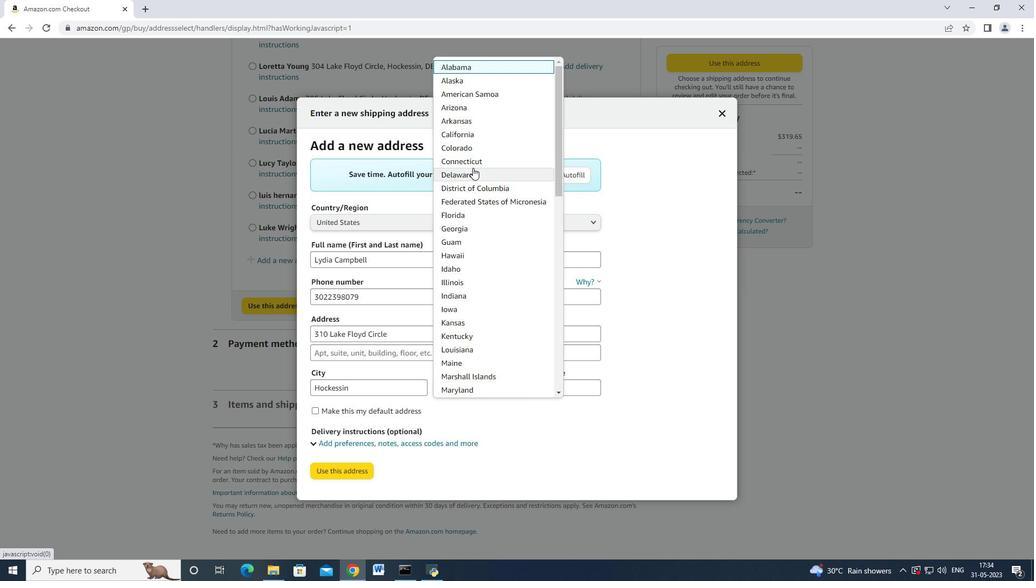 
Action: Mouse moved to (567, 384)
Screenshot: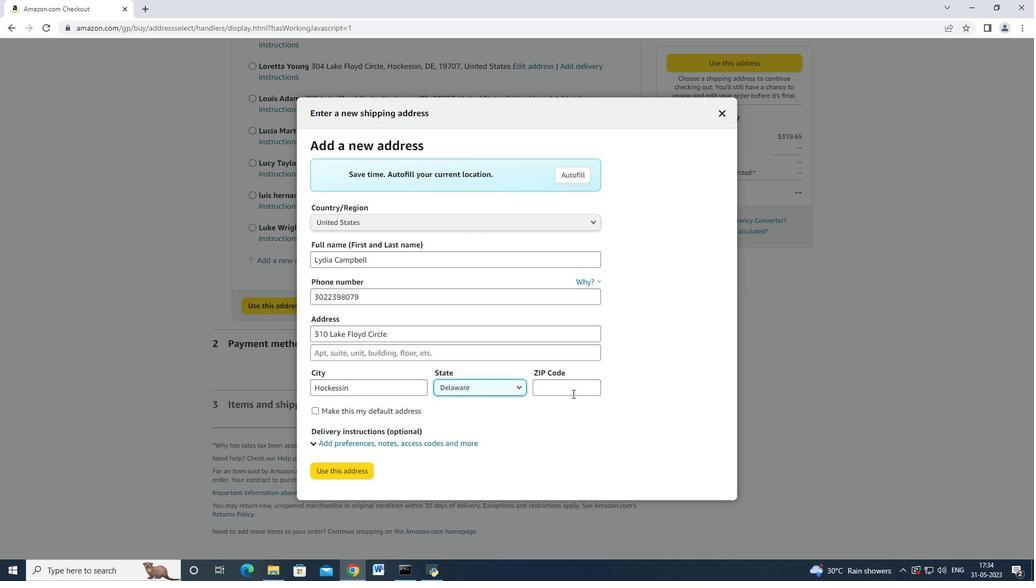 
Action: Mouse pressed left at (567, 384)
Screenshot: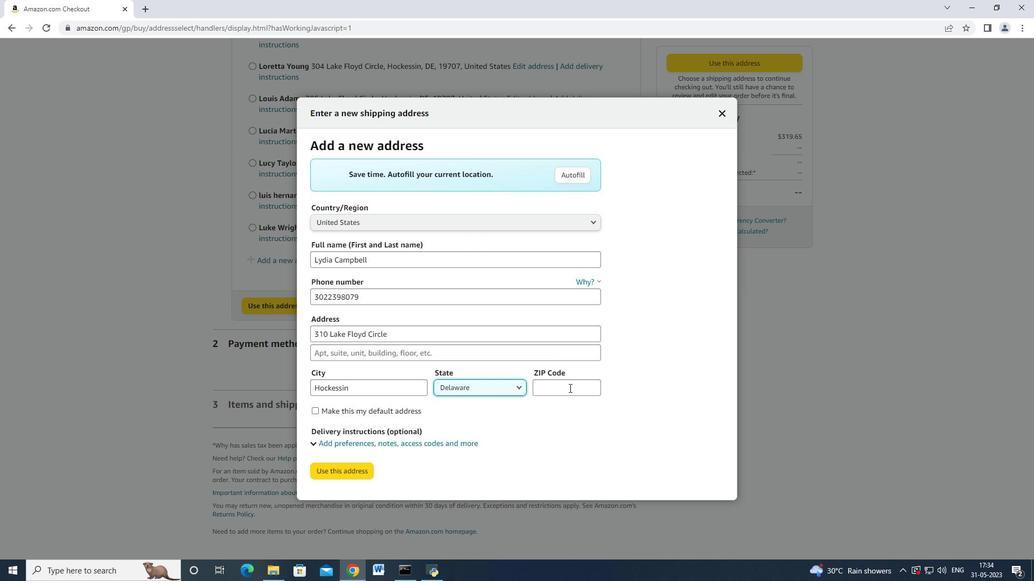 
Action: Mouse moved to (566, 384)
Screenshot: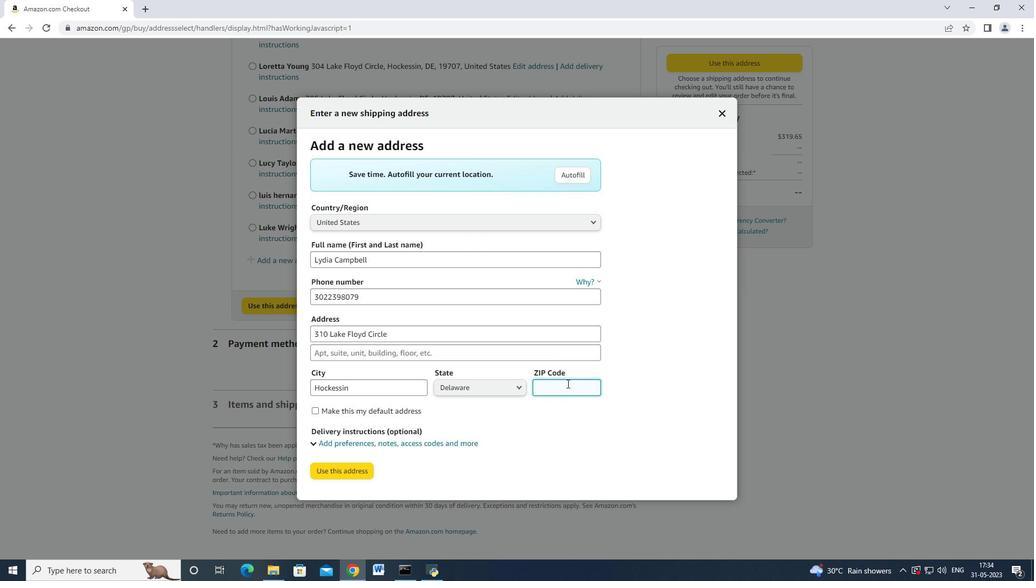
Action: Key pressed 19707
Screenshot: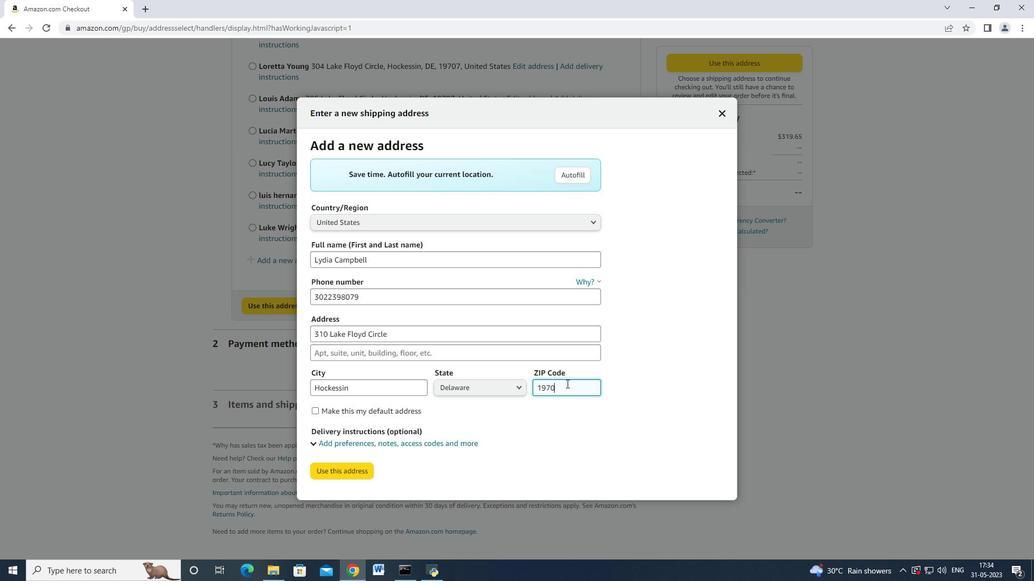 
Action: Mouse moved to (340, 467)
Screenshot: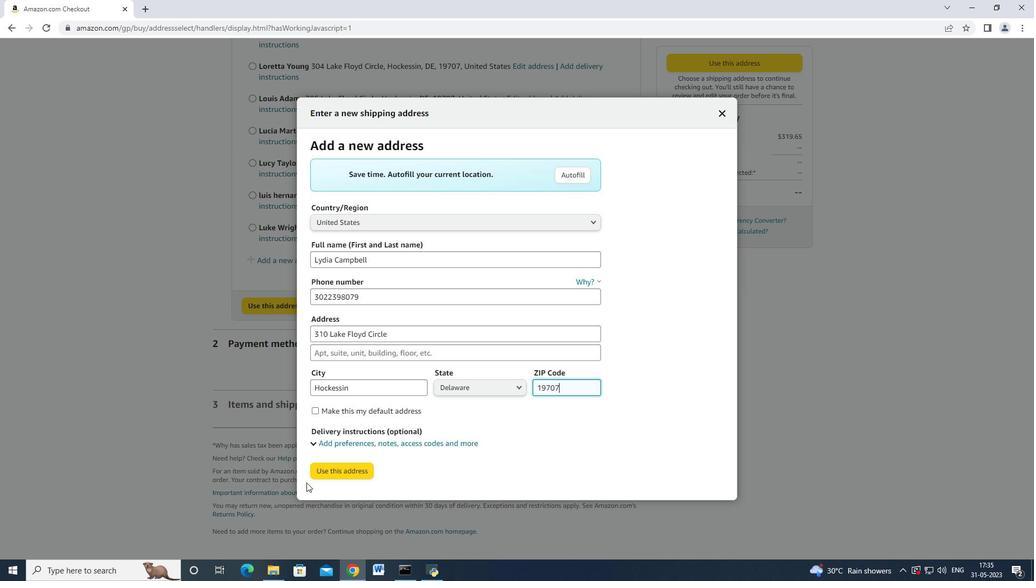 
Action: Mouse pressed left at (340, 467)
Screenshot: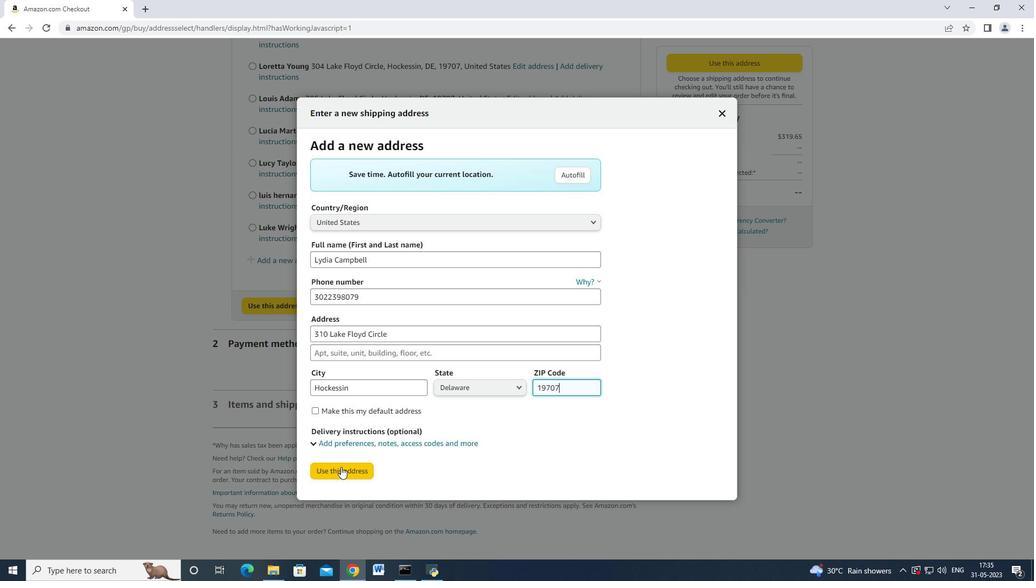 
Action: Mouse moved to (455, 352)
Screenshot: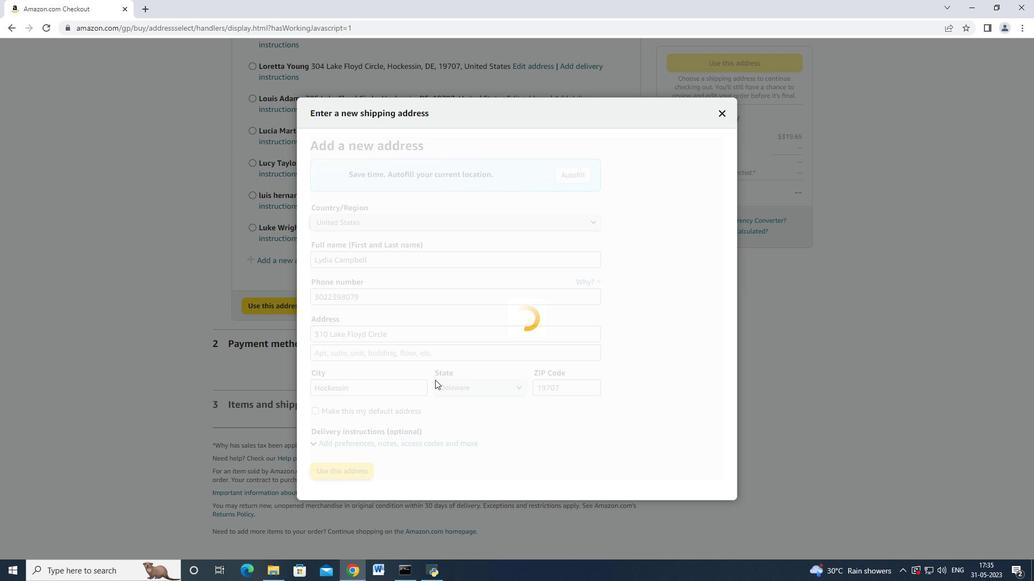 
Action: Mouse scrolled (455, 352) with delta (0, 0)
Screenshot: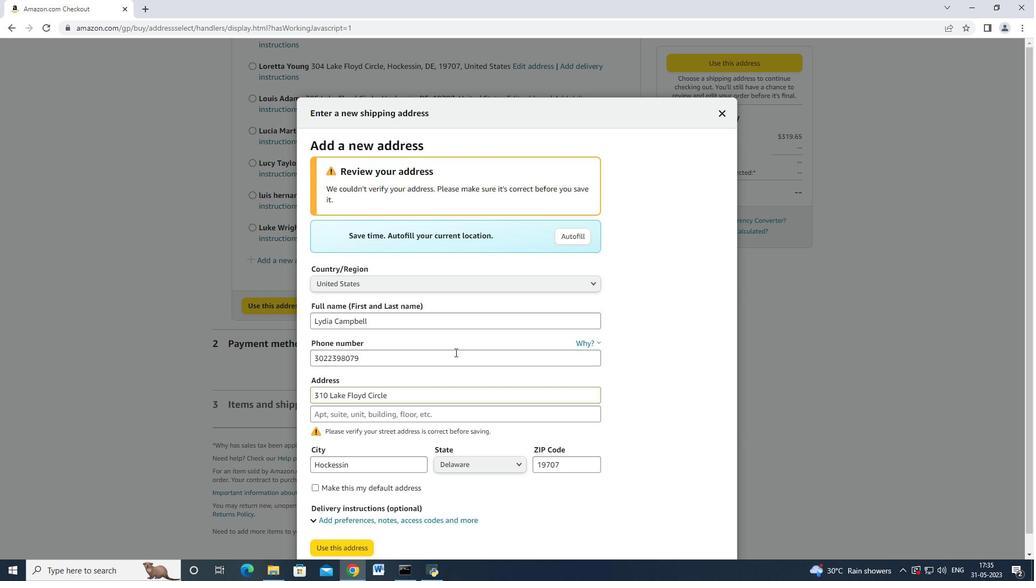 
Action: Mouse scrolled (455, 352) with delta (0, 0)
